 Task: Create related fields for Legal_document object.
Action: Mouse moved to (1137, 83)
Screenshot: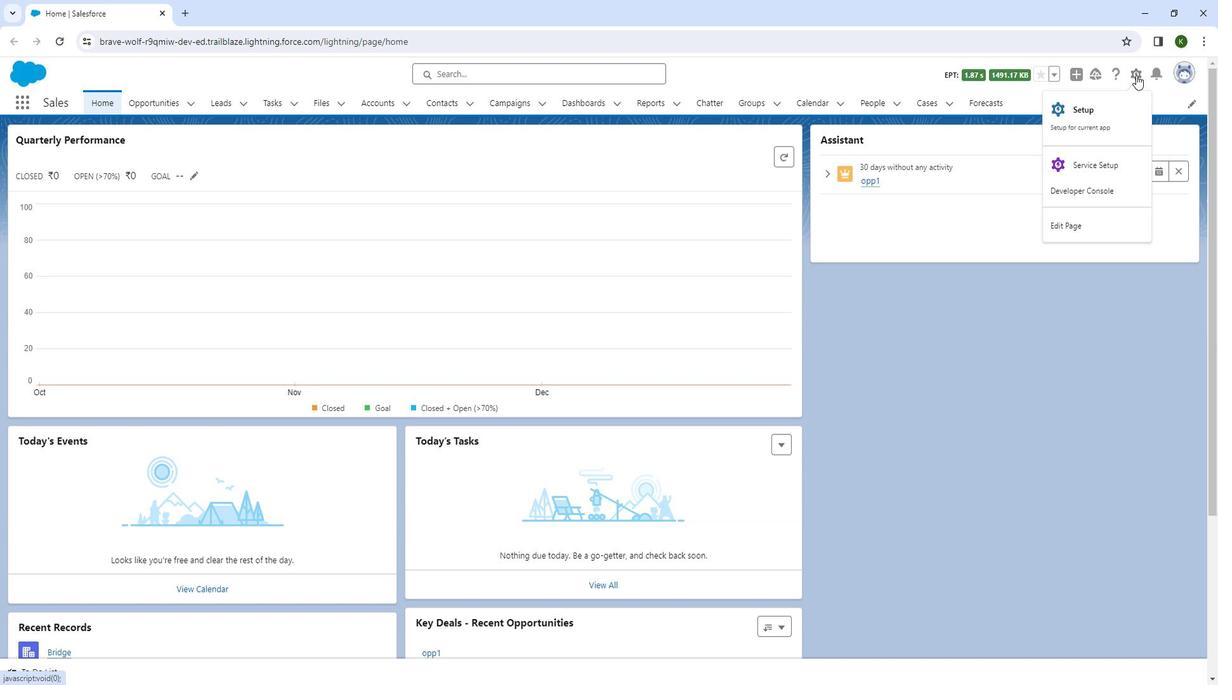 
Action: Mouse pressed left at (1137, 83)
Screenshot: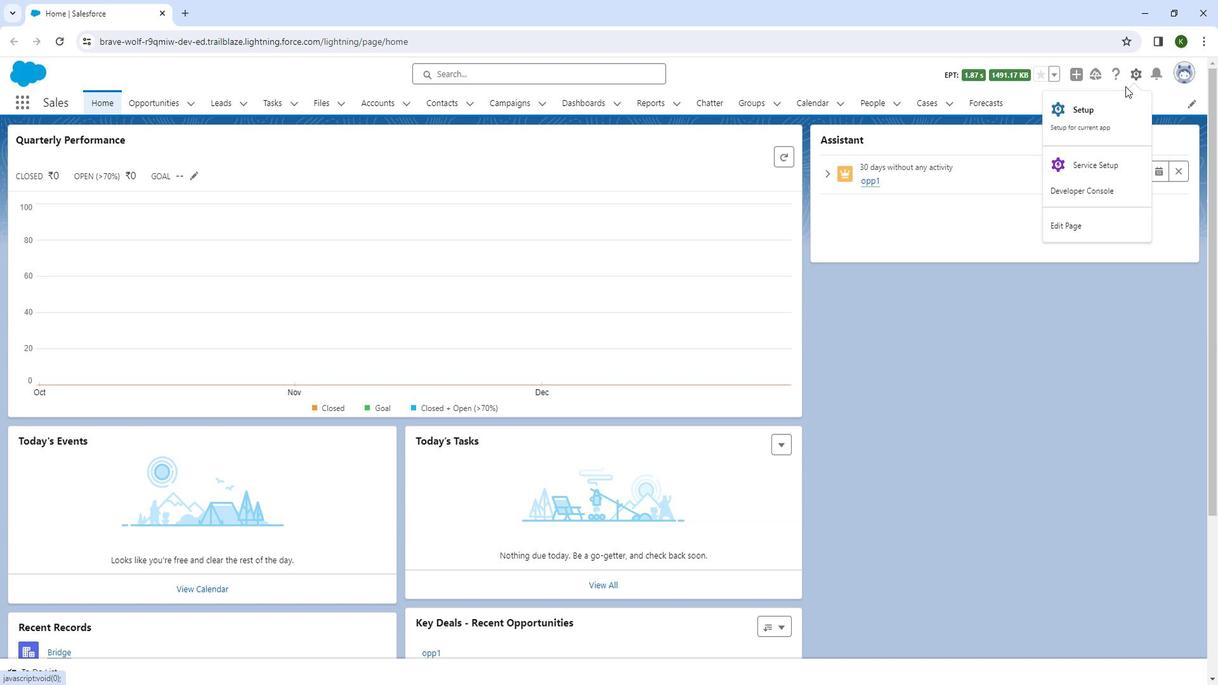 
Action: Mouse moved to (1090, 119)
Screenshot: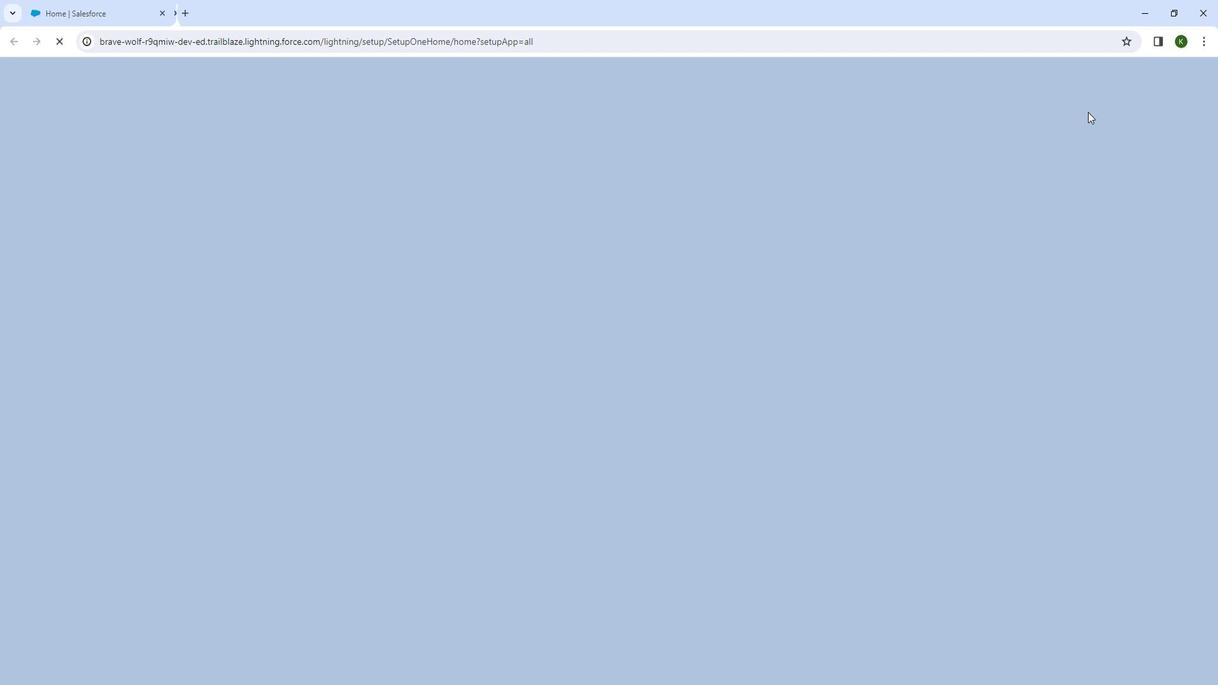 
Action: Mouse pressed left at (1090, 119)
Screenshot: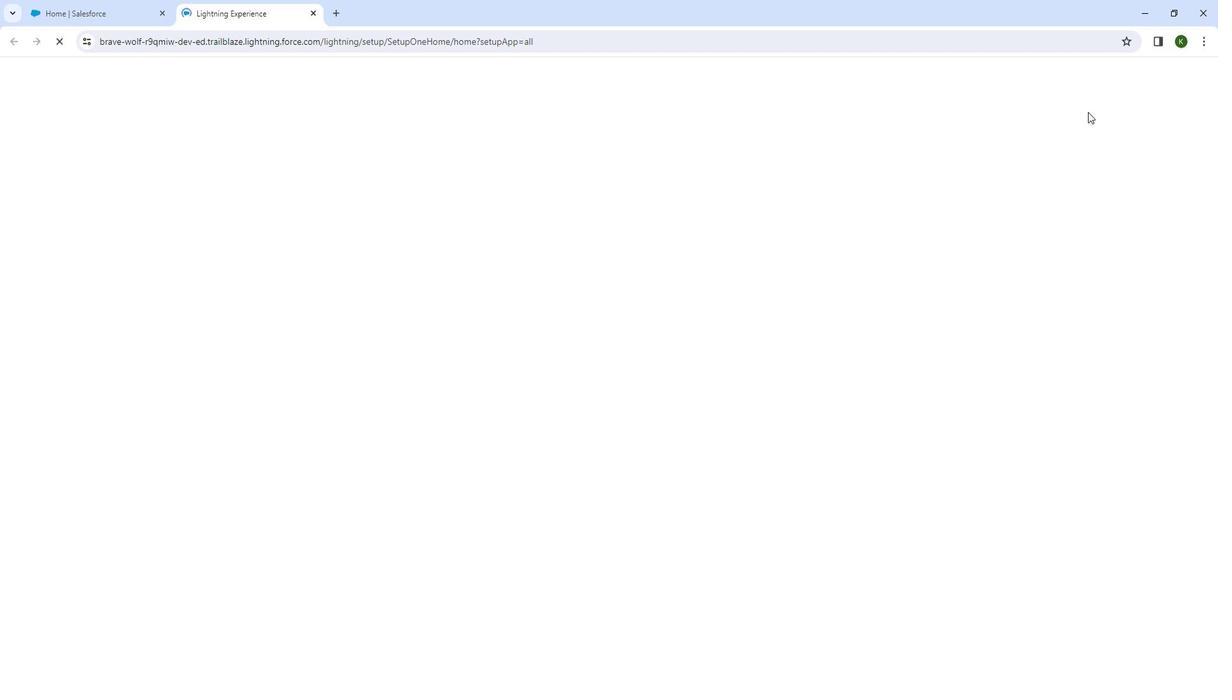 
Action: Mouse moved to (217, 111)
Screenshot: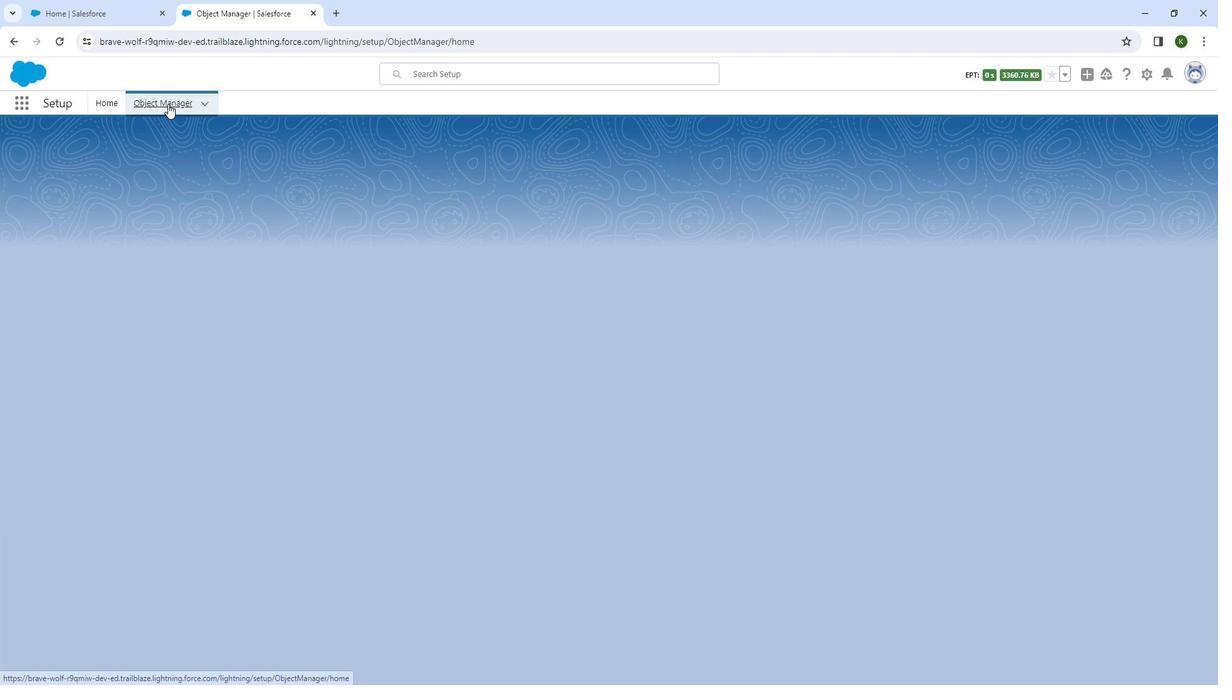 
Action: Mouse pressed left at (217, 111)
Screenshot: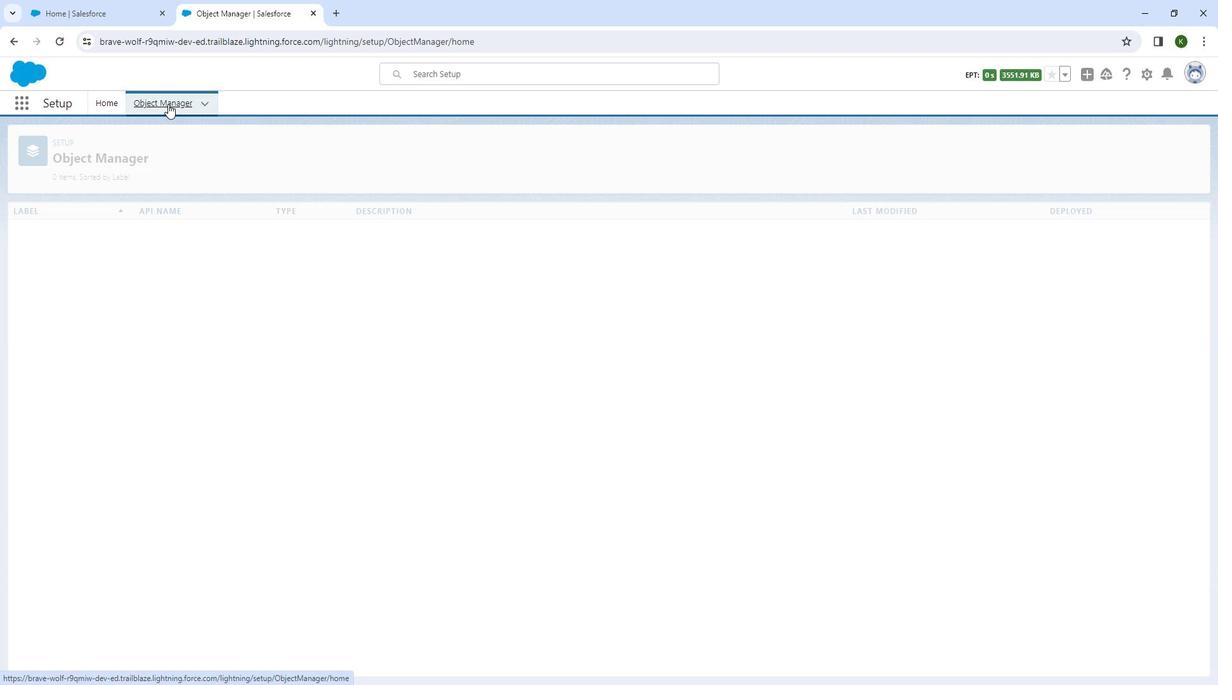 
Action: Mouse moved to (981, 154)
Screenshot: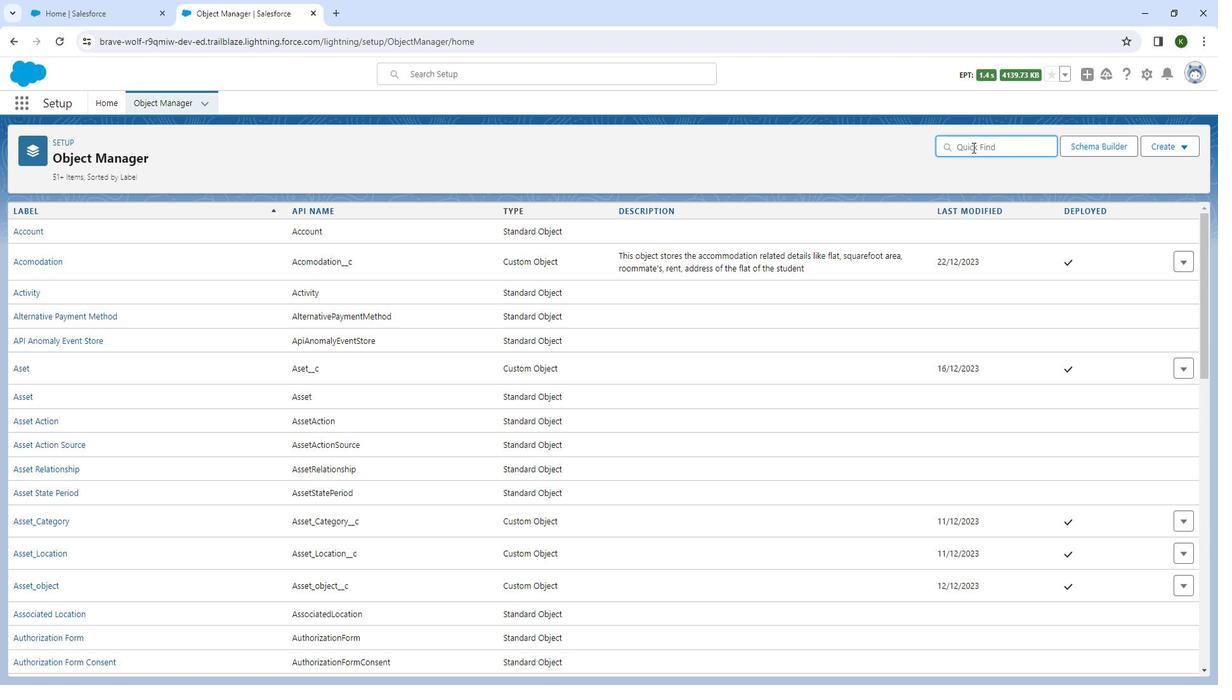 
Action: Mouse pressed left at (981, 154)
Screenshot: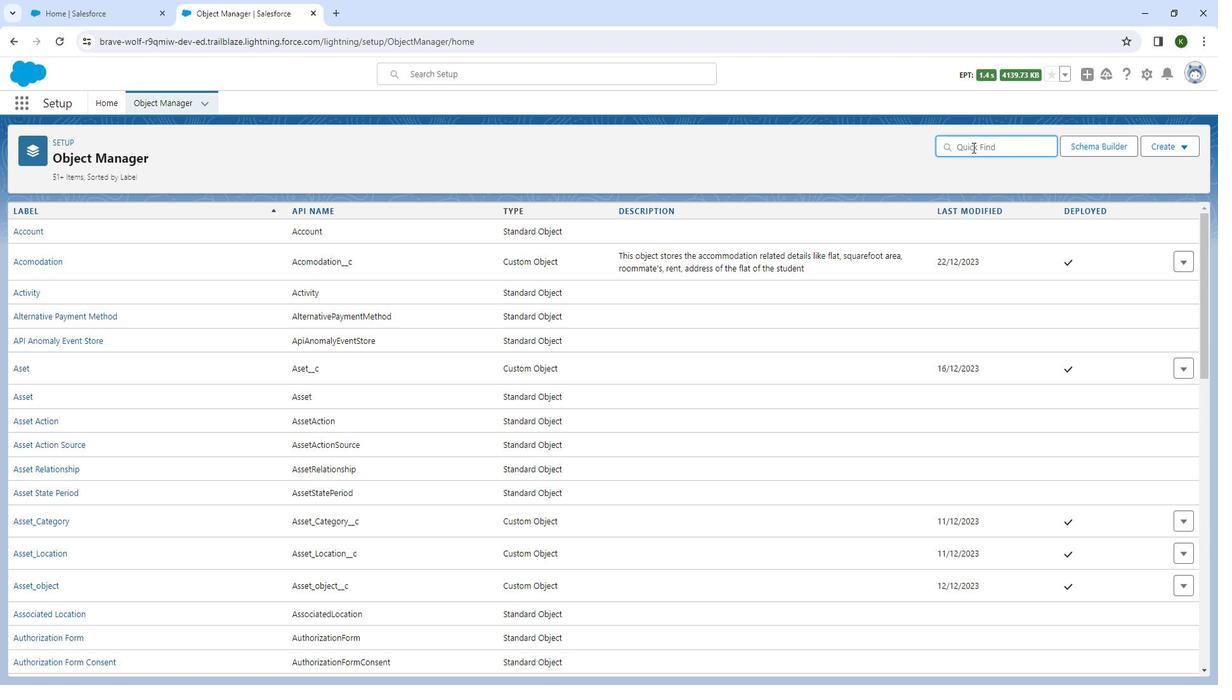 
Action: Key pressed <Key.shift_r>Legal
Screenshot: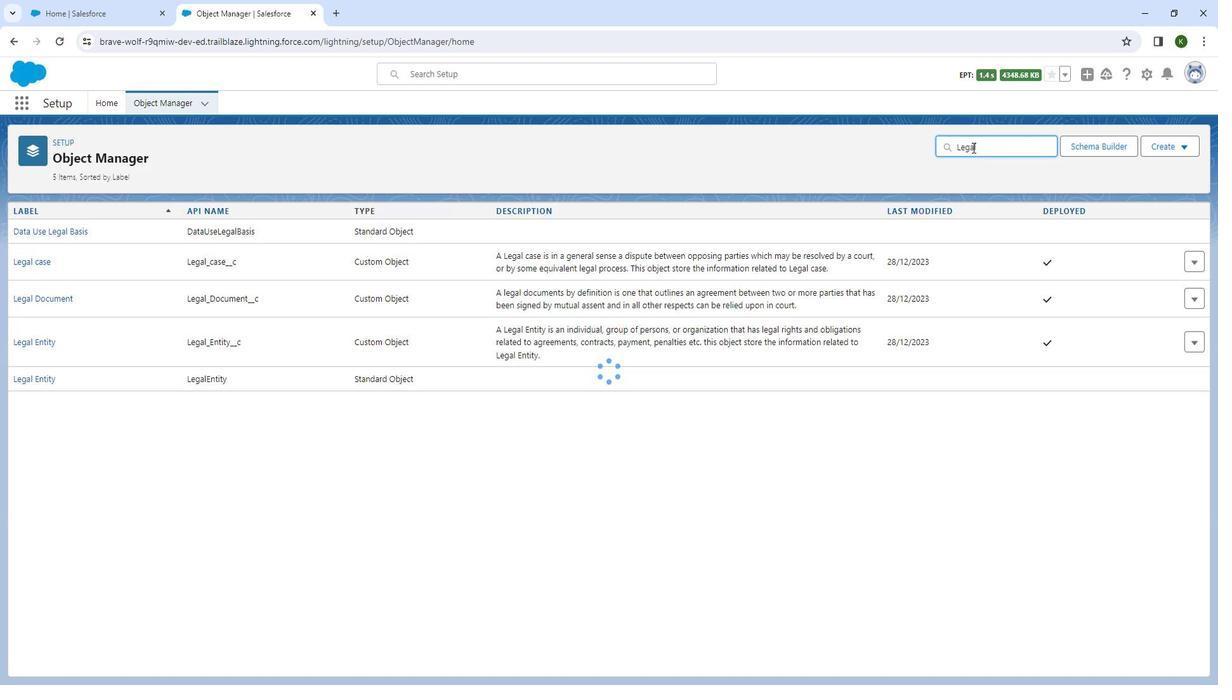 
Action: Mouse moved to (94, 303)
Screenshot: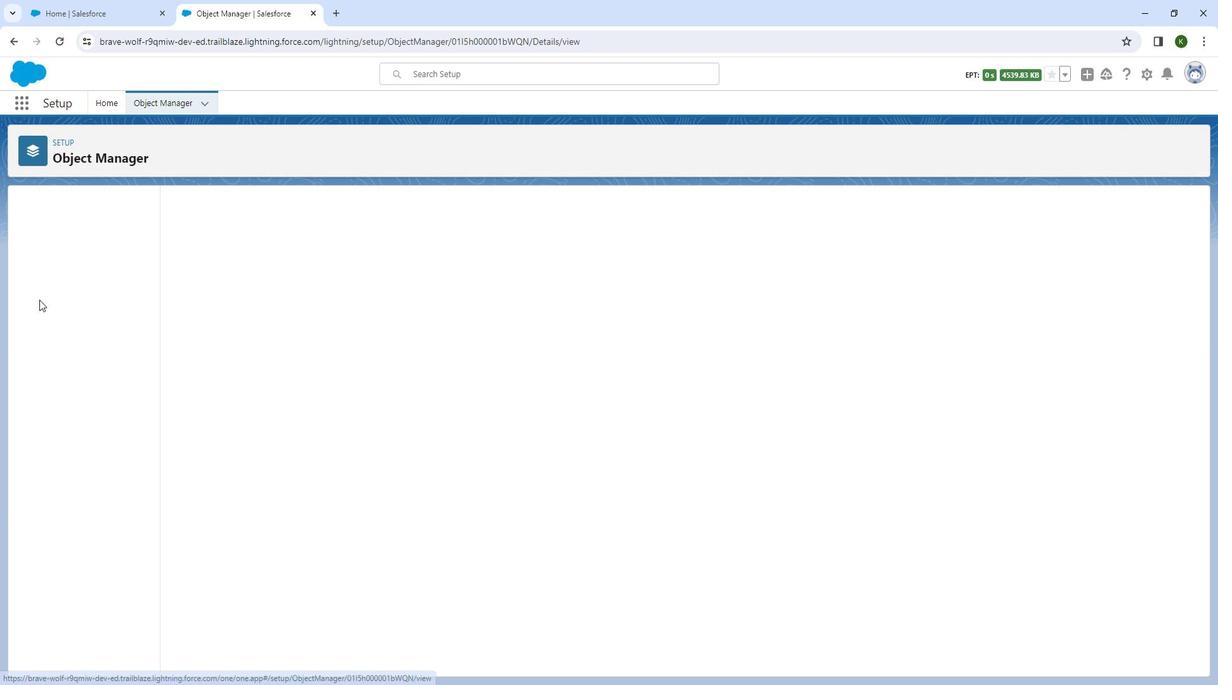 
Action: Mouse pressed left at (94, 303)
Screenshot: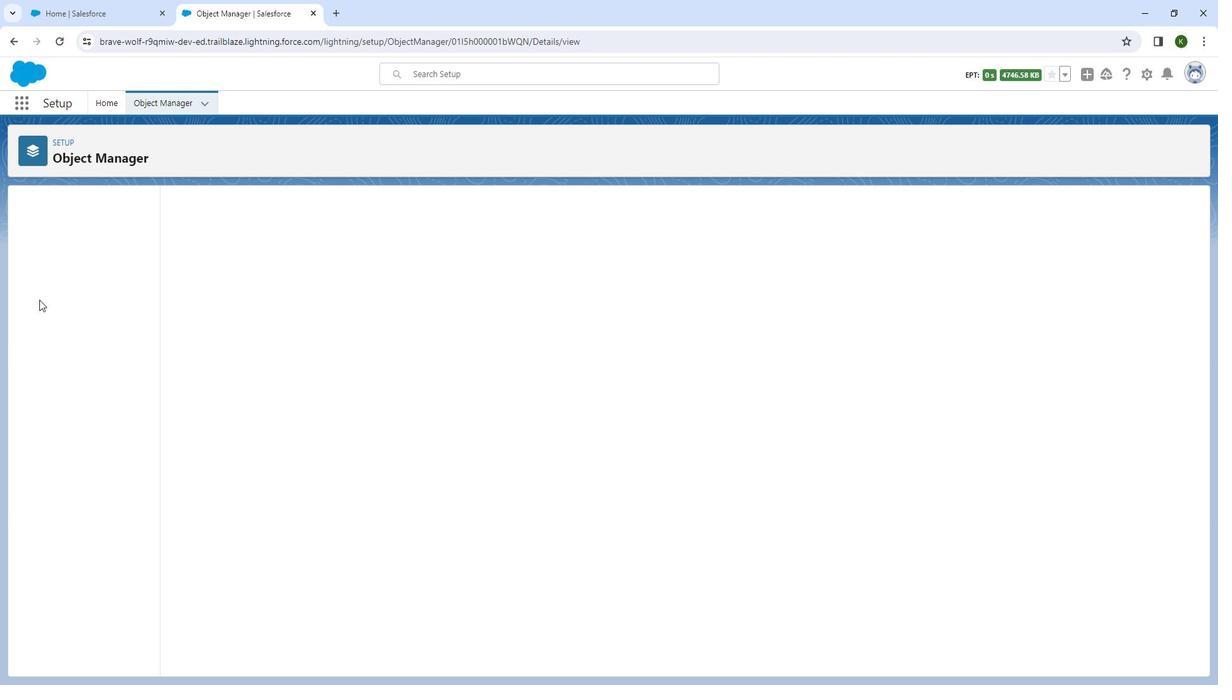
Action: Mouse moved to (152, 244)
Screenshot: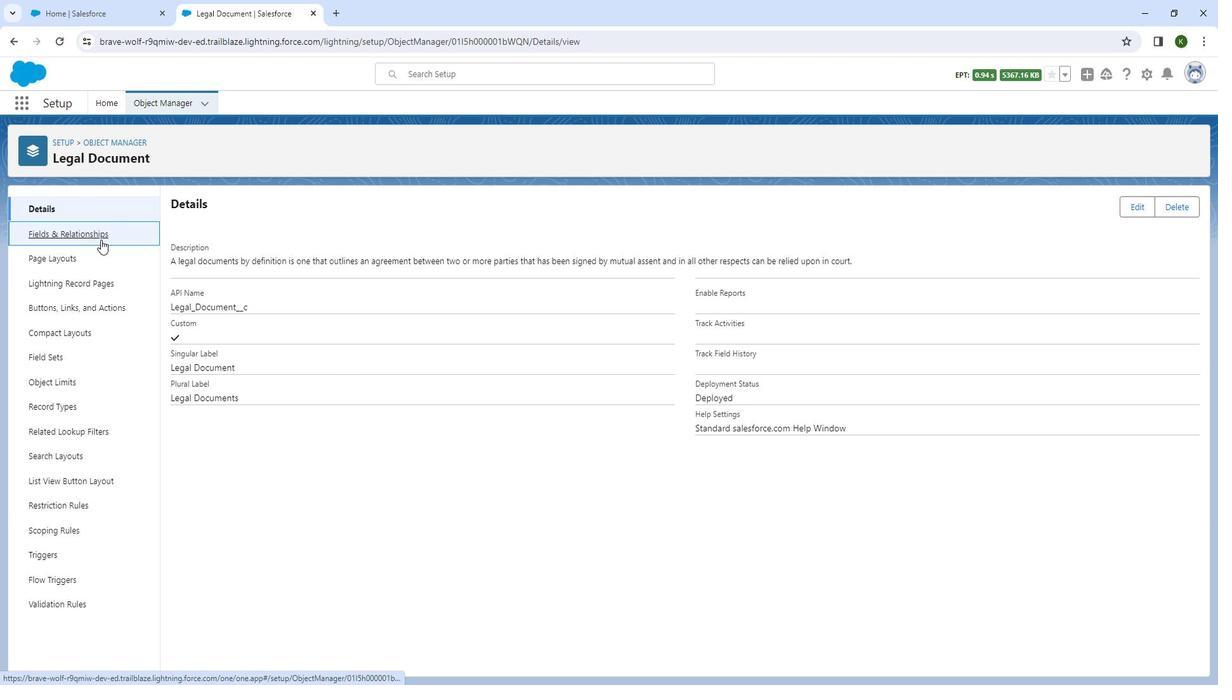 
Action: Mouse pressed left at (152, 244)
Screenshot: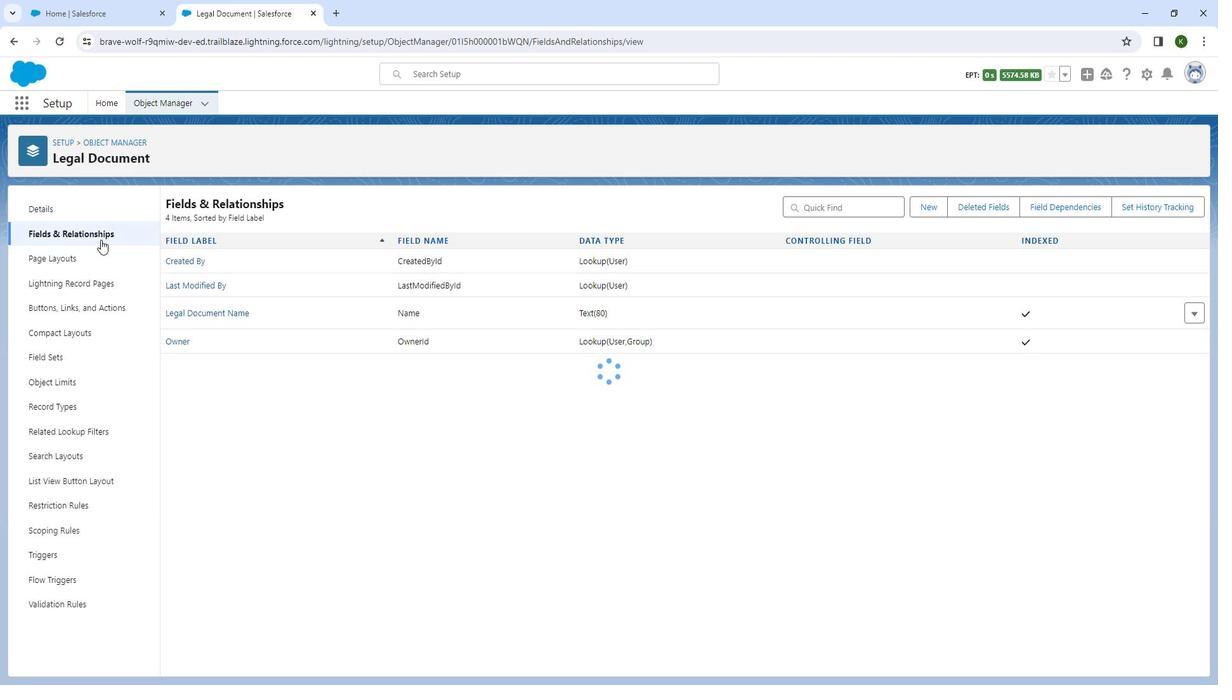 
Action: Mouse moved to (932, 215)
Screenshot: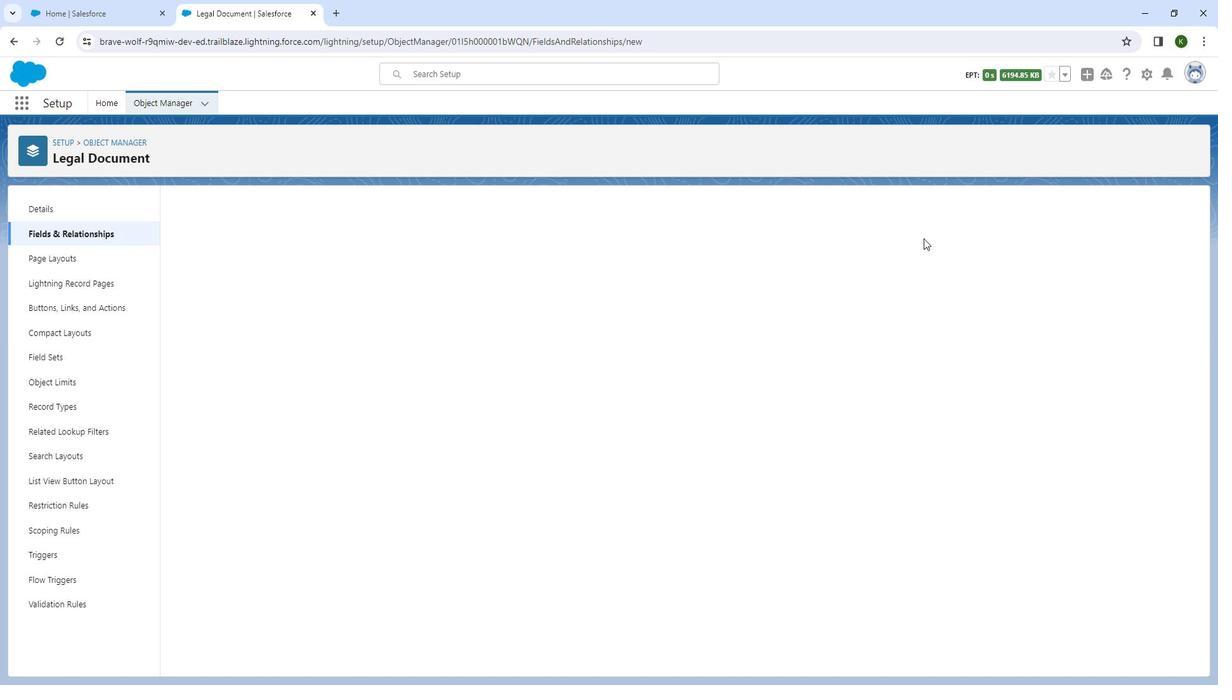 
Action: Mouse pressed left at (932, 215)
Screenshot: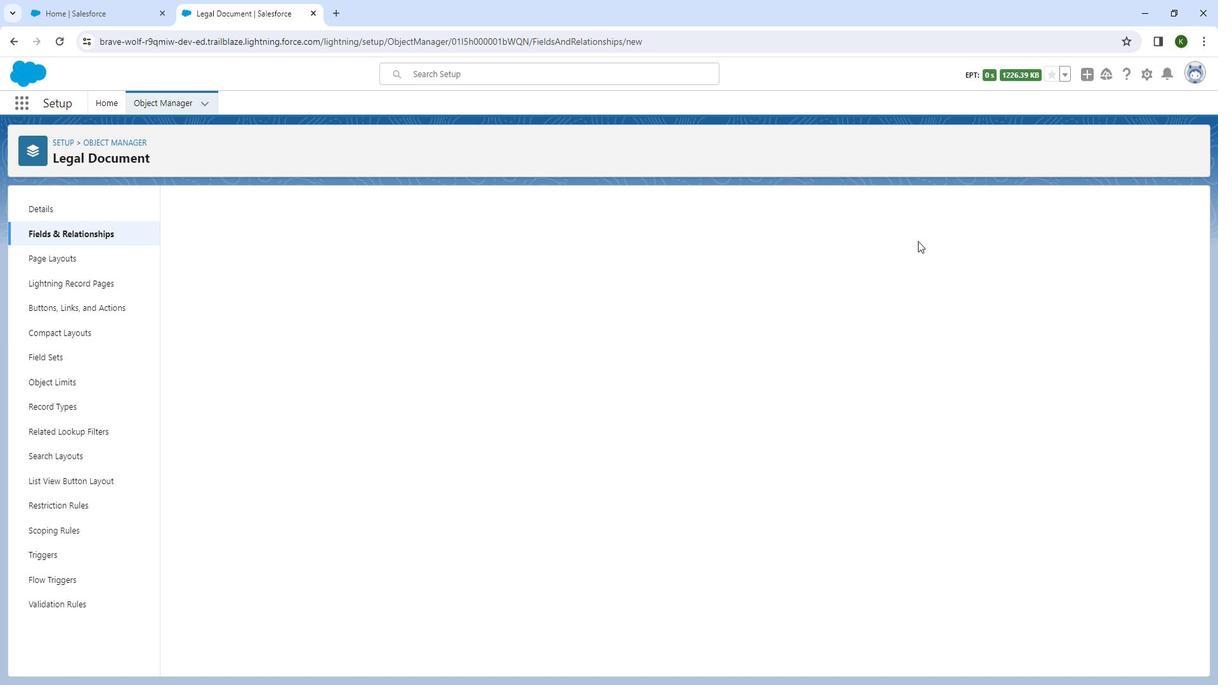 
Action: Mouse moved to (448, 458)
Screenshot: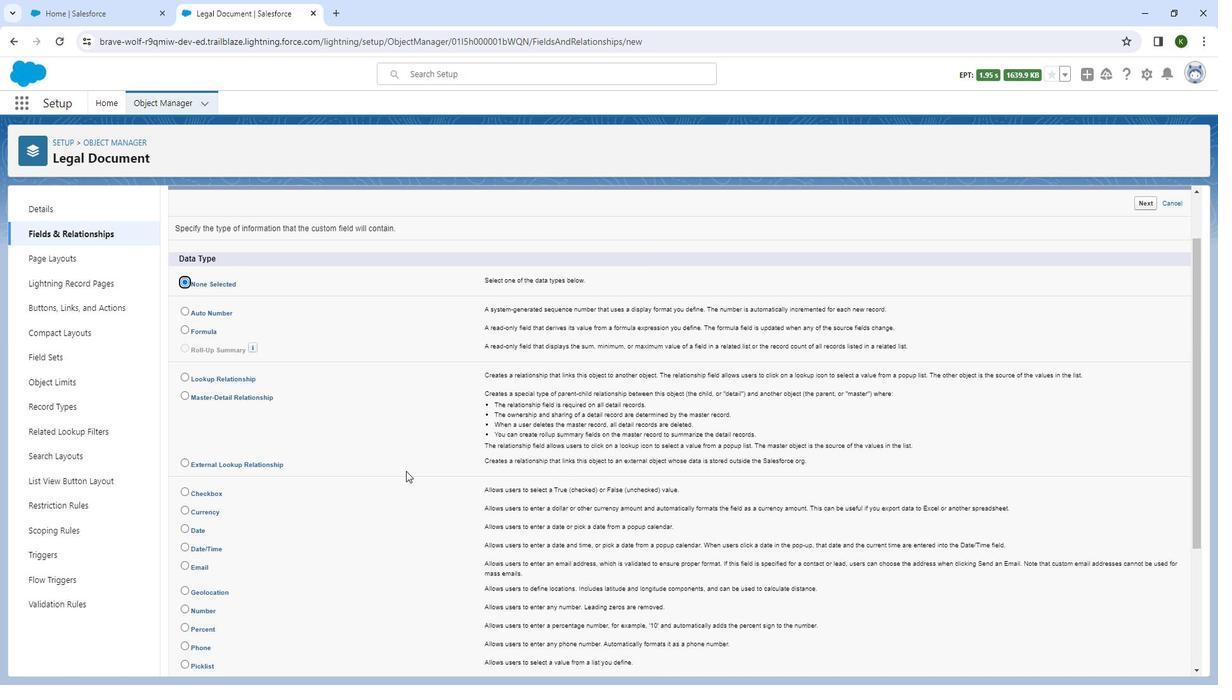 
Action: Mouse scrolled (448, 457) with delta (0, 0)
Screenshot: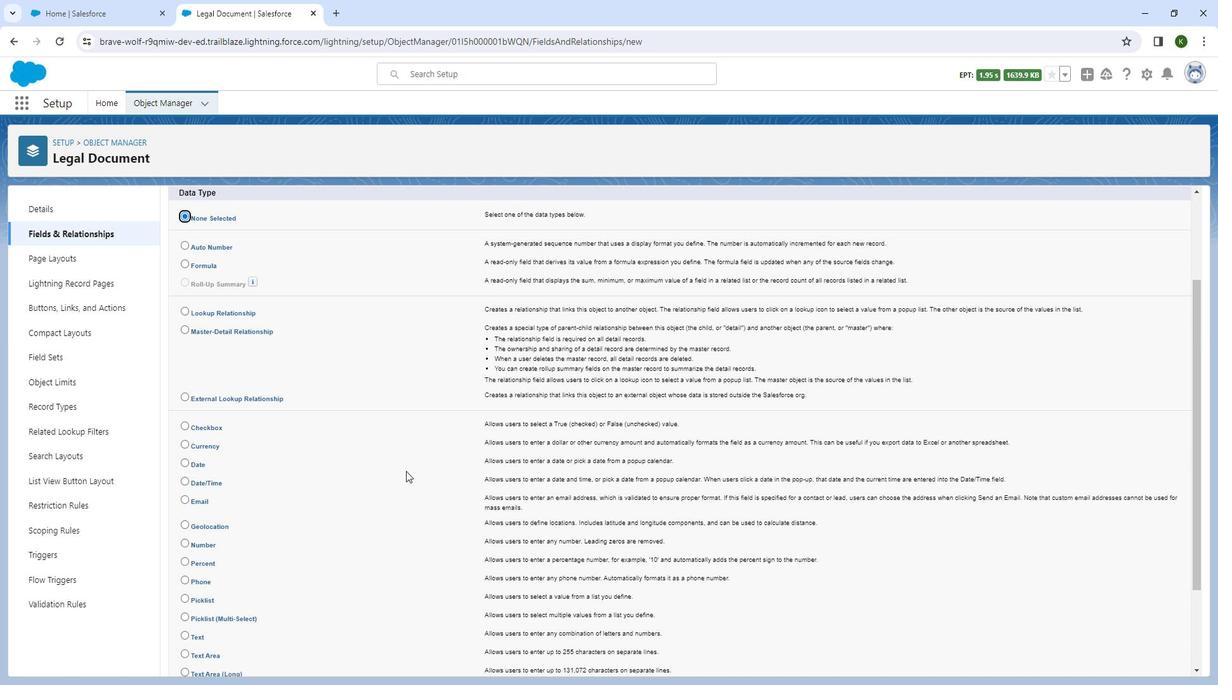 
Action: Mouse moved to (442, 470)
Screenshot: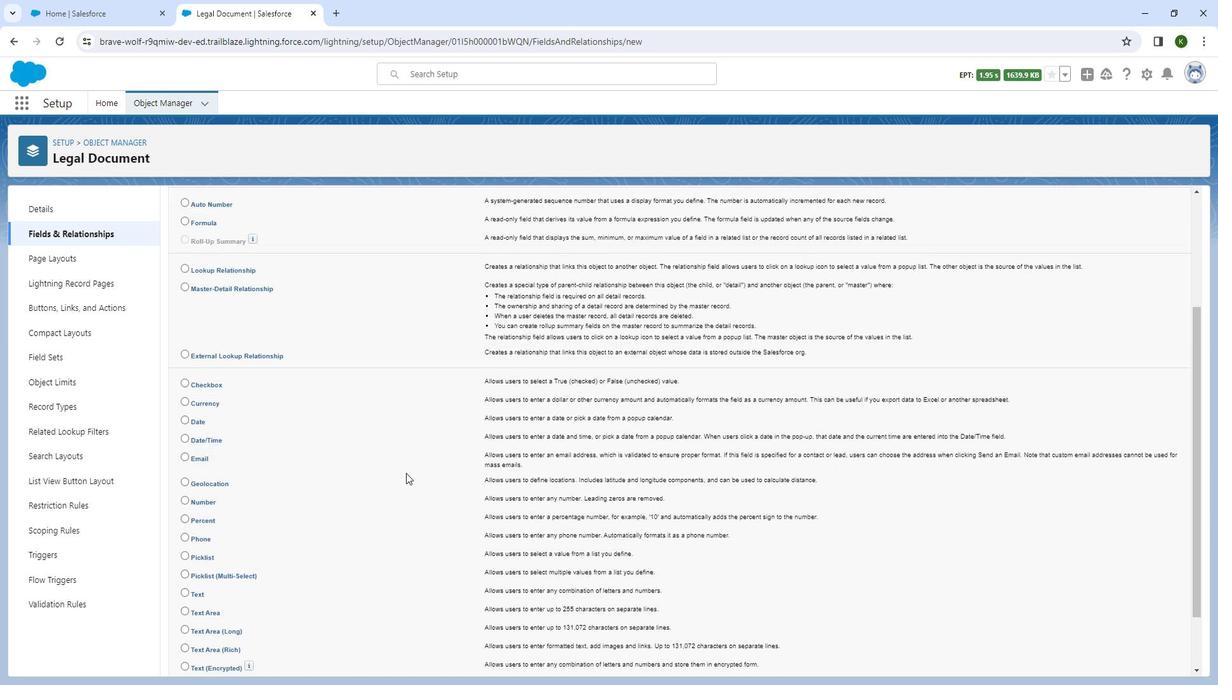
Action: Mouse scrolled (442, 469) with delta (0, 0)
Screenshot: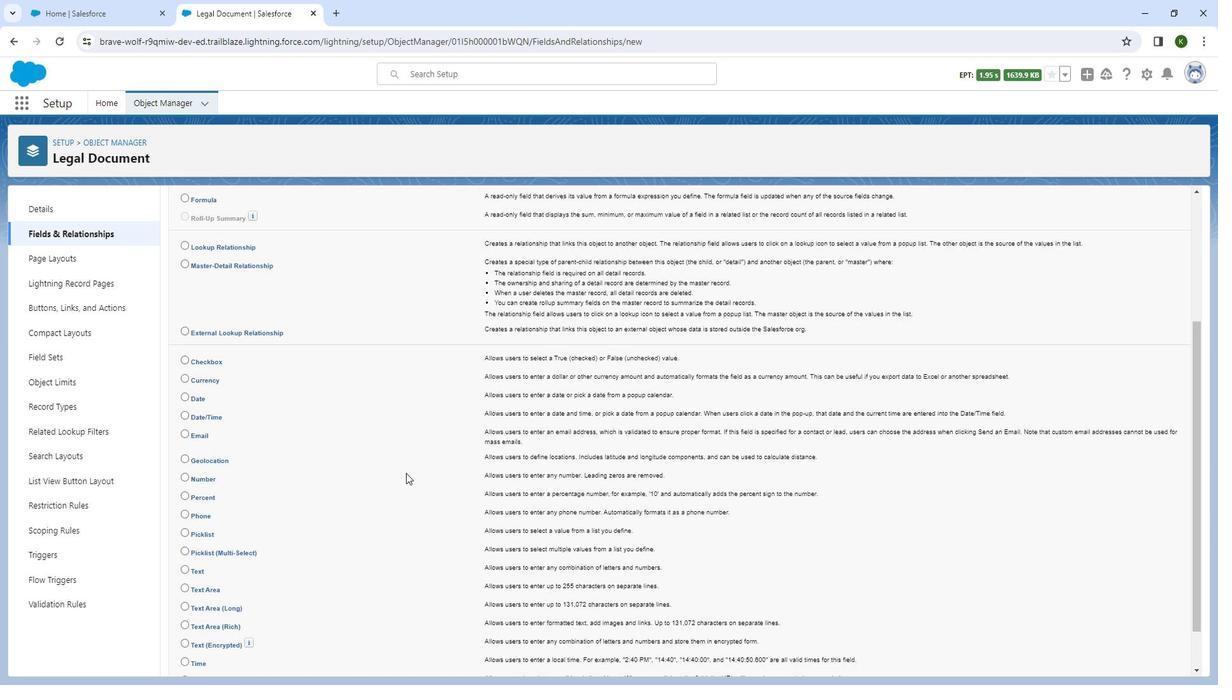 
Action: Mouse moved to (442, 472)
Screenshot: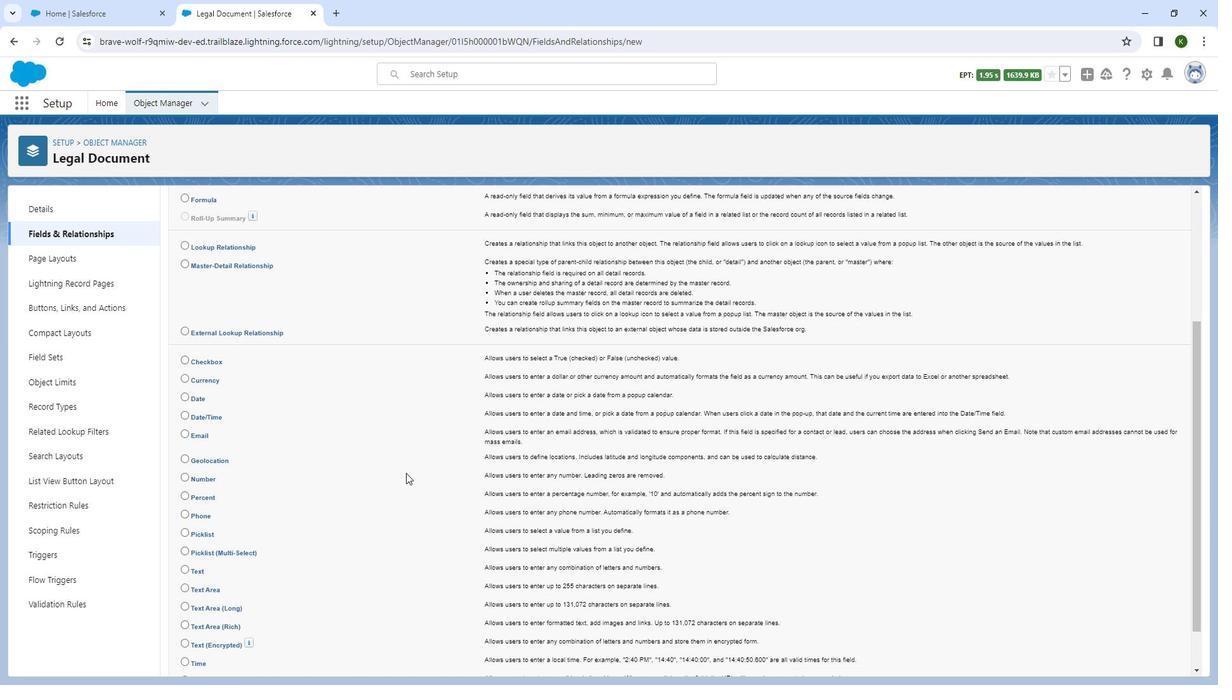 
Action: Mouse scrolled (442, 471) with delta (0, 0)
Screenshot: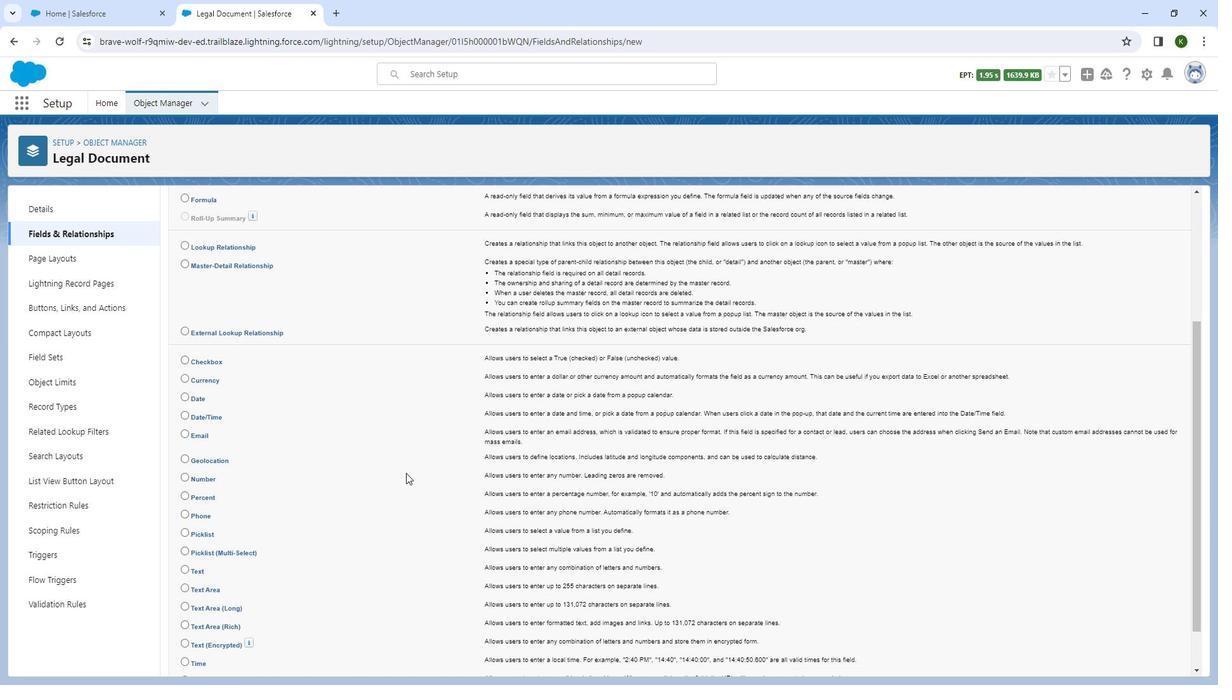 
Action: Mouse scrolled (442, 471) with delta (0, 0)
Screenshot: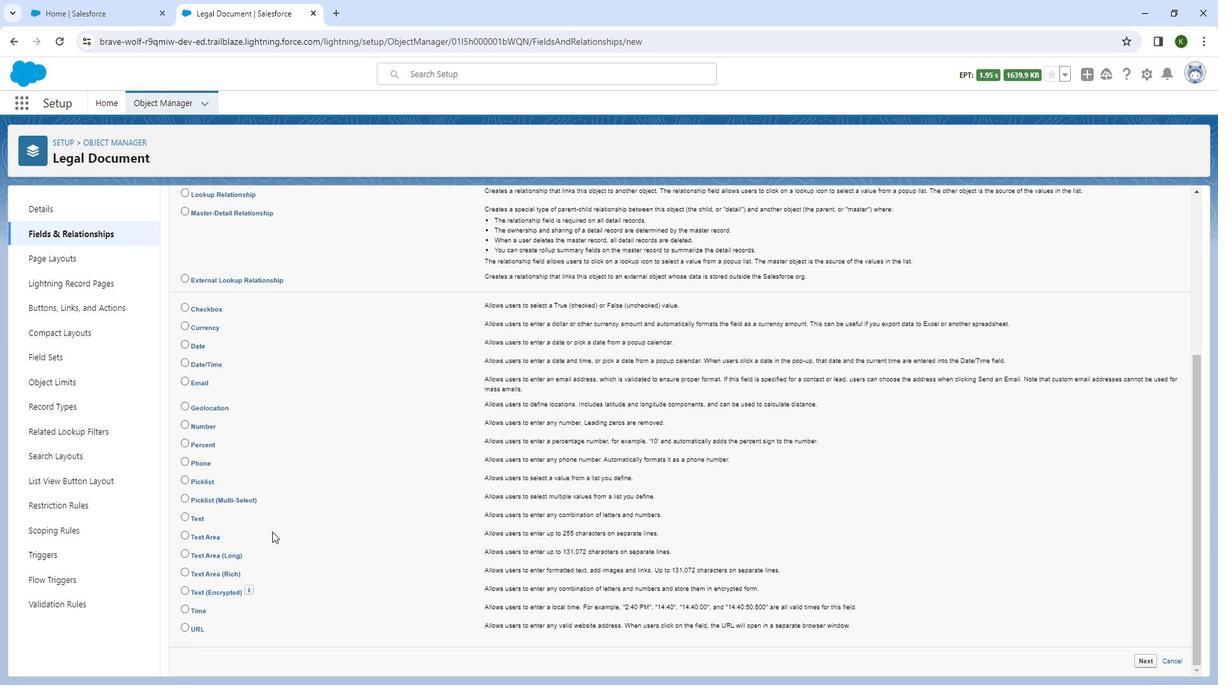 
Action: Mouse moved to (232, 534)
Screenshot: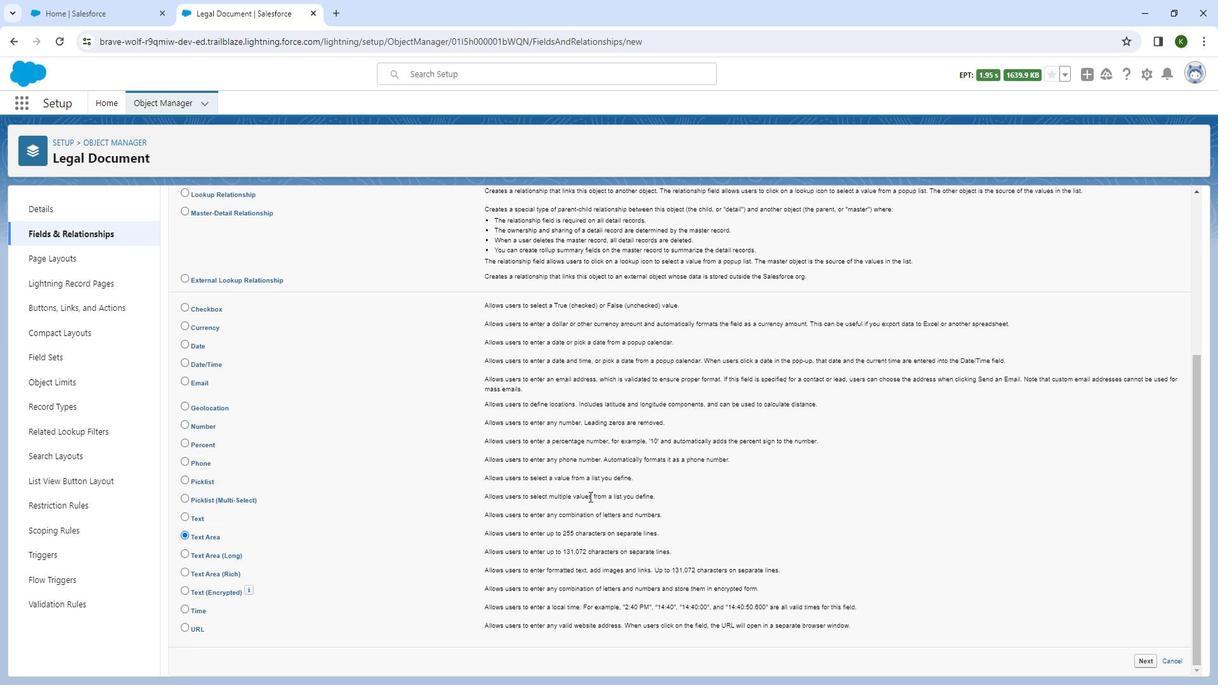 
Action: Mouse pressed left at (232, 534)
Screenshot: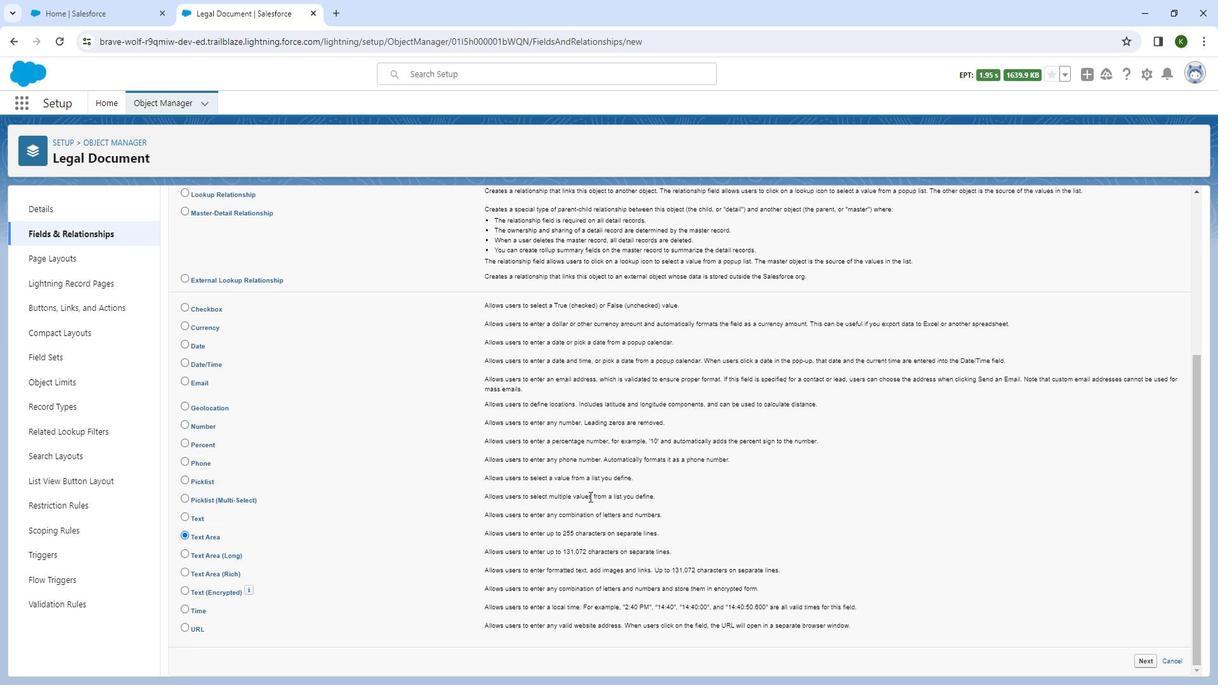 
Action: Mouse moved to (1144, 654)
Screenshot: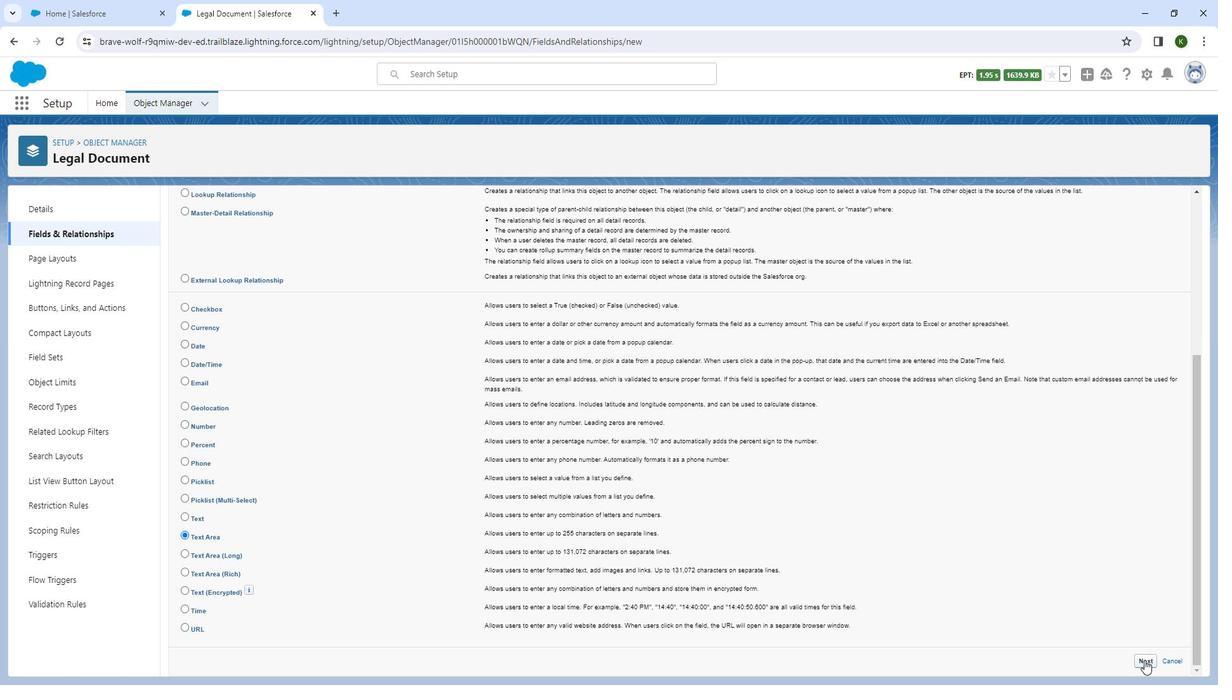 
Action: Mouse pressed left at (1144, 654)
Screenshot: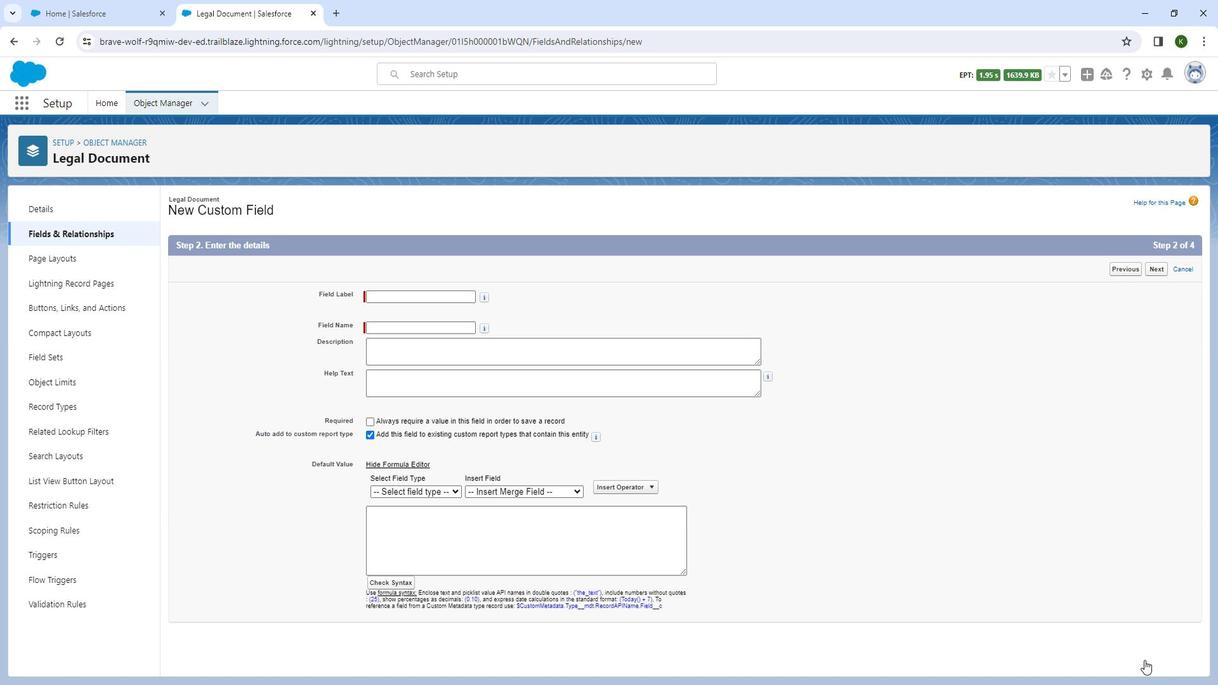 
Action: Mouse moved to (1144, 655)
Screenshot: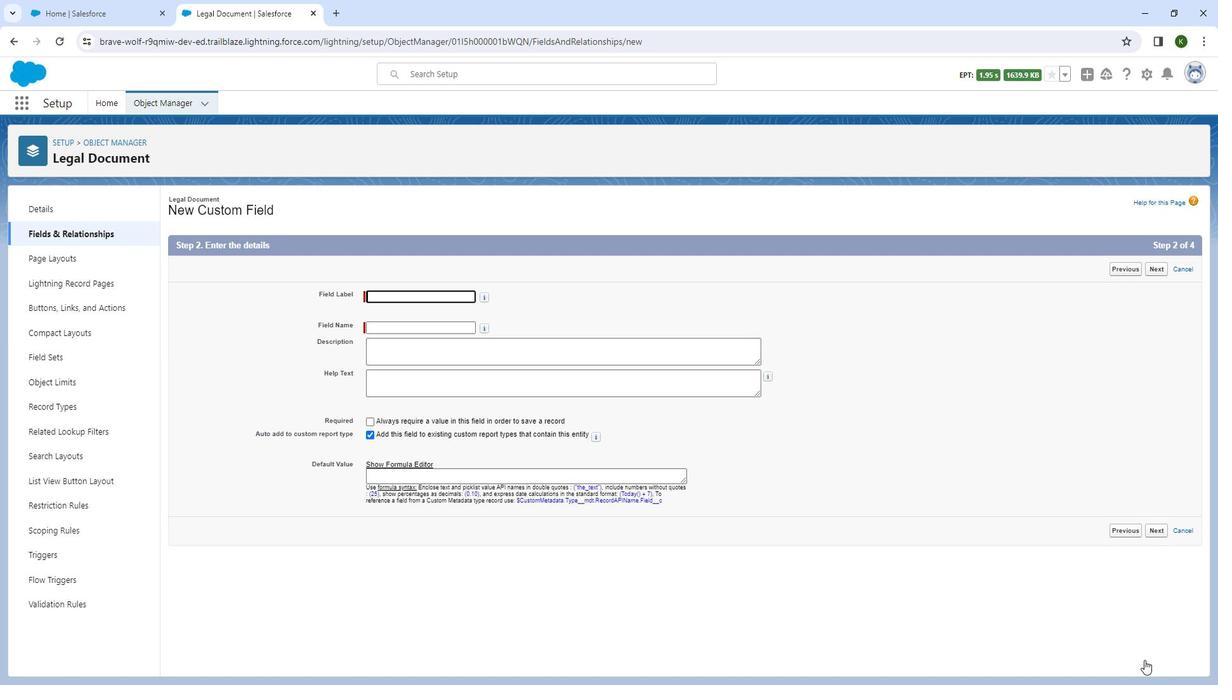 
Action: Key pressed <Key.shift><Key.shift><Key.shift><Key.shift><Key.shift>D
Screenshot: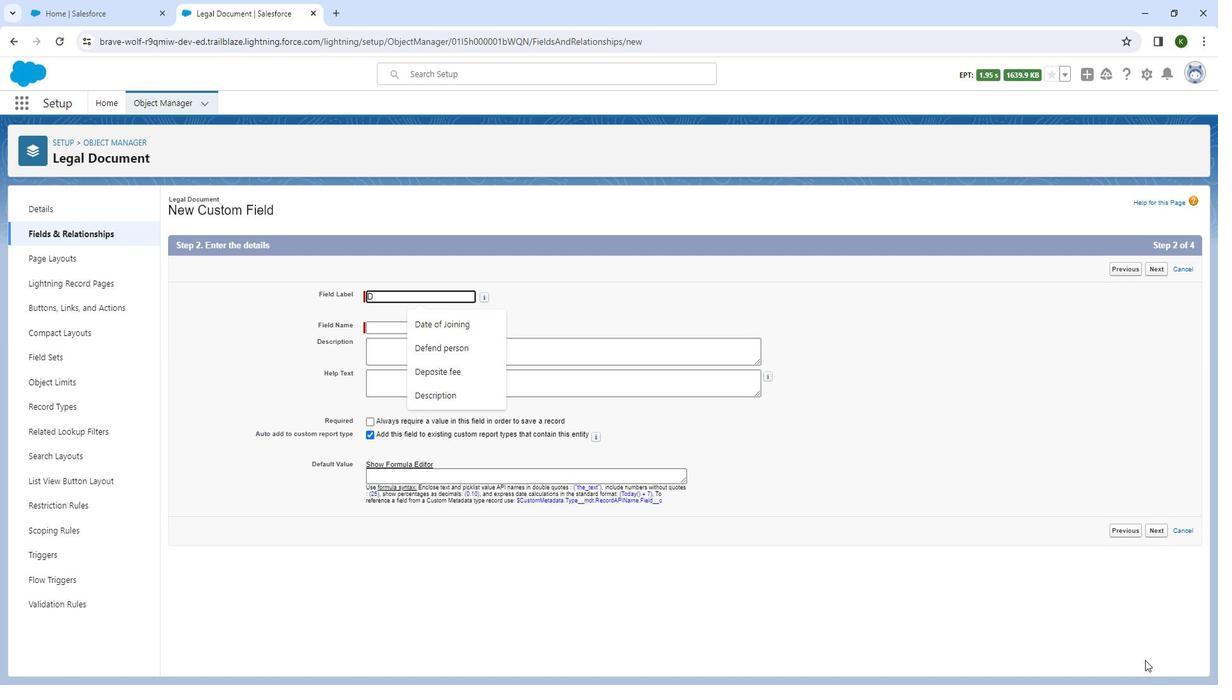 
Action: Mouse moved to (1145, 655)
Screenshot: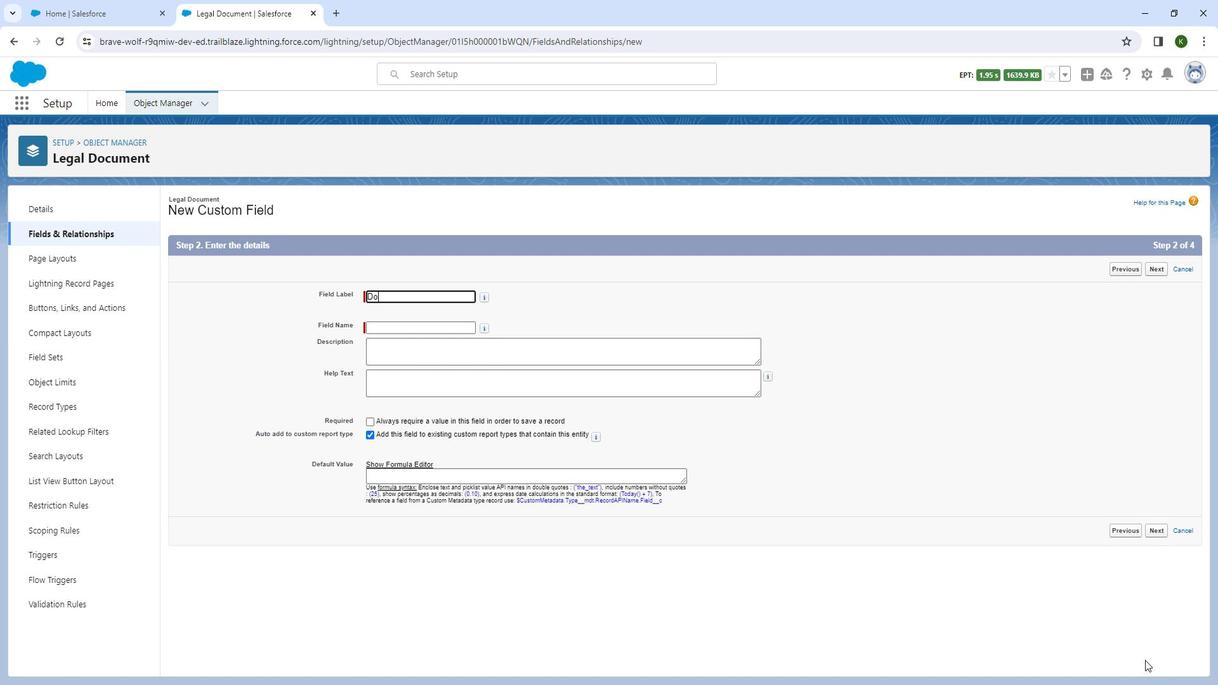 
Action: Key pressed ocument<Key.space>
Screenshot: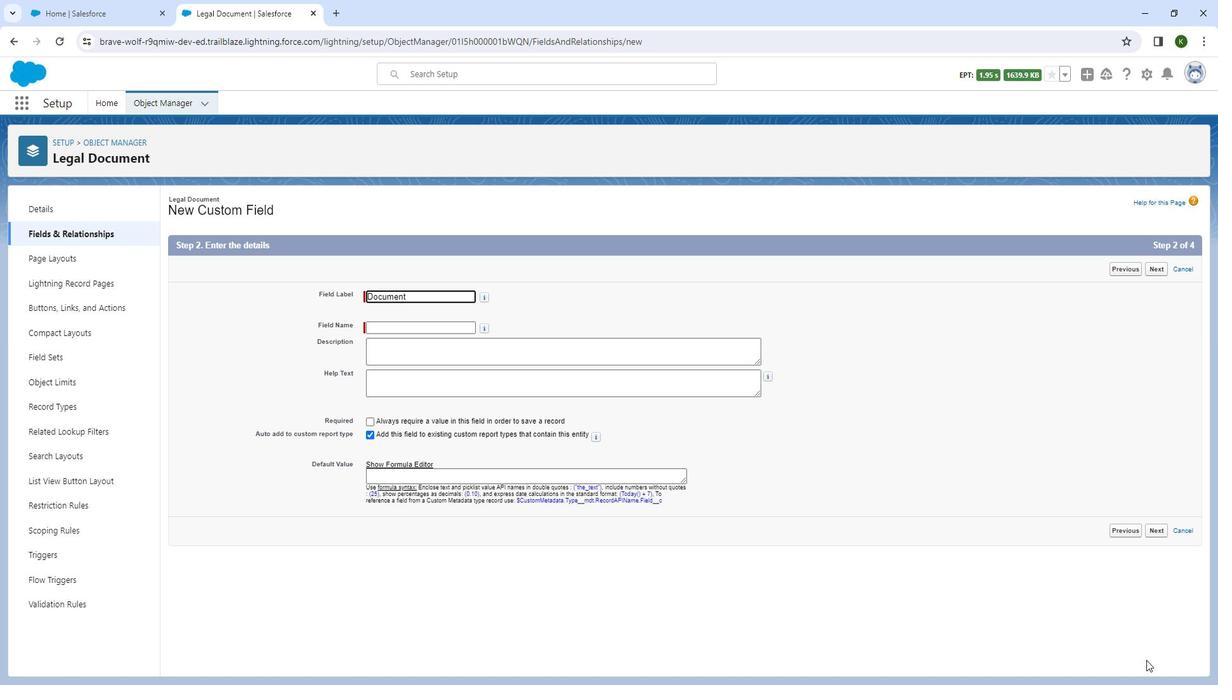 
Action: Mouse moved to (1146, 655)
Screenshot: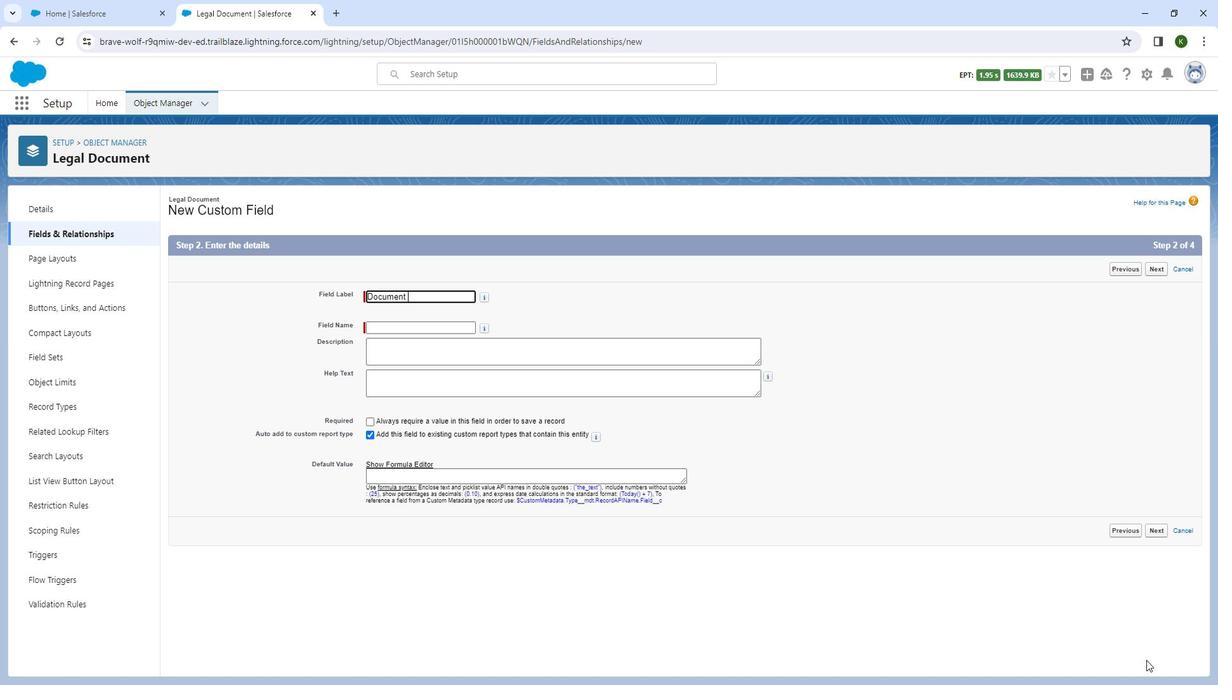 
Action: Key pressed title
Screenshot: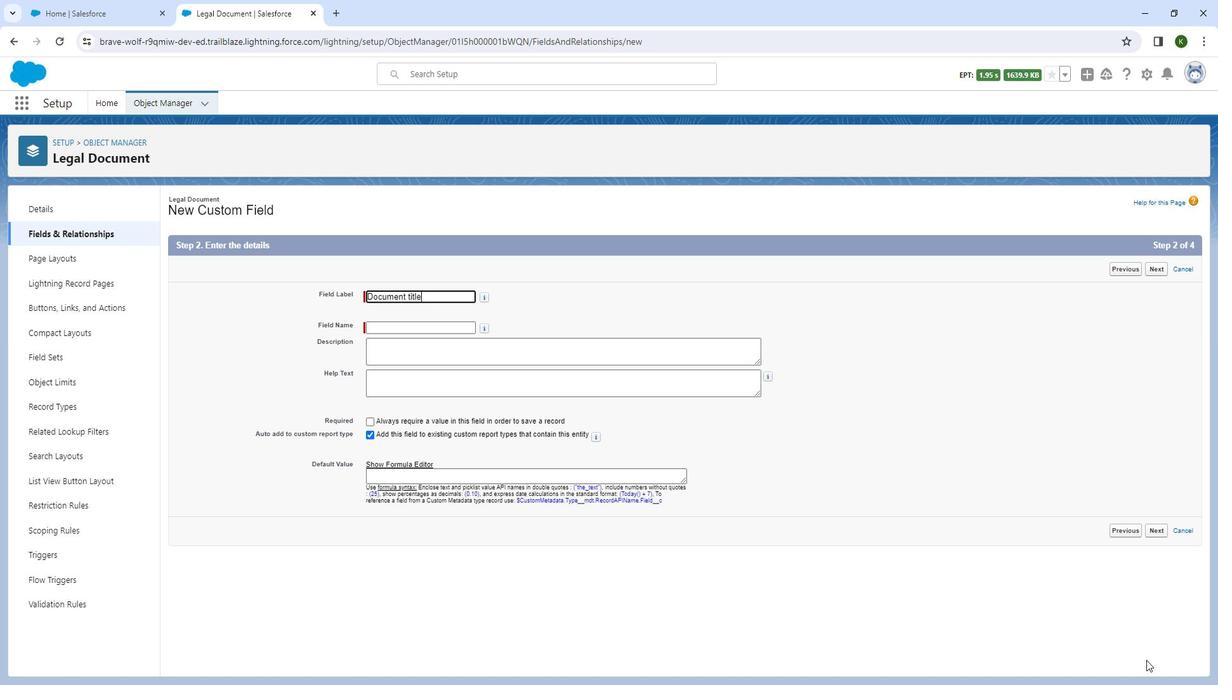 
Action: Mouse moved to (461, 326)
Screenshot: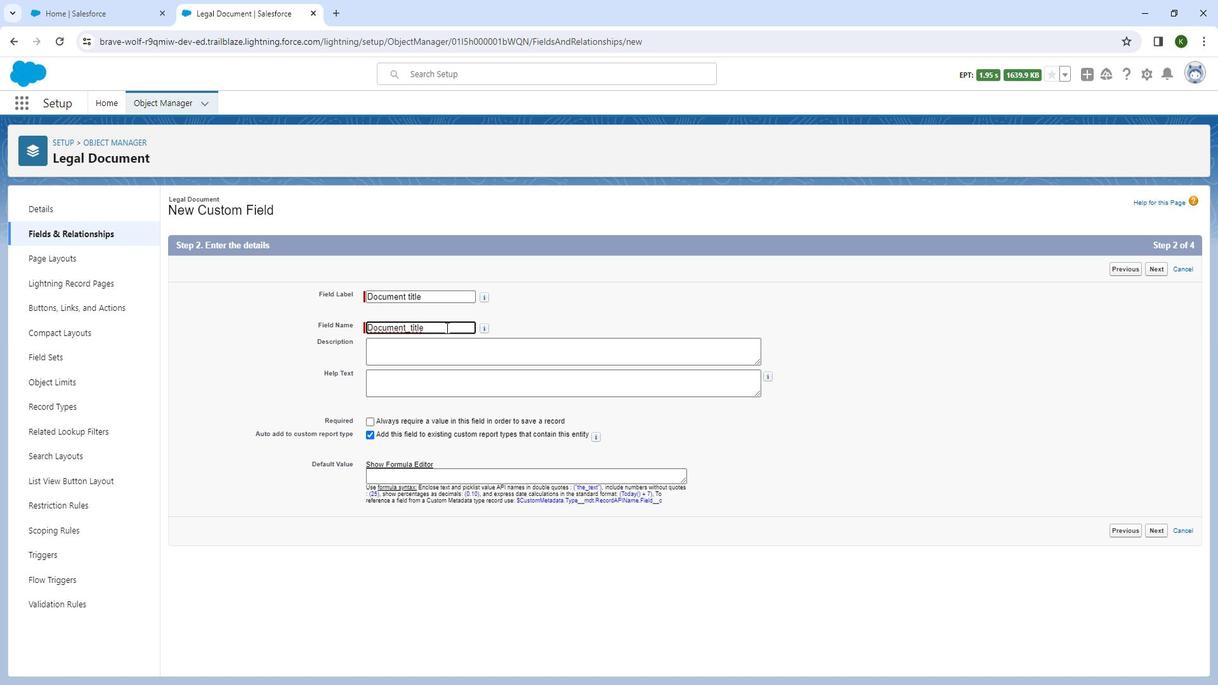 
Action: Mouse pressed left at (461, 326)
Screenshot: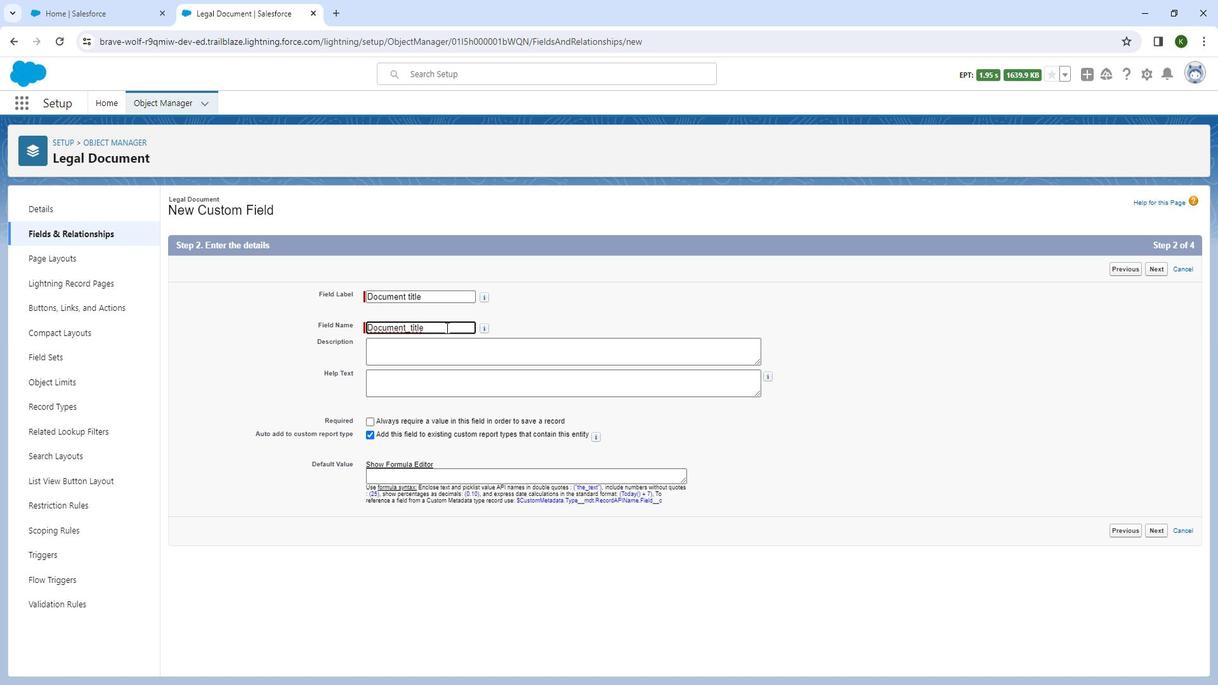 
Action: Mouse moved to (482, 343)
Screenshot: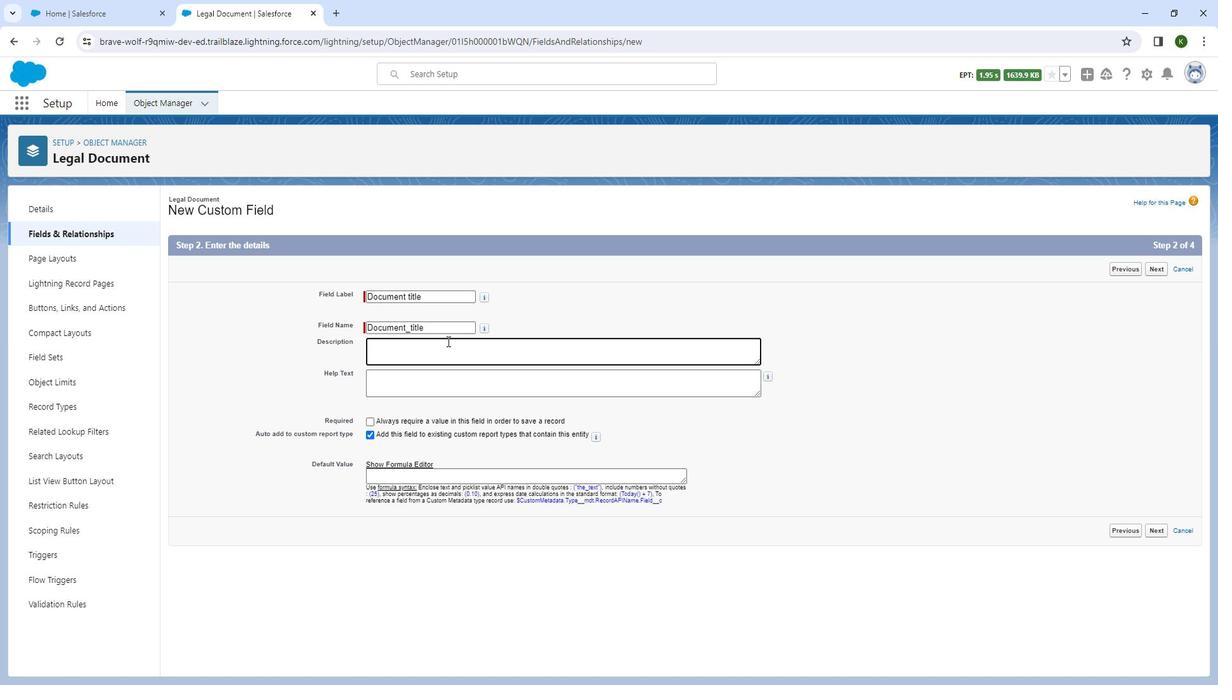 
Action: Mouse pressed left at (482, 343)
Screenshot: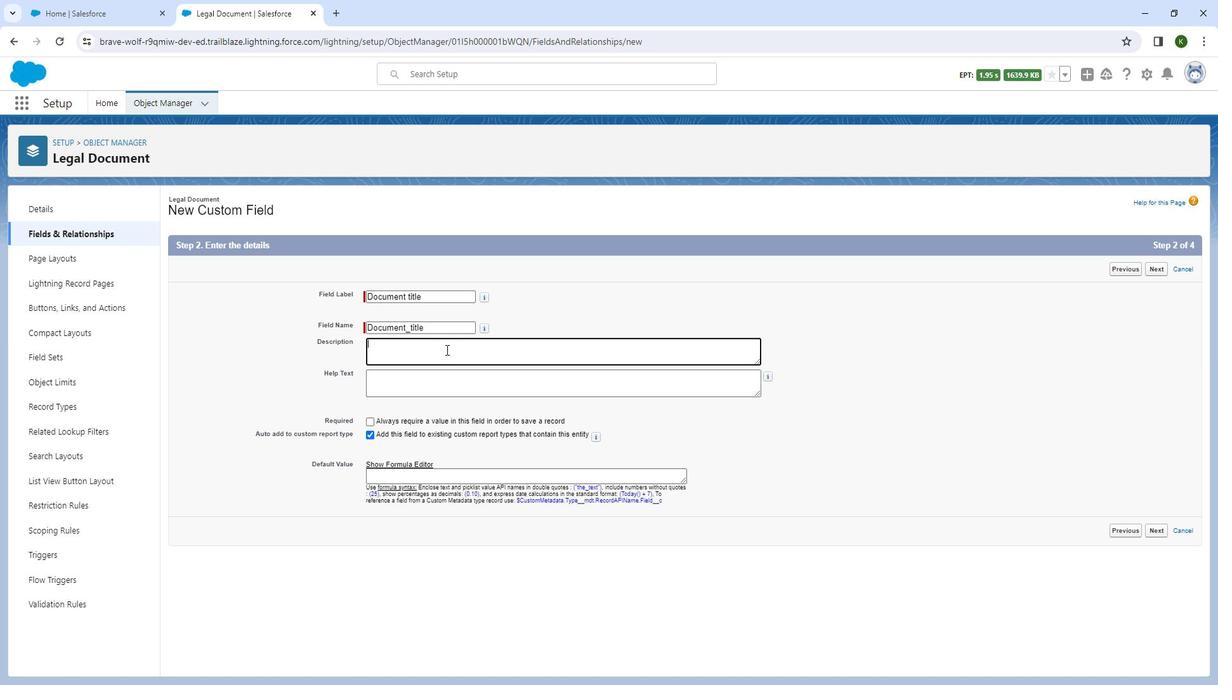 
Action: Mouse moved to (481, 352)
Screenshot: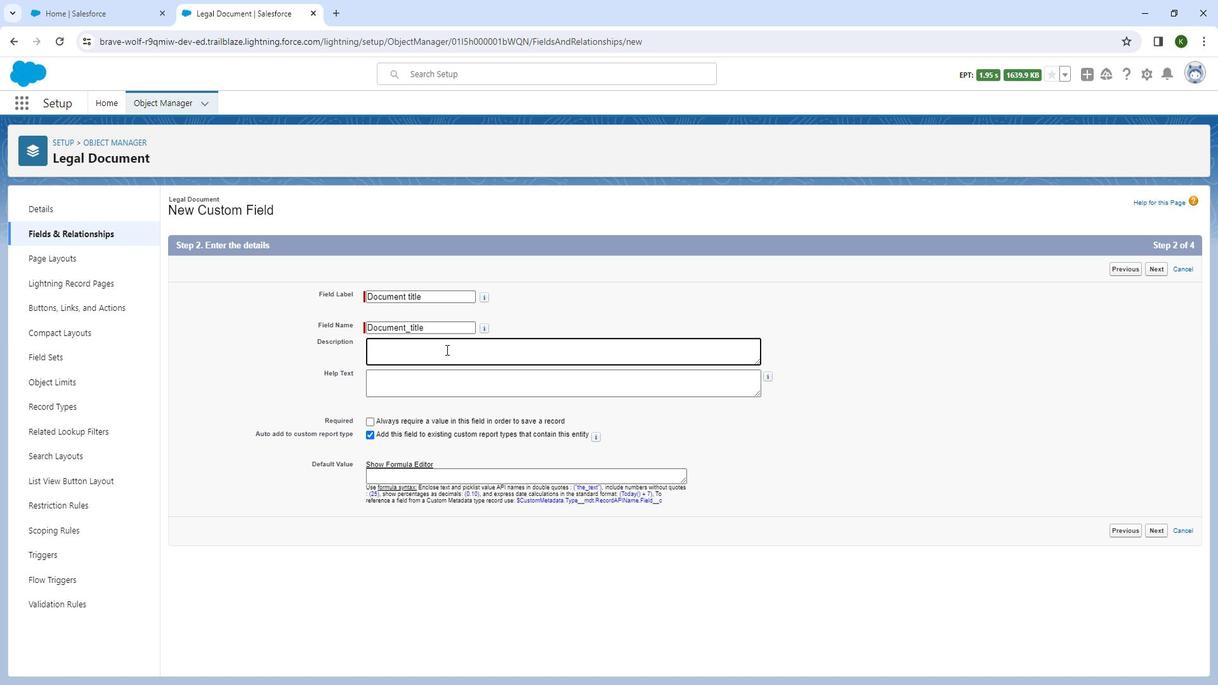 
Action: Key pressed <Key.shift_r>Documents<Key.space>titles<Key.space>identify<Key.space>the<Key.space>current<Key.space>location<Key.space>without<Key.space>requiring<Key.space>users<Key.space>to<Key.space>read<Key.space>or<Key.space>interpret<Key.space>page<Key.space>content.<Key.space><Key.shift_r>Ths<Key.backspace>is<Key.space>field<Key.space>store<Key.space>the<Key.space>related<Key.space>information<Key.space>in<Key.space><Key.shift_r>Legal<Key.space>document<Key.space>object.
Screenshot: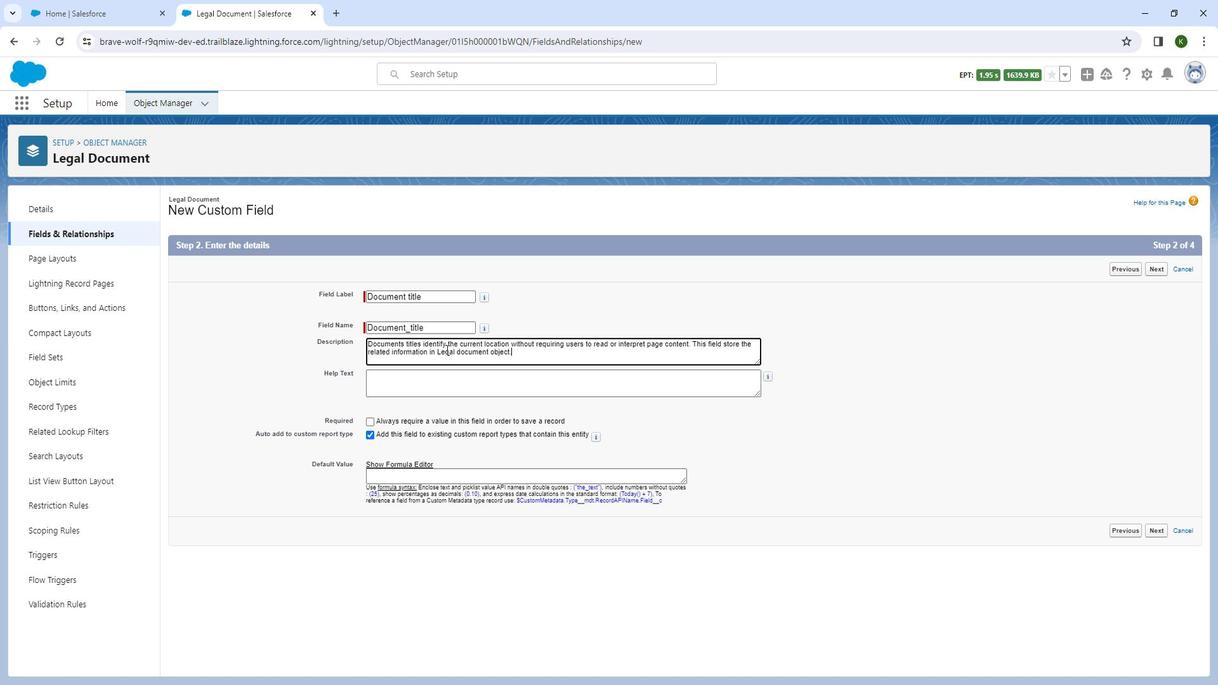 
Action: Mouse moved to (474, 372)
Screenshot: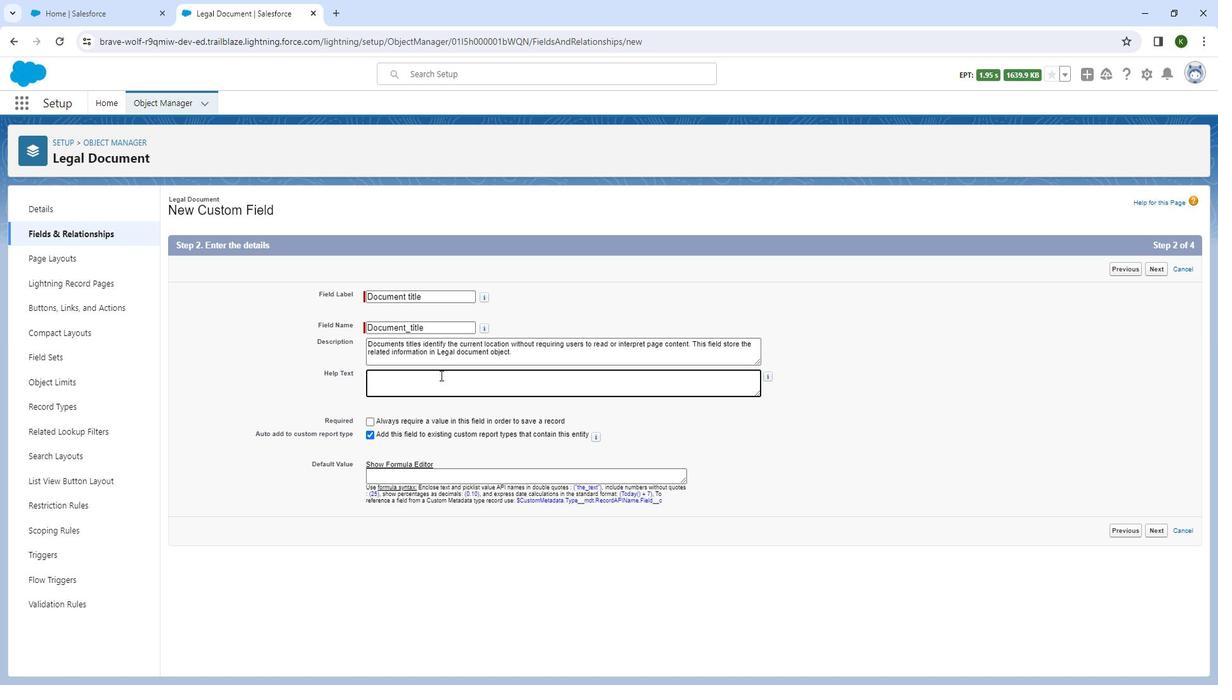 
Action: Mouse pressed left at (474, 372)
Screenshot: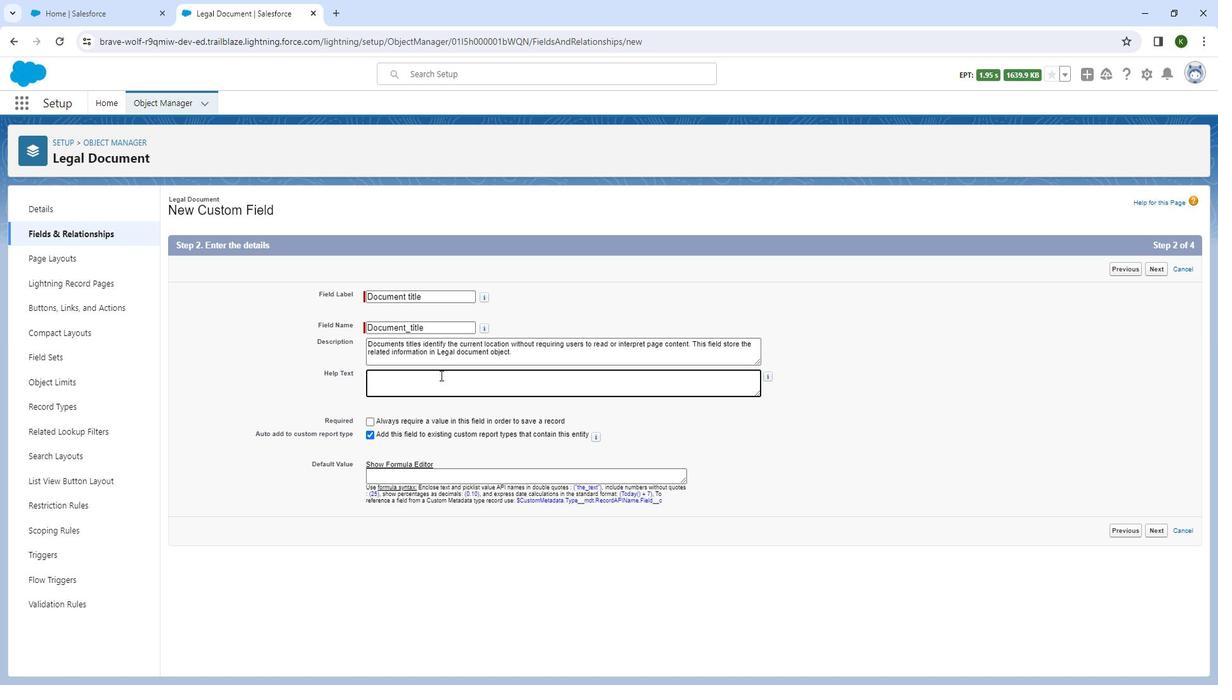 
Action: Mouse moved to (475, 376)
Screenshot: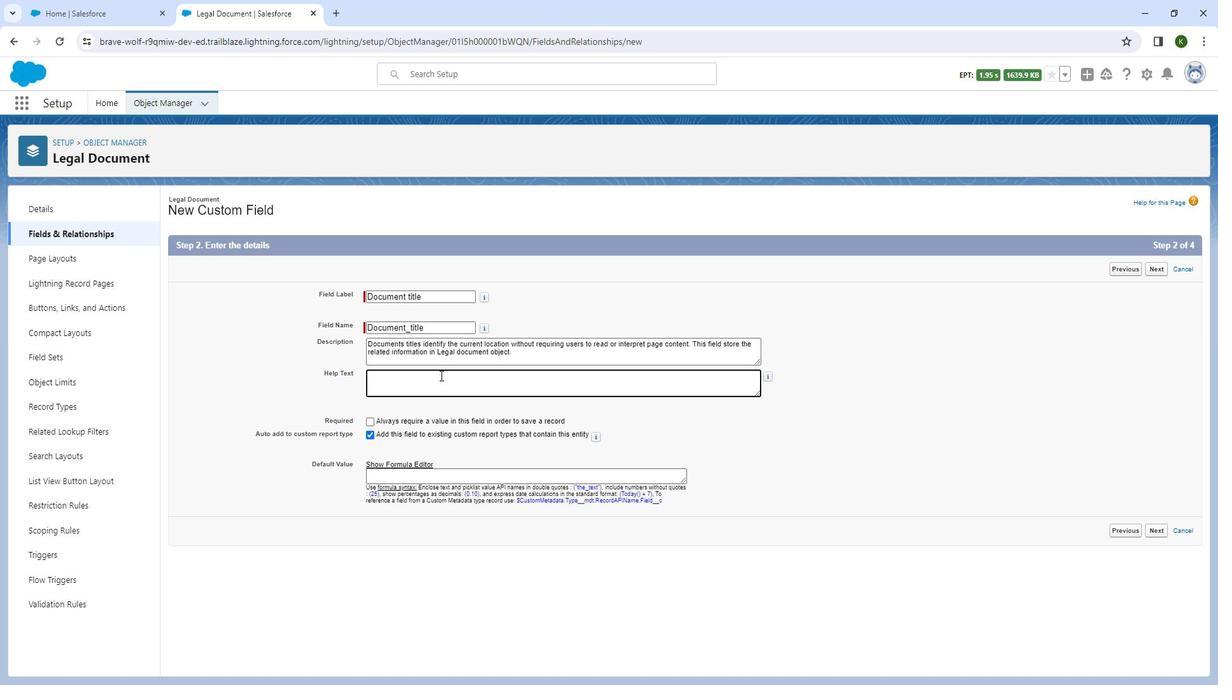 
Action: Key pressed <Key.shift_r>Please<Key.space>mw<Key.backspace>entioned<Key.space>the<Key.space>documents<Key.space>title<Key.space>here...
Screenshot: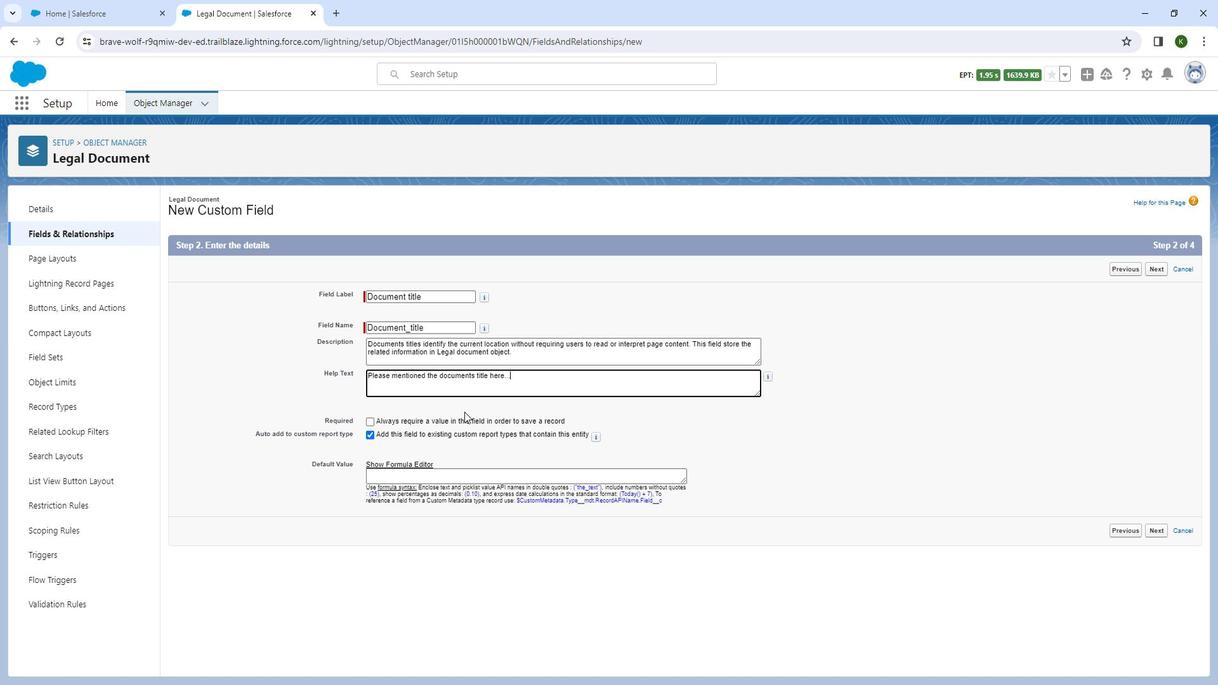
Action: Mouse moved to (1158, 529)
Screenshot: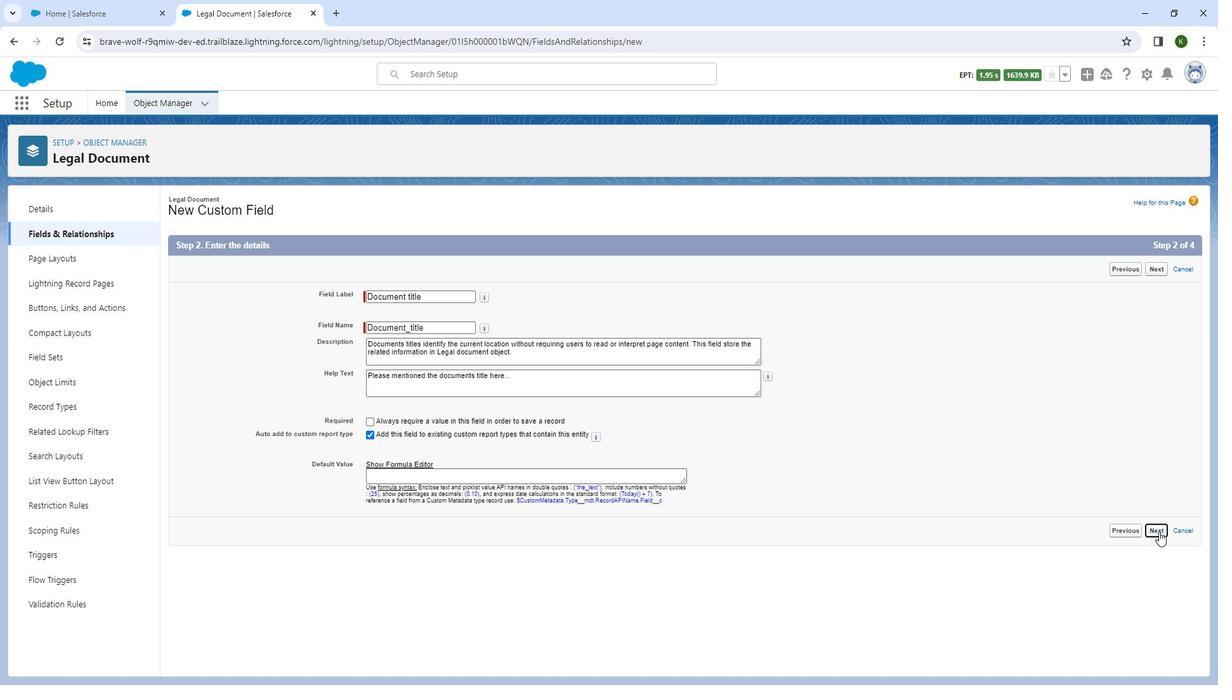 
Action: Mouse pressed left at (1158, 529)
Screenshot: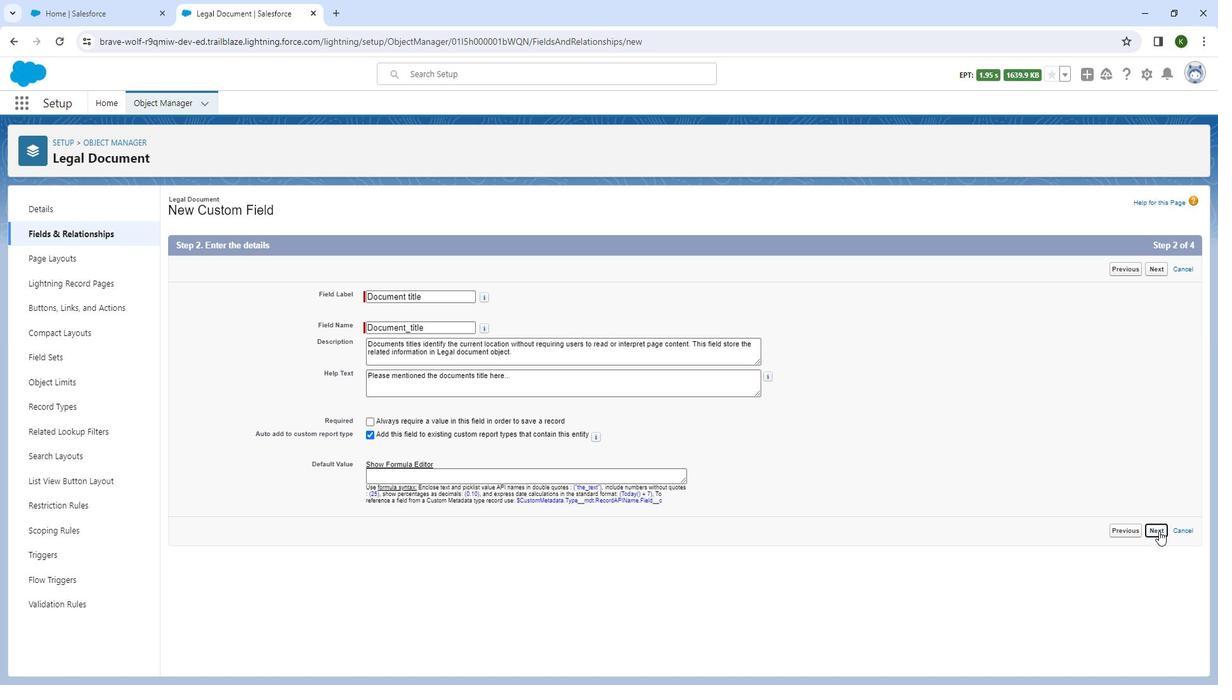 
Action: Mouse moved to (984, 567)
Screenshot: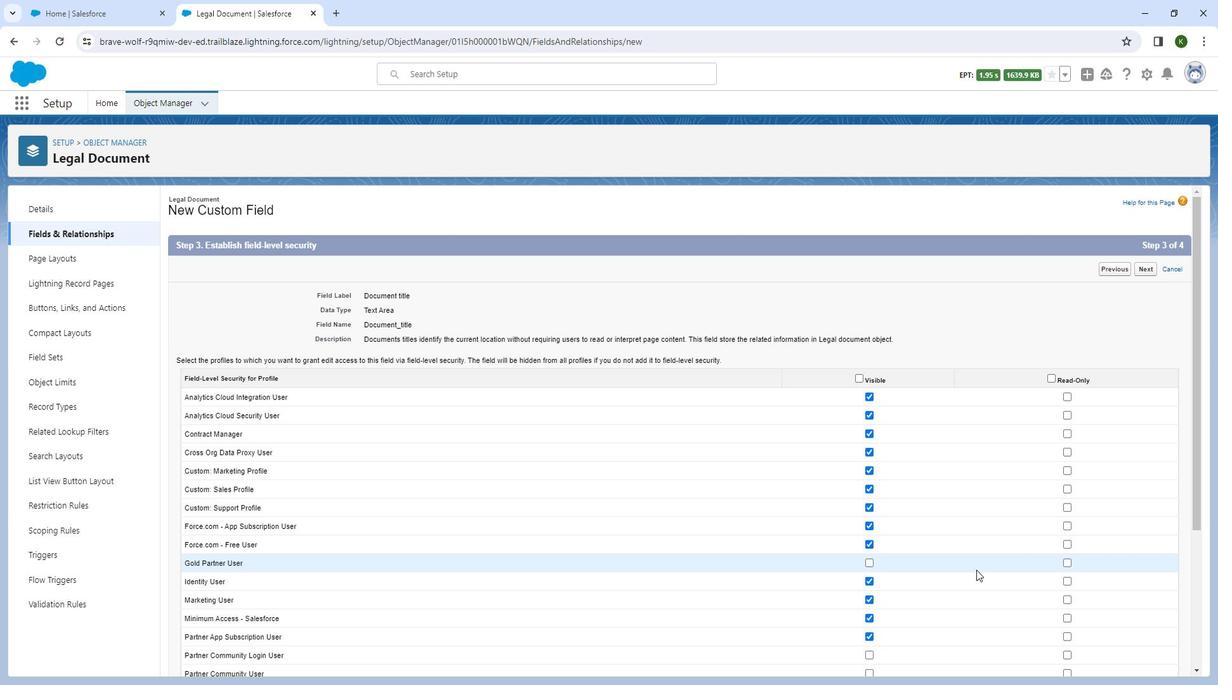 
Action: Mouse scrolled (984, 566) with delta (0, 0)
Screenshot: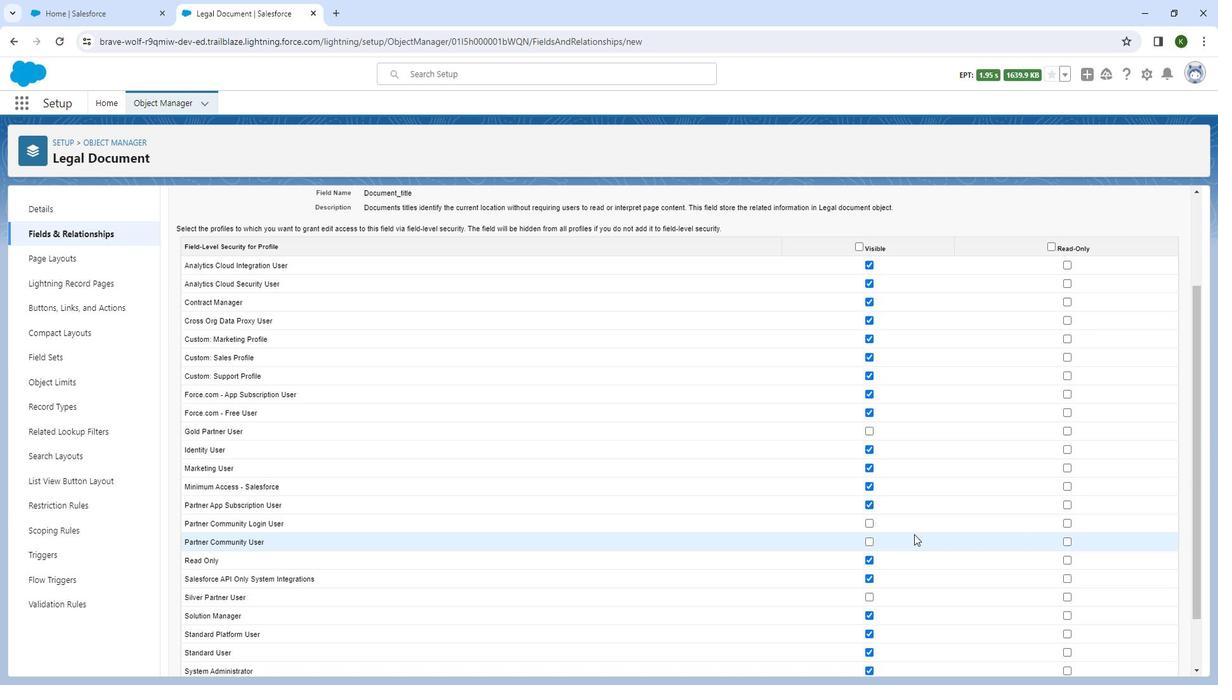 
Action: Mouse scrolled (984, 566) with delta (0, 0)
Screenshot: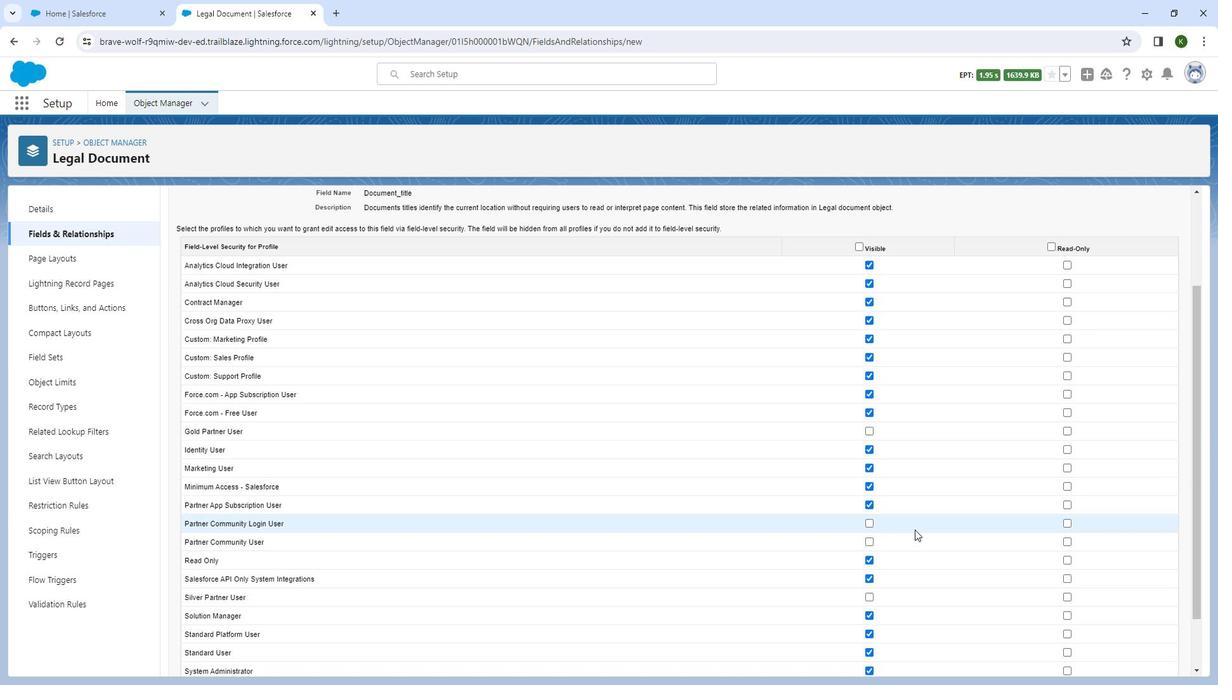 
Action: Mouse moved to (922, 541)
Screenshot: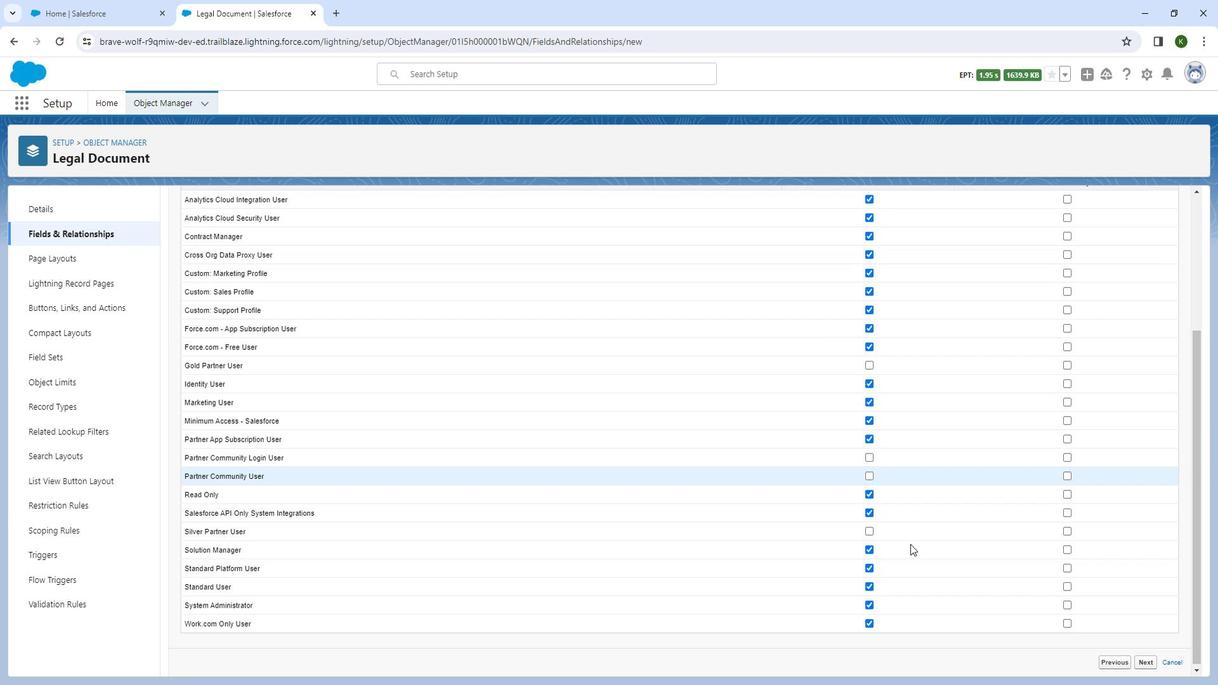 
Action: Mouse scrolled (922, 541) with delta (0, 0)
Screenshot: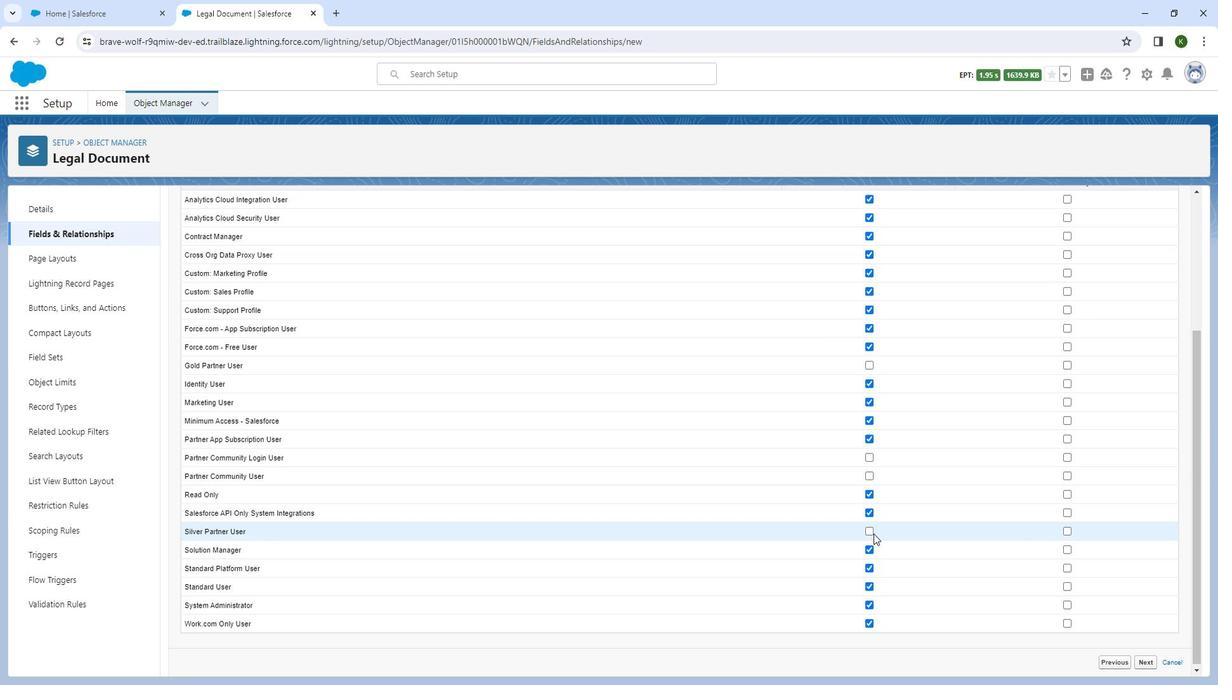 
Action: Mouse moved to (884, 529)
Screenshot: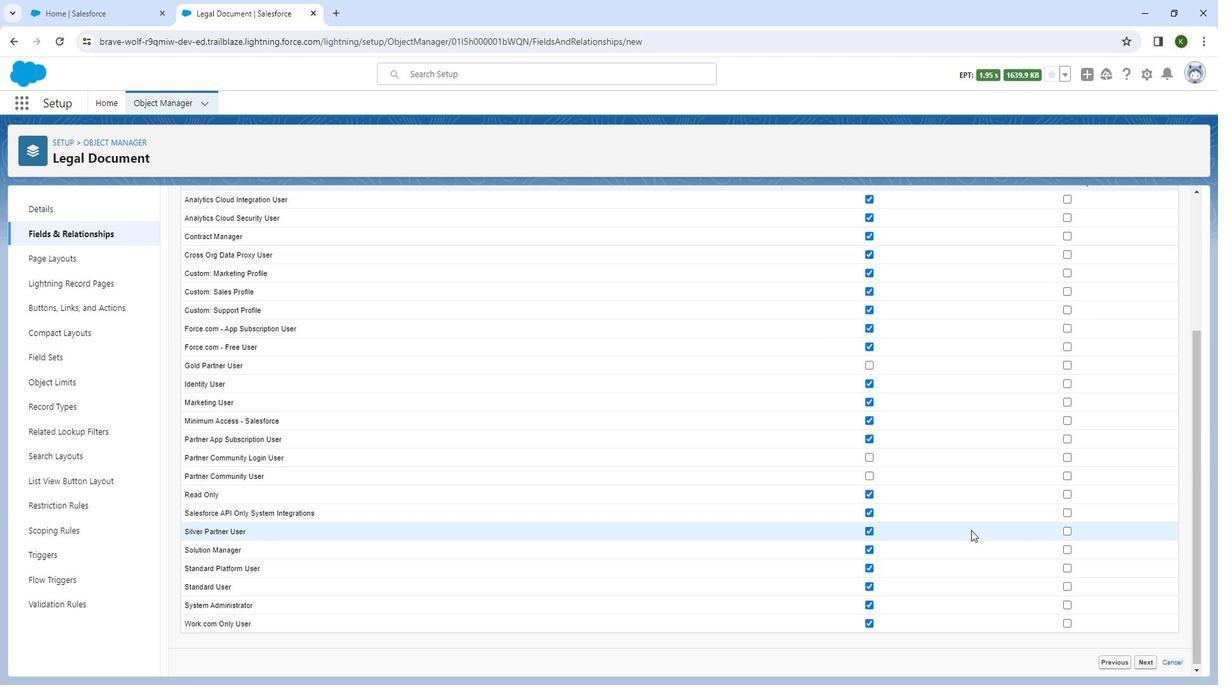 
Action: Mouse pressed left at (884, 529)
Screenshot: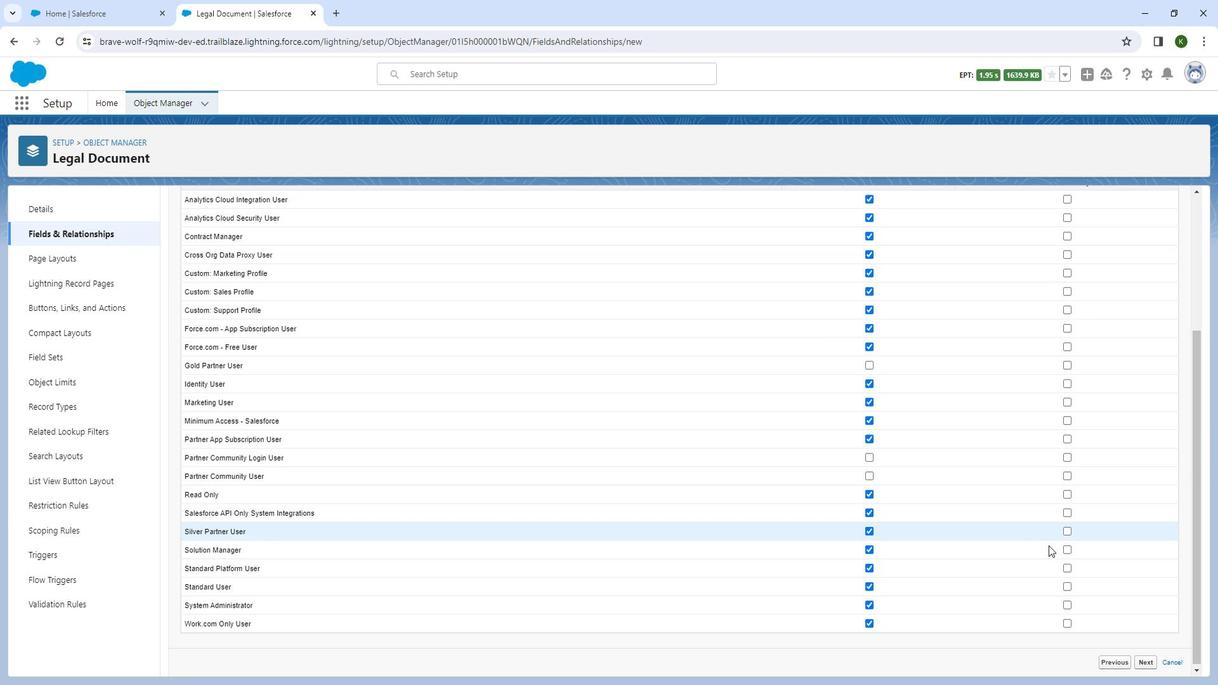 
Action: Mouse moved to (1147, 654)
Screenshot: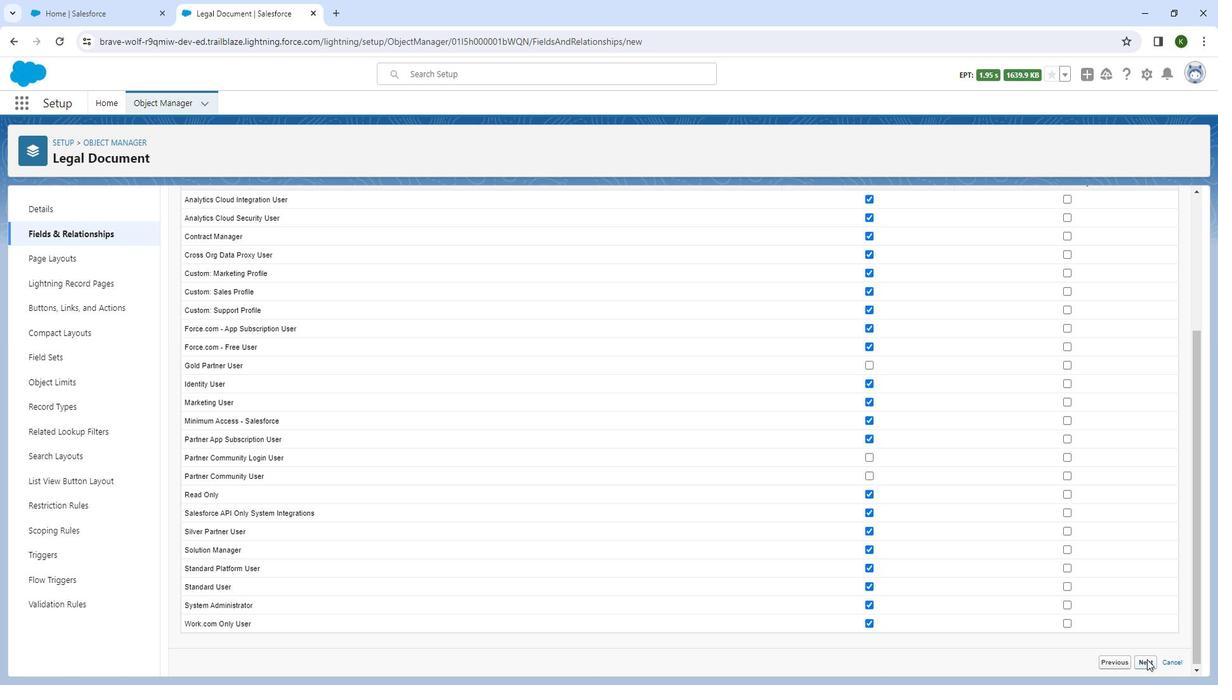 
Action: Mouse pressed left at (1147, 654)
Screenshot: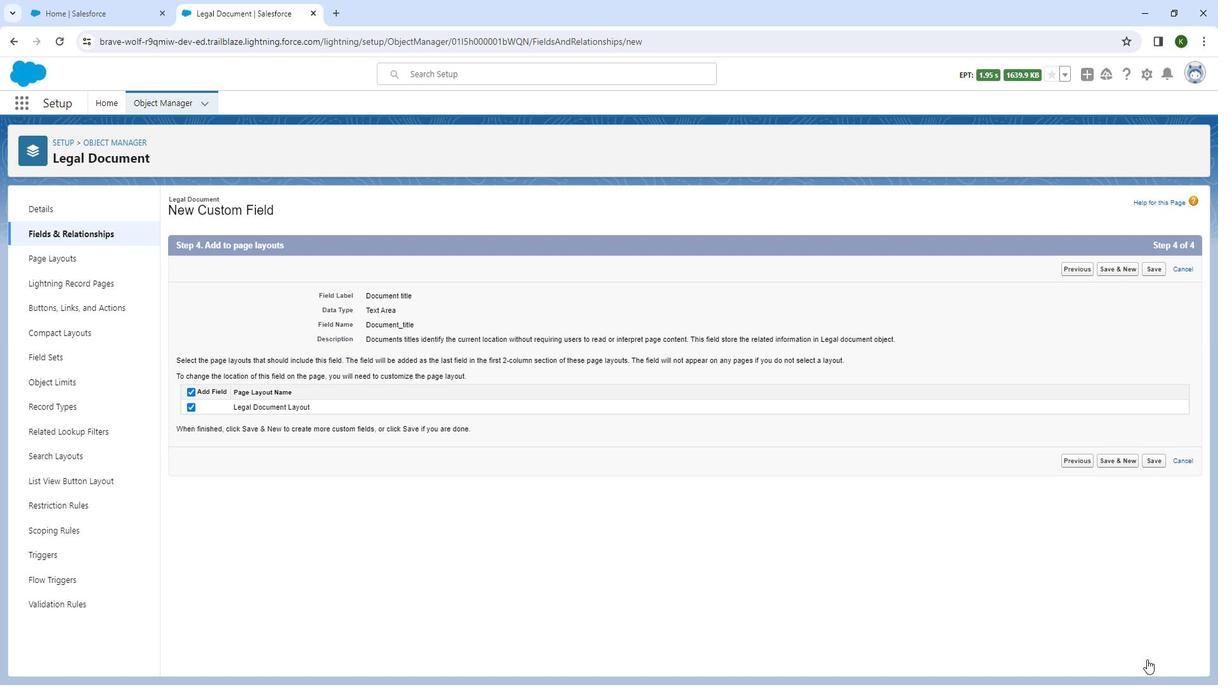 
Action: Mouse moved to (1156, 461)
Screenshot: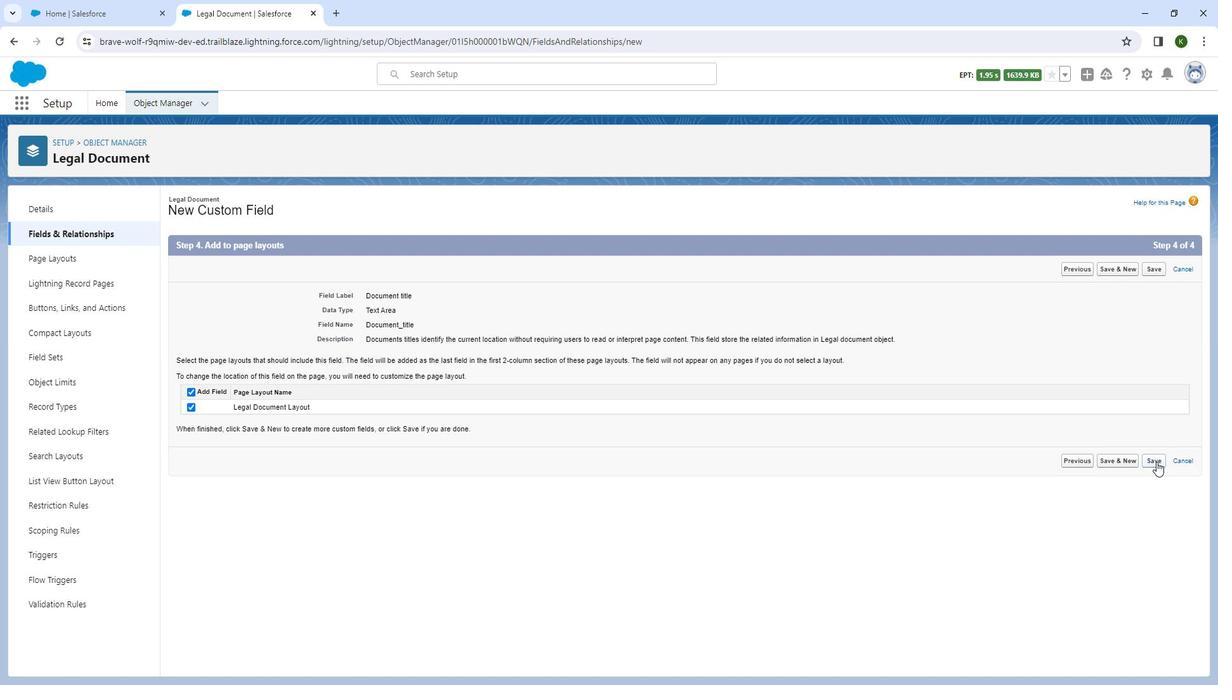 
Action: Mouse pressed left at (1156, 461)
Screenshot: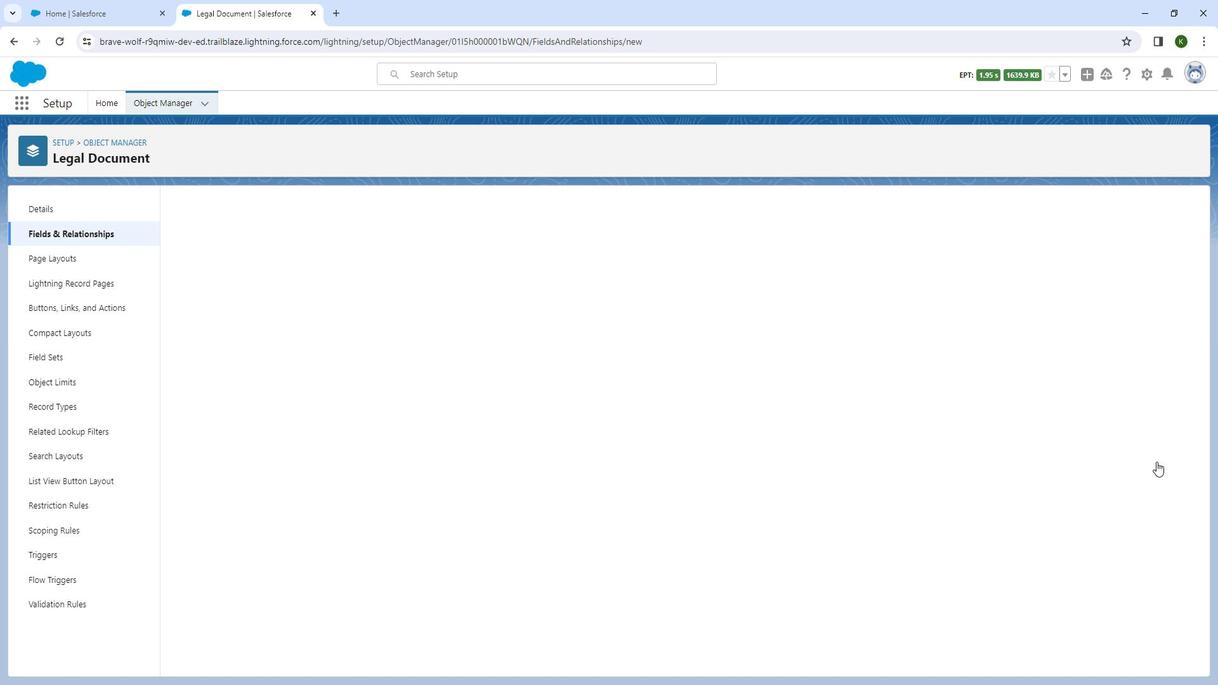 
Action: Mouse moved to (939, 215)
Screenshot: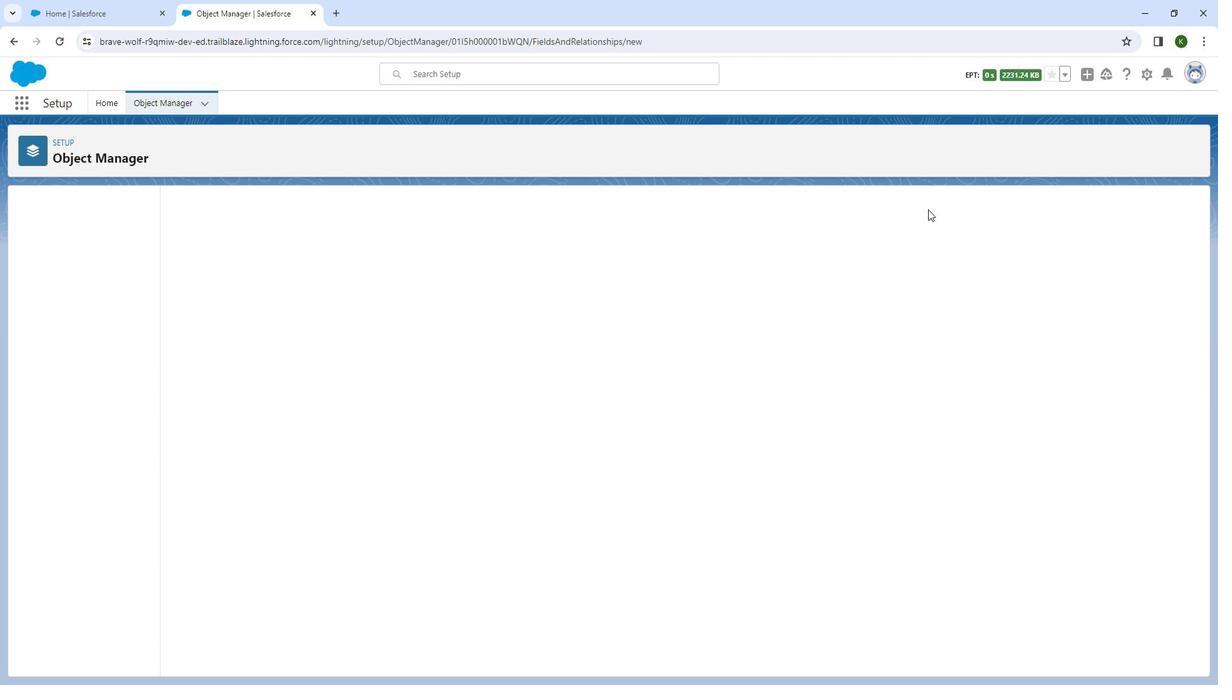 
Action: Mouse pressed left at (939, 215)
Screenshot: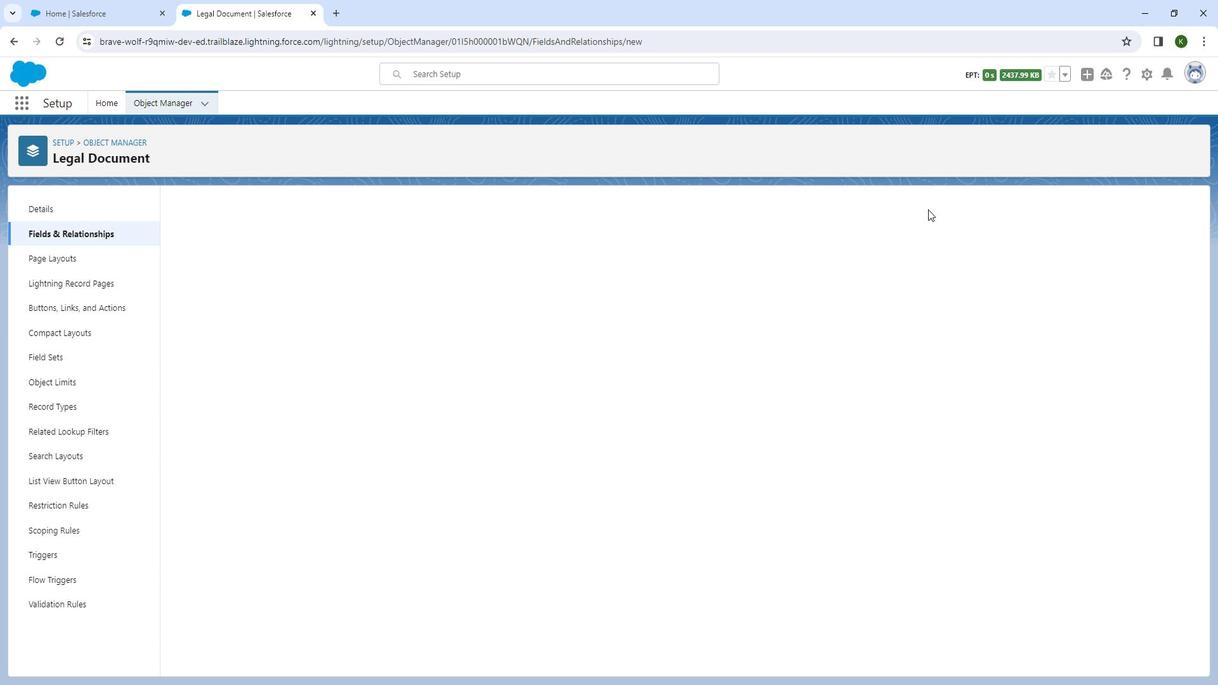 
Action: Mouse moved to (372, 504)
Screenshot: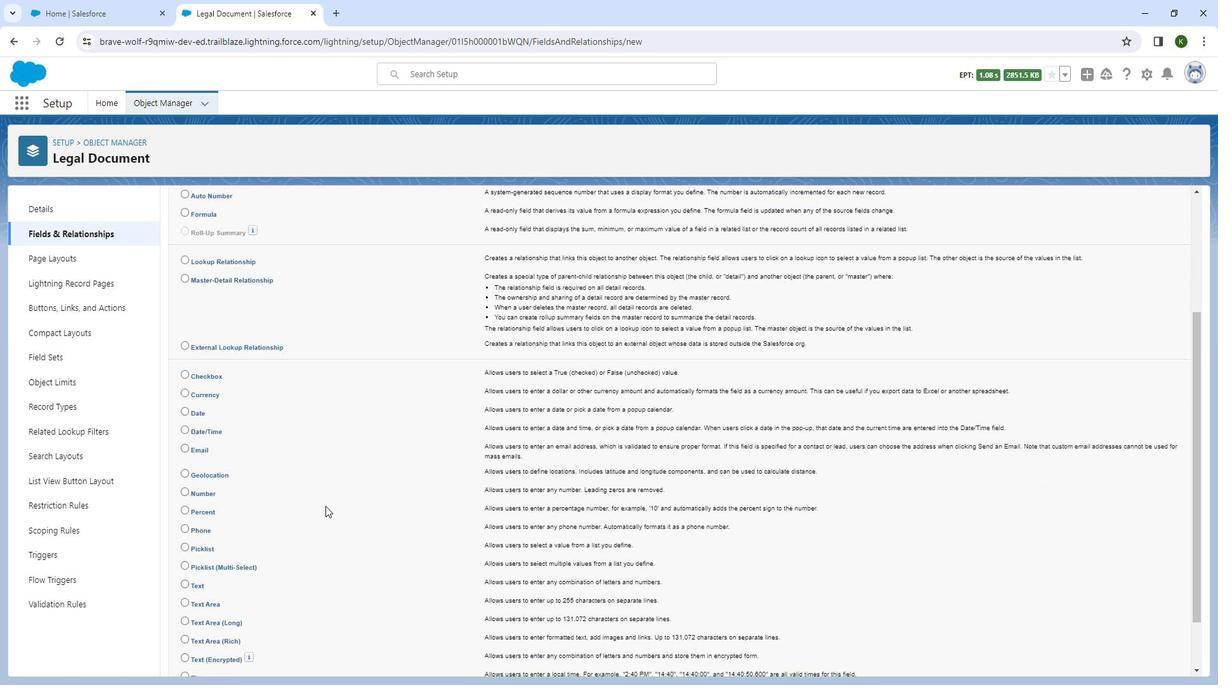 
Action: Mouse scrolled (372, 503) with delta (0, 0)
Screenshot: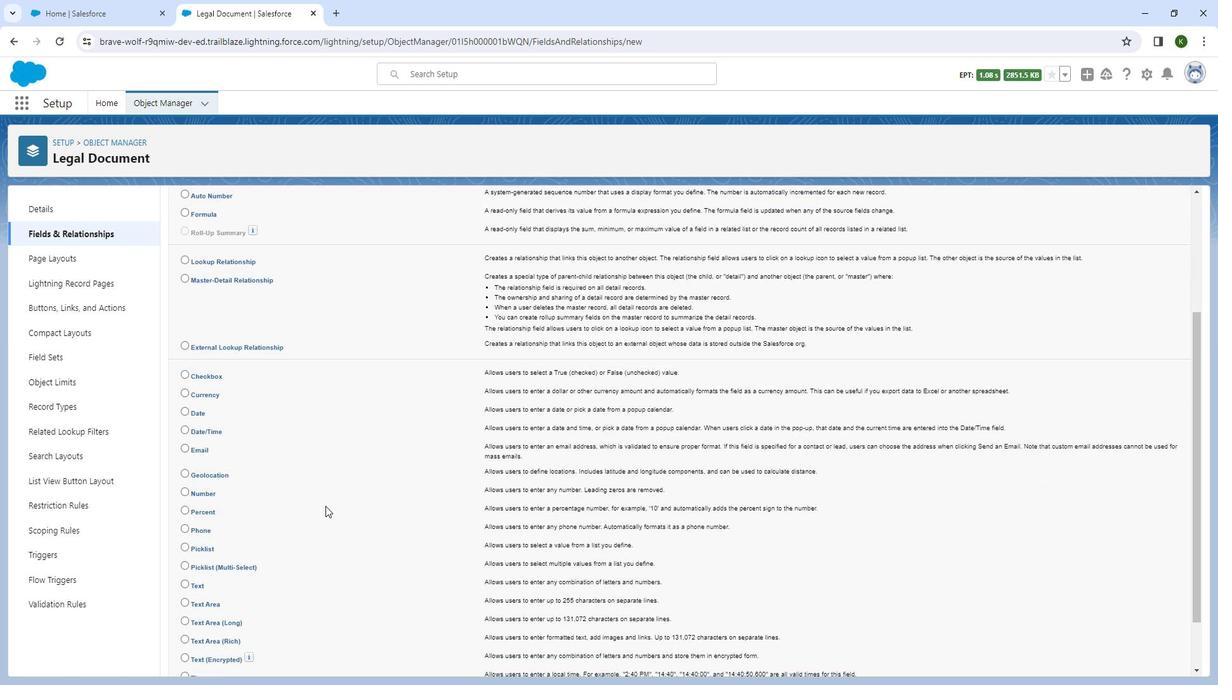 
Action: Mouse moved to (371, 504)
Screenshot: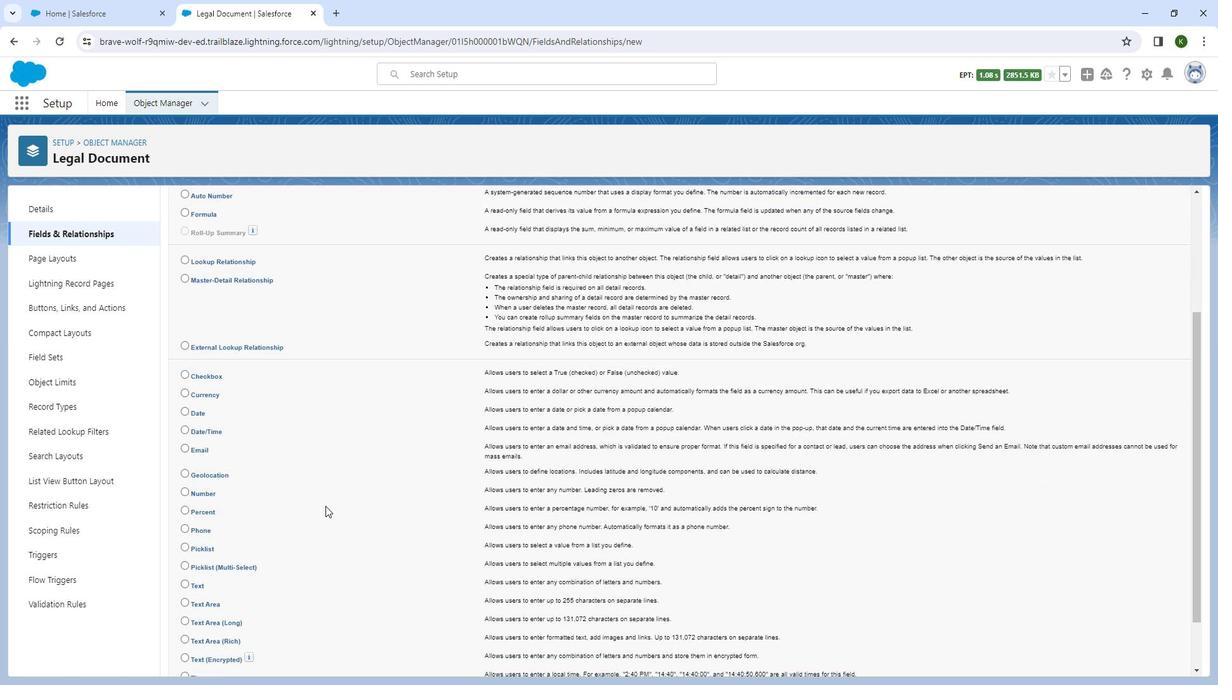 
Action: Mouse scrolled (371, 503) with delta (0, 0)
Screenshot: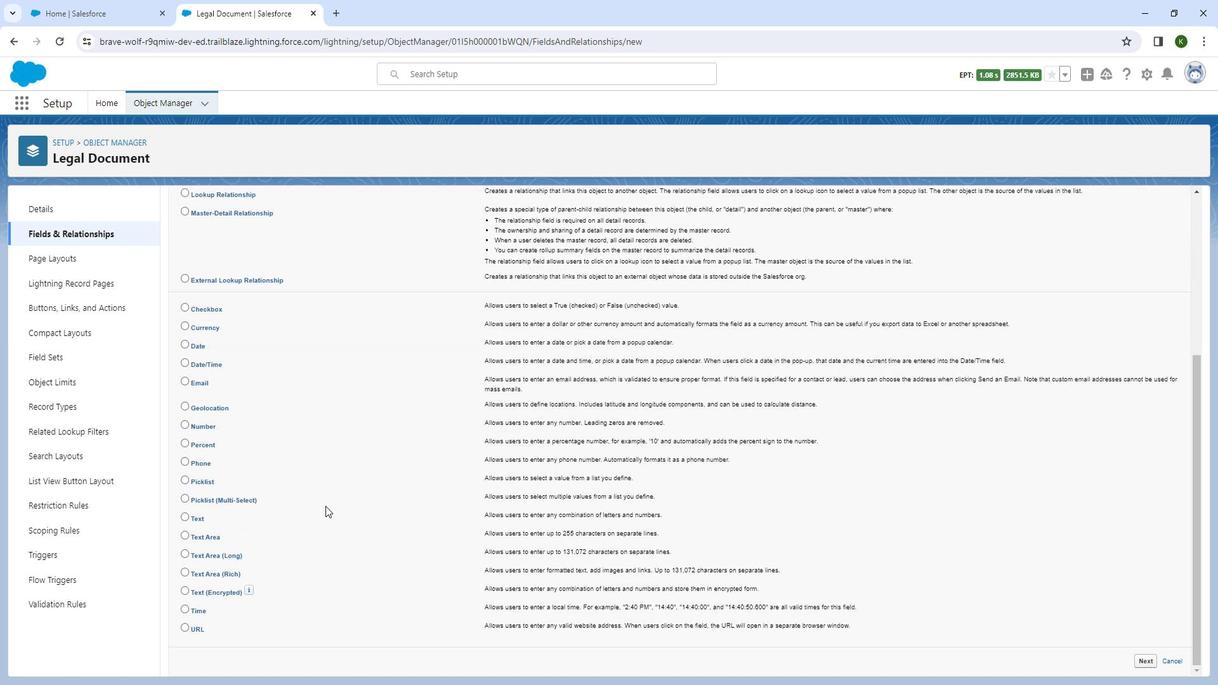 
Action: Mouse moved to (366, 504)
Screenshot: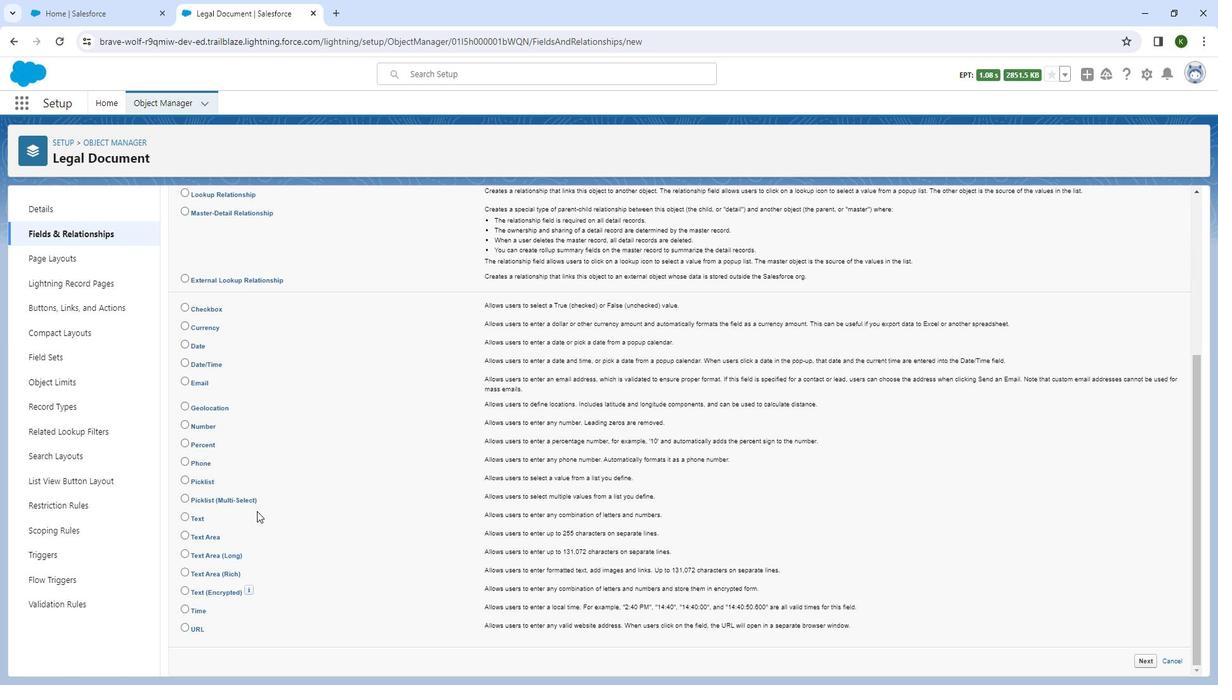 
Action: Mouse scrolled (366, 503) with delta (0, 0)
Screenshot: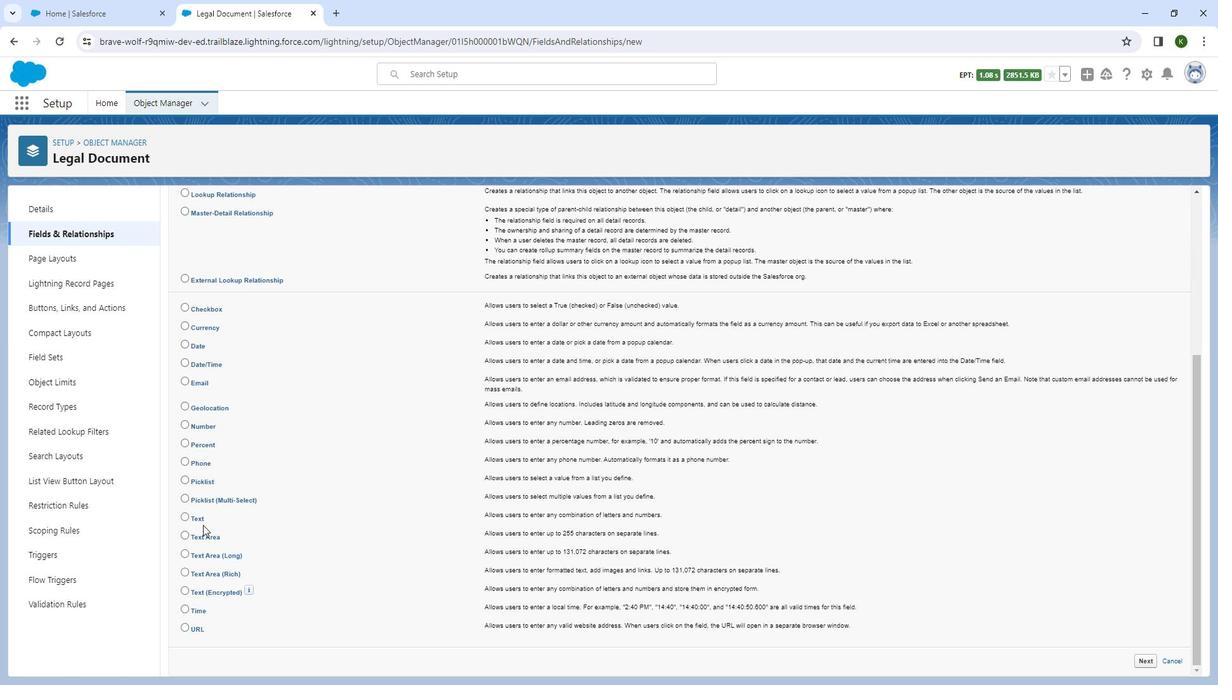 
Action: Mouse scrolled (366, 503) with delta (0, 0)
Screenshot: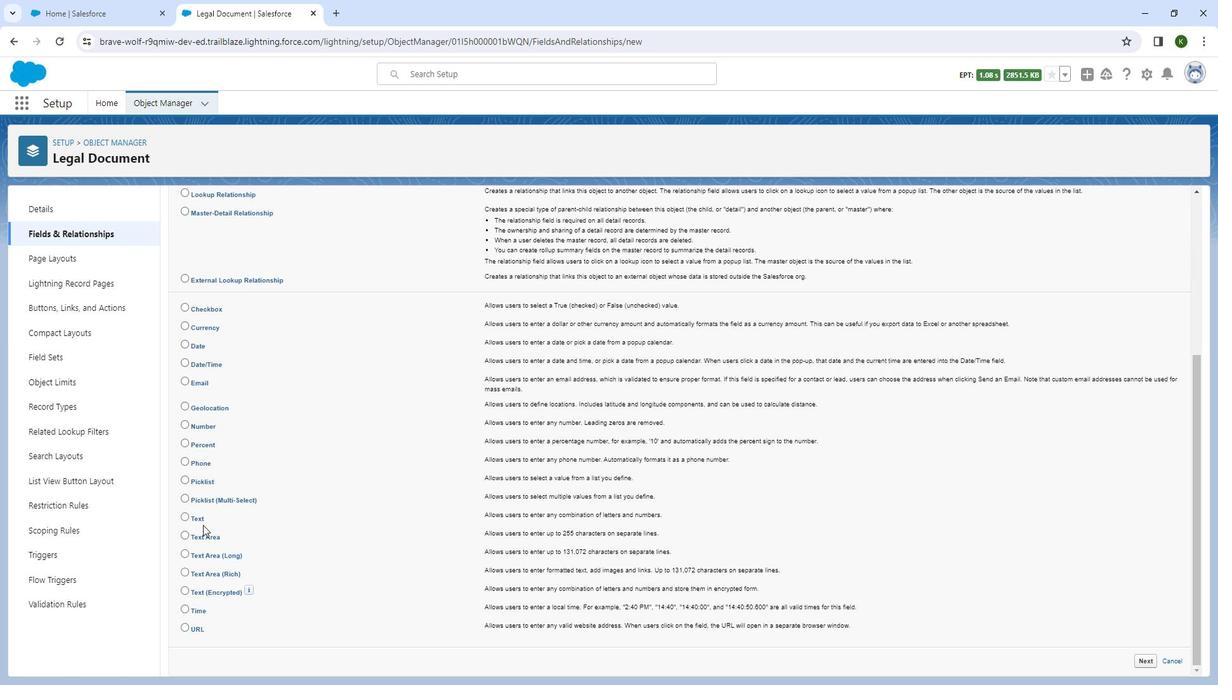 
Action: Mouse moved to (232, 533)
Screenshot: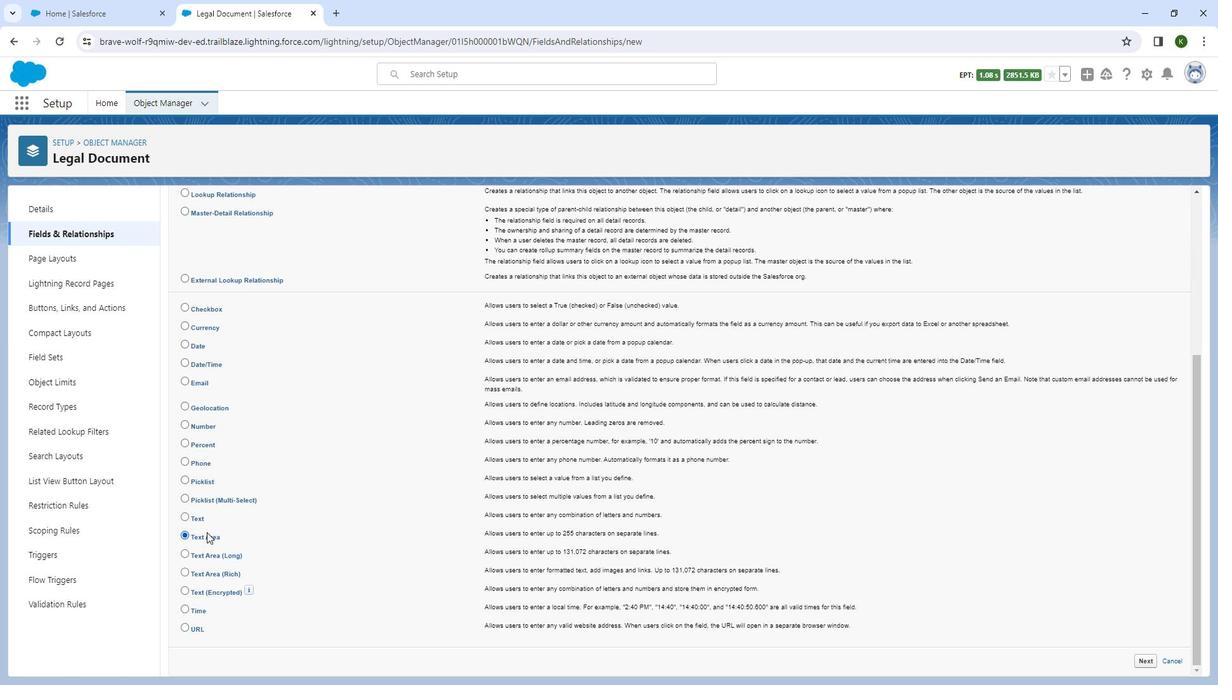 
Action: Mouse pressed left at (232, 533)
Screenshot: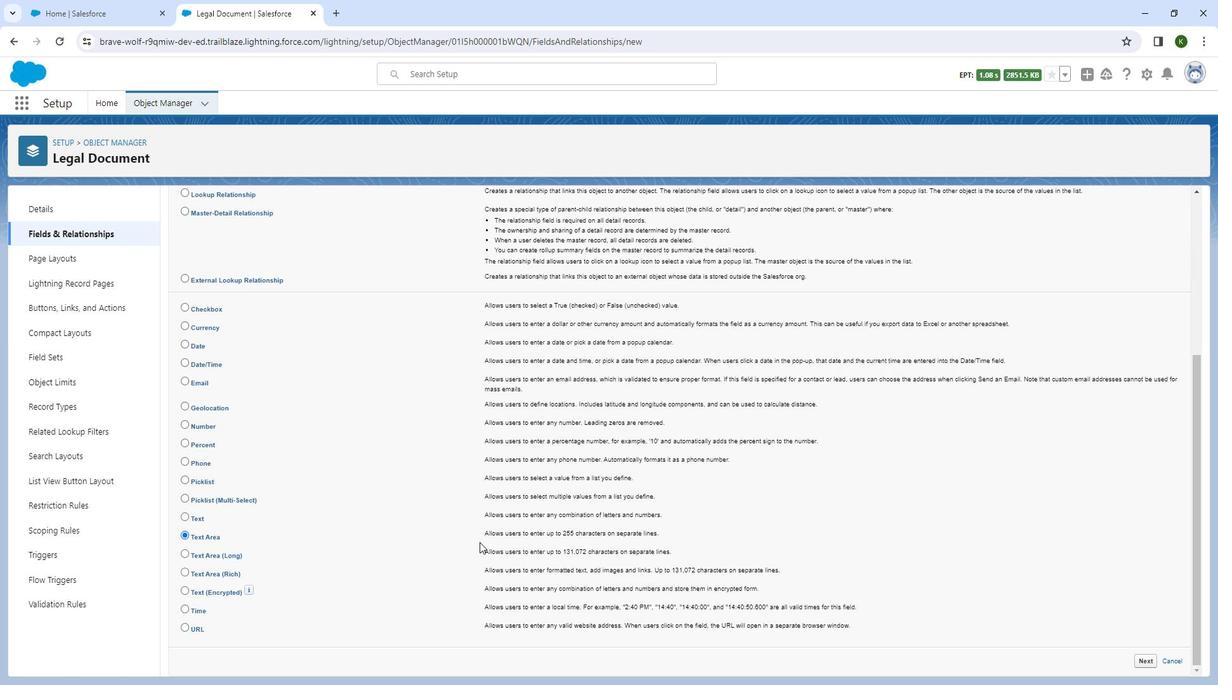
Action: Mouse moved to (1141, 651)
Screenshot: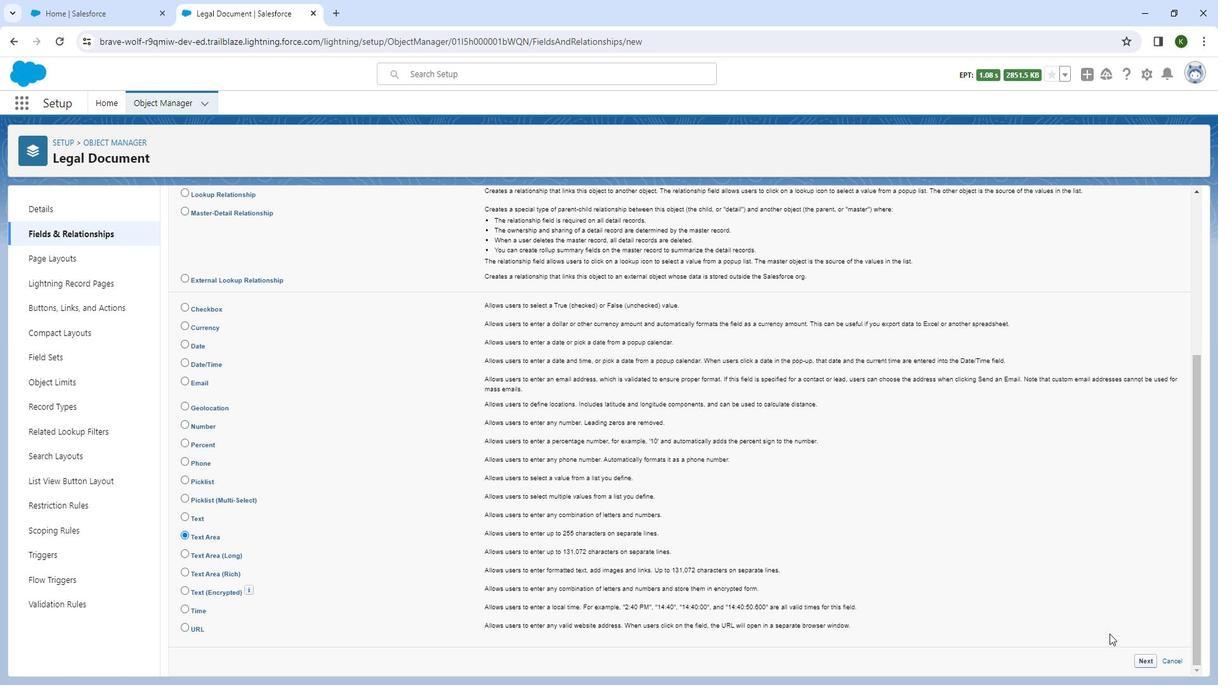 
Action: Mouse pressed left at (1141, 651)
Screenshot: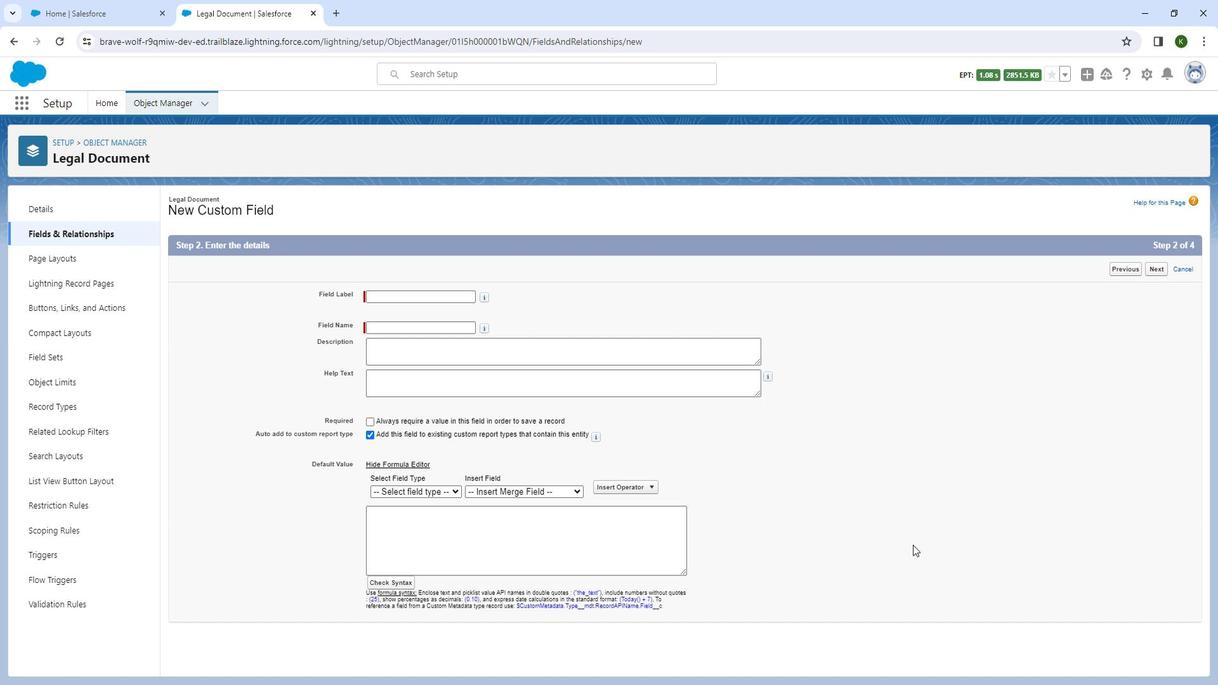 
Action: Mouse moved to (444, 302)
Screenshot: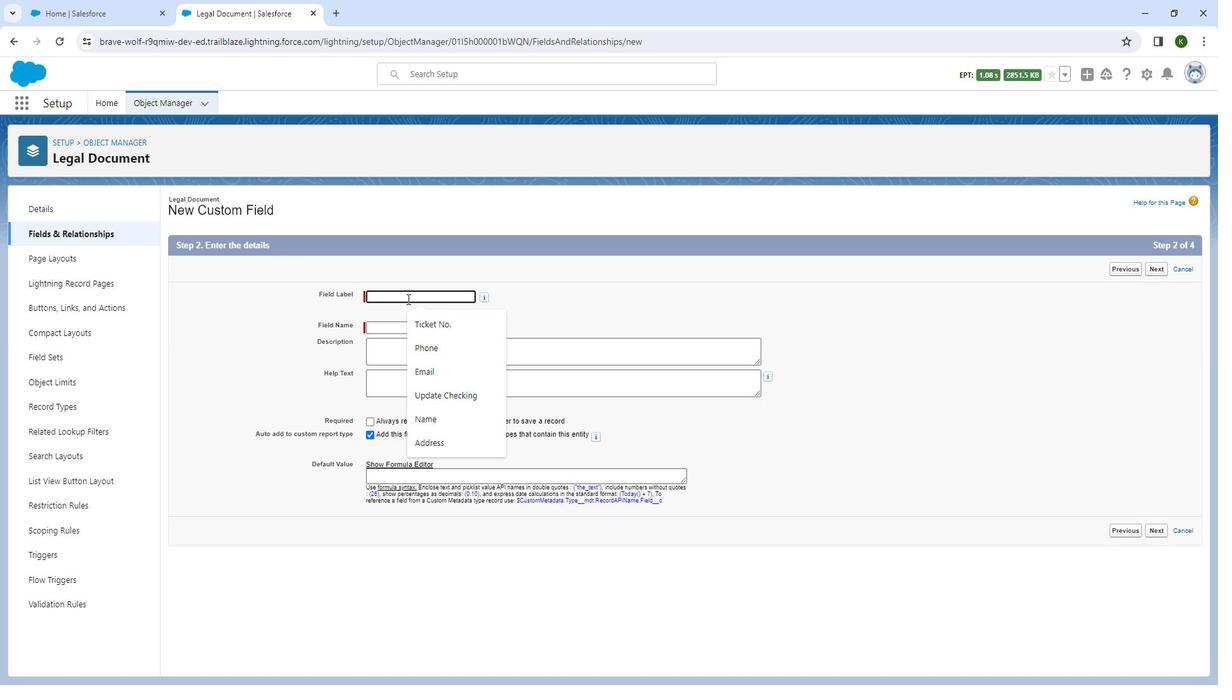 
Action: Mouse pressed left at (444, 302)
Screenshot: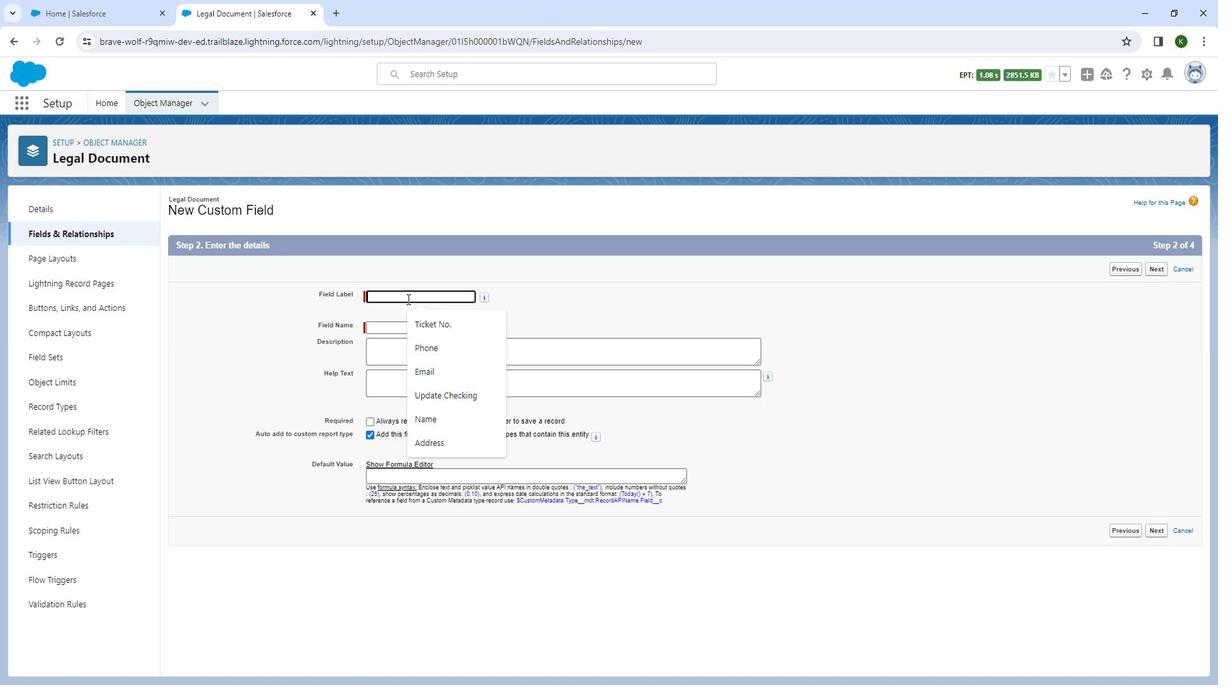 
Action: Key pressed <Key.shift_r>Document<Key.space>refrence<Key.space>number
Screenshot: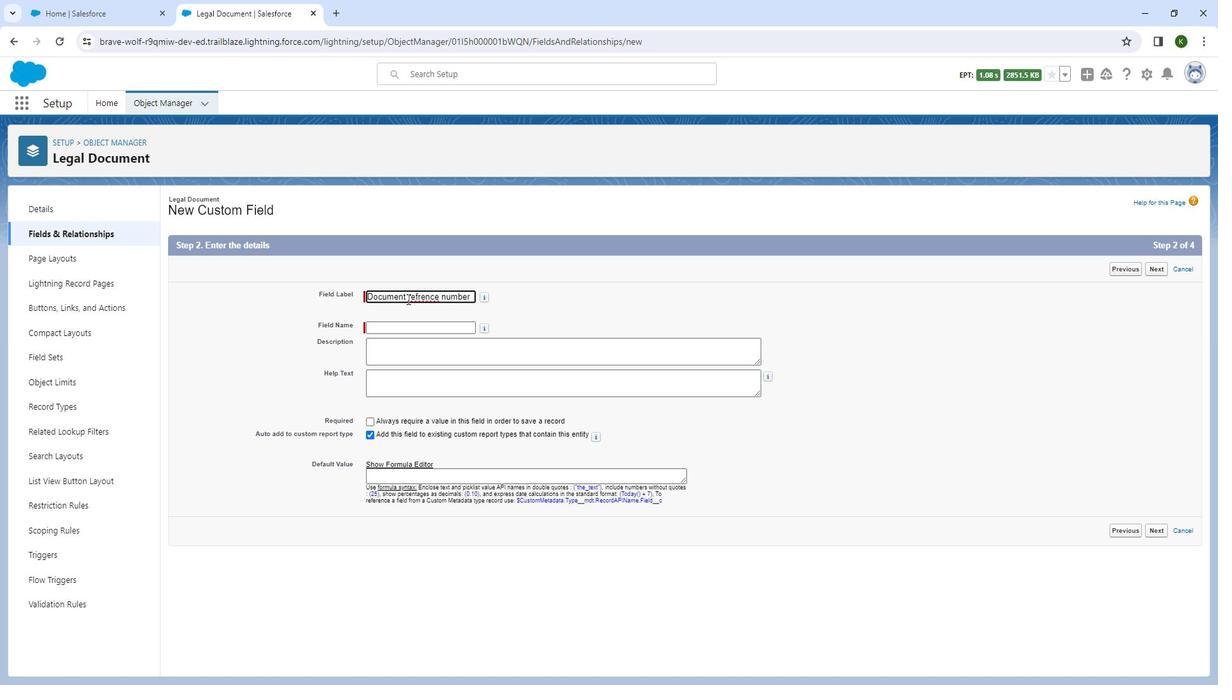 
Action: Mouse moved to (449, 327)
Screenshot: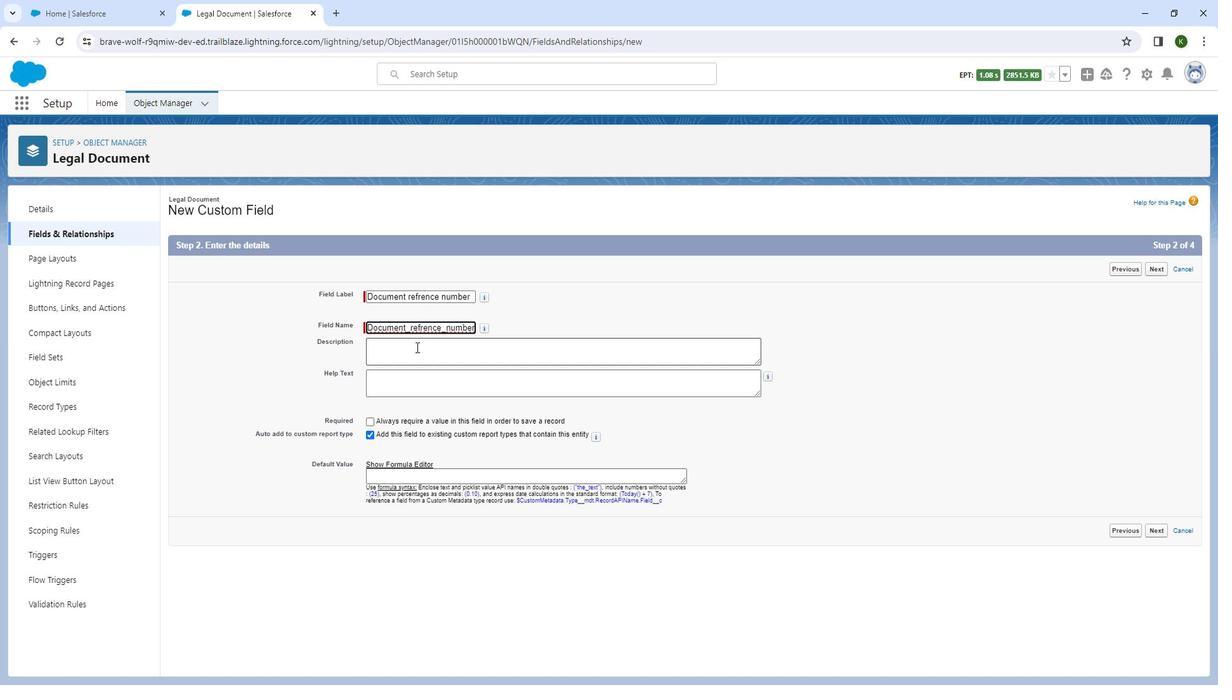 
Action: Mouse pressed left at (449, 327)
Screenshot: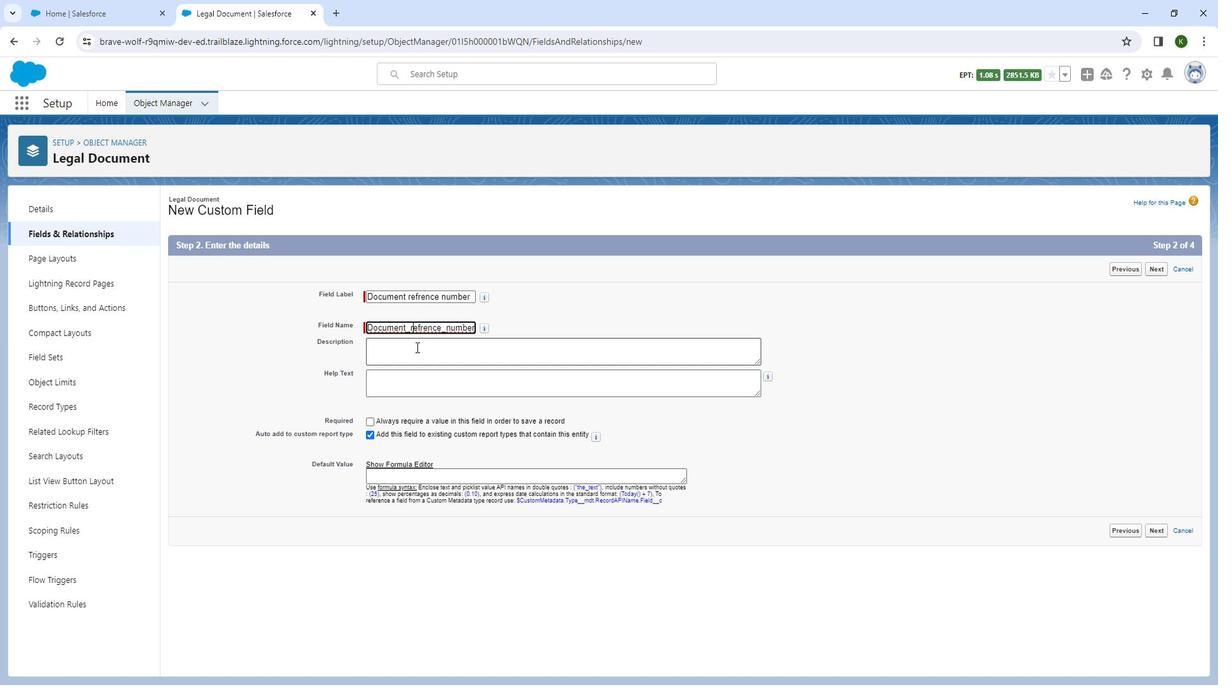 
Action: Mouse moved to (452, 349)
Screenshot: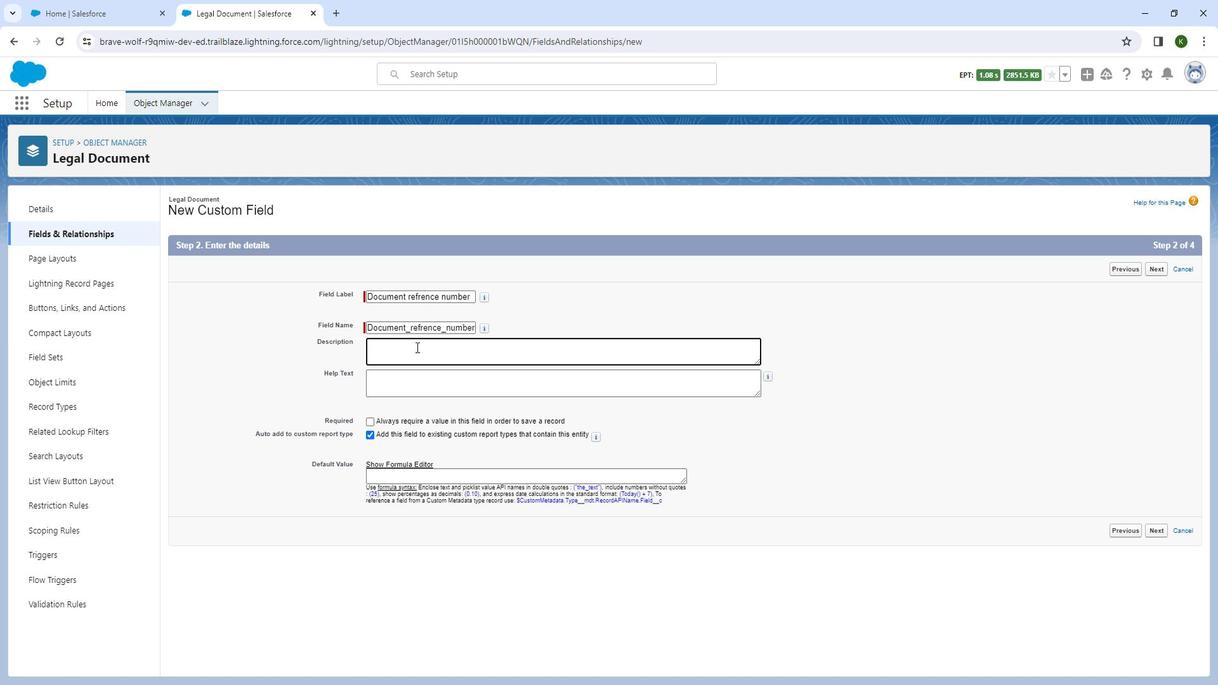 
Action: Mouse pressed left at (452, 349)
Screenshot: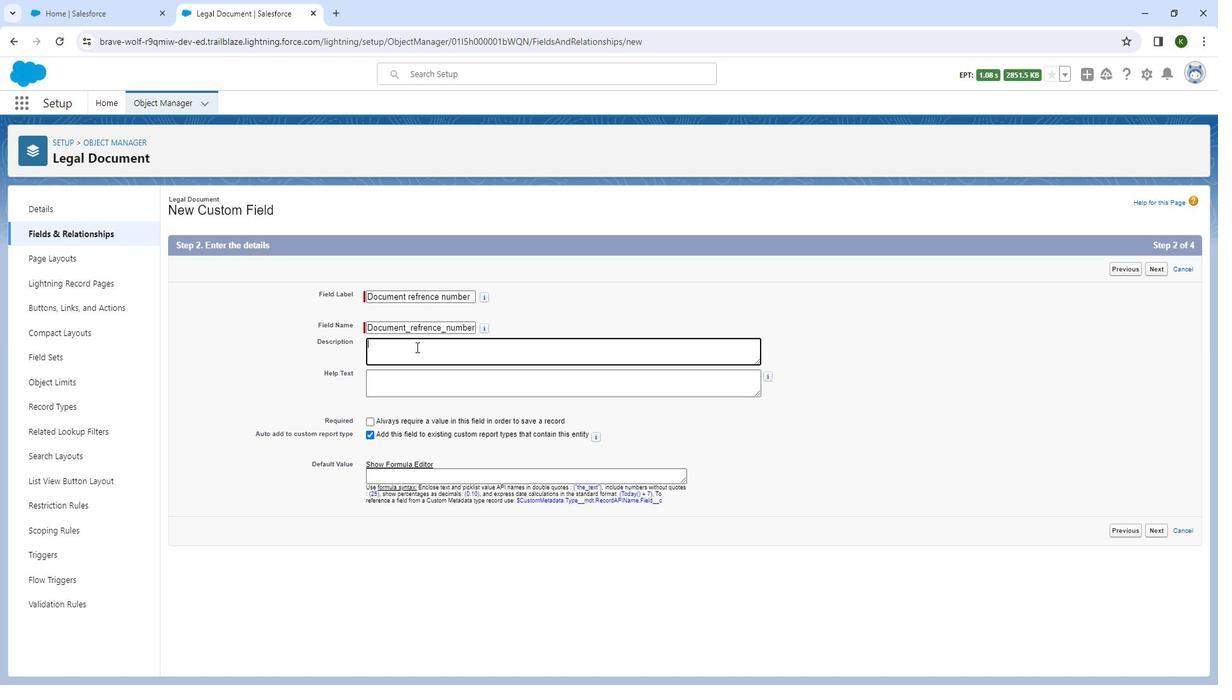 
Action: Mouse moved to (443, 355)
Screenshot: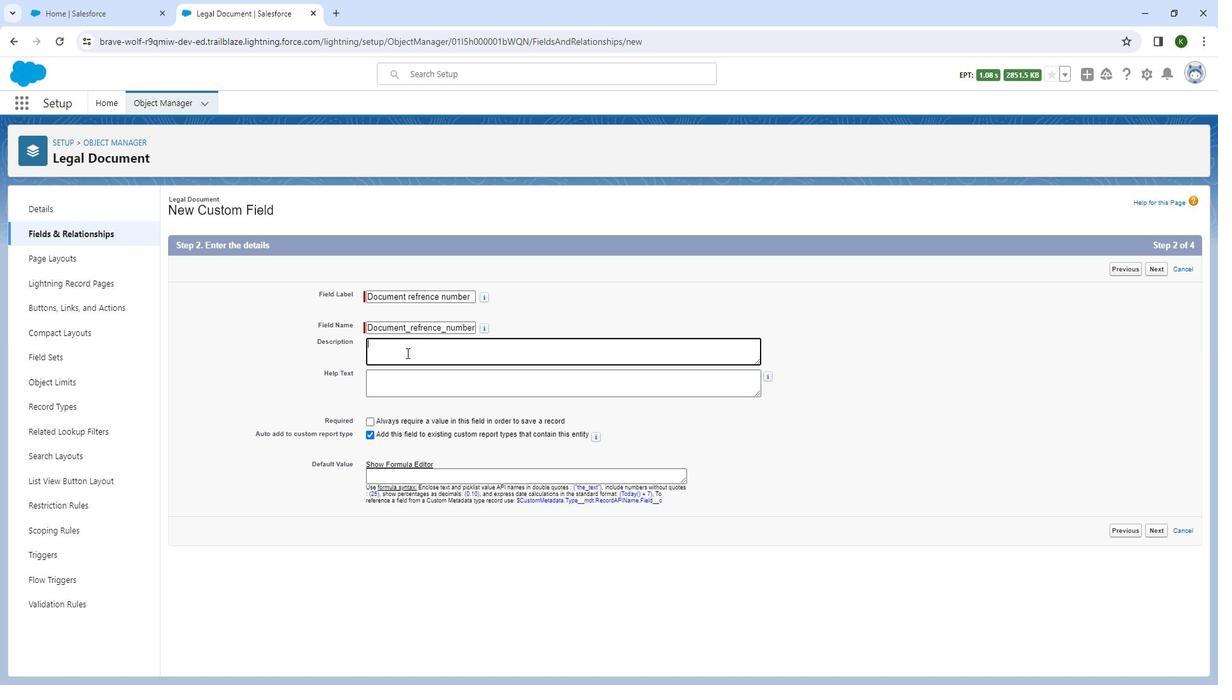 
Action: Key pressed <Key.shift_r>A<Key.space>reference<Key.space>number<Key.space>is<Key.space>mentioned<Key.space>in<Key.space>an<Key.space>advocate's<Key.space>notice<Key.space>by<Key.space>the<Key.space>advocate<Key.space>so<Key.space>that<Key.space>he<Key.space>can<Key.space>track<Key.space>down<Key.space>the<Key.space>notice<Key.space>or<Key.space>any<Key.space>documents<Key.space>to<Key.space>the<Key.space>said<Key.space>notice<Key.space>later.
Screenshot: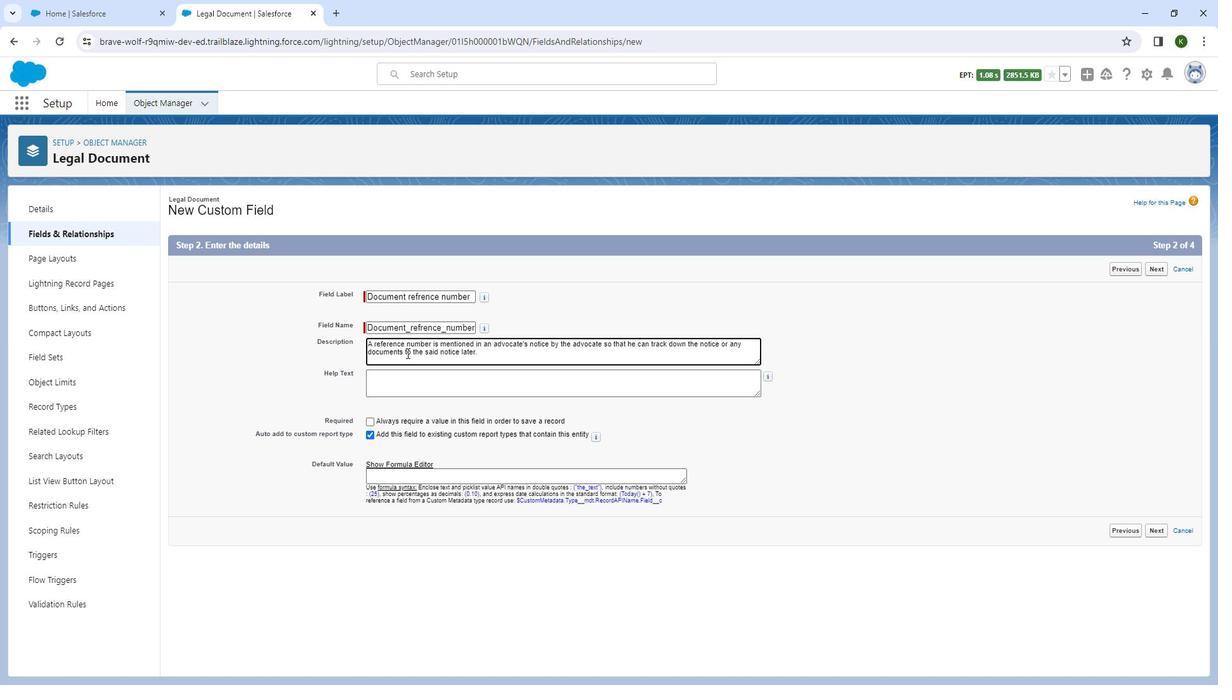 
Action: Mouse moved to (510, 379)
Screenshot: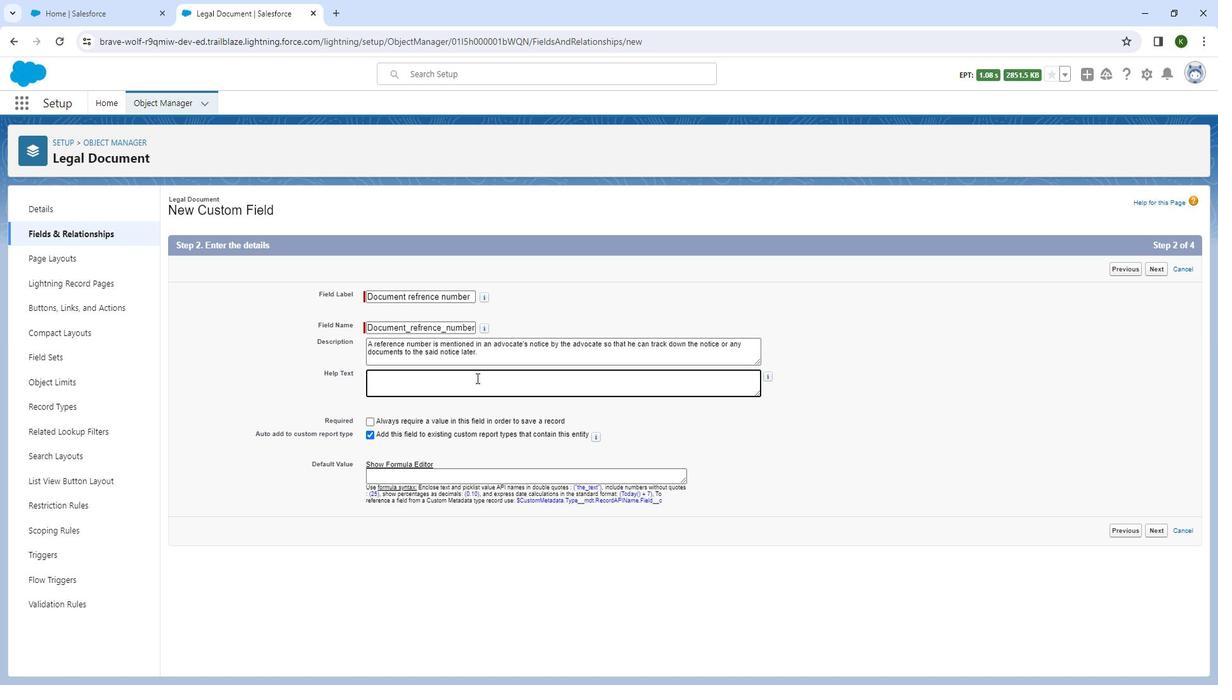 
Action: Mouse pressed left at (510, 379)
Screenshot: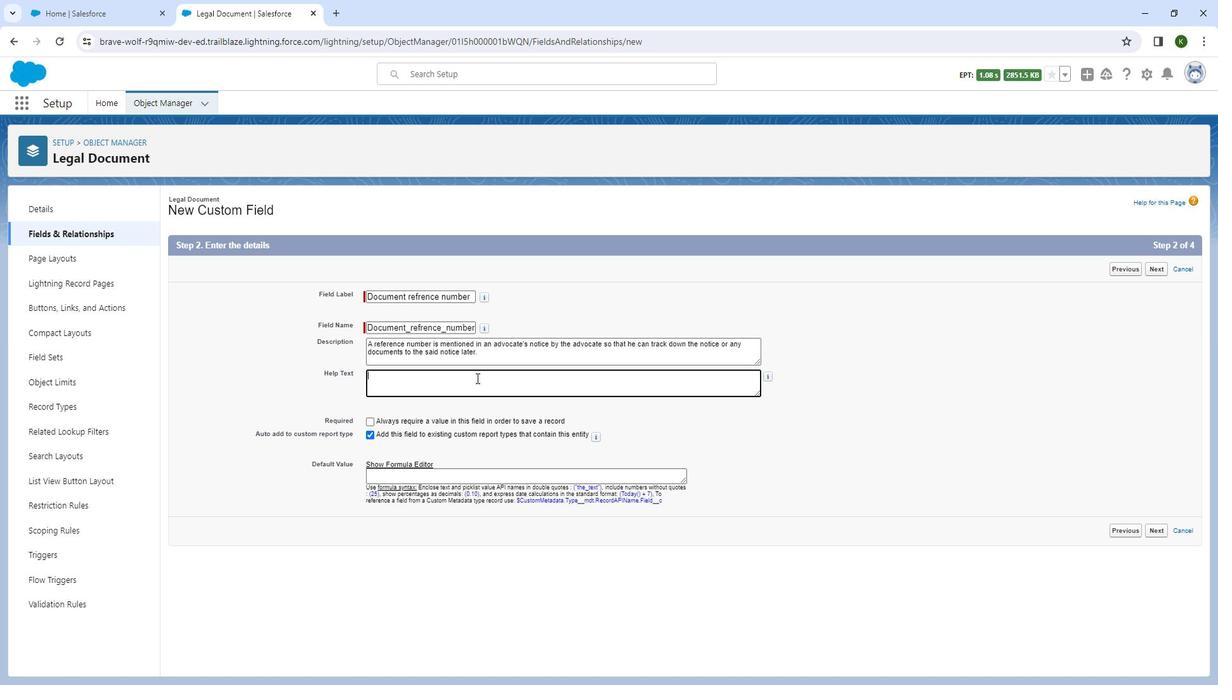 
Action: Key pressed please<Key.space>mentioned<Key.space>the<Key.space>document's<Key.space>refrence<Key.space>number<Key.space>here...
Screenshot: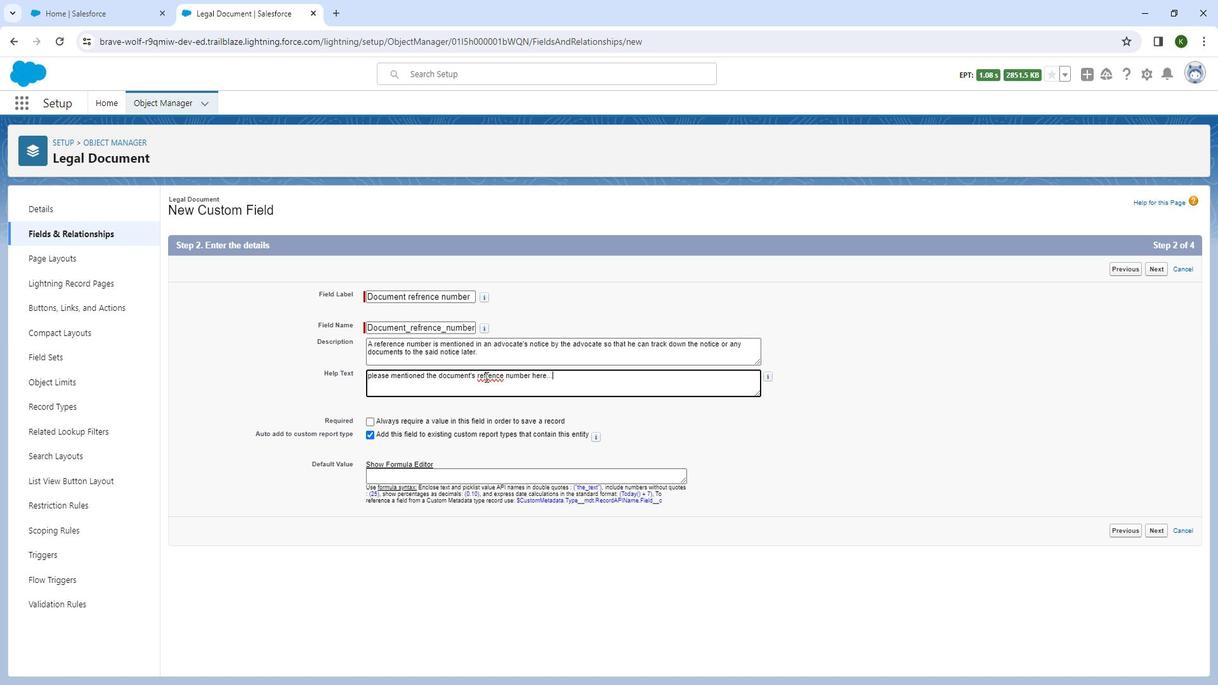 
Action: Mouse moved to (518, 378)
Screenshot: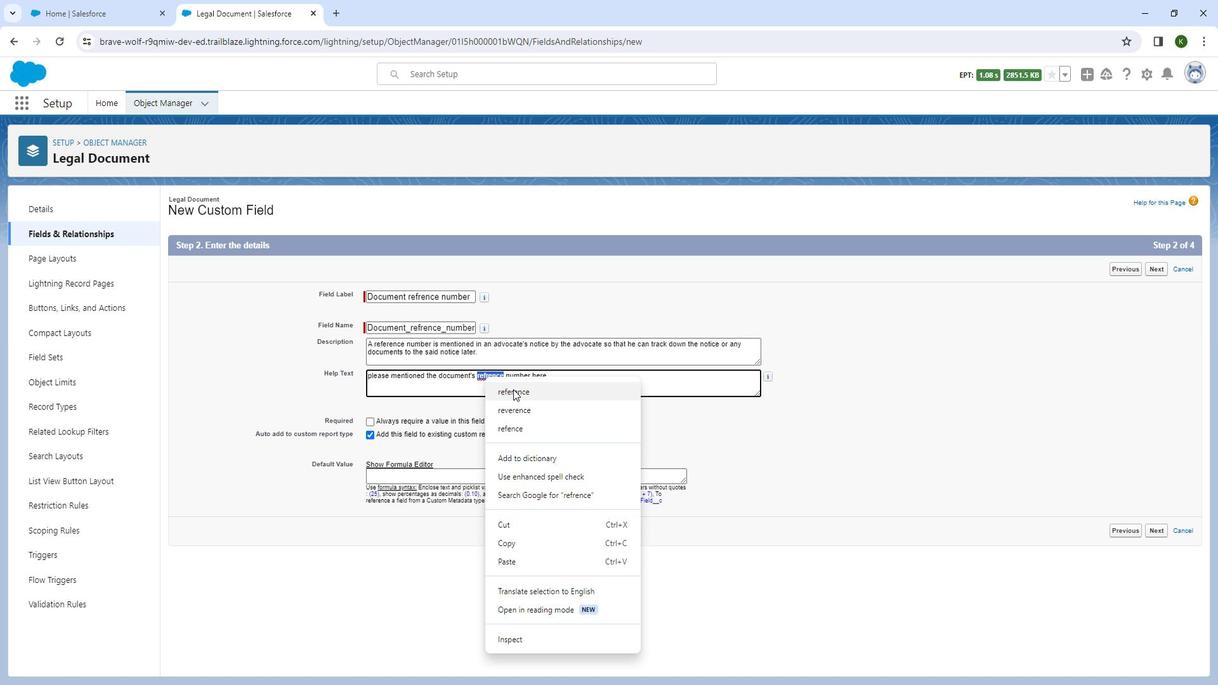 
Action: Mouse pressed right at (518, 378)
Screenshot: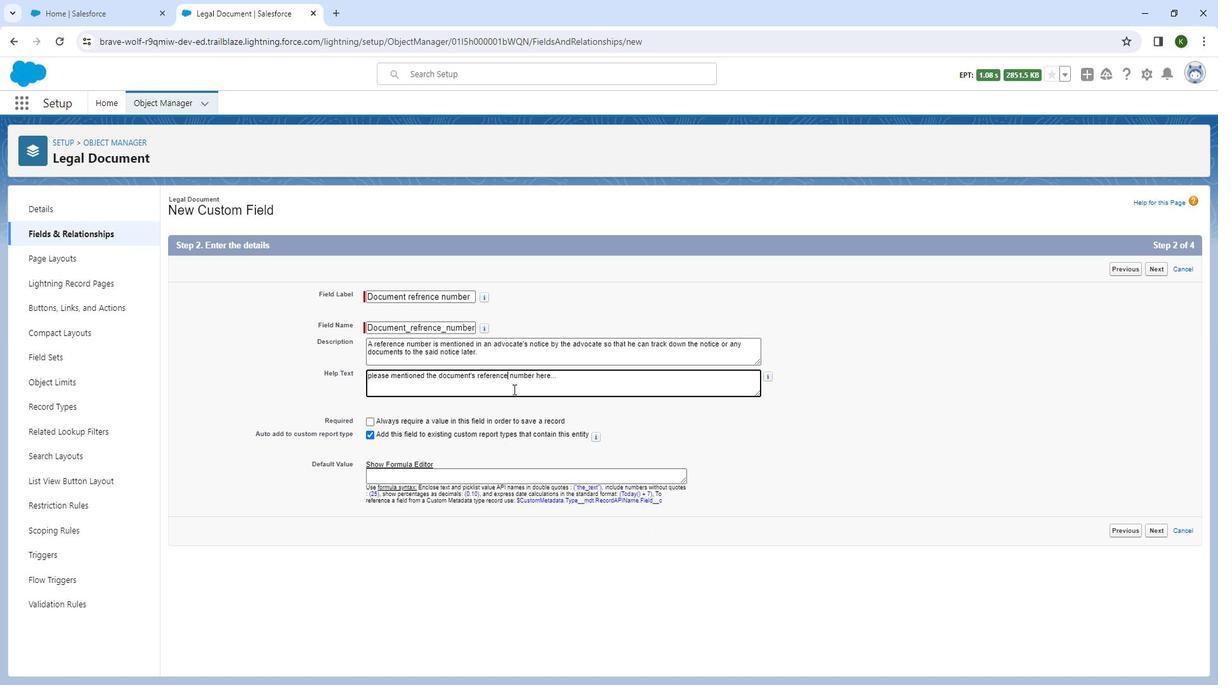 
Action: Mouse moved to (545, 390)
Screenshot: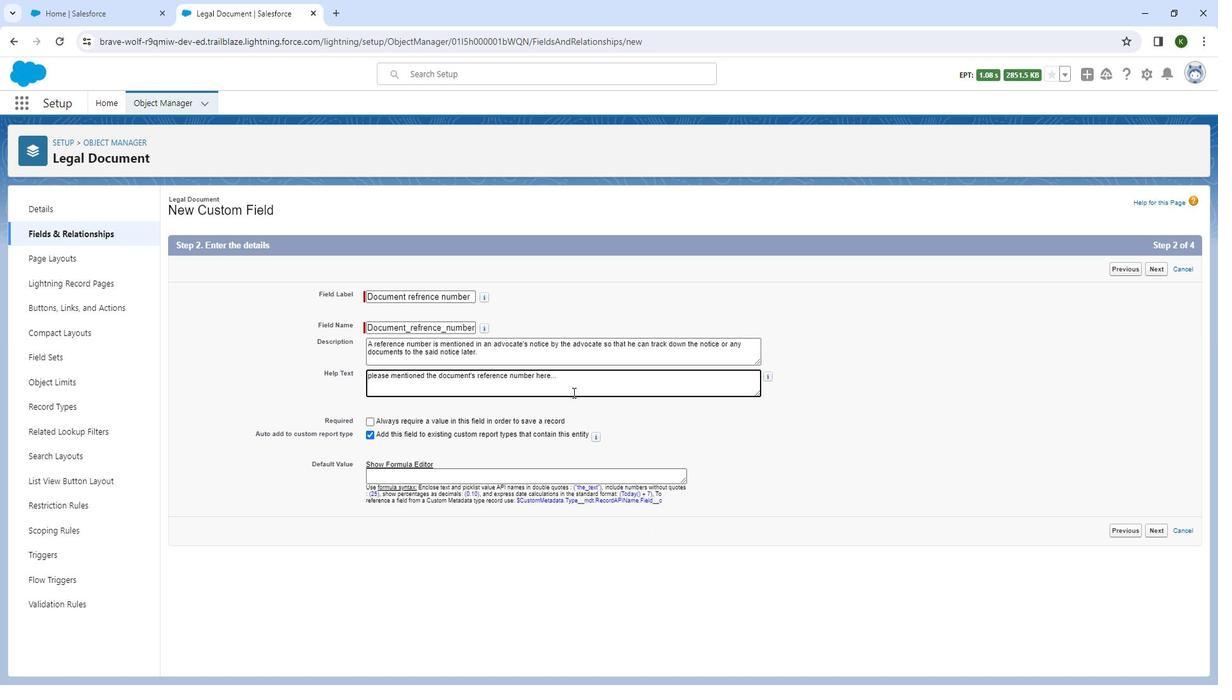 
Action: Mouse pressed left at (545, 390)
Screenshot: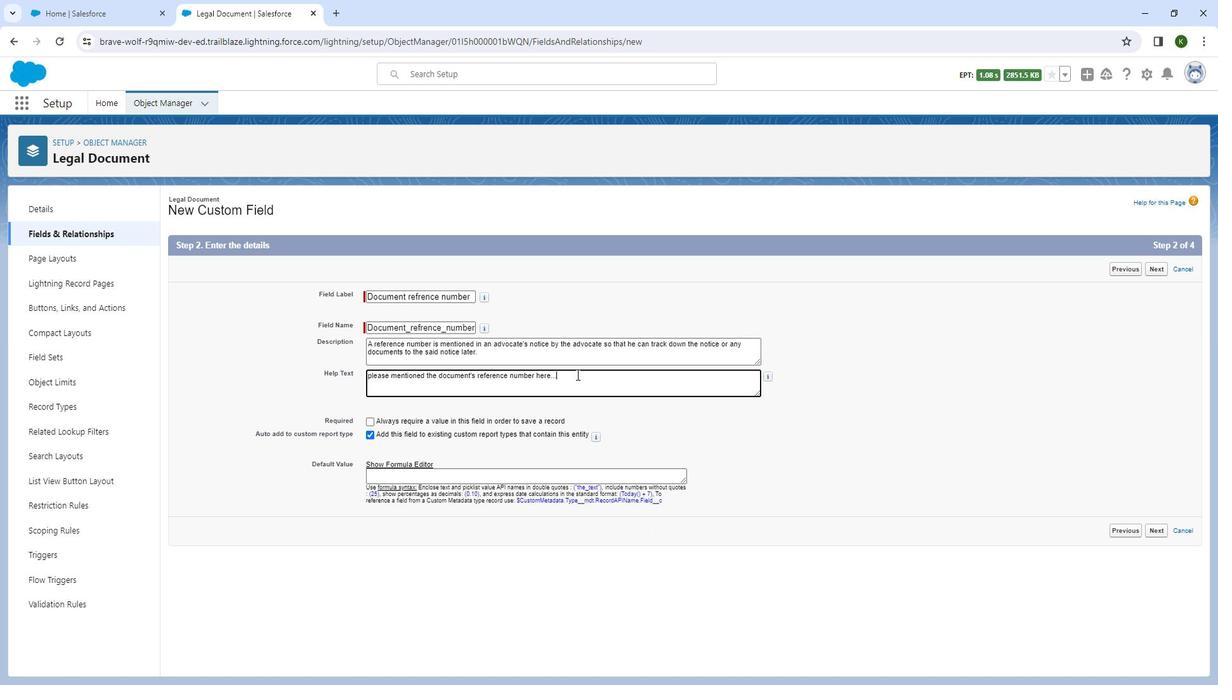 
Action: Mouse moved to (605, 376)
Screenshot: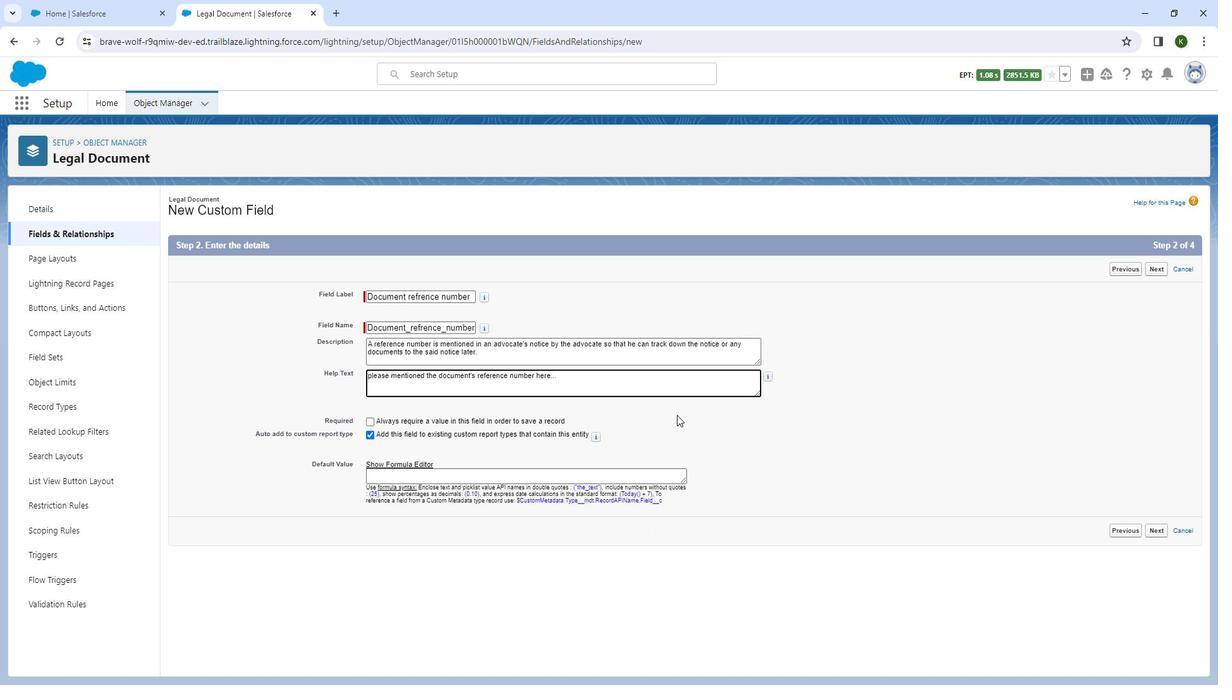 
Action: Mouse pressed left at (605, 376)
Screenshot: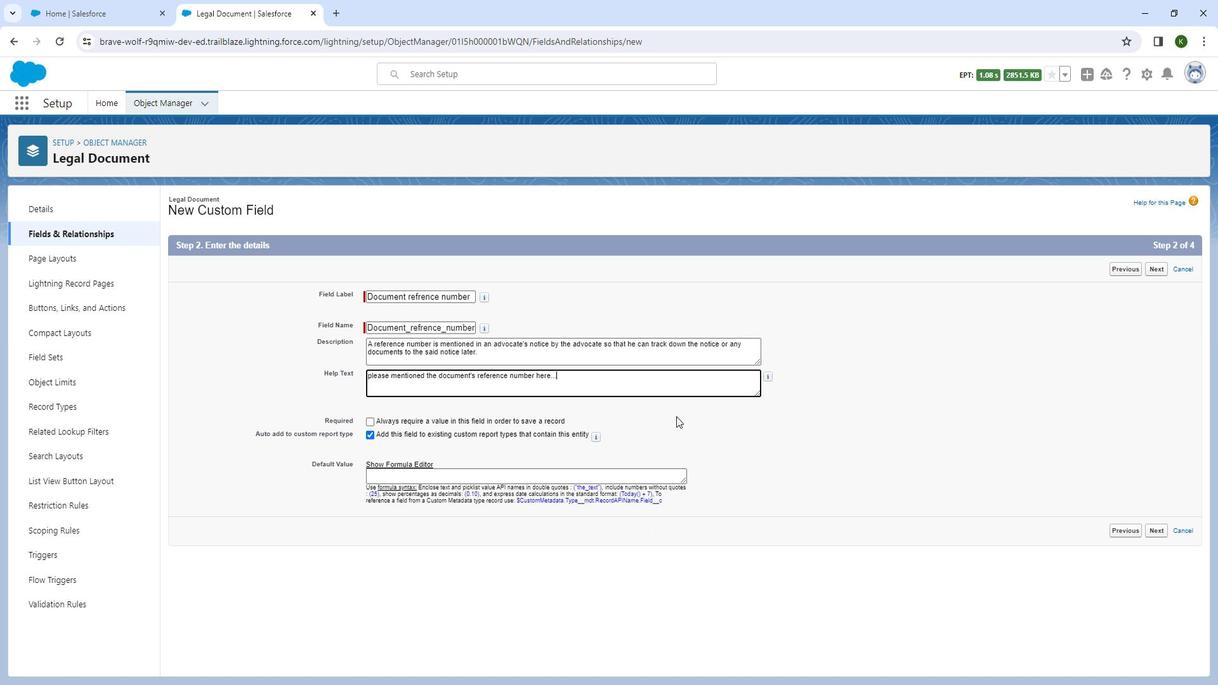 
Action: Mouse moved to (1154, 530)
Screenshot: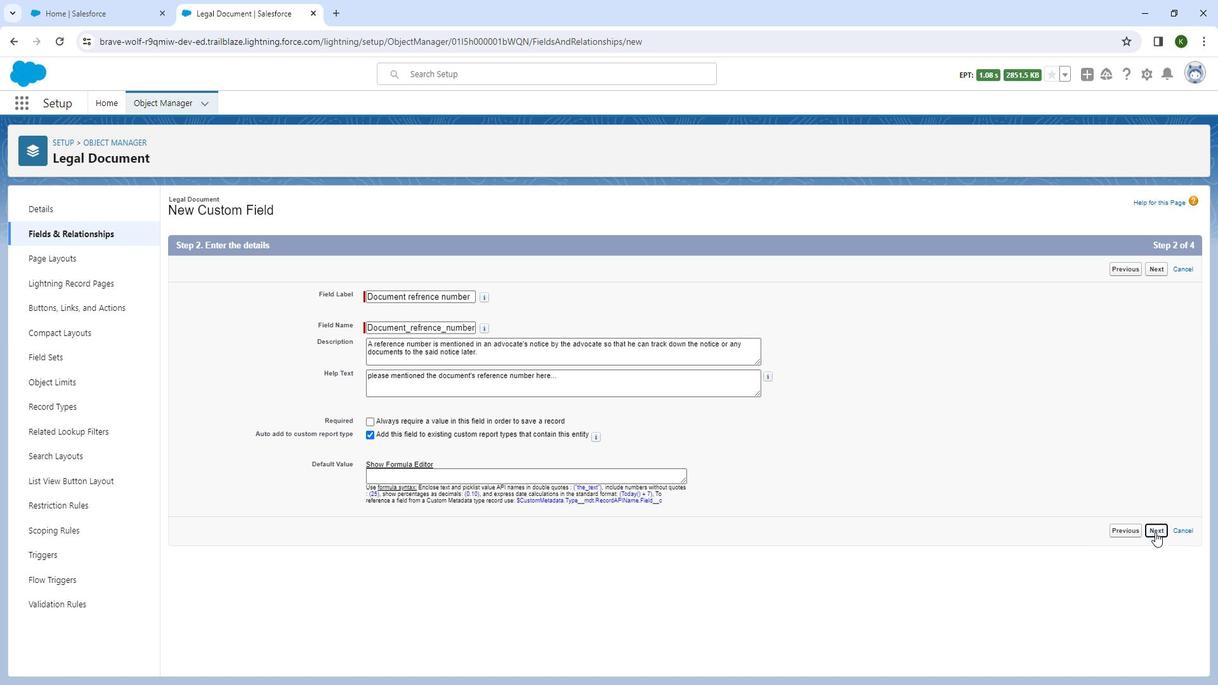 
Action: Mouse pressed left at (1154, 530)
Screenshot: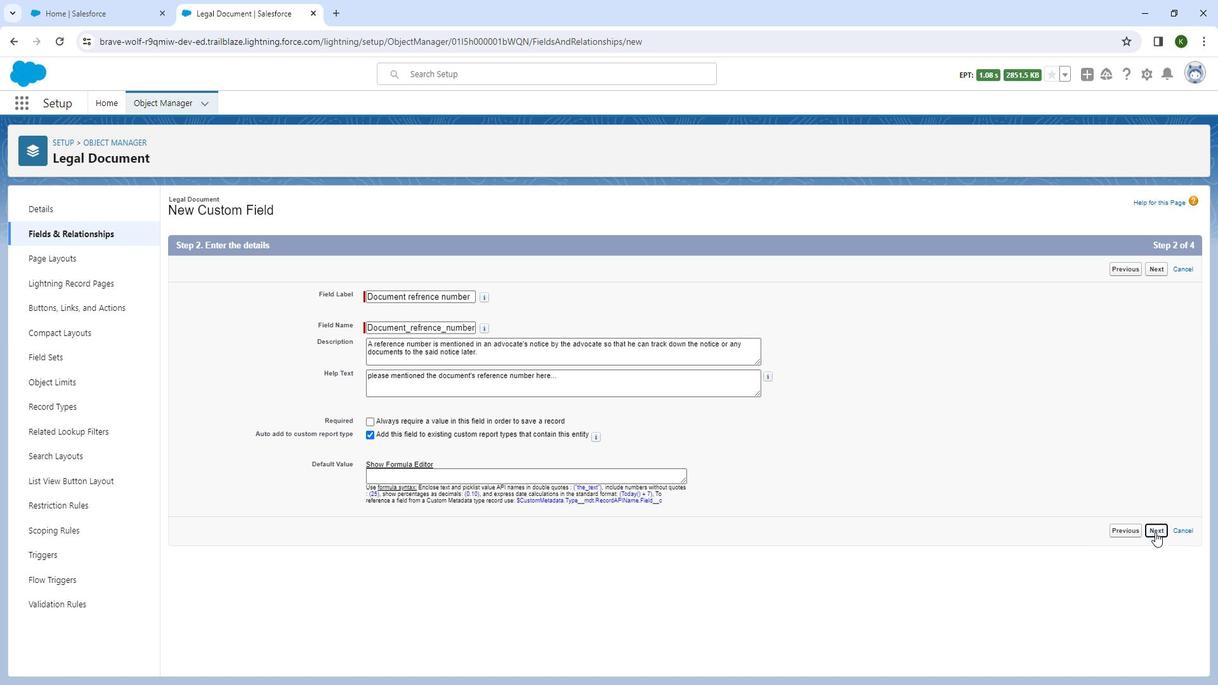 
Action: Mouse moved to (900, 559)
Screenshot: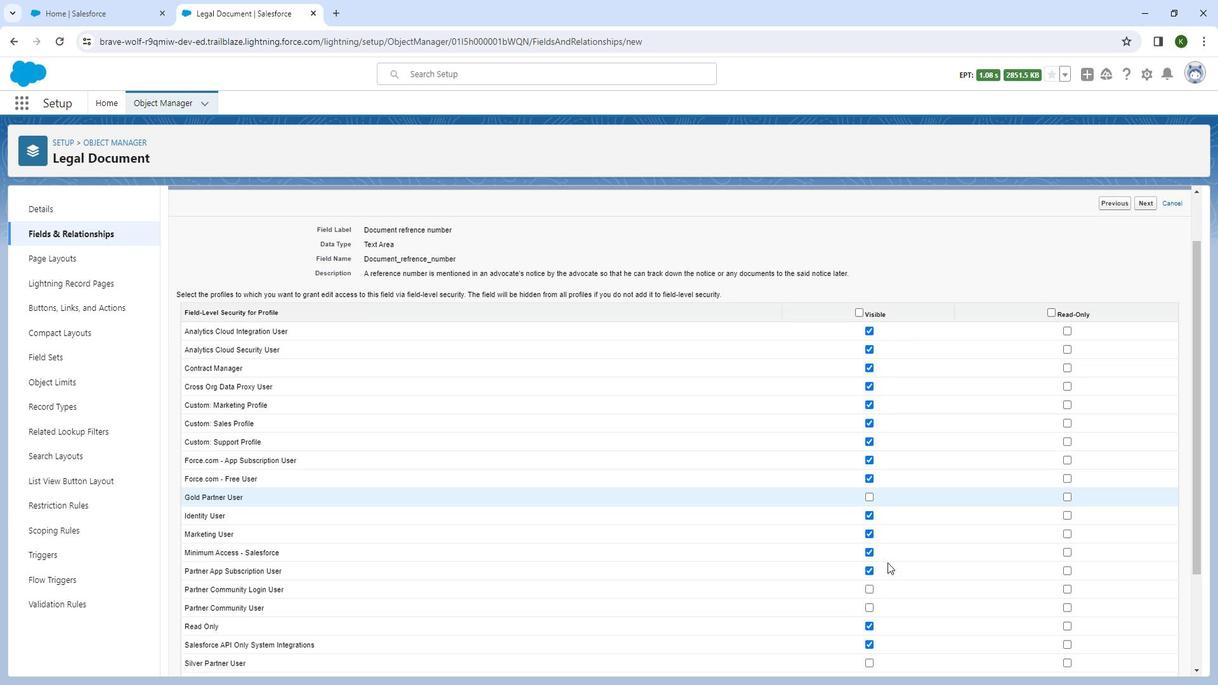 
Action: Mouse scrolled (900, 559) with delta (0, 0)
Screenshot: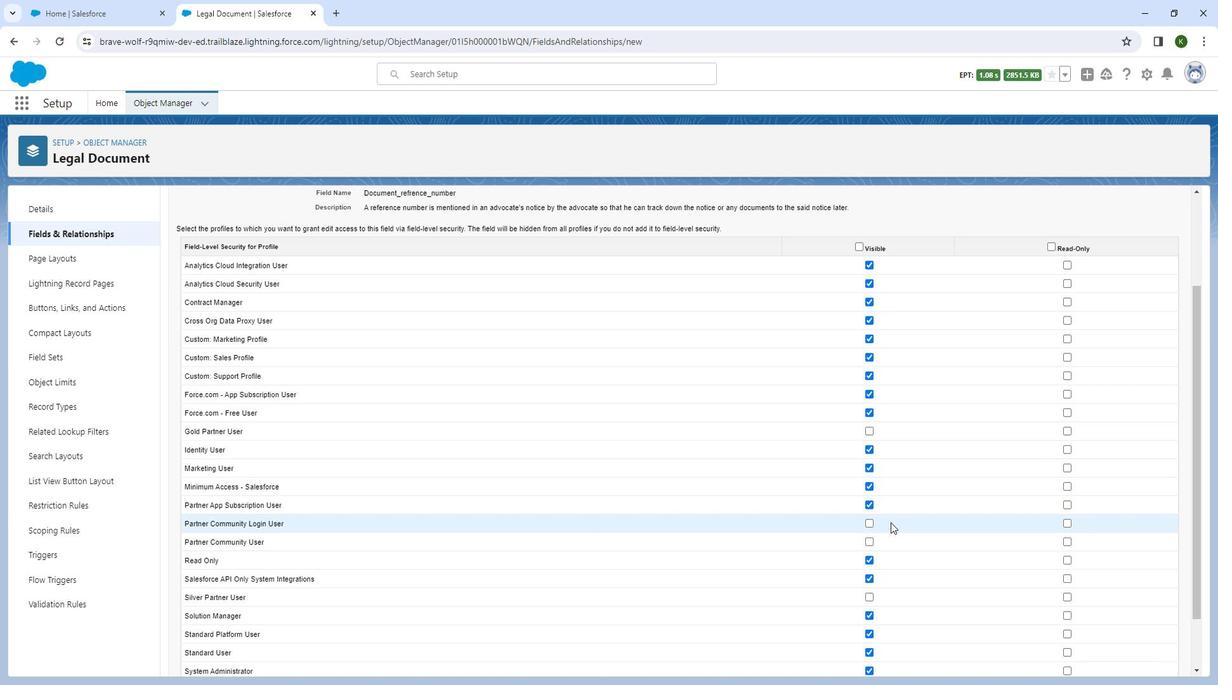 
Action: Mouse scrolled (900, 559) with delta (0, 0)
Screenshot: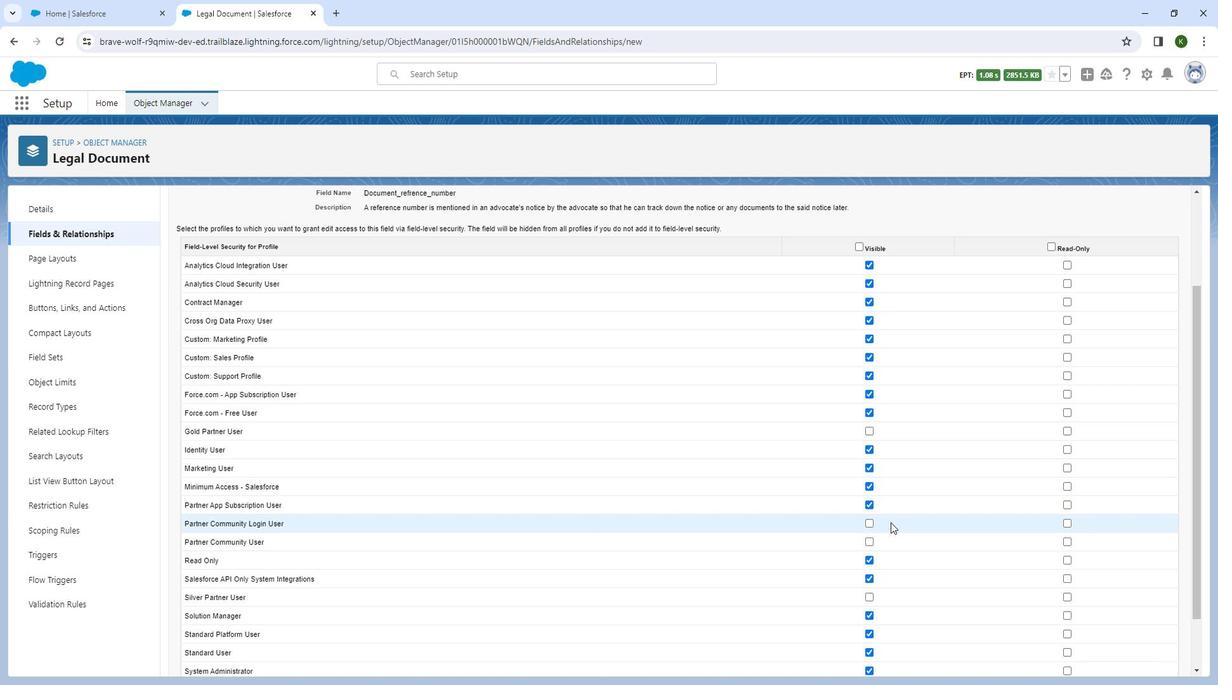 
Action: Mouse moved to (920, 537)
Screenshot: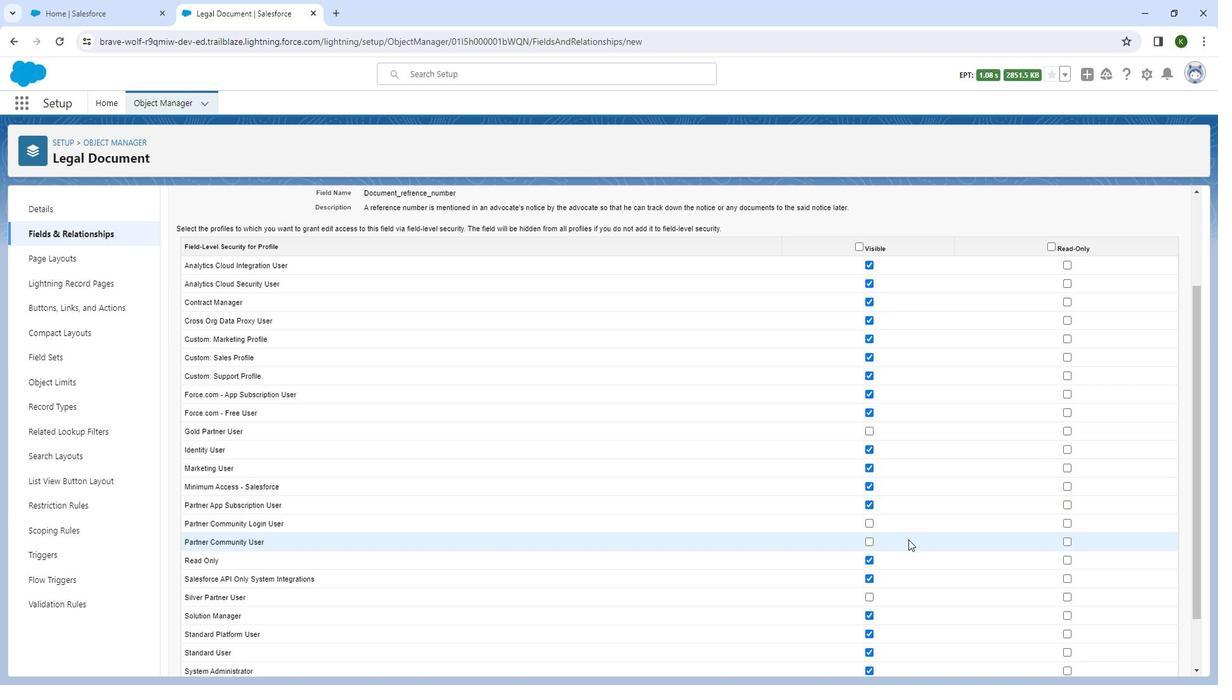 
Action: Mouse scrolled (920, 536) with delta (0, 0)
Screenshot: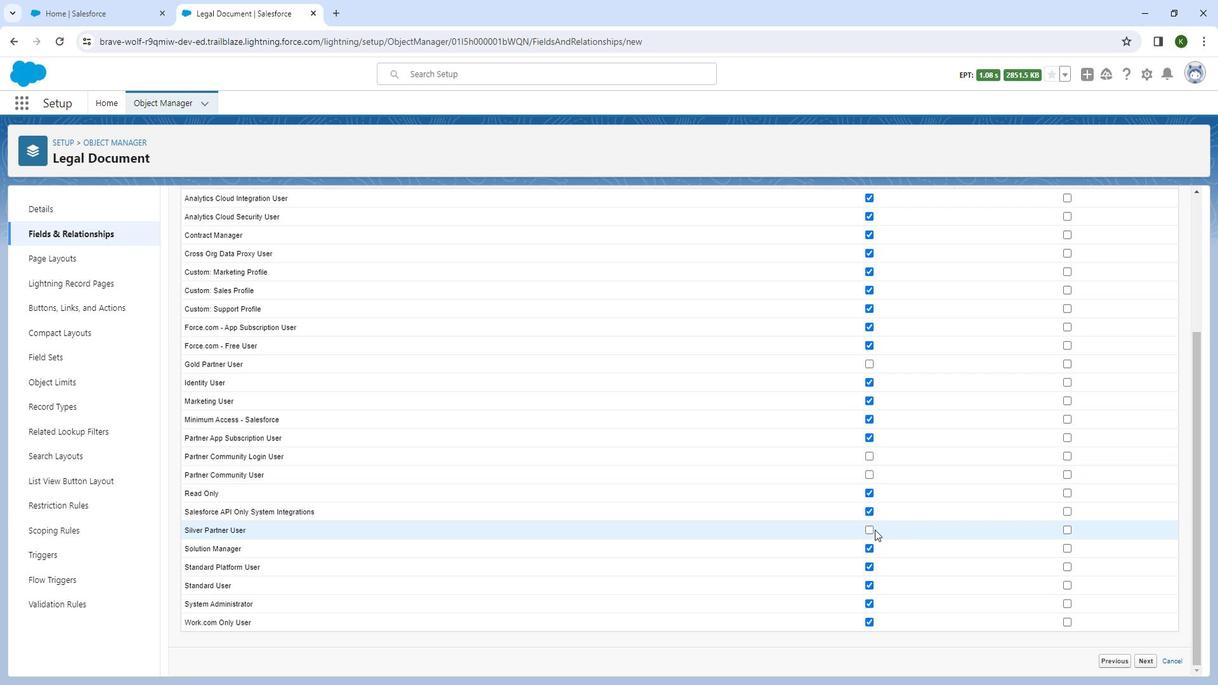 
Action: Mouse scrolled (920, 536) with delta (0, 0)
Screenshot: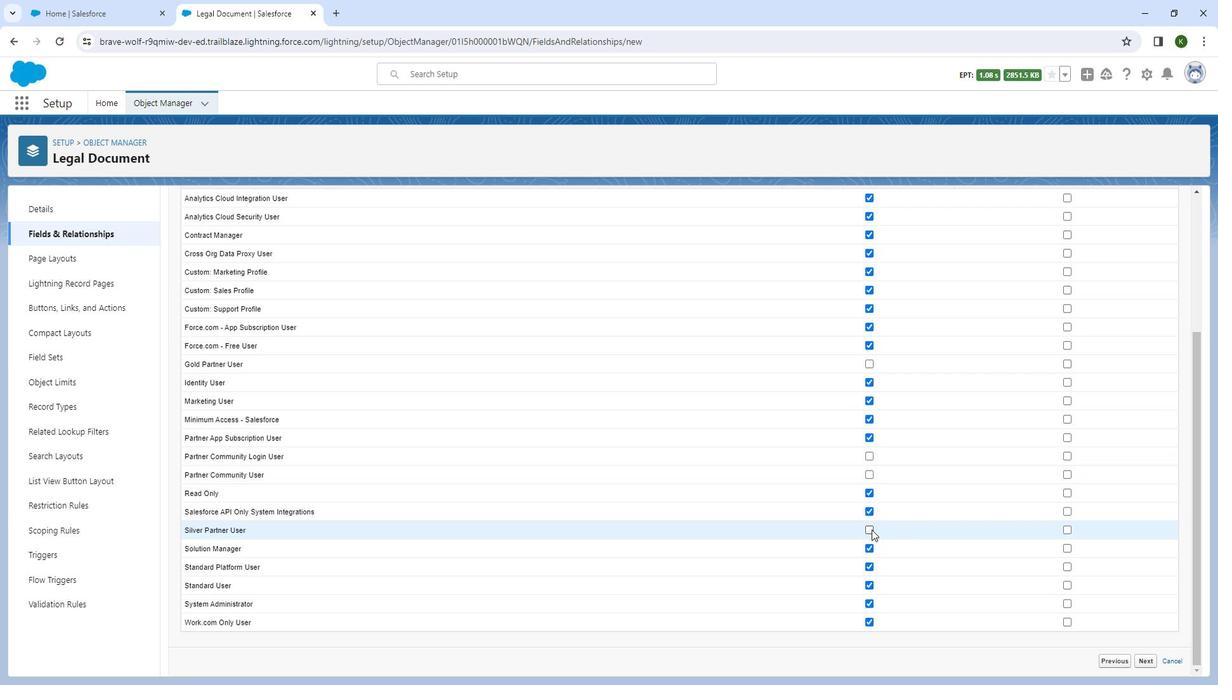 
Action: Mouse moved to (885, 527)
Screenshot: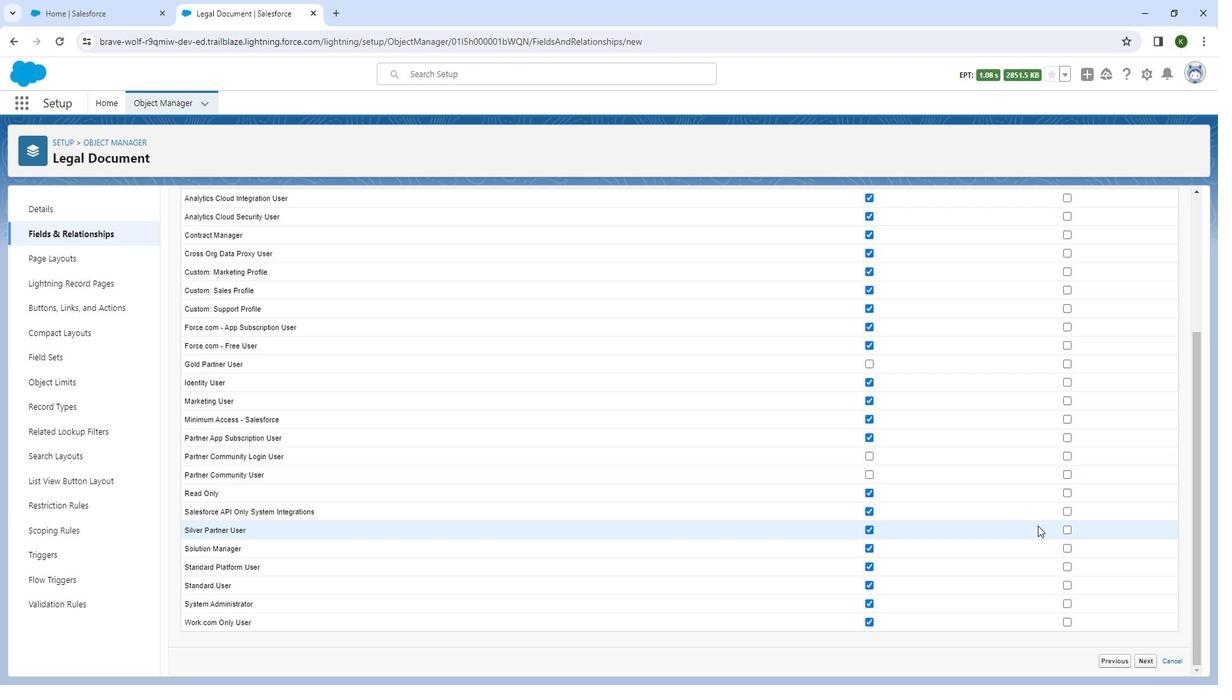 
Action: Mouse pressed left at (885, 527)
Screenshot: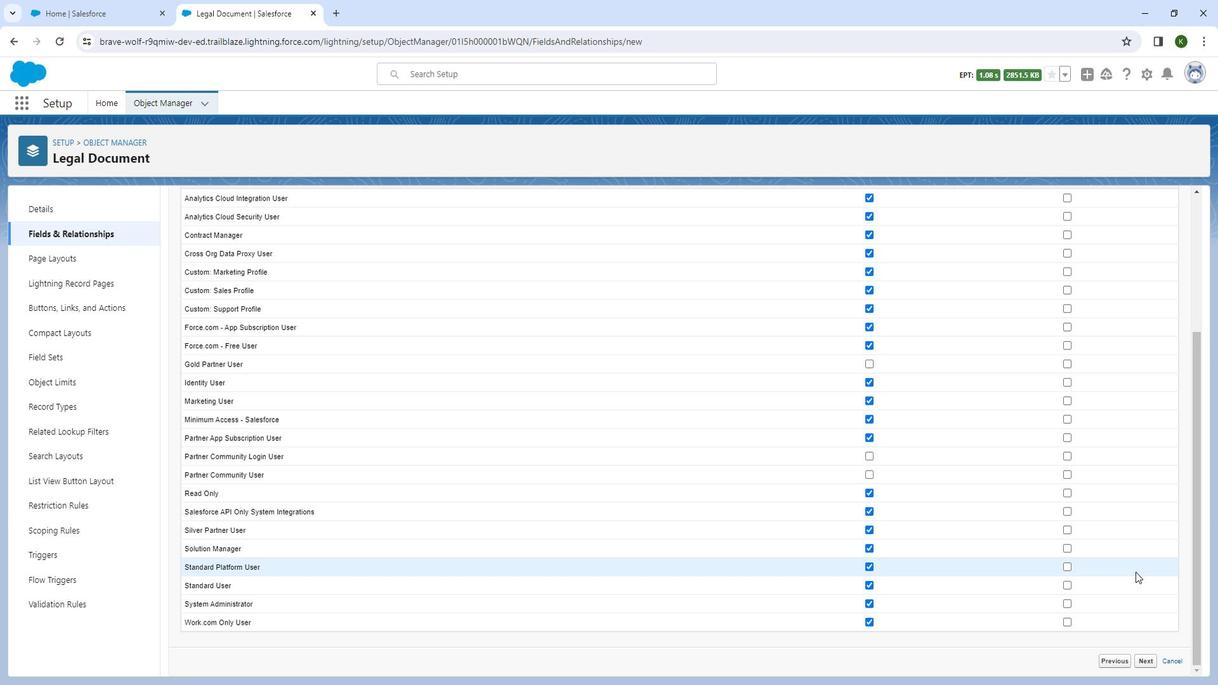 
Action: Mouse moved to (1145, 654)
Screenshot: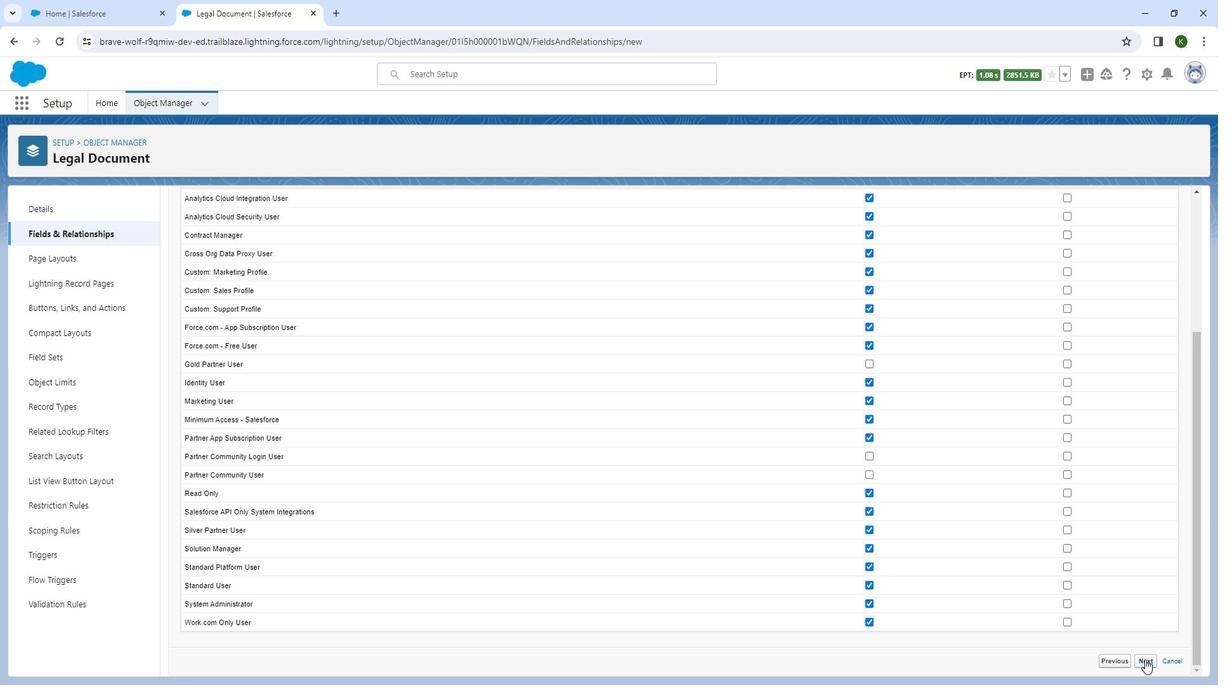 
Action: Mouse pressed left at (1145, 654)
Screenshot: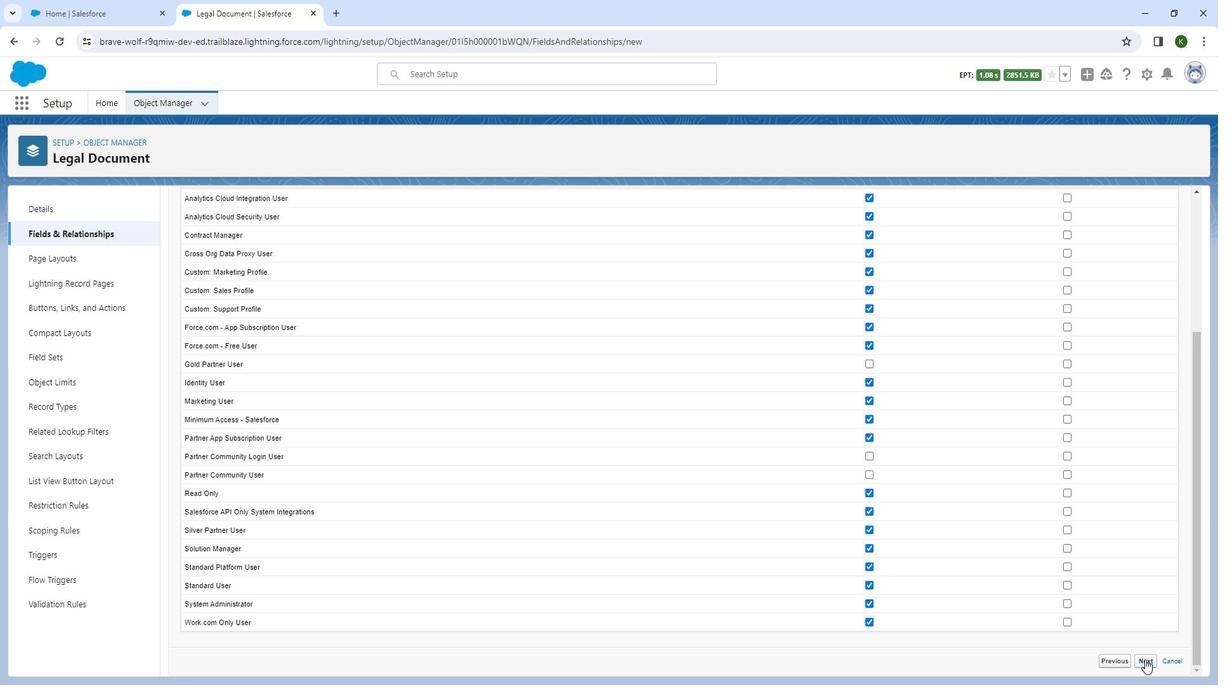 
Action: Mouse moved to (1154, 467)
Screenshot: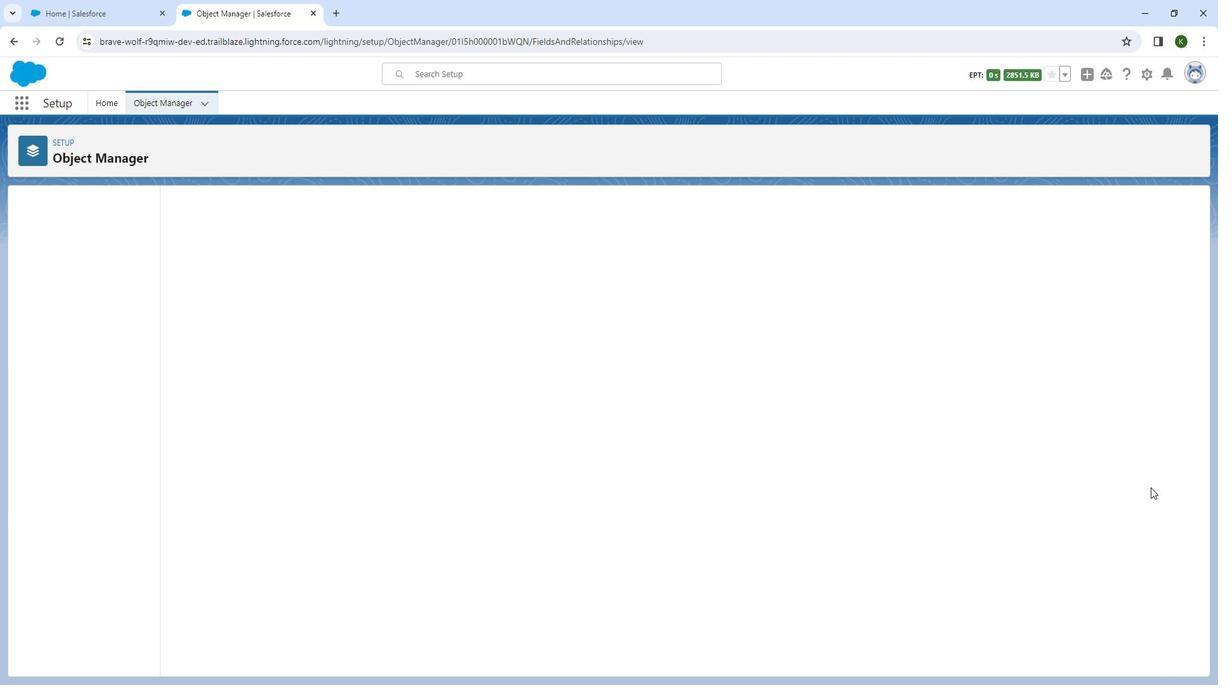 
Action: Mouse pressed left at (1154, 467)
Screenshot: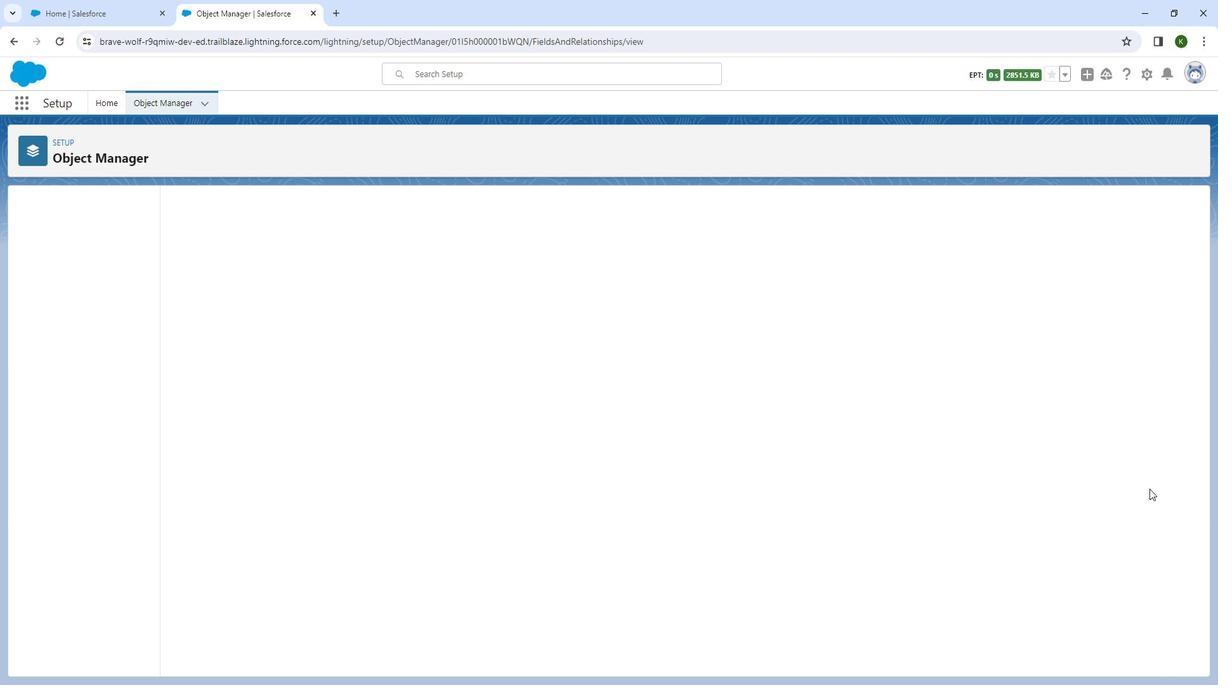
Action: Mouse moved to (940, 213)
Screenshot: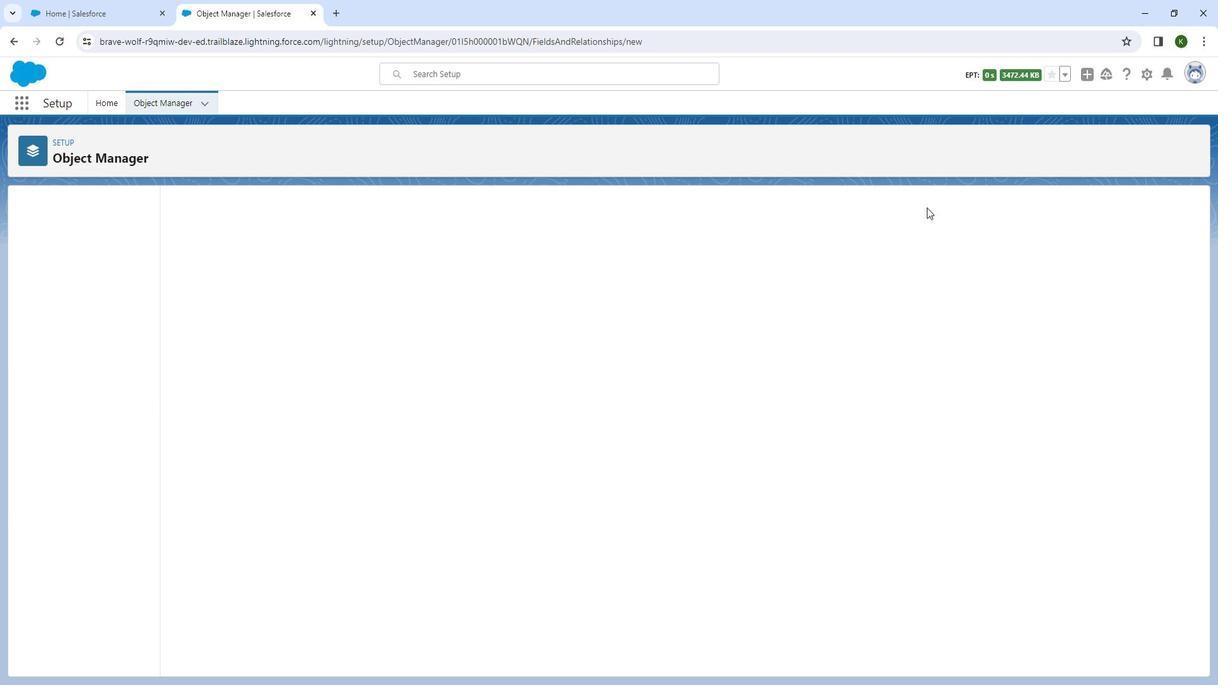 
Action: Mouse pressed left at (940, 213)
Screenshot: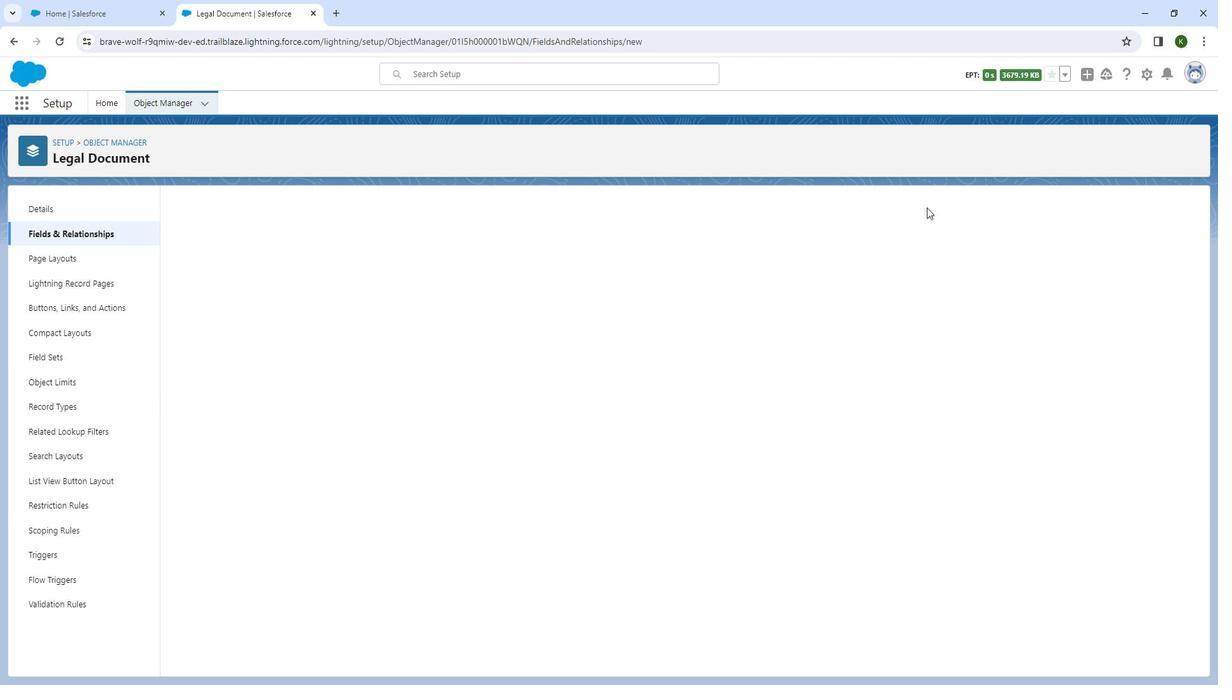 
Action: Mouse moved to (401, 491)
Screenshot: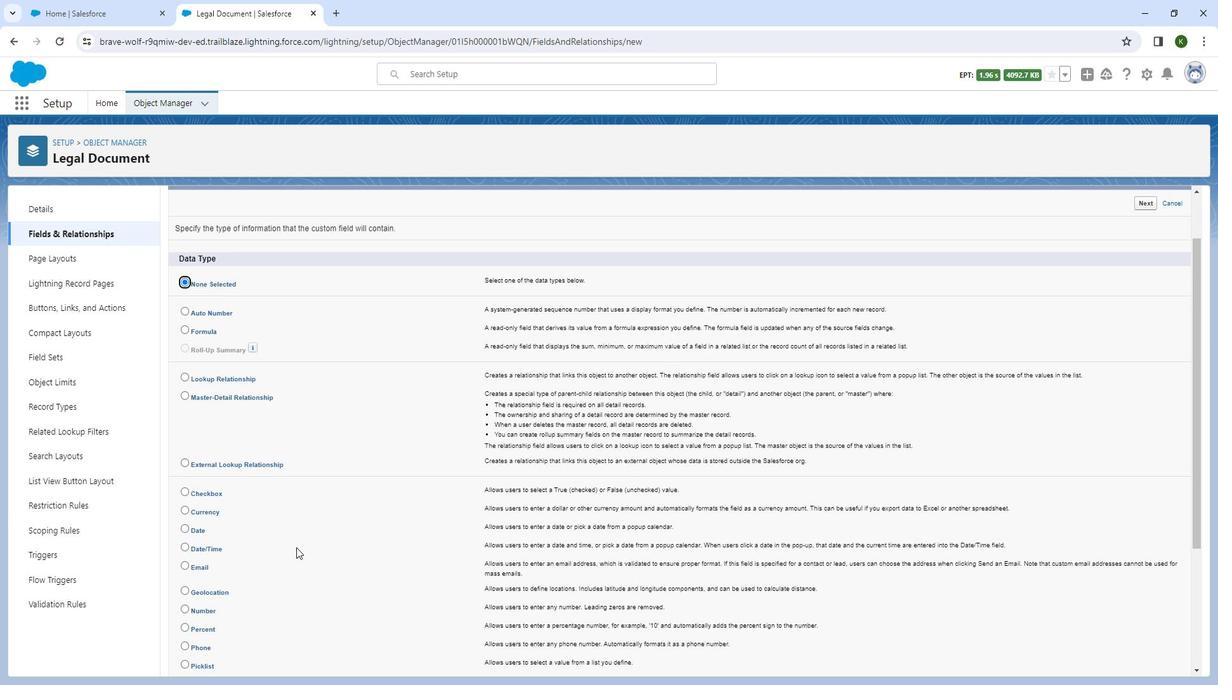 
Action: Mouse scrolled (401, 490) with delta (0, 0)
Screenshot: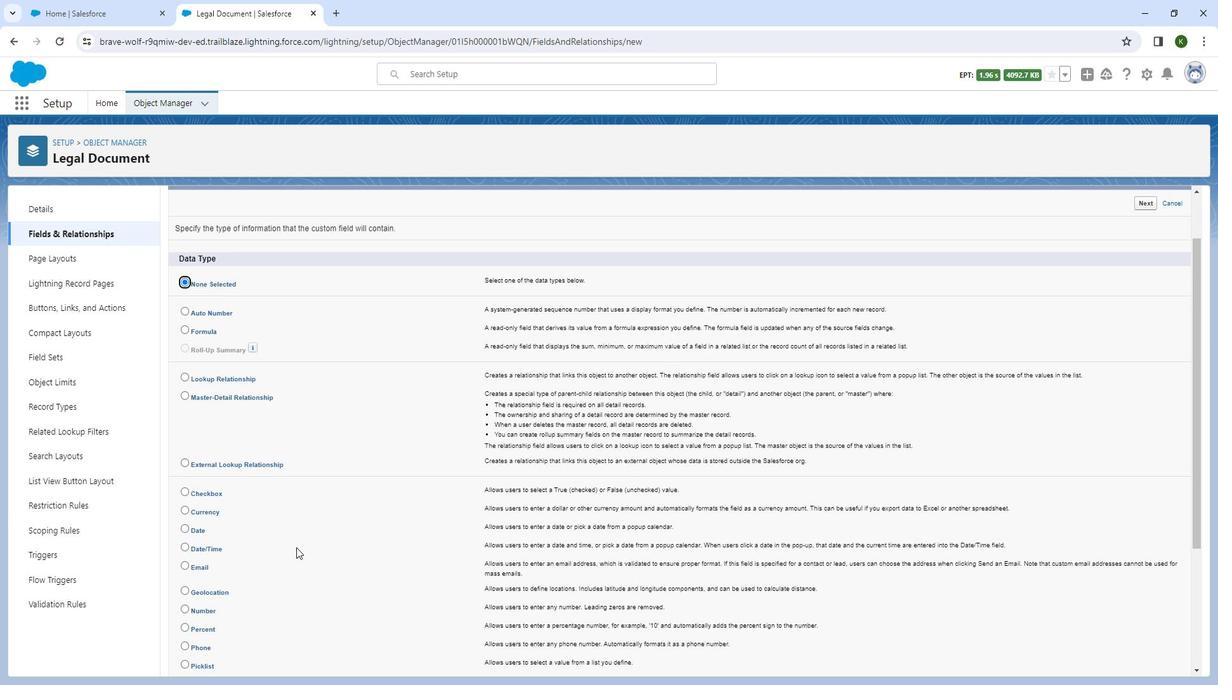 
Action: Mouse moved to (303, 559)
Screenshot: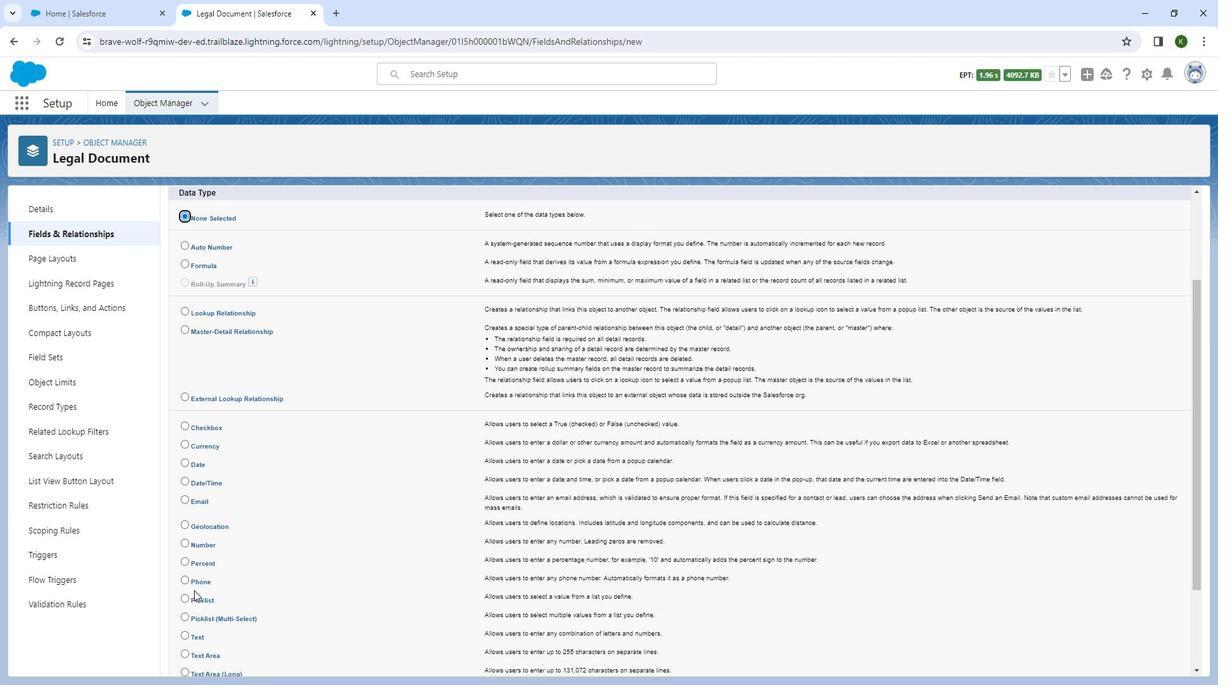 
Action: Mouse scrolled (303, 559) with delta (0, 0)
Screenshot: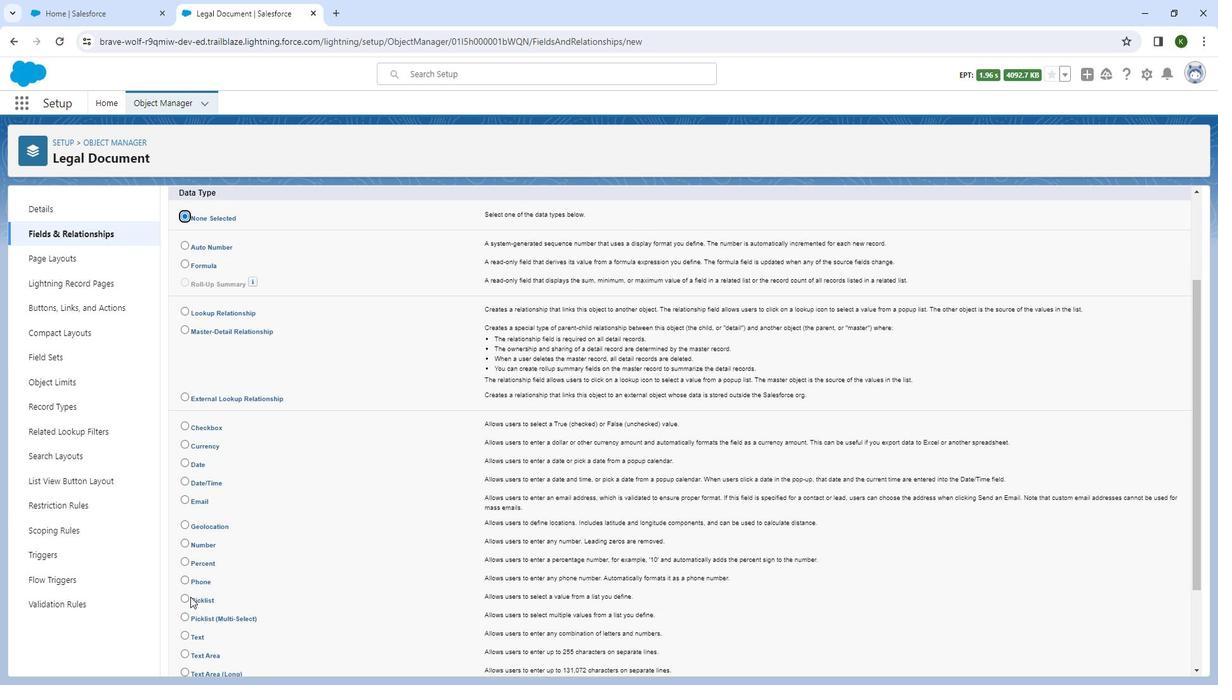 
Action: Mouse moved to (232, 595)
Screenshot: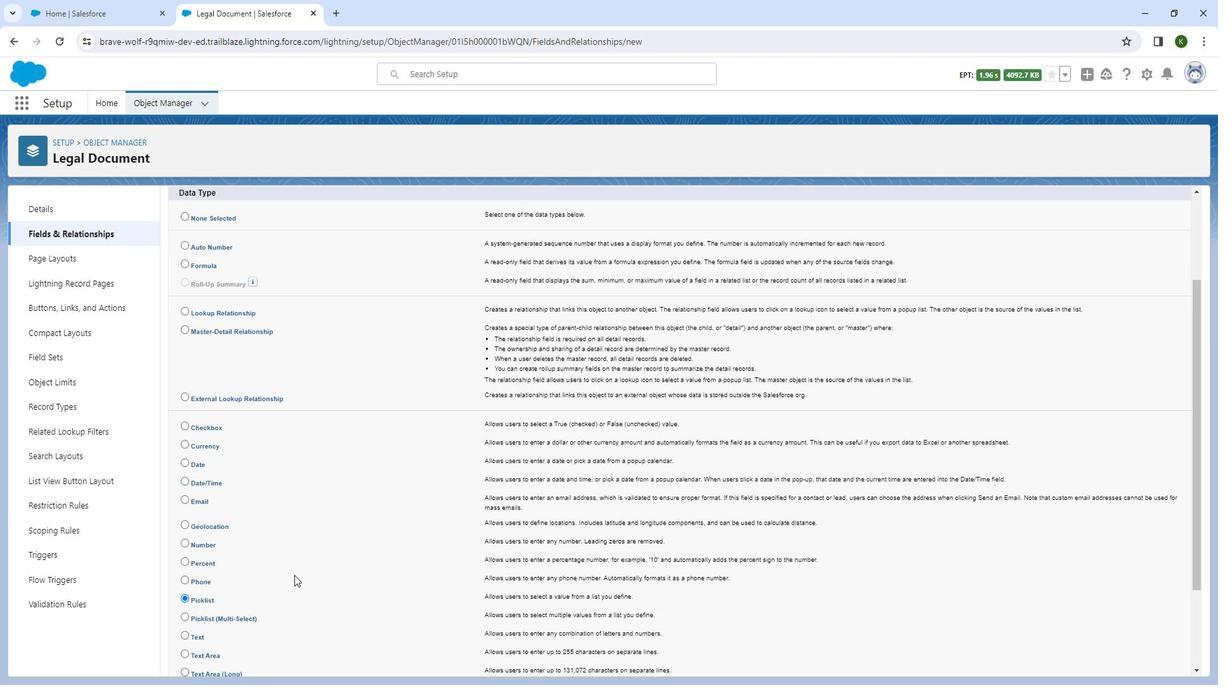 
Action: Mouse pressed left at (232, 595)
Screenshot: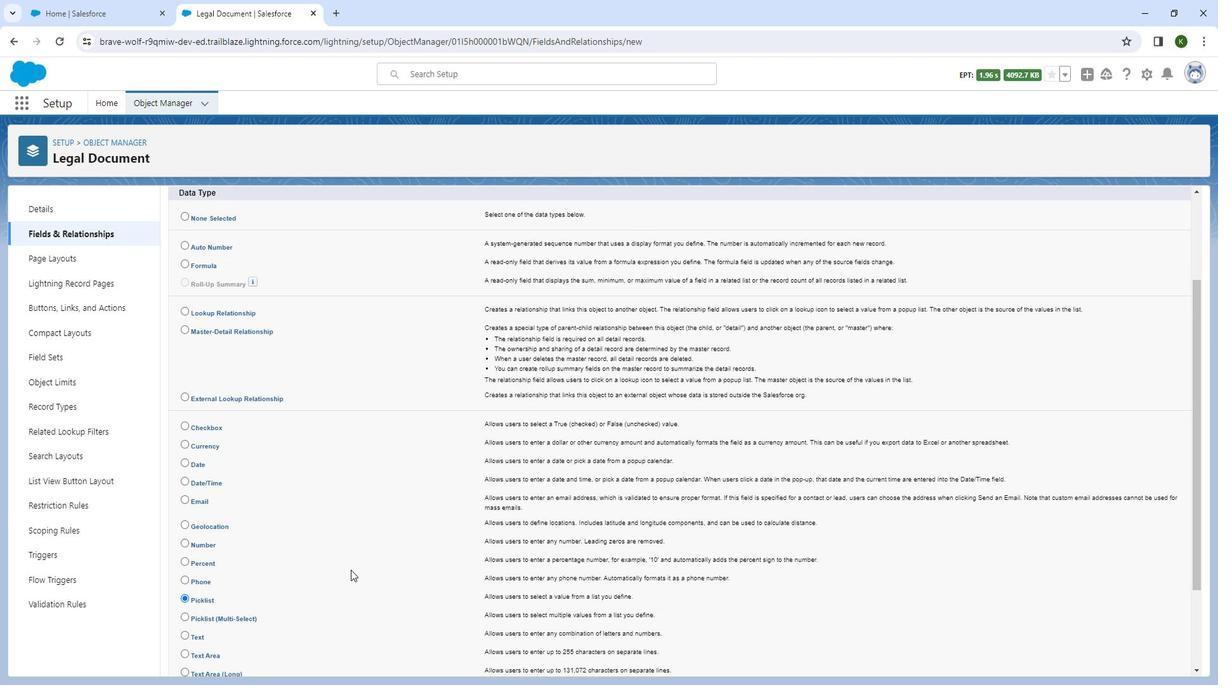 
Action: Mouse moved to (1033, 454)
Screenshot: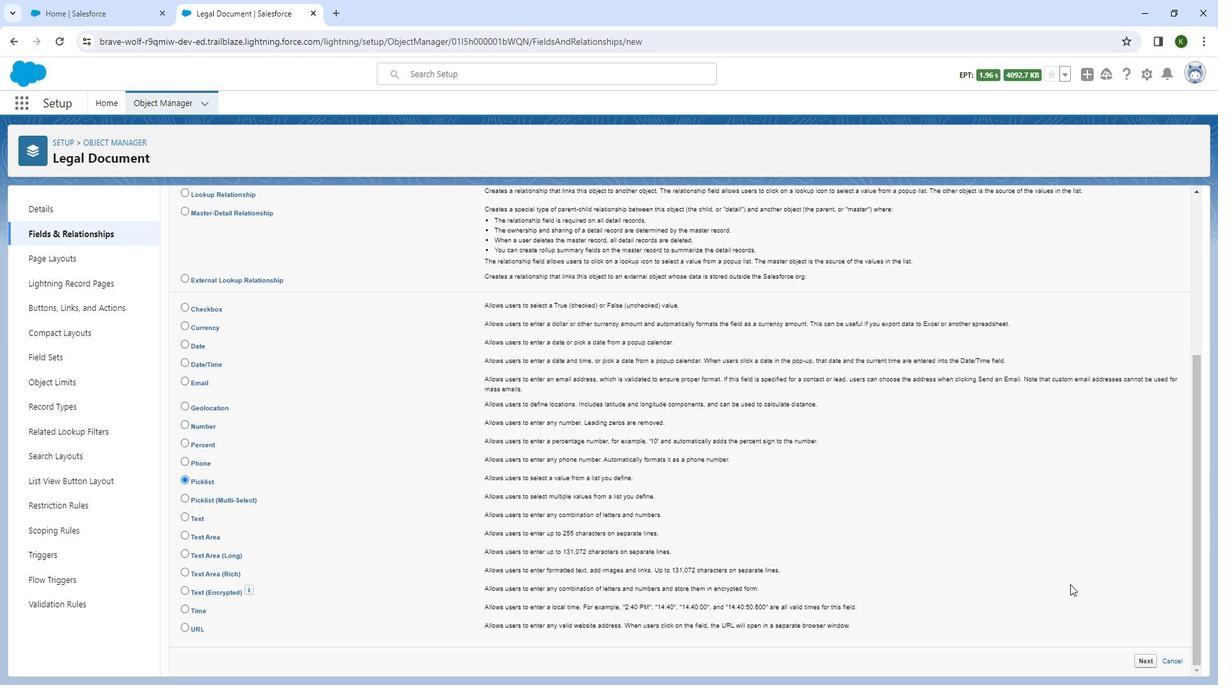 
Action: Mouse scrolled (1033, 453) with delta (0, 0)
Screenshot: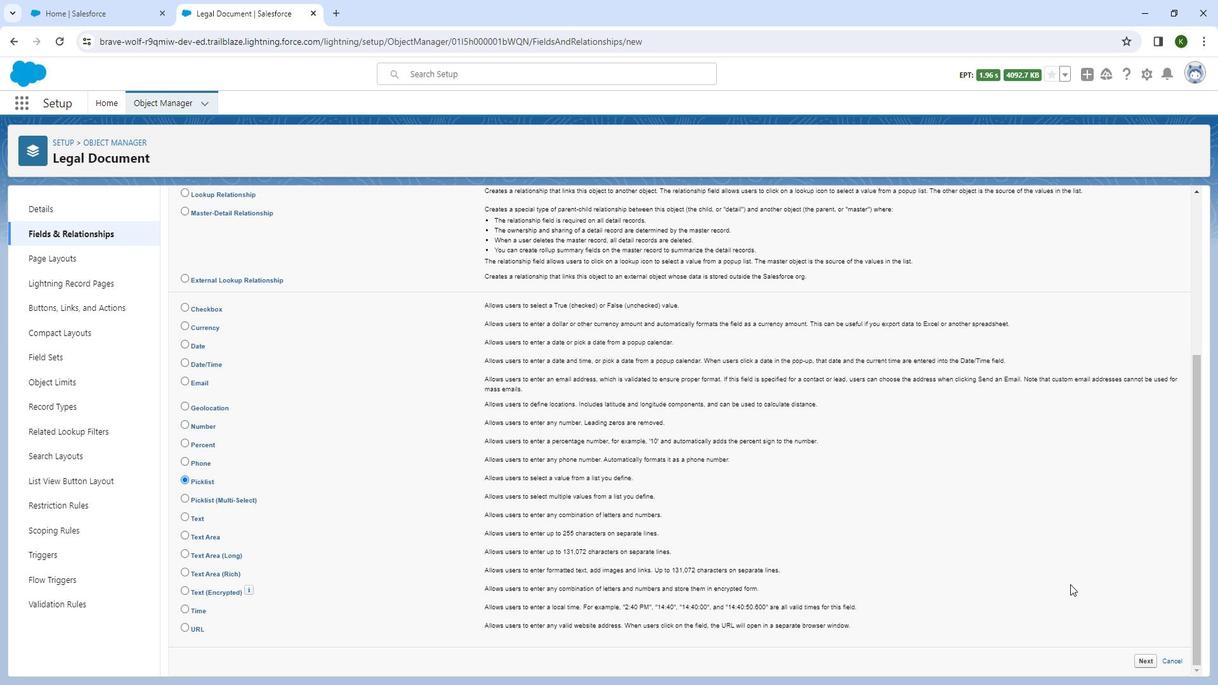 
Action: Mouse moved to (1034, 454)
Screenshot: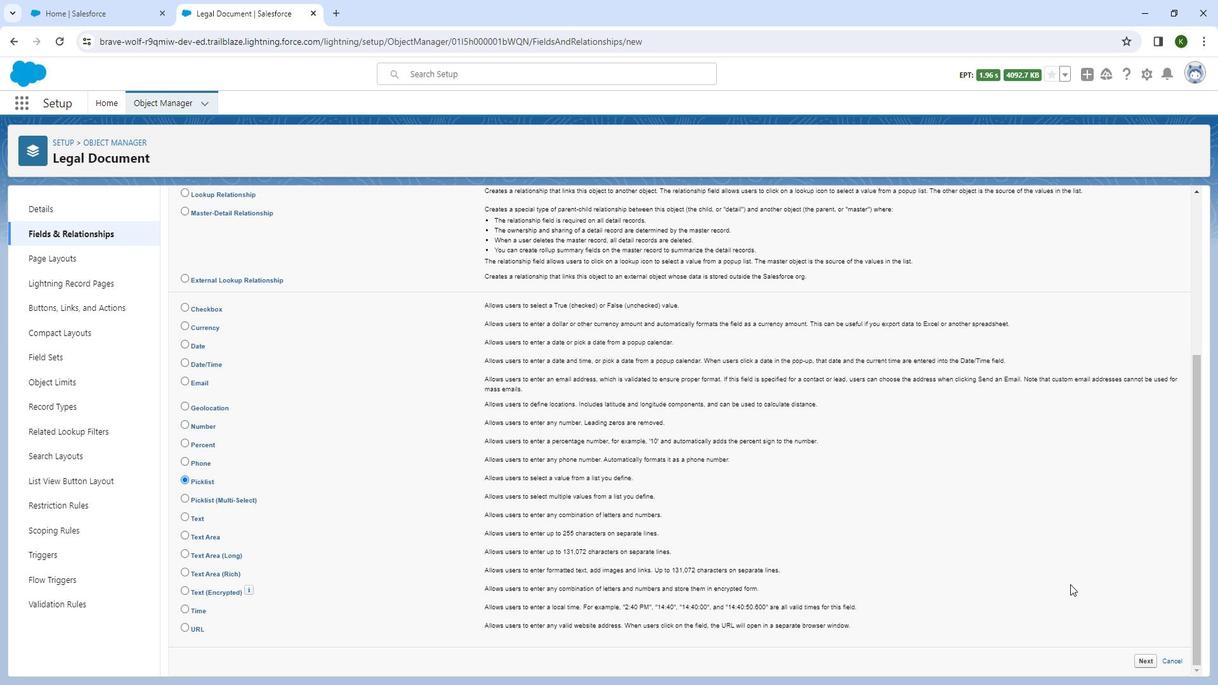 
Action: Mouse scrolled (1034, 453) with delta (0, 0)
Screenshot: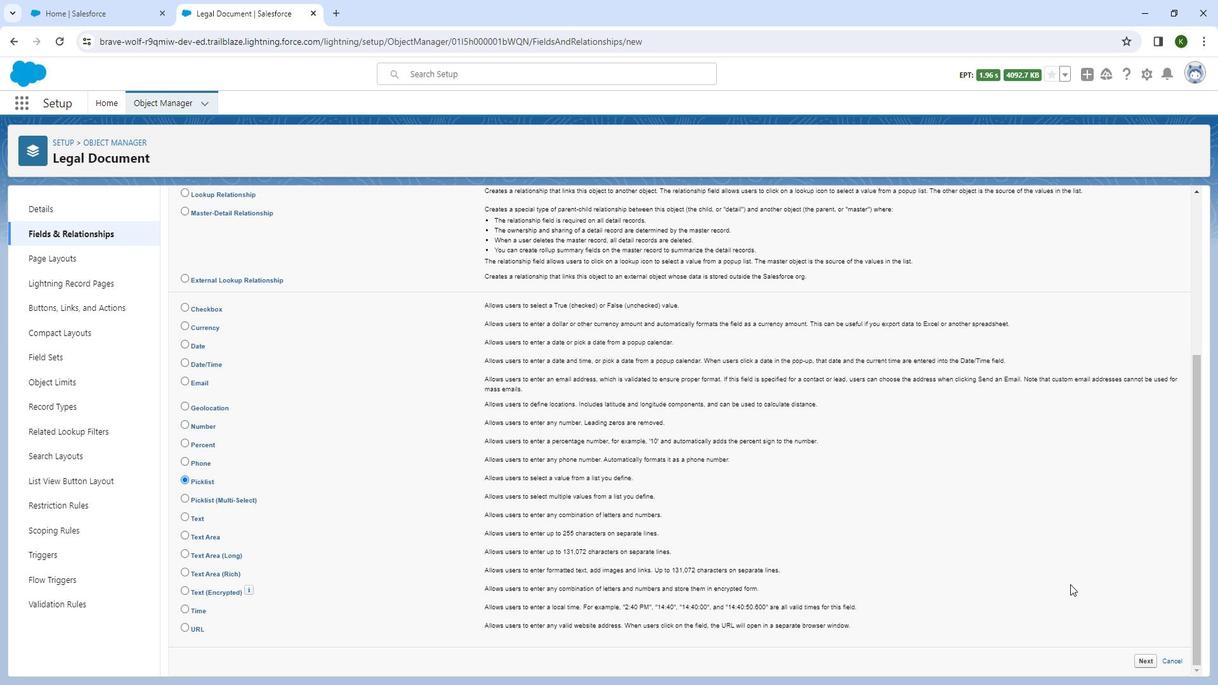 
Action: Mouse moved to (1148, 656)
Screenshot: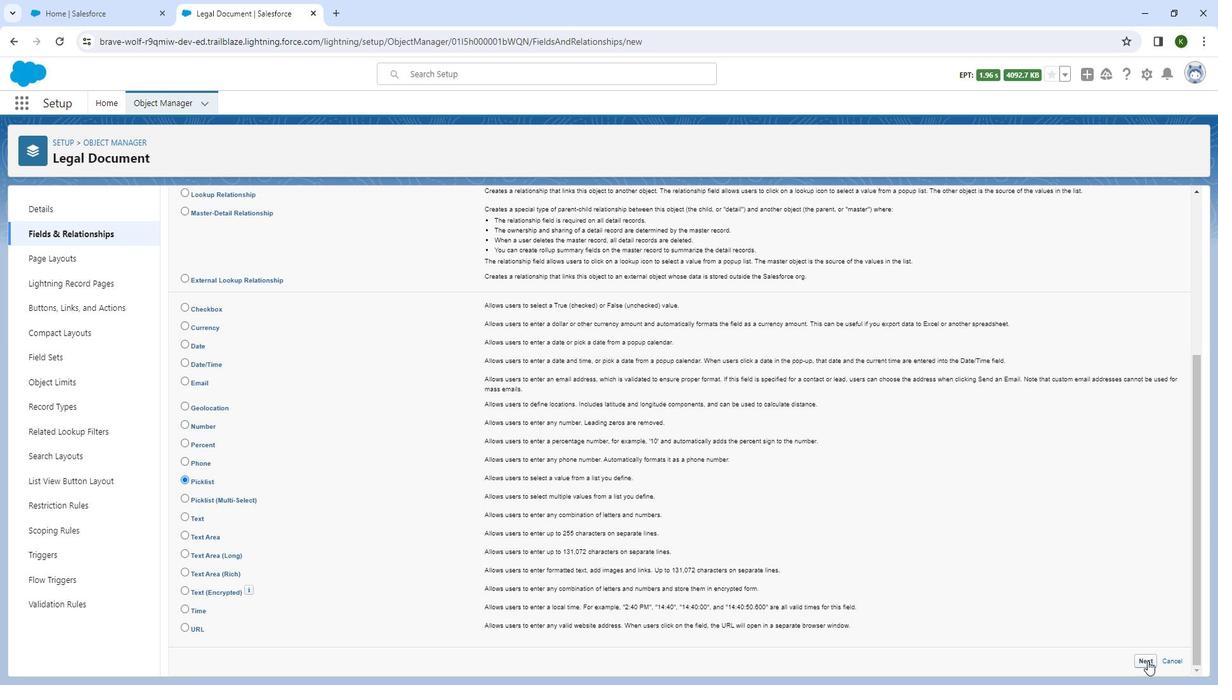 
Action: Mouse pressed left at (1148, 656)
Screenshot: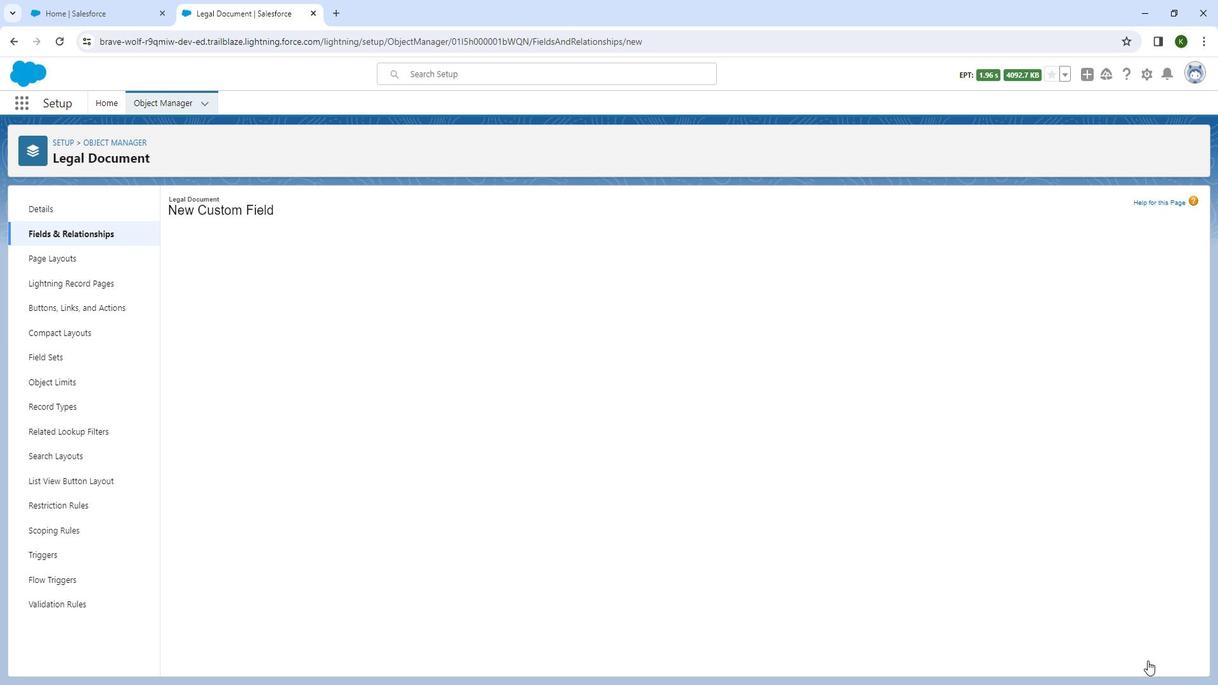 
Action: Mouse moved to (445, 300)
Screenshot: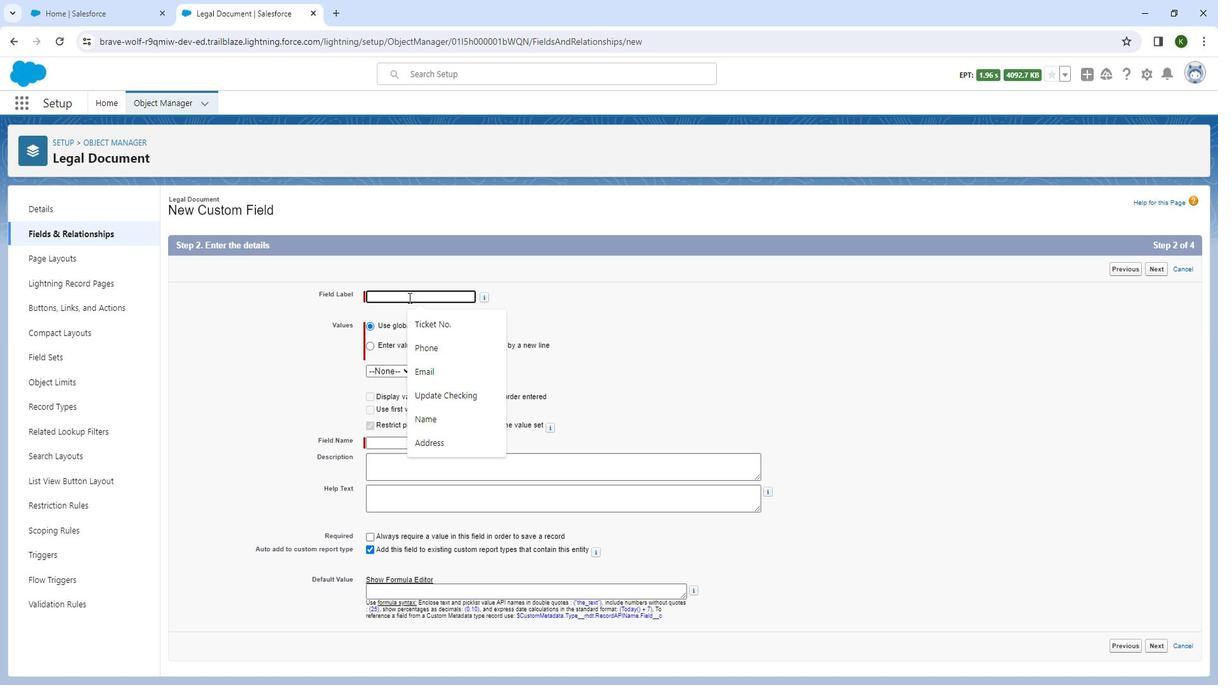 
Action: Mouse pressed left at (445, 300)
Screenshot: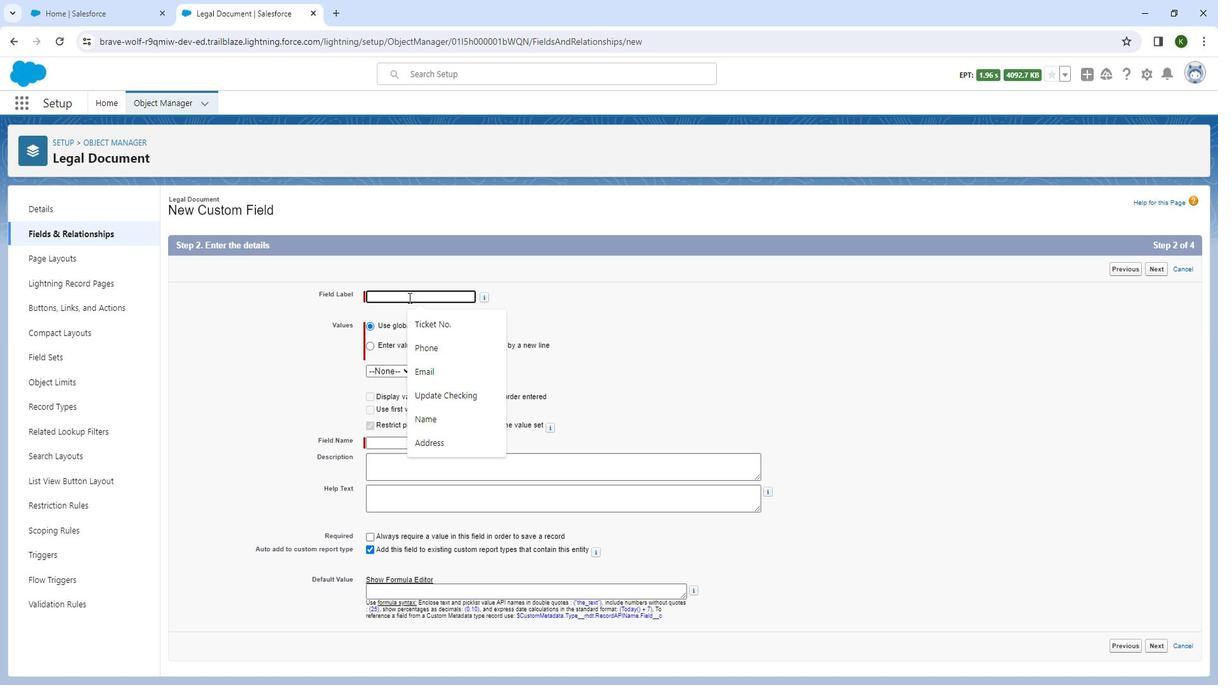 
Action: Key pressed <Key.shift_r>Document<Key.space>type
Screenshot: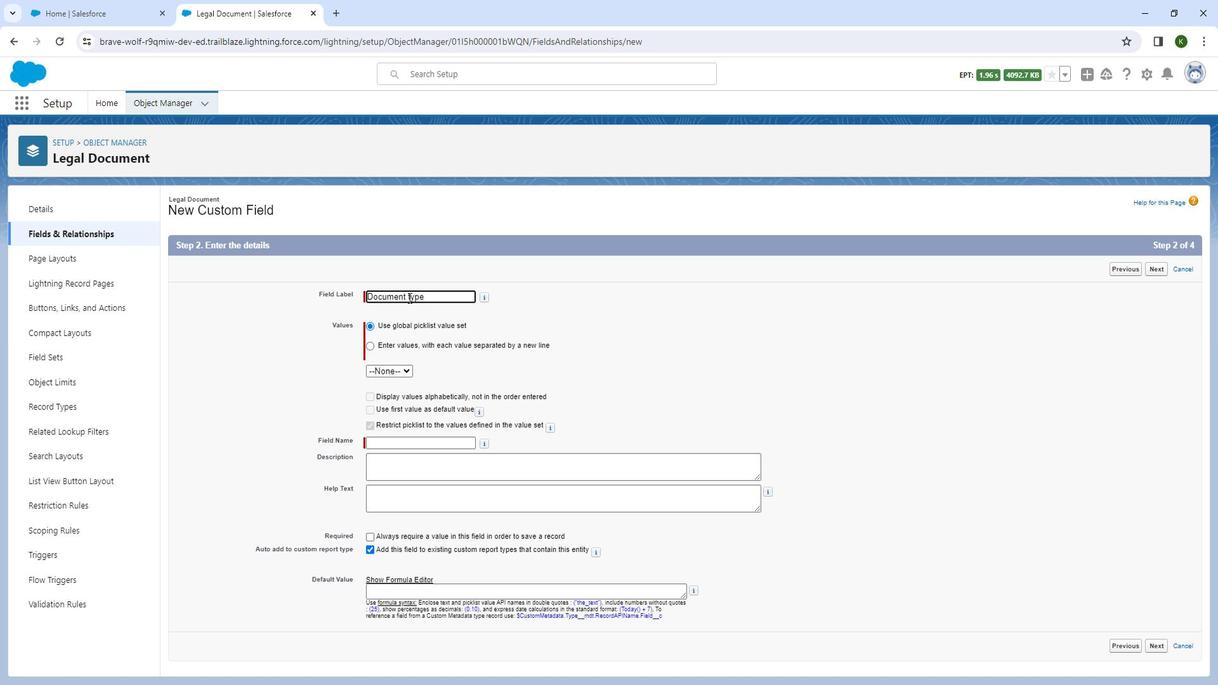 
Action: Mouse moved to (408, 350)
Screenshot: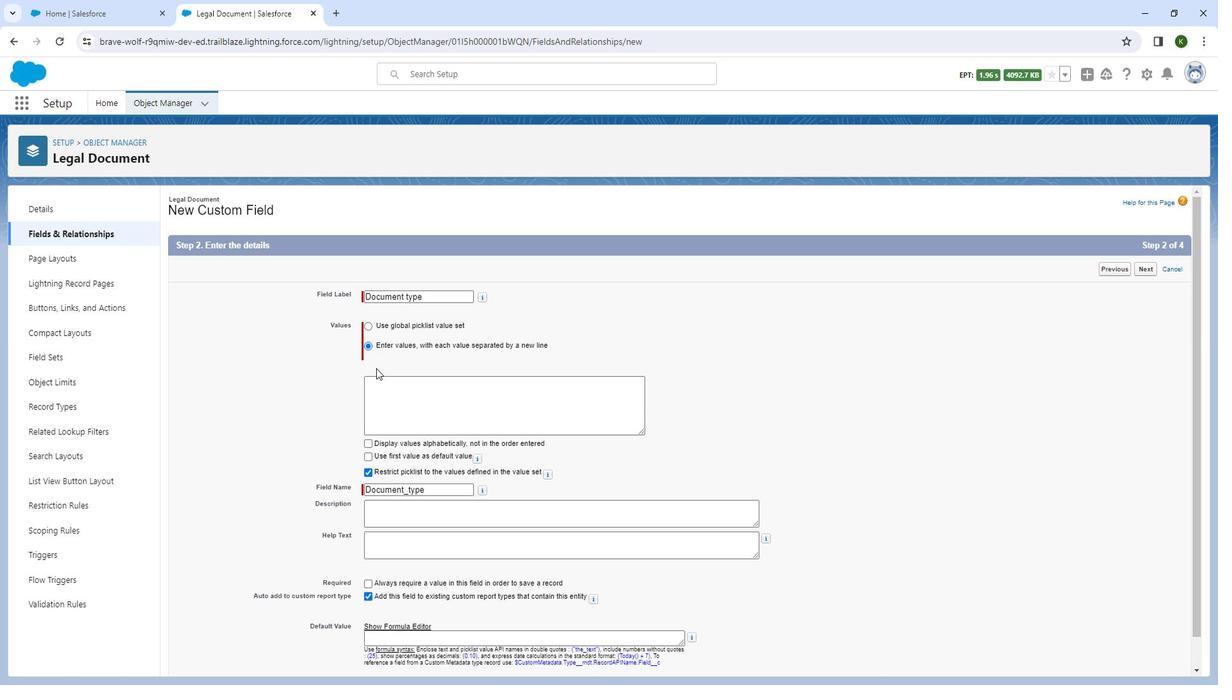 
Action: Mouse pressed left at (408, 350)
Screenshot: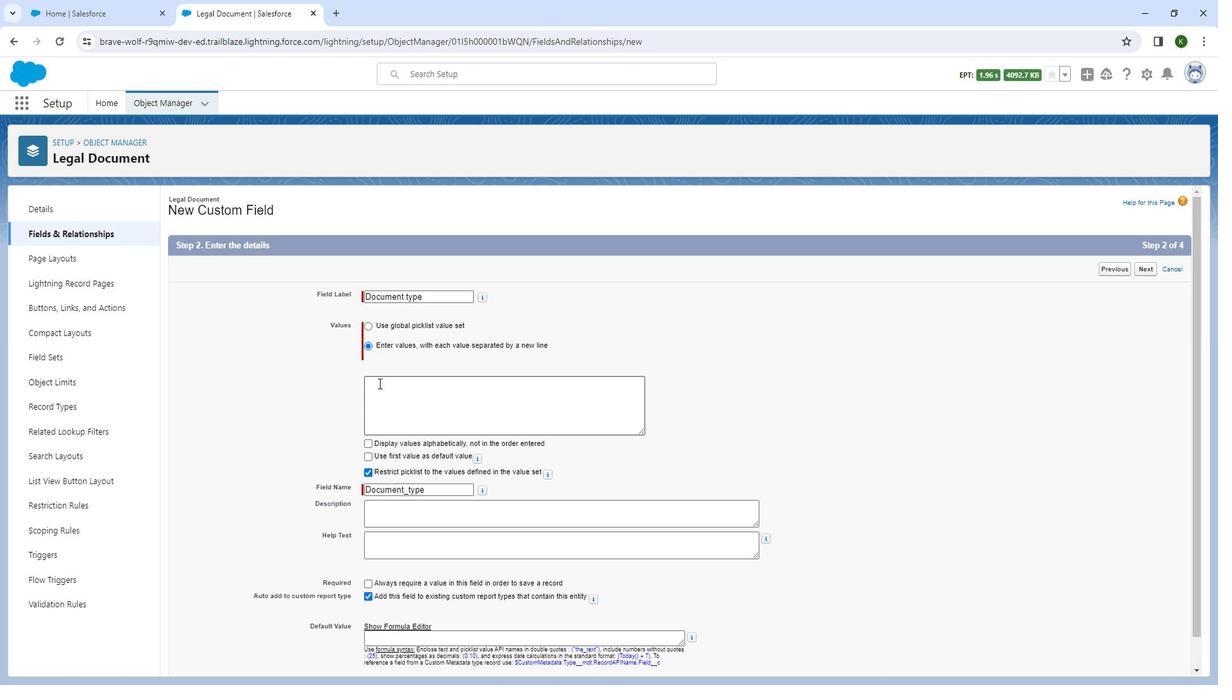 
Action: Mouse moved to (416, 385)
Screenshot: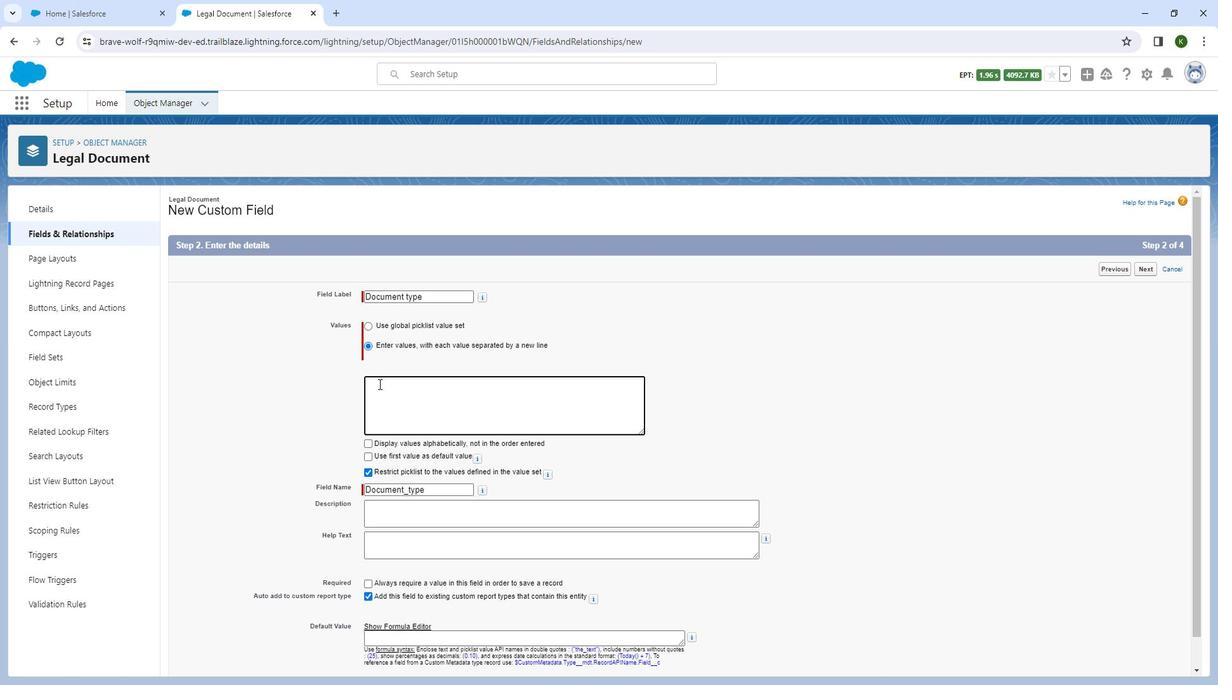 
Action: Mouse pressed left at (416, 385)
Screenshot: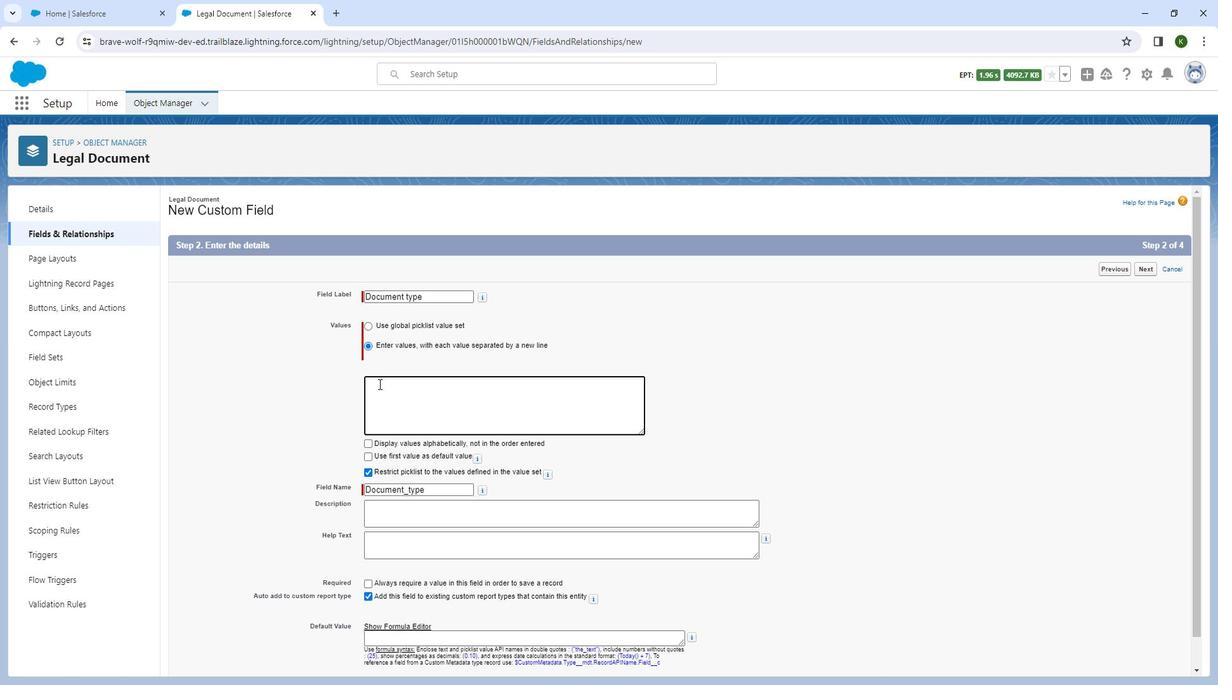 
Action: Key pressed <Key.shift_r>Non-<Key.space><Key.shift_r>Discloser<Key.space><Key.shift>Agreement<Key.enter><Key.shift_r>Consulting<Key.space><Key.shift>Agreement<Key.enter><Key.shift_r>Employment<Key.space><Key.shift><Key.shift><Key.shift><Key.shift><Key.shift><Key.shift><Key.shift><Key.shift><Key.shift>Contract<Key.enter><Key.shift_r>Service<Key.space><Key.shift><Key.shift><Key.shift><Key.shift><Key.shift><Key.shift><Key.shift><Key.shift>Contract<Key.enter><Key.shift>Asset<Key.space>purchase<Key.space><Key.shift>Agreement<Key.enter><Key.shift_r>Privacy<Key.space>policy
Screenshot: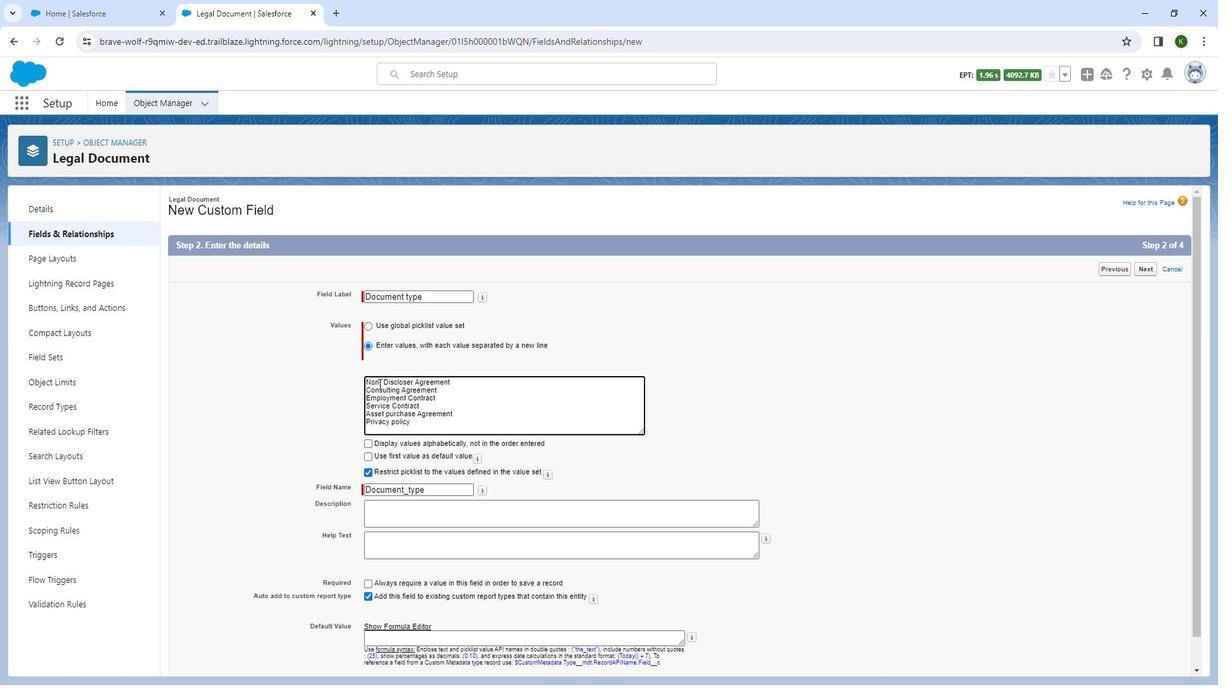 
Action: Mouse moved to (493, 507)
Screenshot: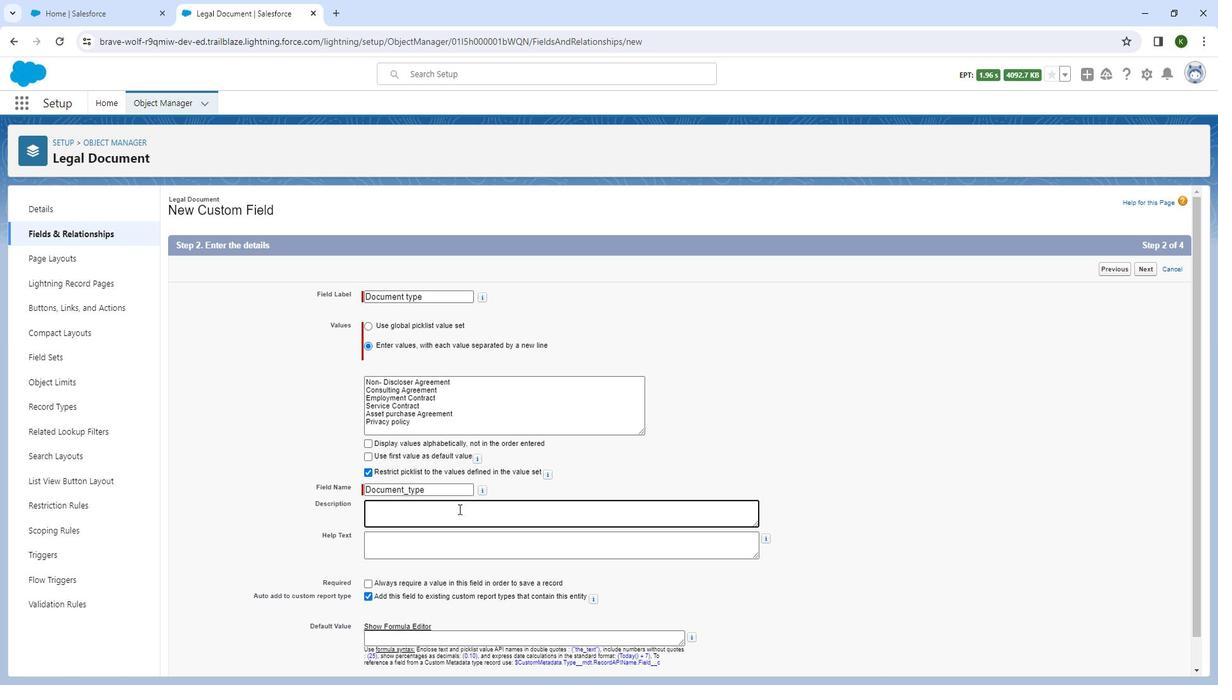 
Action: Mouse pressed left at (493, 507)
Screenshot: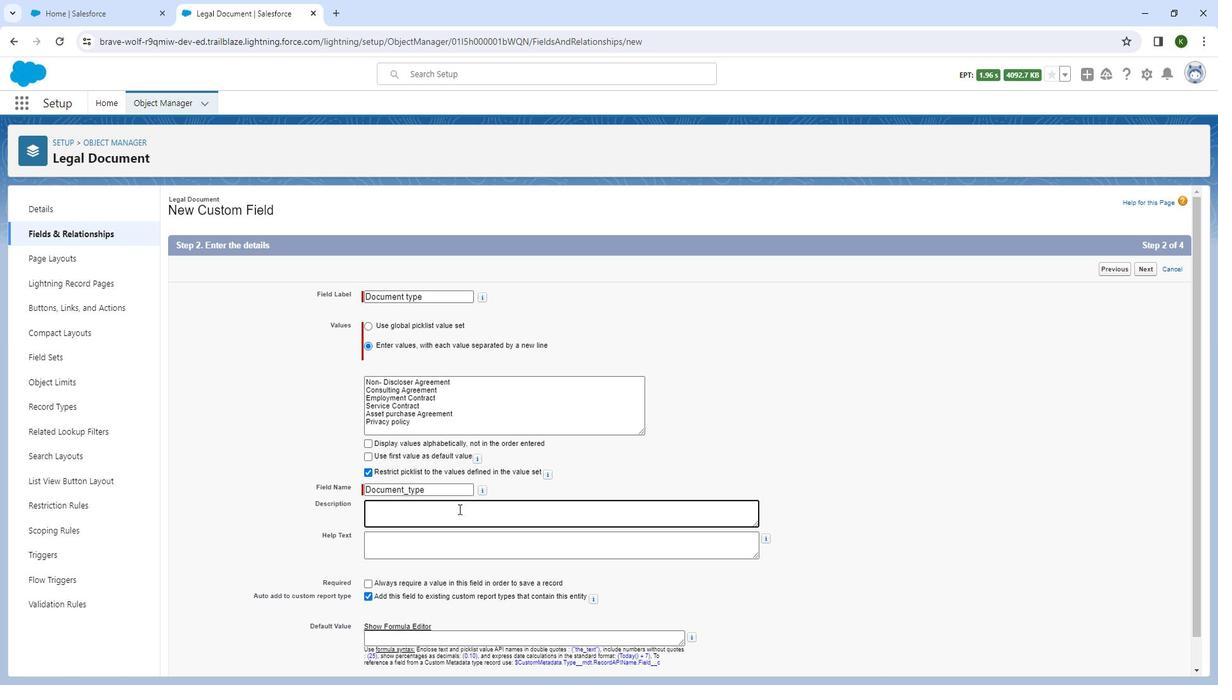 
Action: Key pressed <Key.shift_r>This<Key.space>field<Key.space>states<Key.space>that<Key.space>what<Key.space>type<Key.space>of<Key.space>document<Key.space>you<Key.space>select.<Key.space>this<Key.space>field<Key.space>collect<Key.space>the<Key.space>information<Key.space>and<Key.space>store<Key.space>in<Key.space>the<Key.space><Key.shift_r>Legal<Key.space>document<Key.space>object.
Screenshot: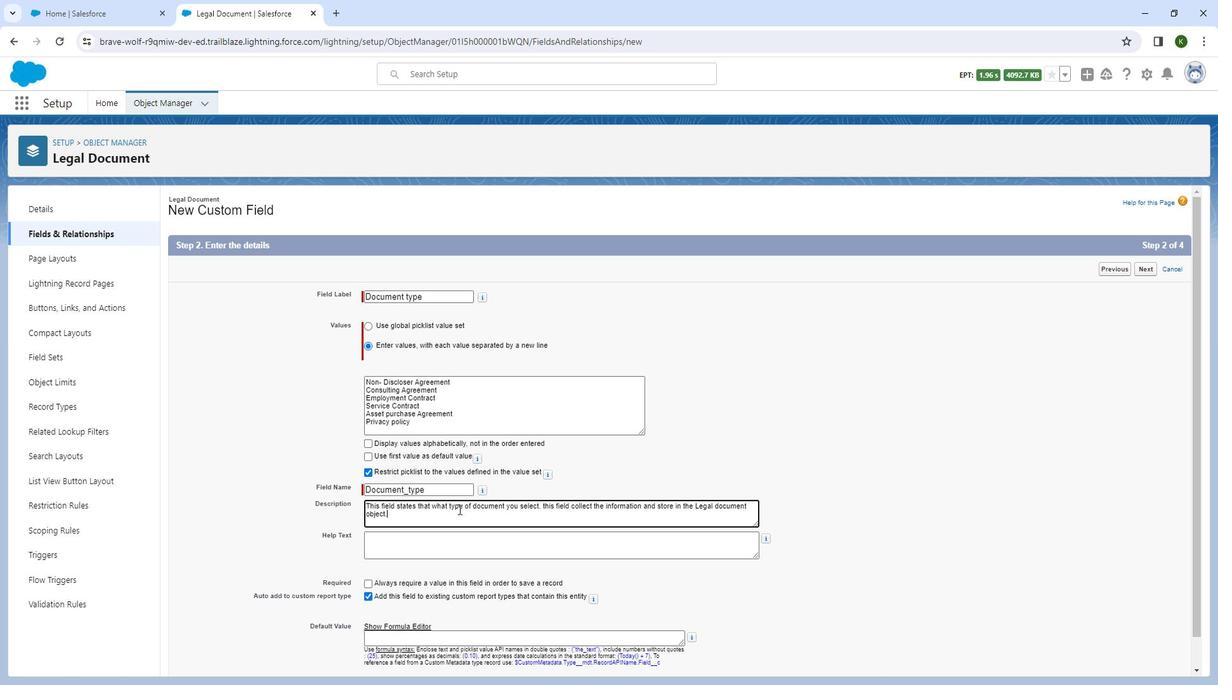 
Action: Mouse moved to (475, 535)
Screenshot: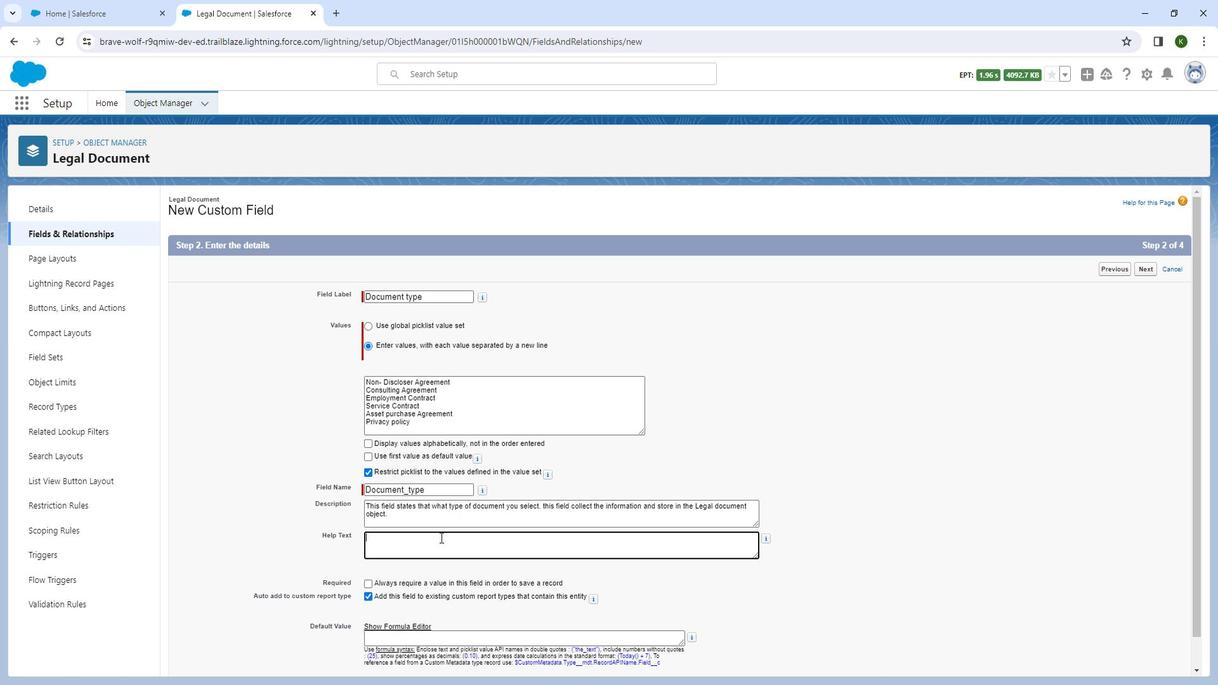 
Action: Mouse pressed left at (475, 535)
Screenshot: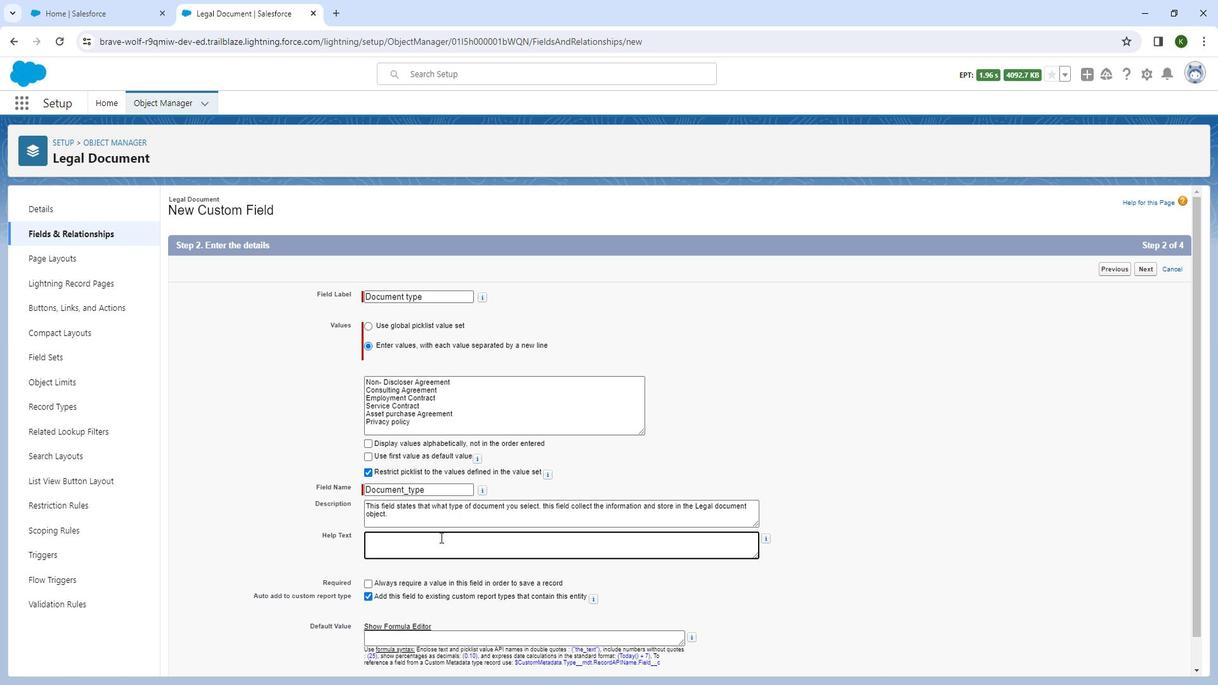 
Action: Key pressed <Key.shift_r>Please<Key.space>select<Key.space>the<Key.space>document<Key.space>type<Key.space>related<Key.space>to<Key.space>your<Key.space>case<Key.space><Key.backspace>.
Screenshot: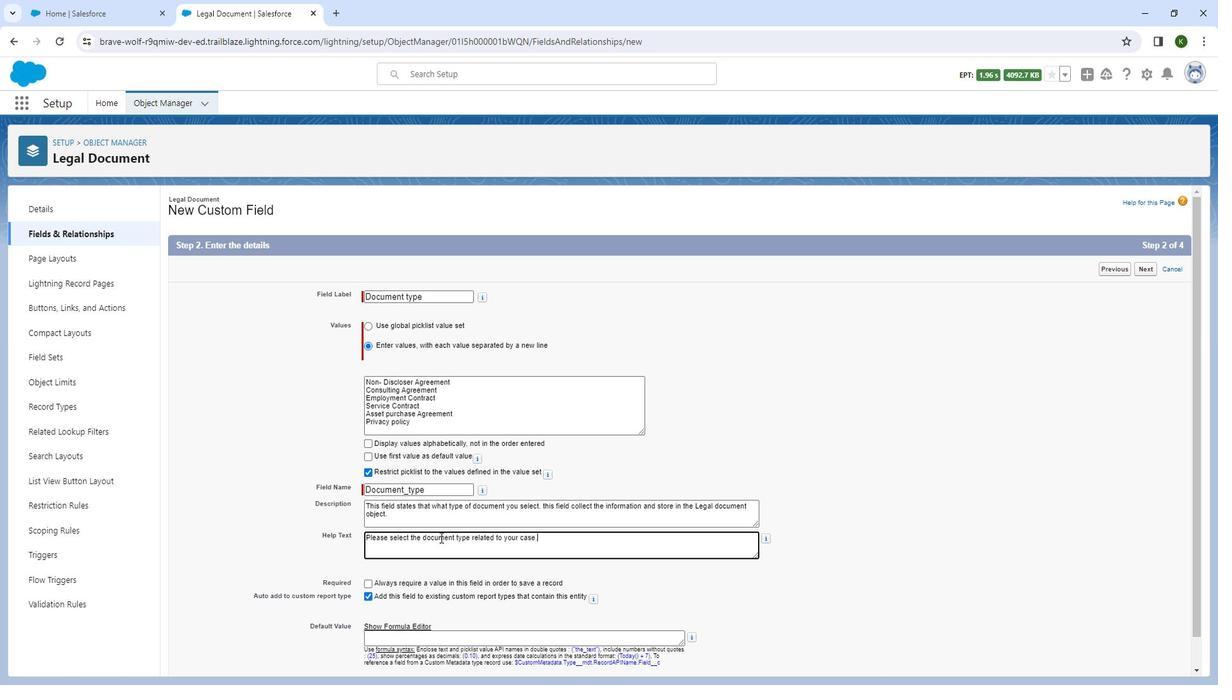 
Action: Mouse moved to (1146, 276)
Screenshot: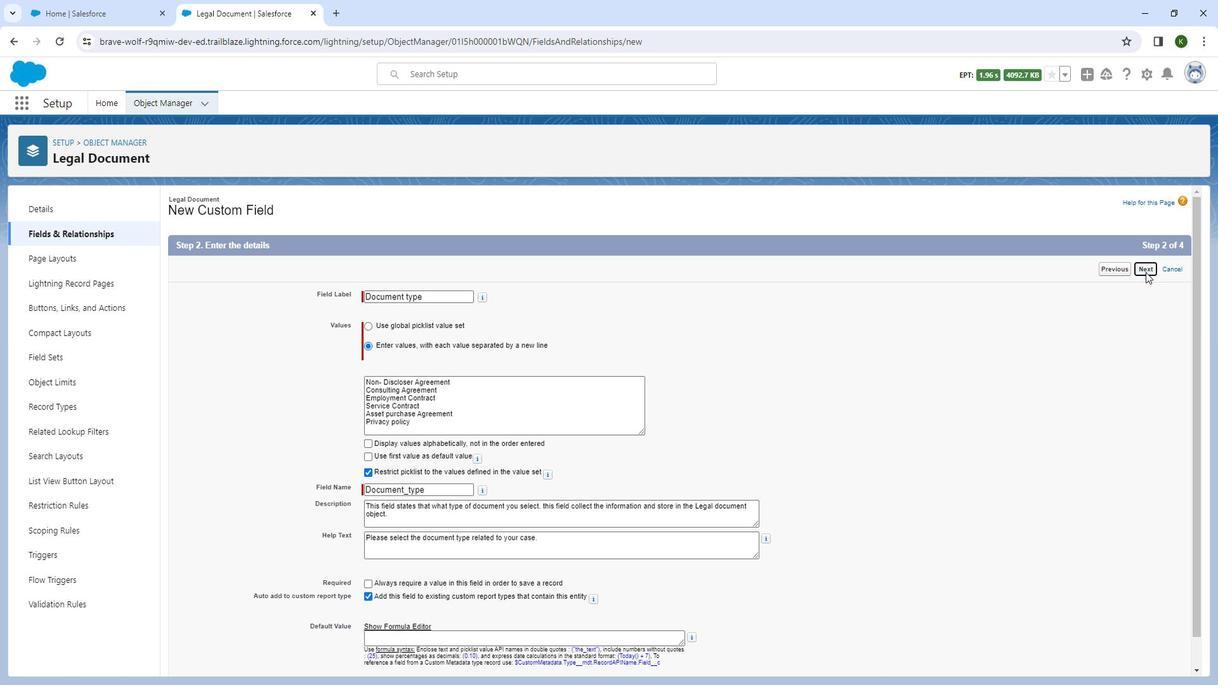 
Action: Mouse pressed left at (1146, 276)
Screenshot: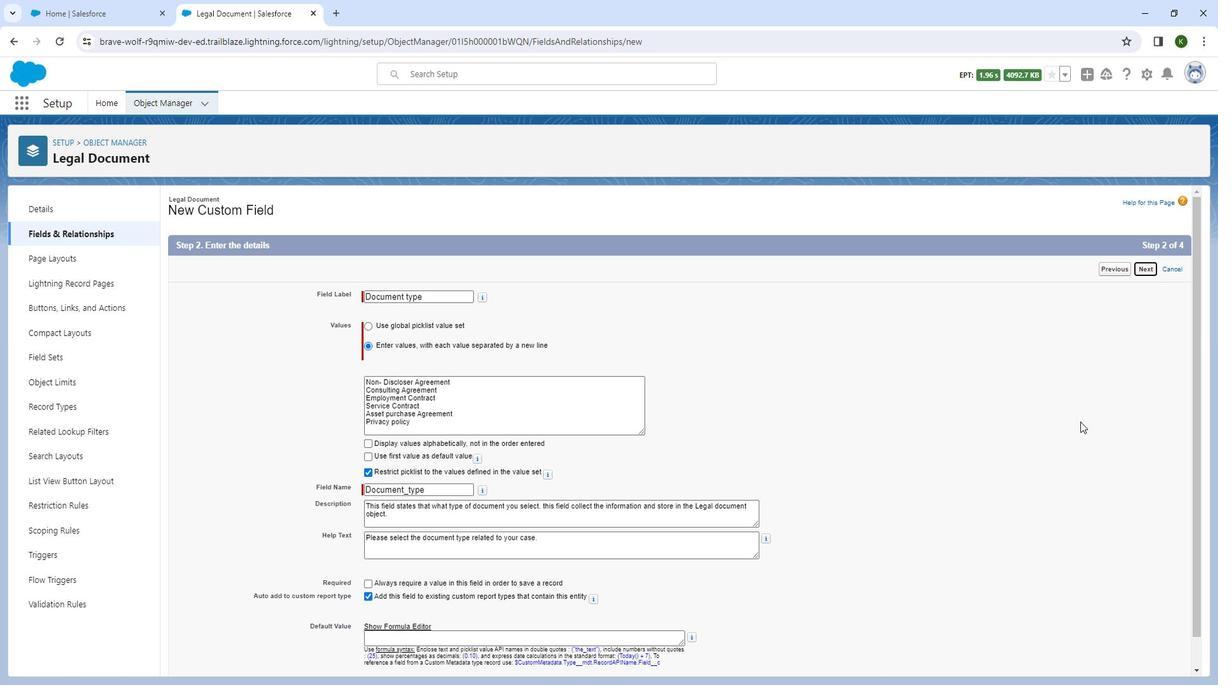 
Action: Mouse moved to (927, 557)
Screenshot: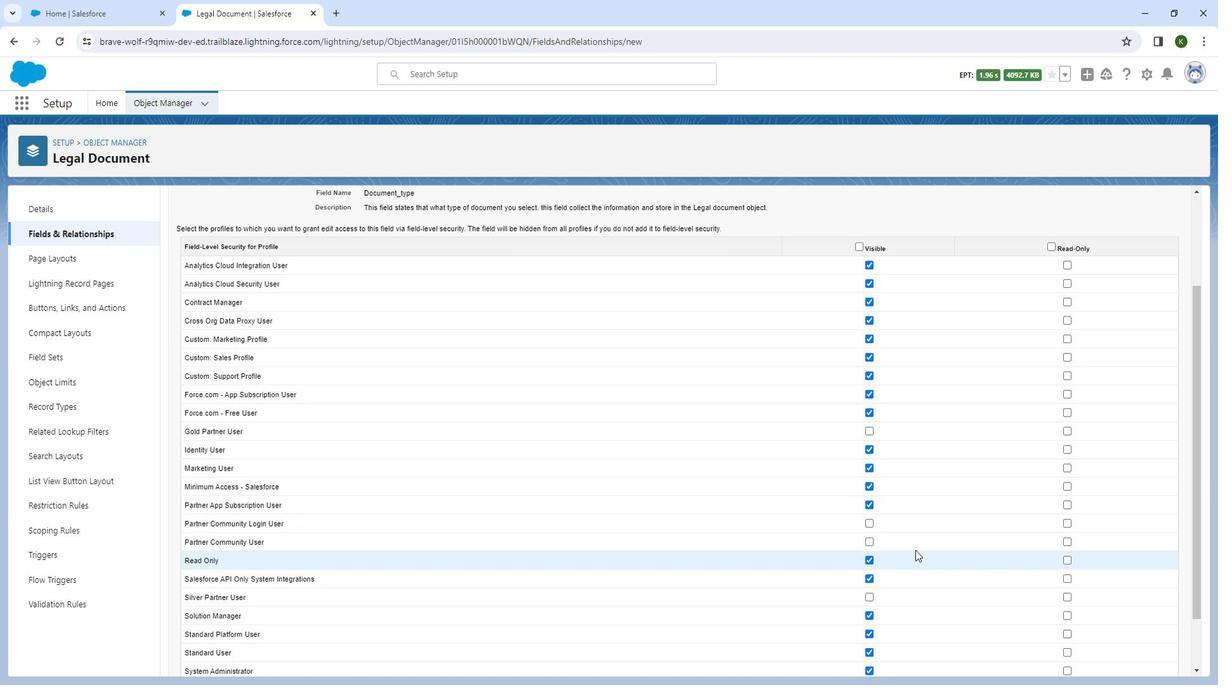 
Action: Mouse scrolled (927, 556) with delta (0, 0)
Screenshot: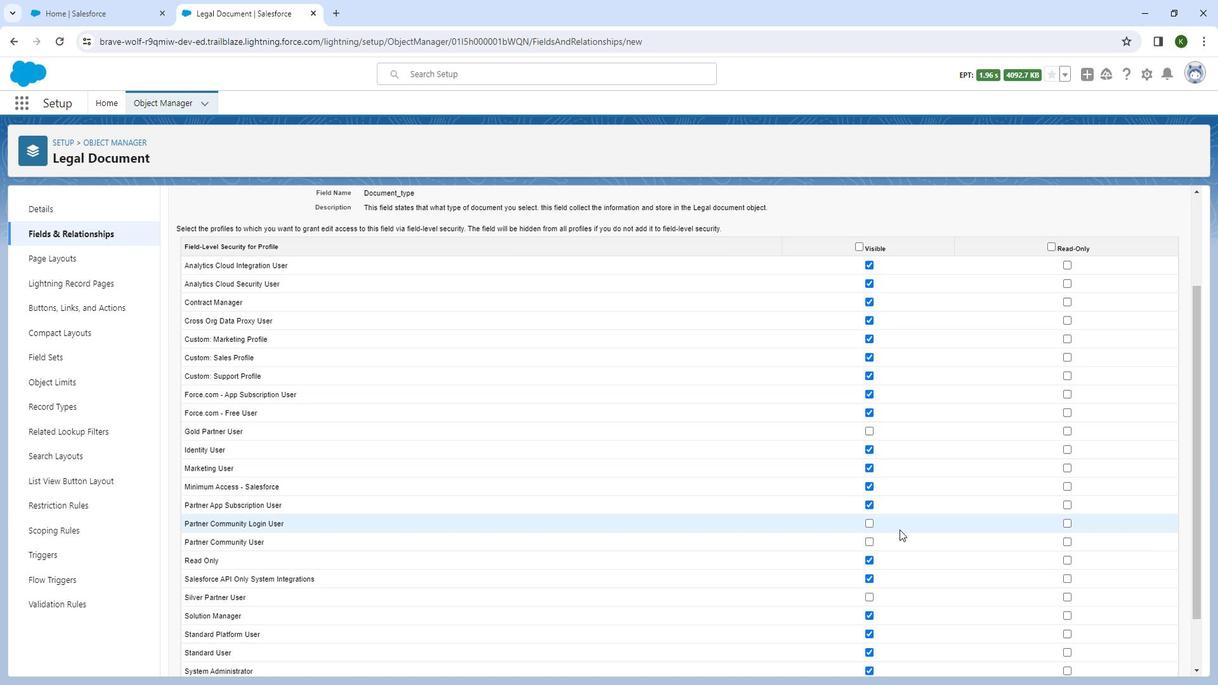 
Action: Mouse scrolled (927, 556) with delta (0, 0)
Screenshot: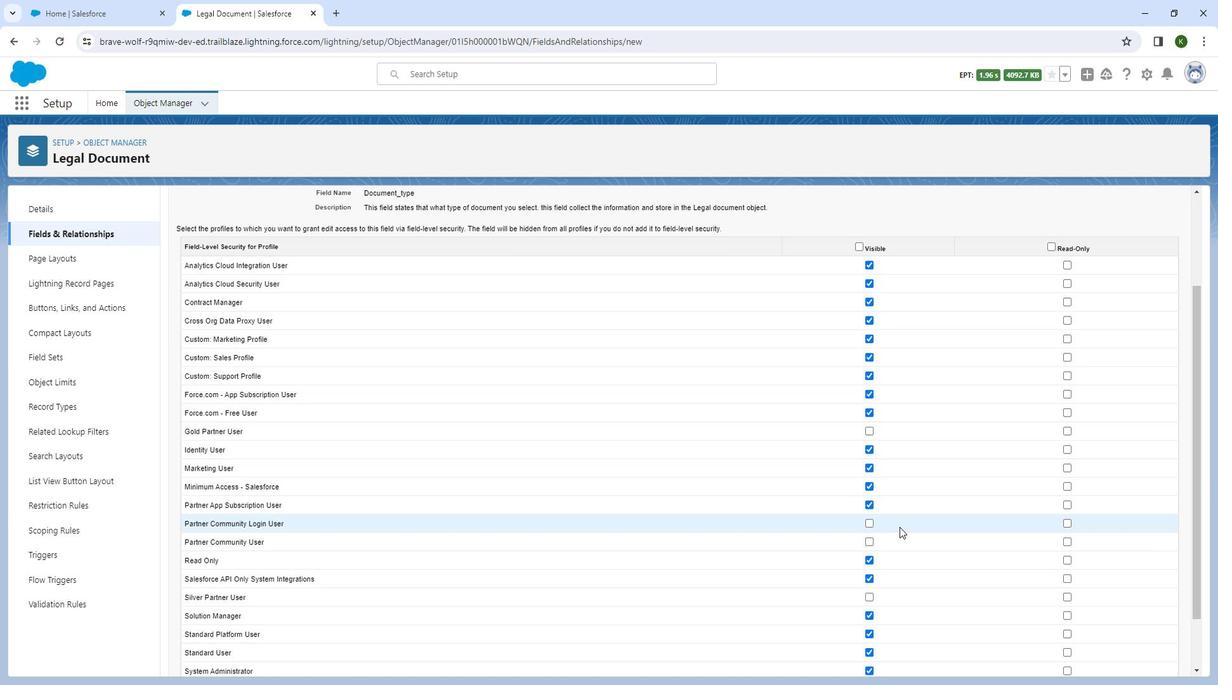 
Action: Mouse moved to (923, 589)
Screenshot: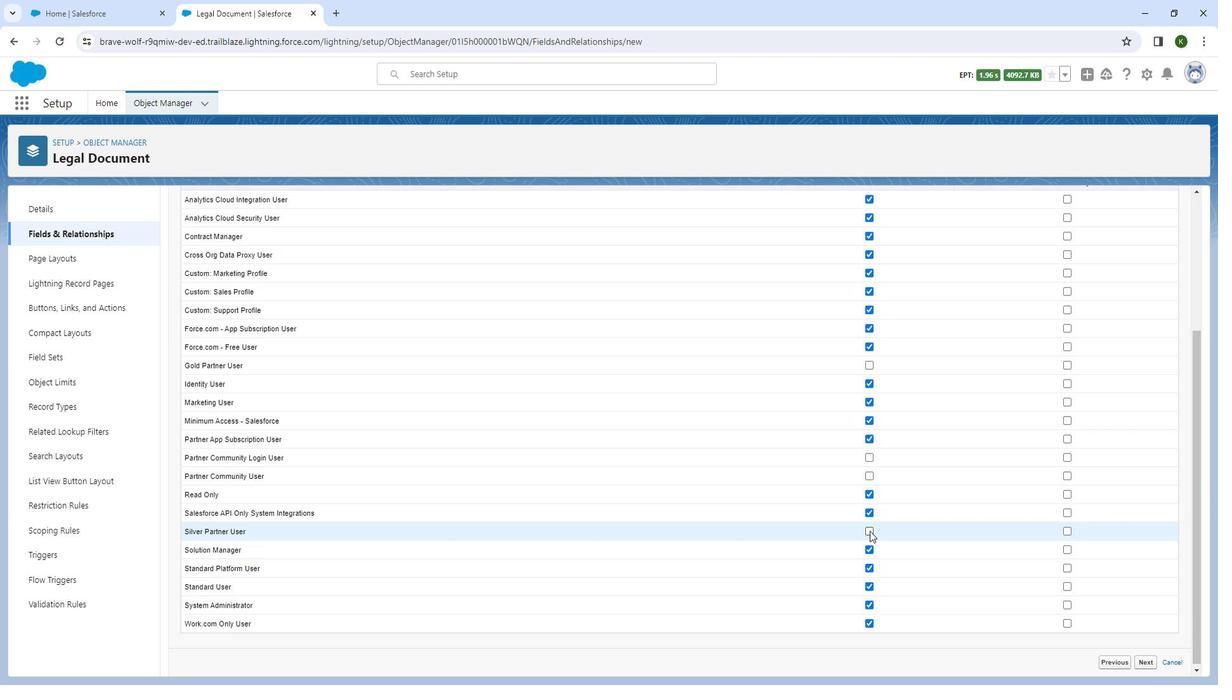 
Action: Mouse scrolled (923, 588) with delta (0, 0)
Screenshot: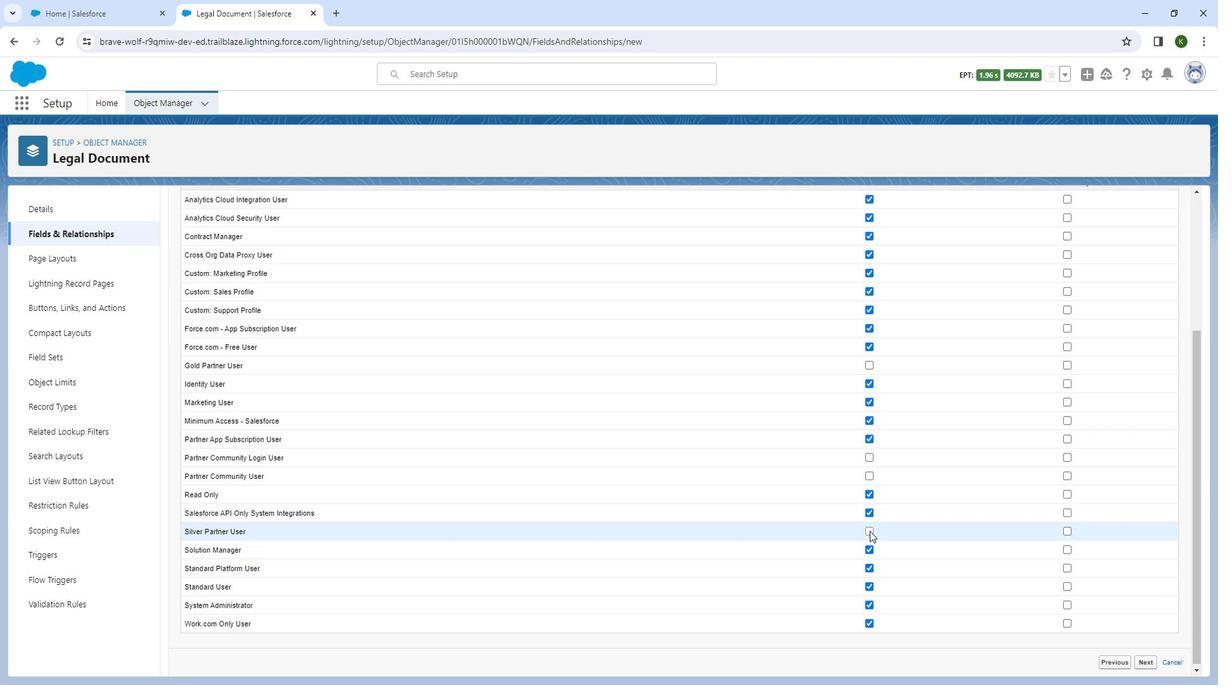 
Action: Mouse moved to (884, 529)
Screenshot: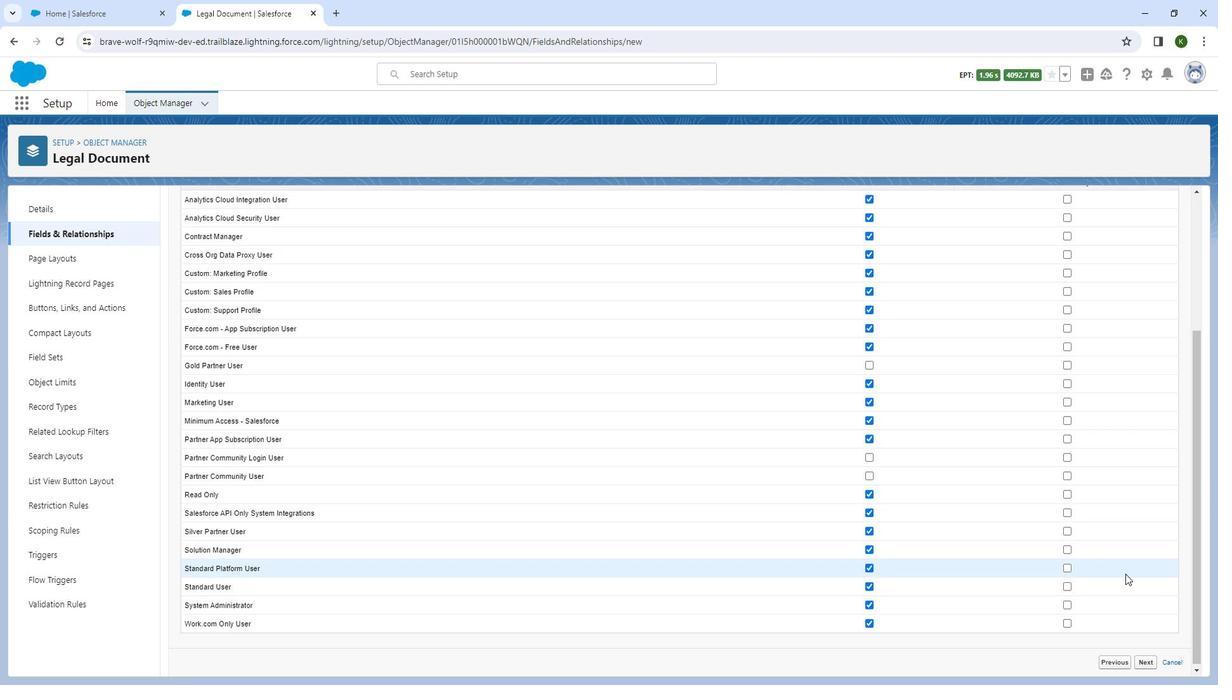
Action: Mouse pressed left at (884, 529)
Screenshot: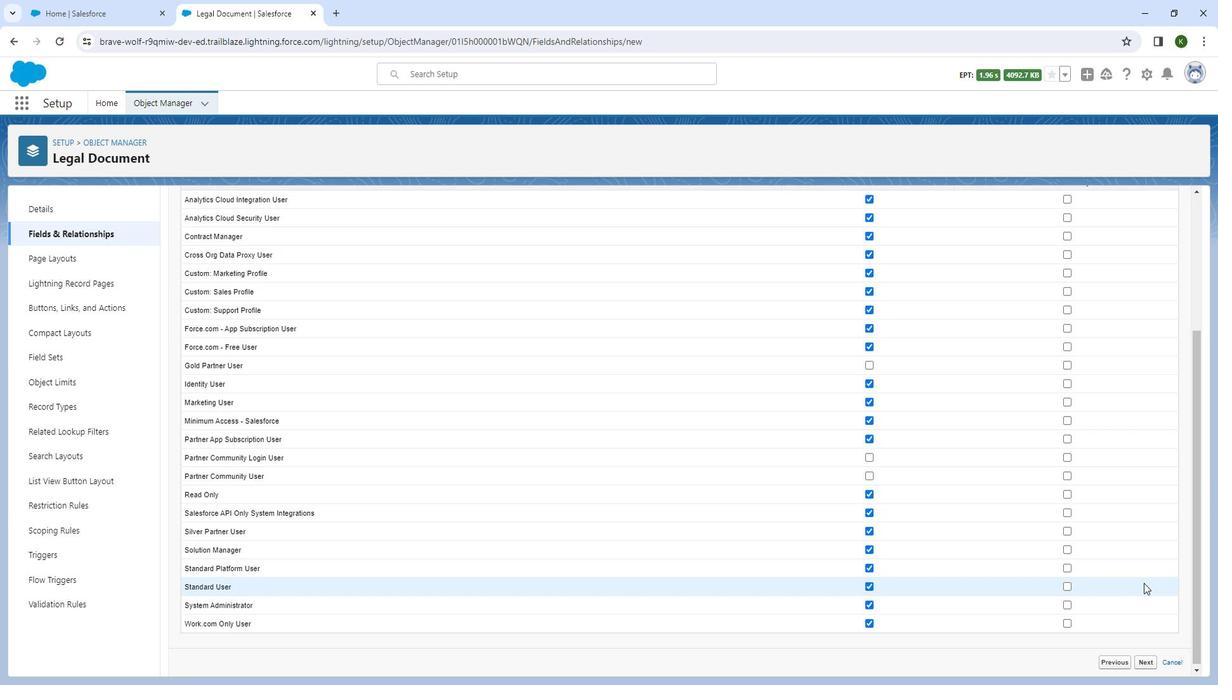 
Action: Mouse moved to (1149, 656)
Screenshot: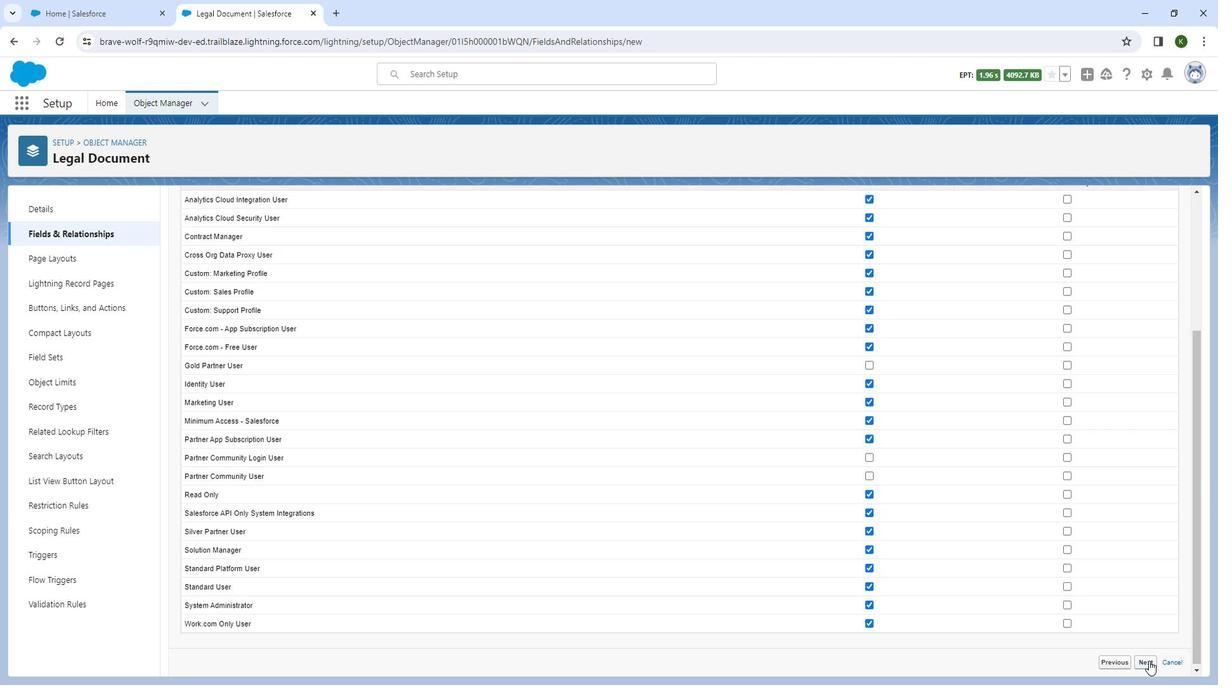 
Action: Mouse pressed left at (1149, 656)
Screenshot: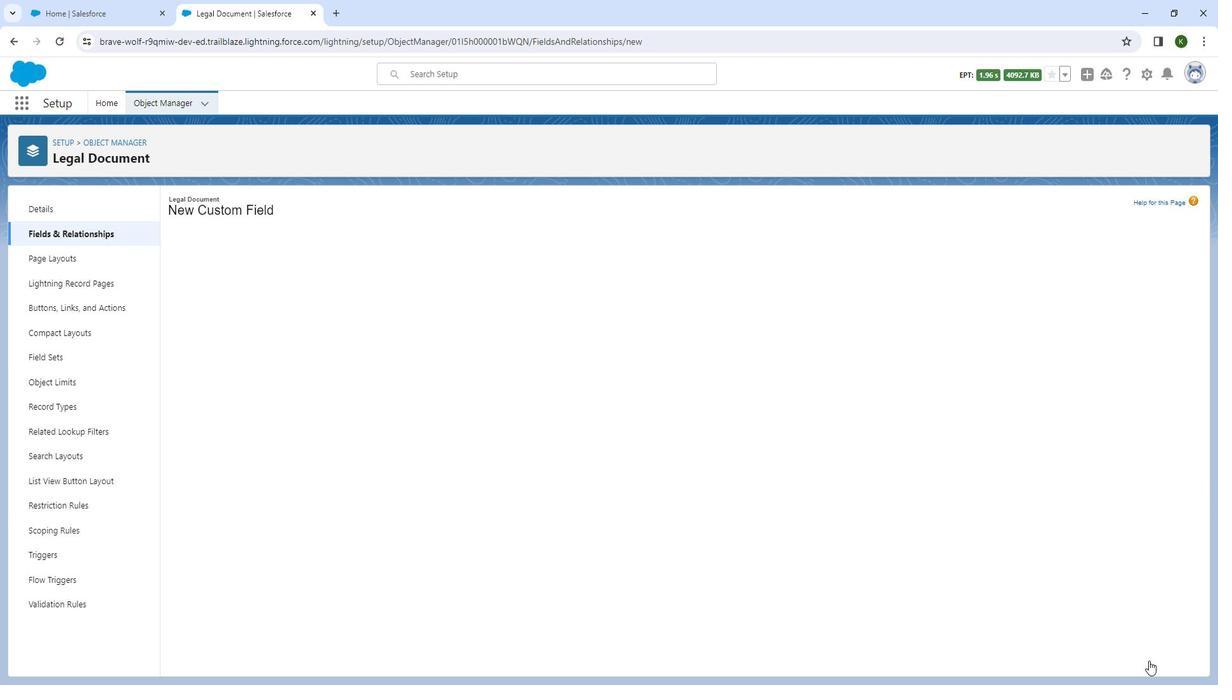 
Action: Mouse moved to (1156, 460)
Screenshot: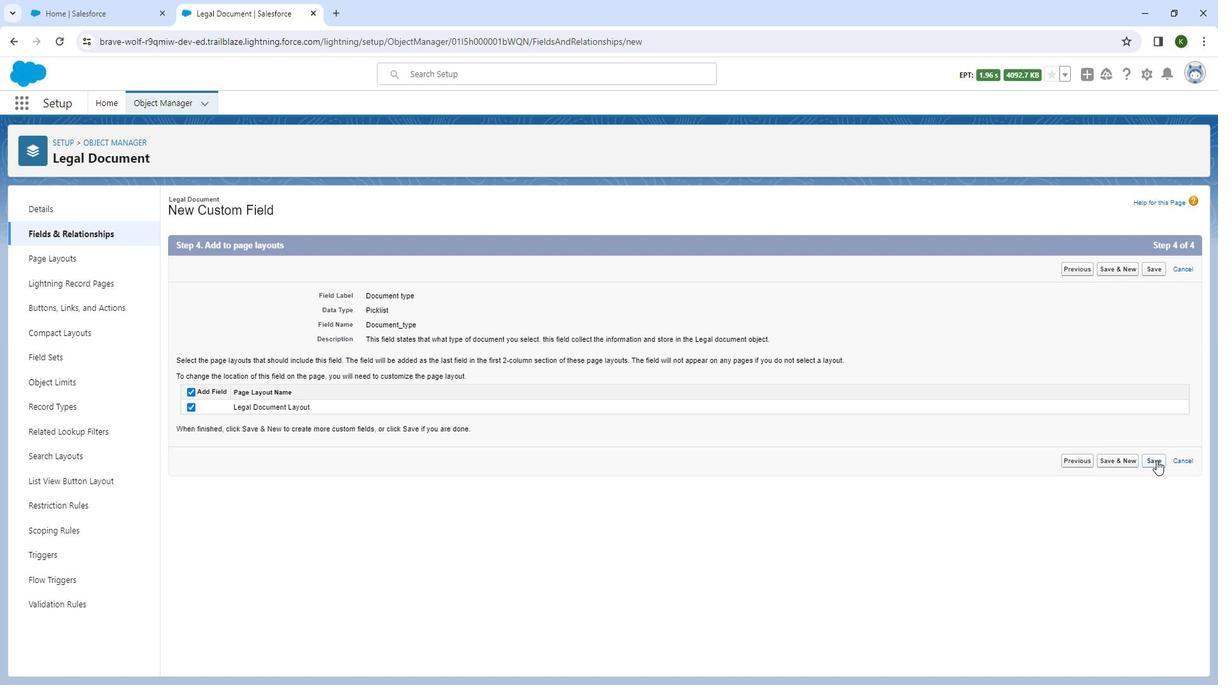 
Action: Mouse pressed left at (1156, 460)
Screenshot: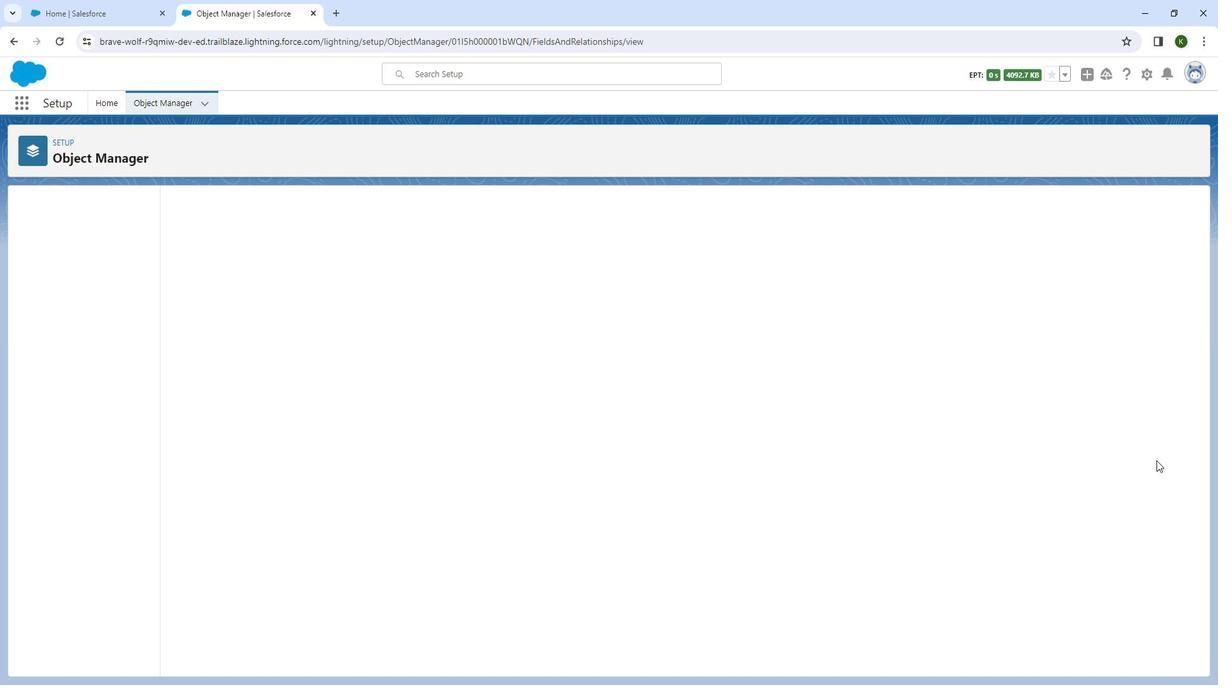 
Action: Mouse moved to (936, 213)
Screenshot: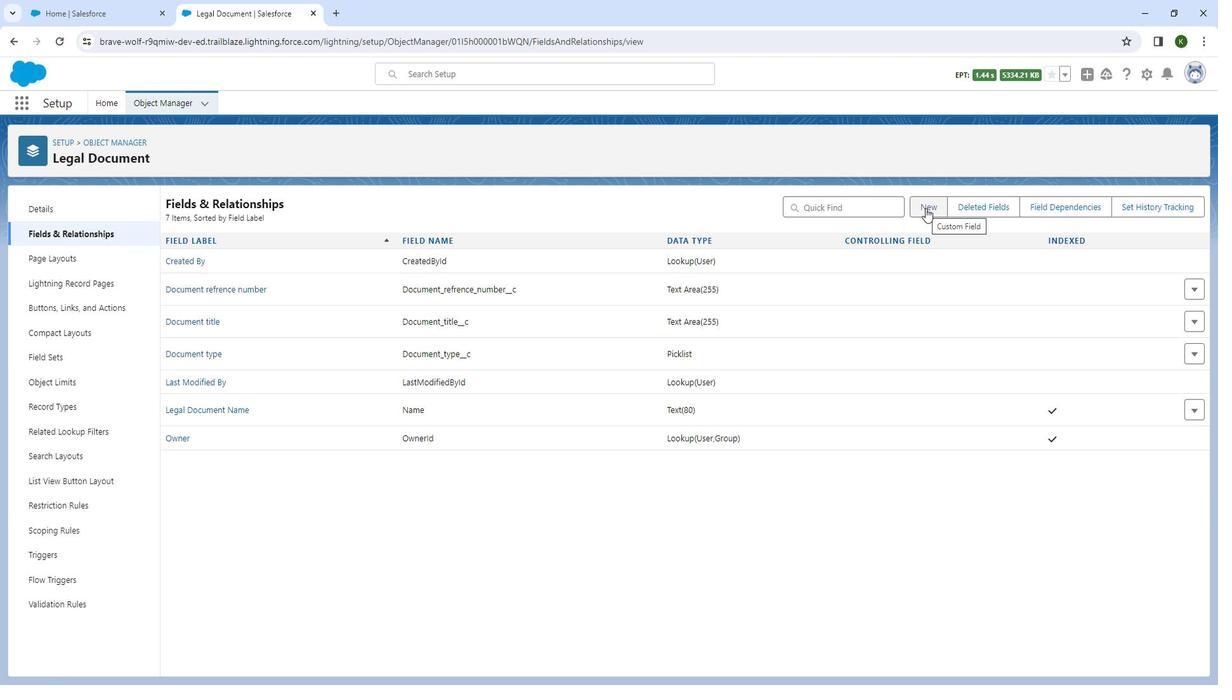 
Action: Mouse pressed left at (936, 213)
Screenshot: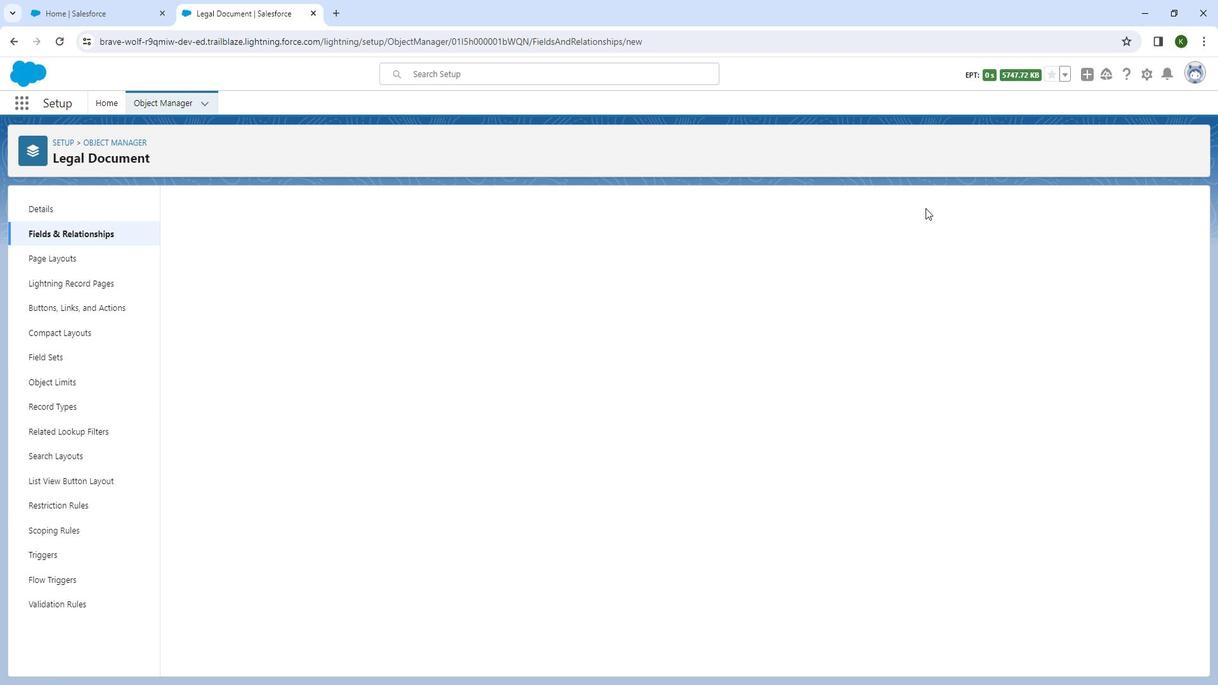 
Action: Mouse moved to (291, 545)
Screenshot: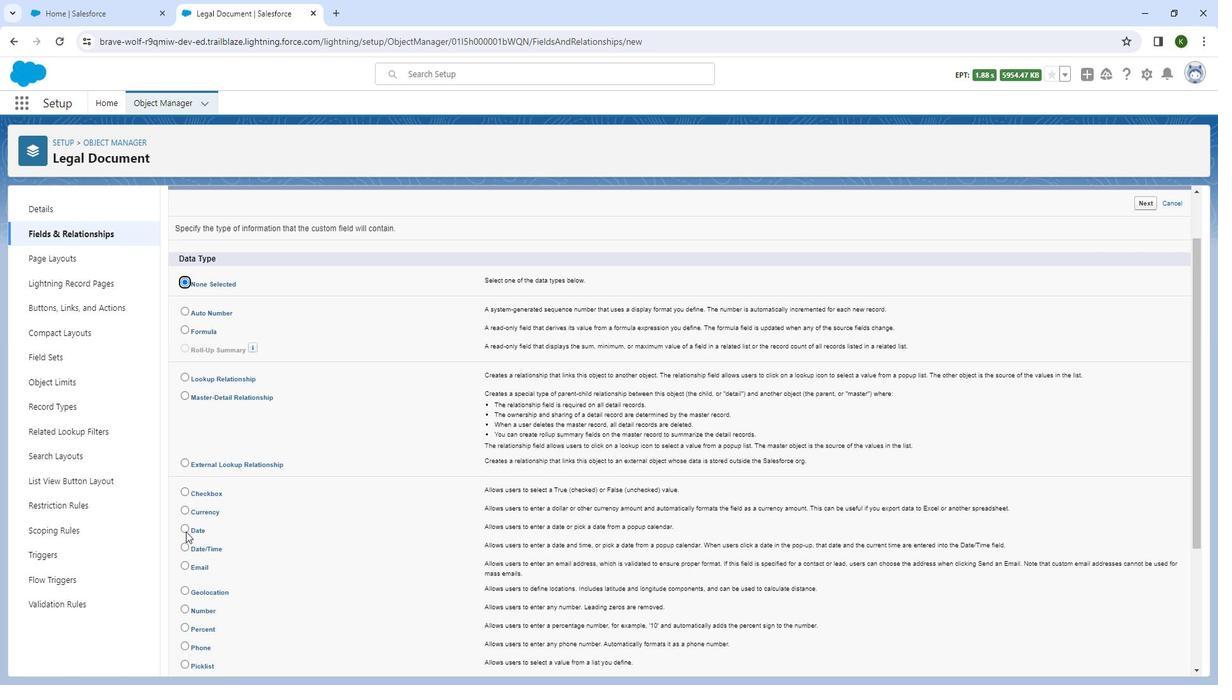 
Action: Mouse scrolled (291, 544) with delta (0, 0)
Screenshot: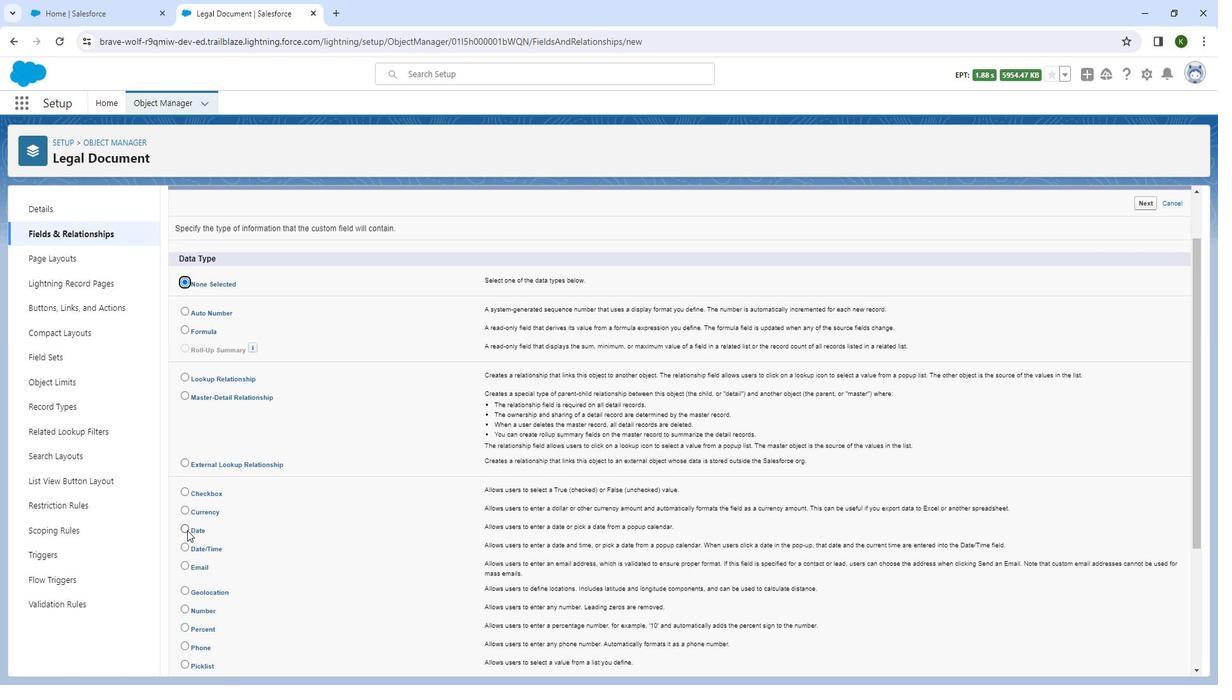 
Action: Mouse moved to (232, 527)
Screenshot: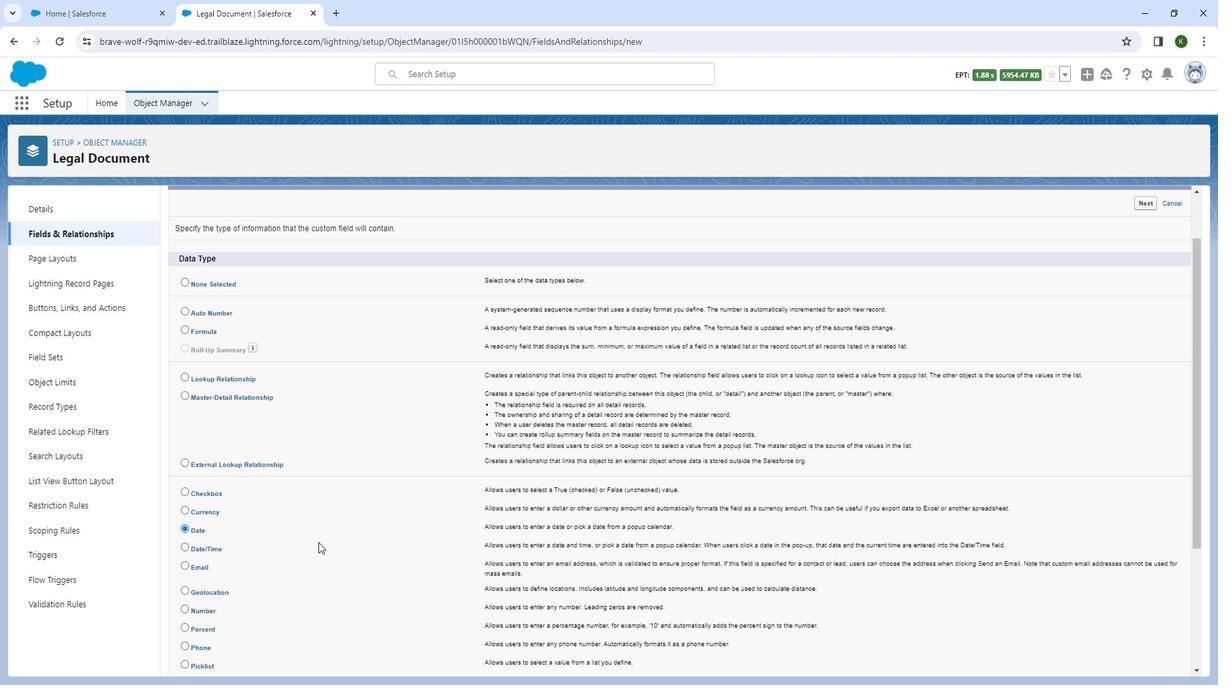 
Action: Mouse pressed left at (232, 527)
Screenshot: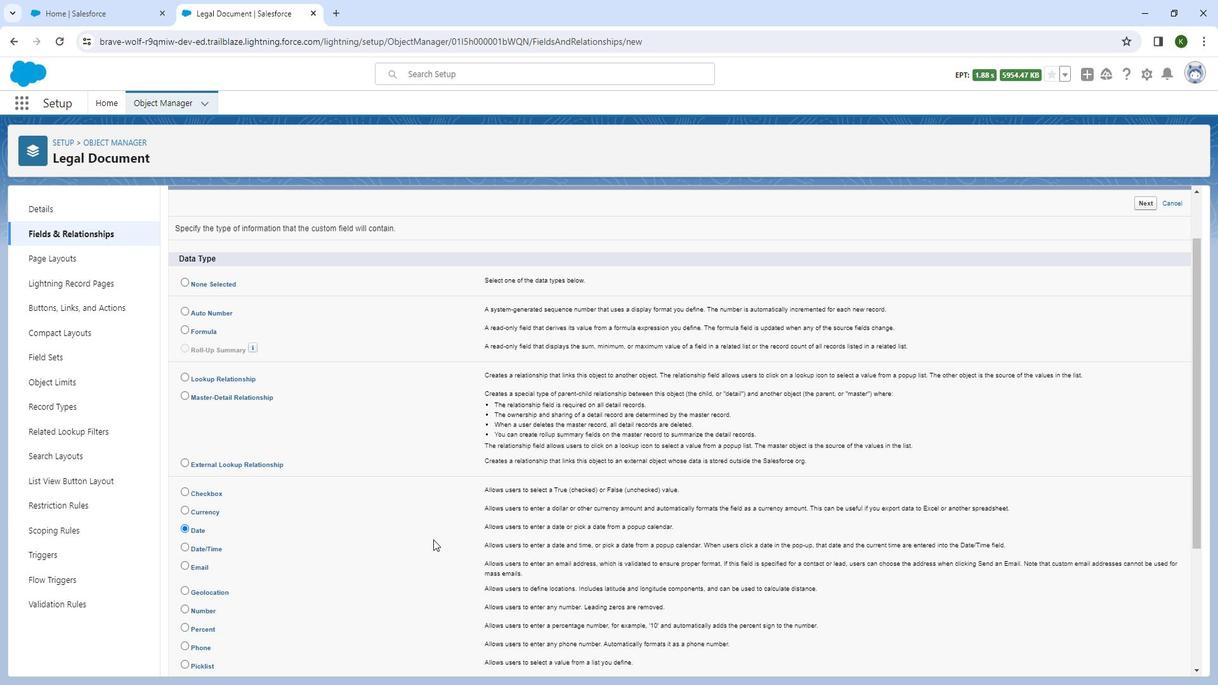 
Action: Mouse moved to (778, 475)
Screenshot: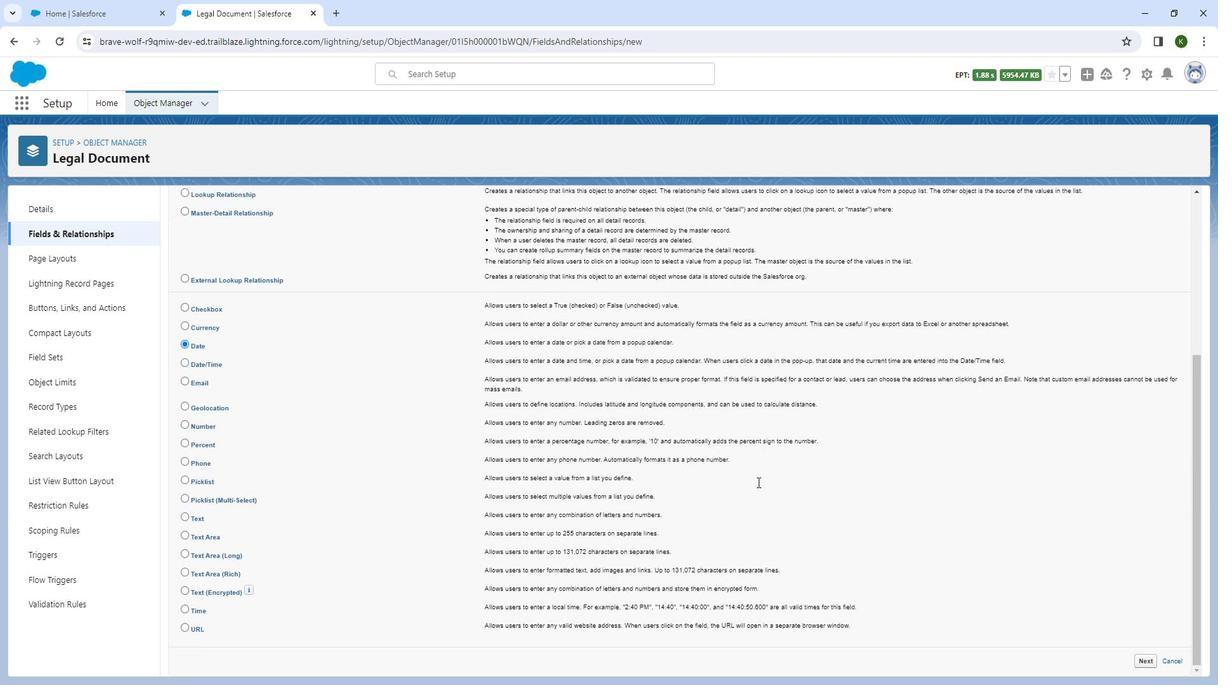 
Action: Mouse scrolled (778, 474) with delta (0, 0)
Screenshot: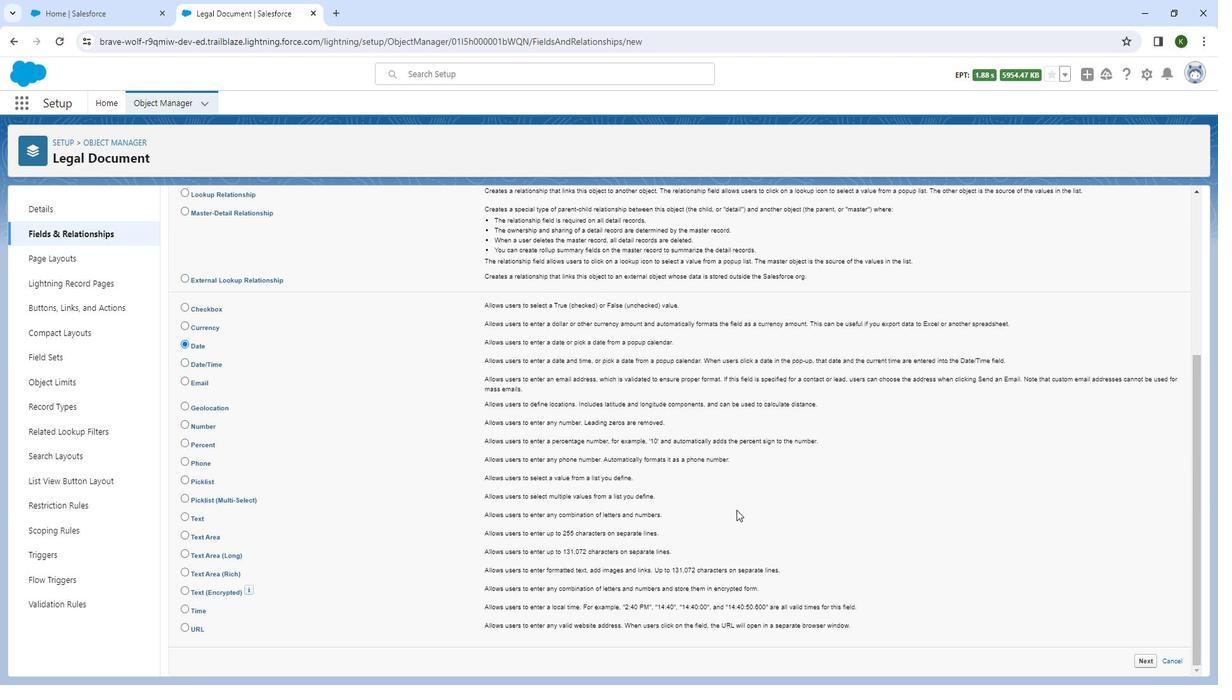 
Action: Mouse scrolled (778, 474) with delta (0, 0)
Screenshot: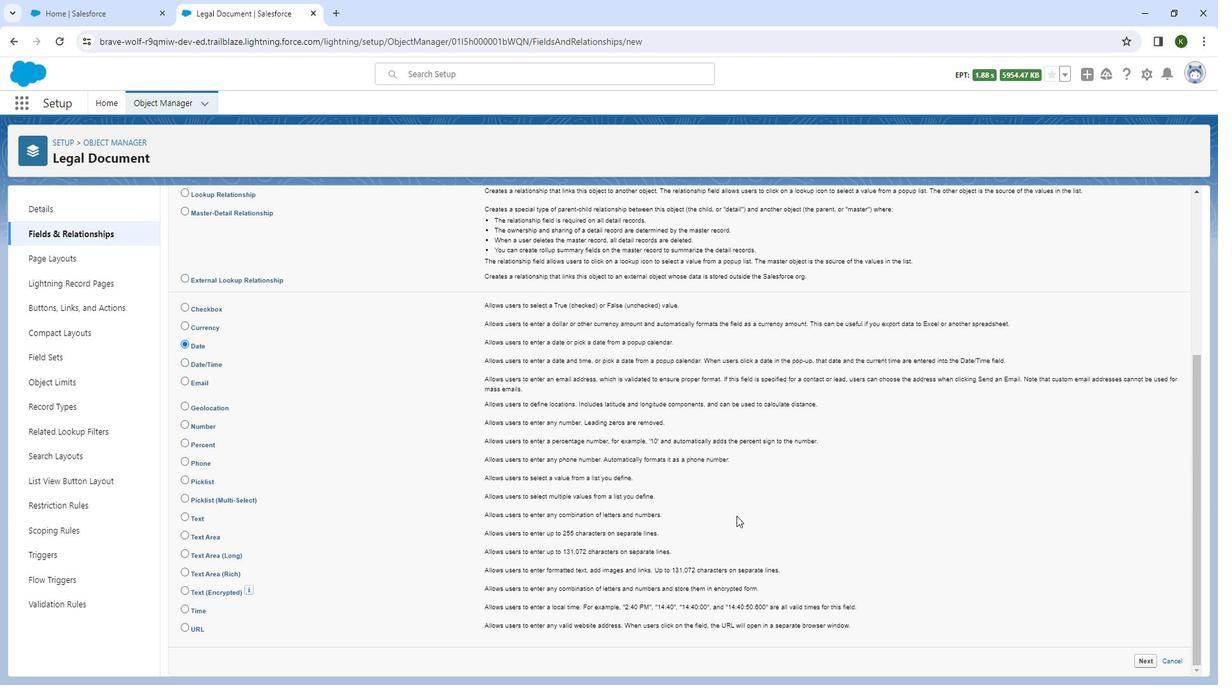 
Action: Mouse moved to (777, 480)
Screenshot: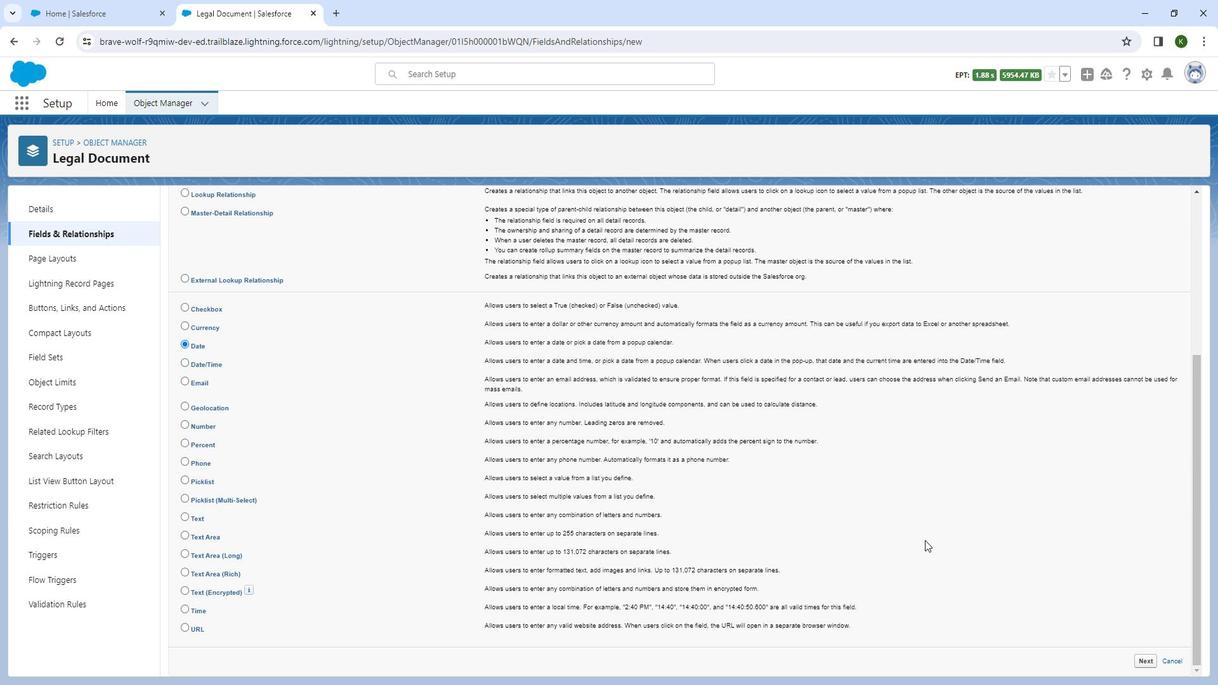 
Action: Mouse scrolled (777, 479) with delta (0, 0)
Screenshot: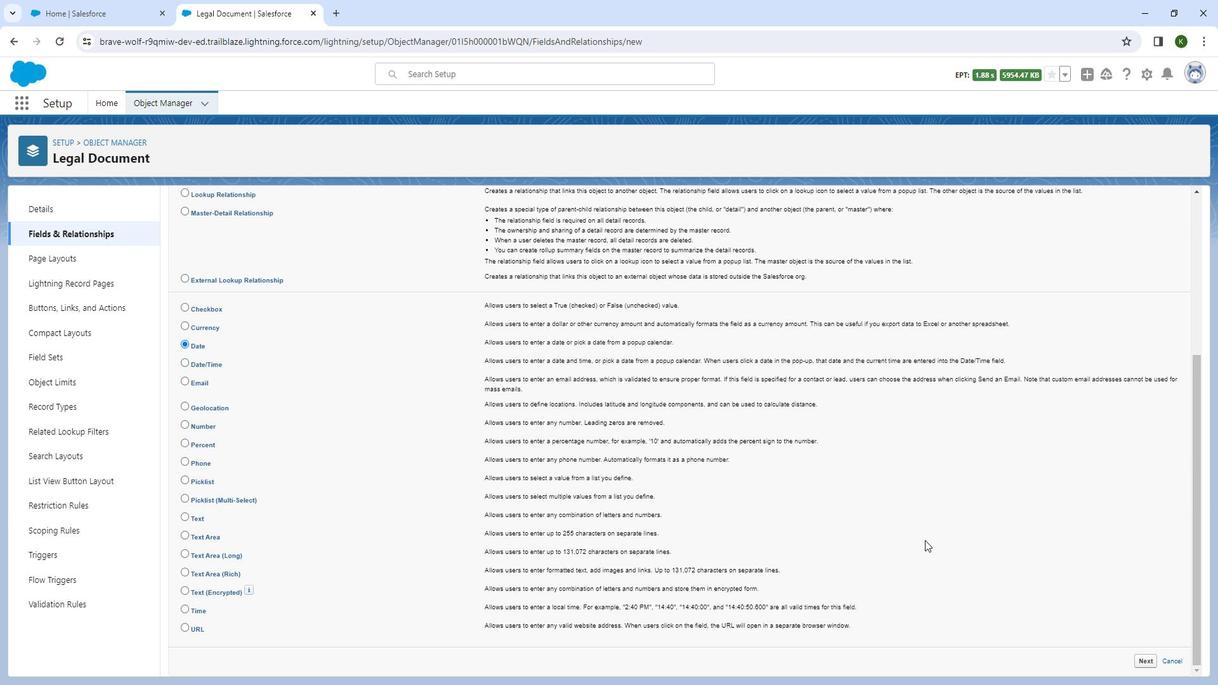 
Action: Mouse moved to (776, 481)
Screenshot: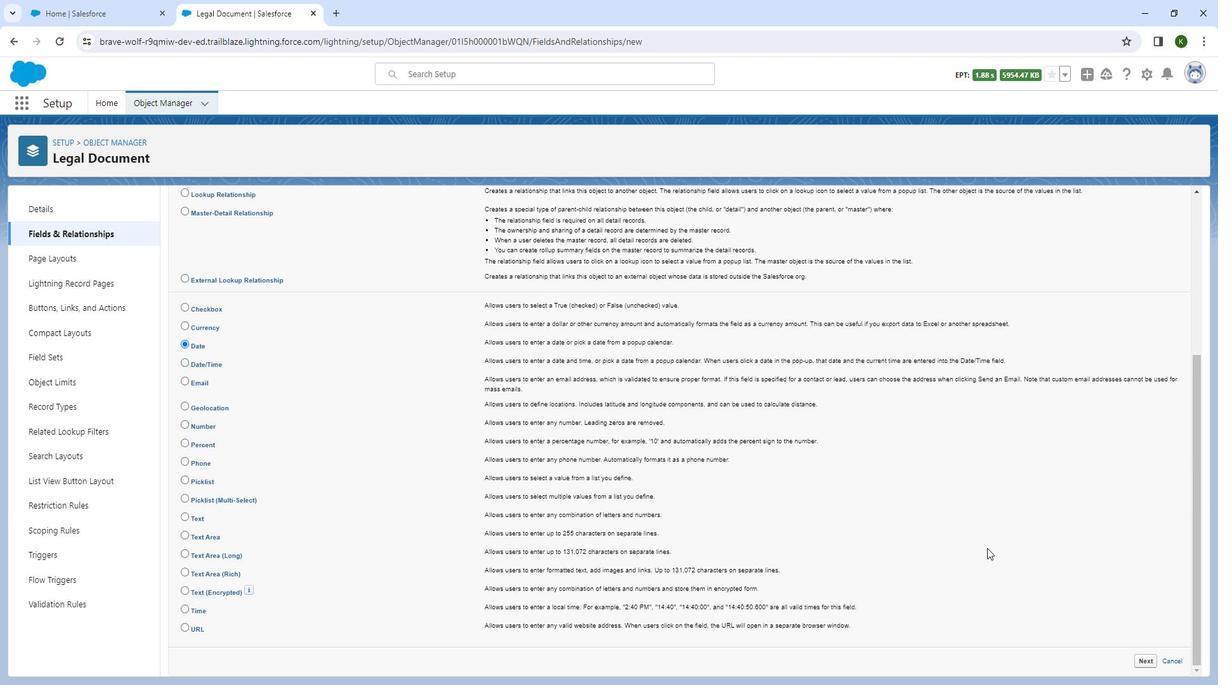 
Action: Mouse scrolled (776, 481) with delta (0, 0)
Screenshot: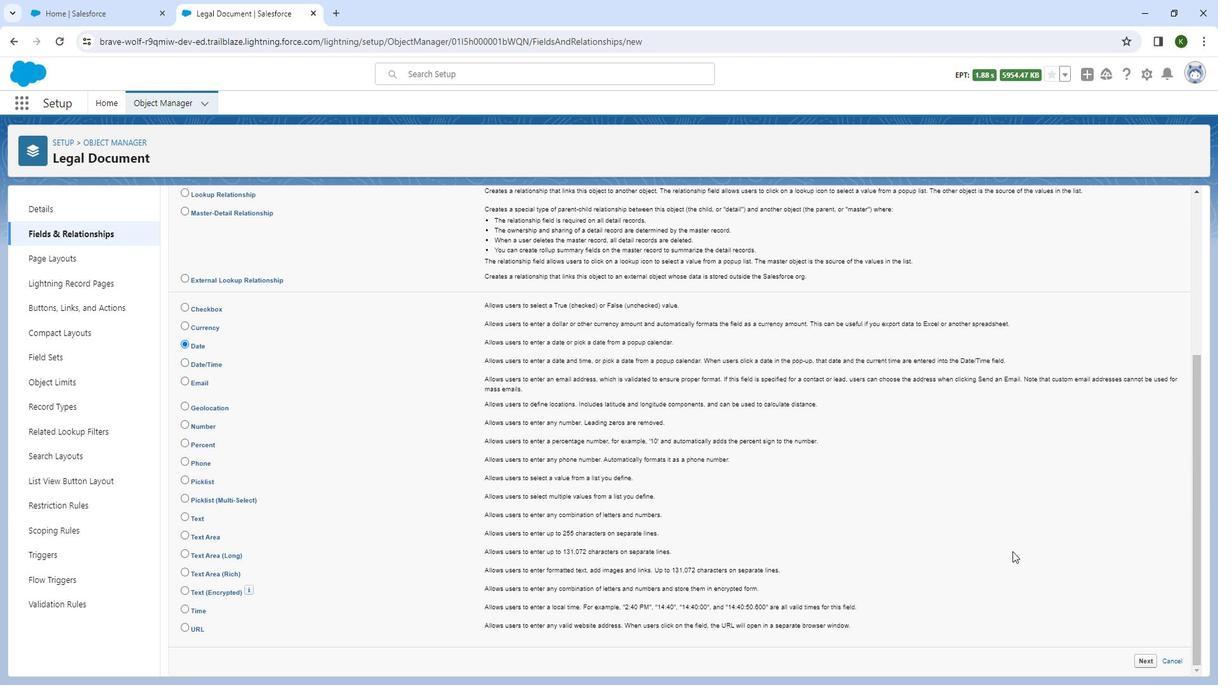 
Action: Mouse moved to (776, 481)
Screenshot: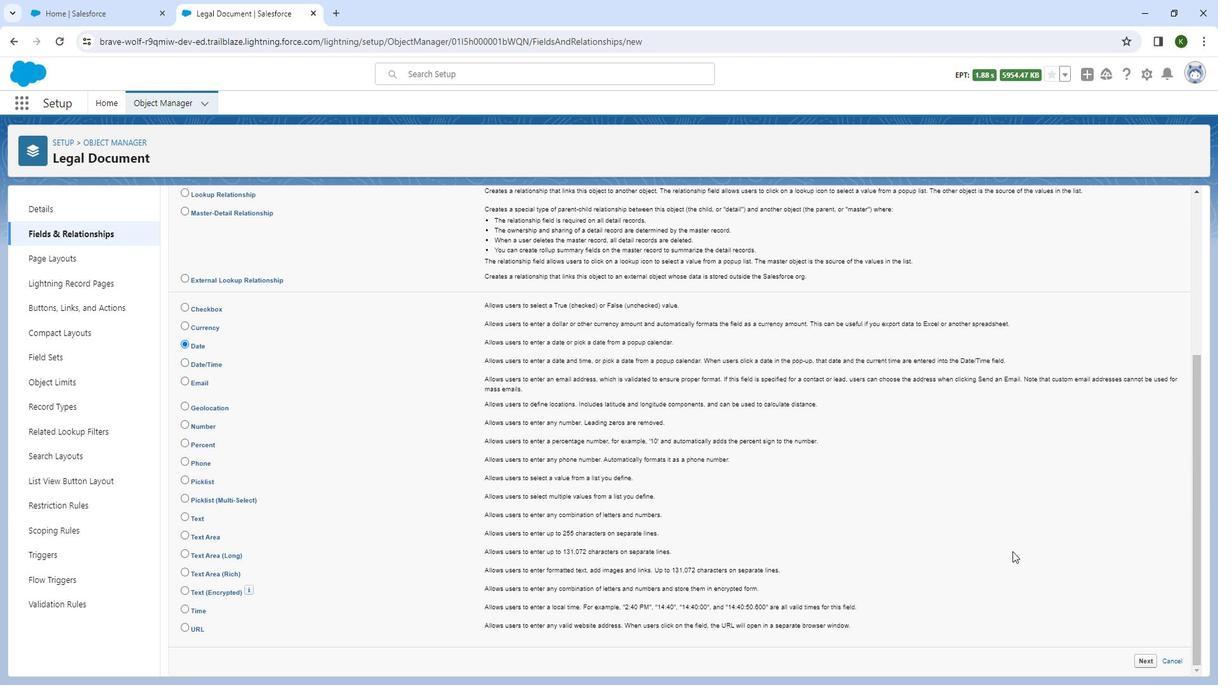 
Action: Mouse scrolled (776, 481) with delta (0, 0)
Screenshot: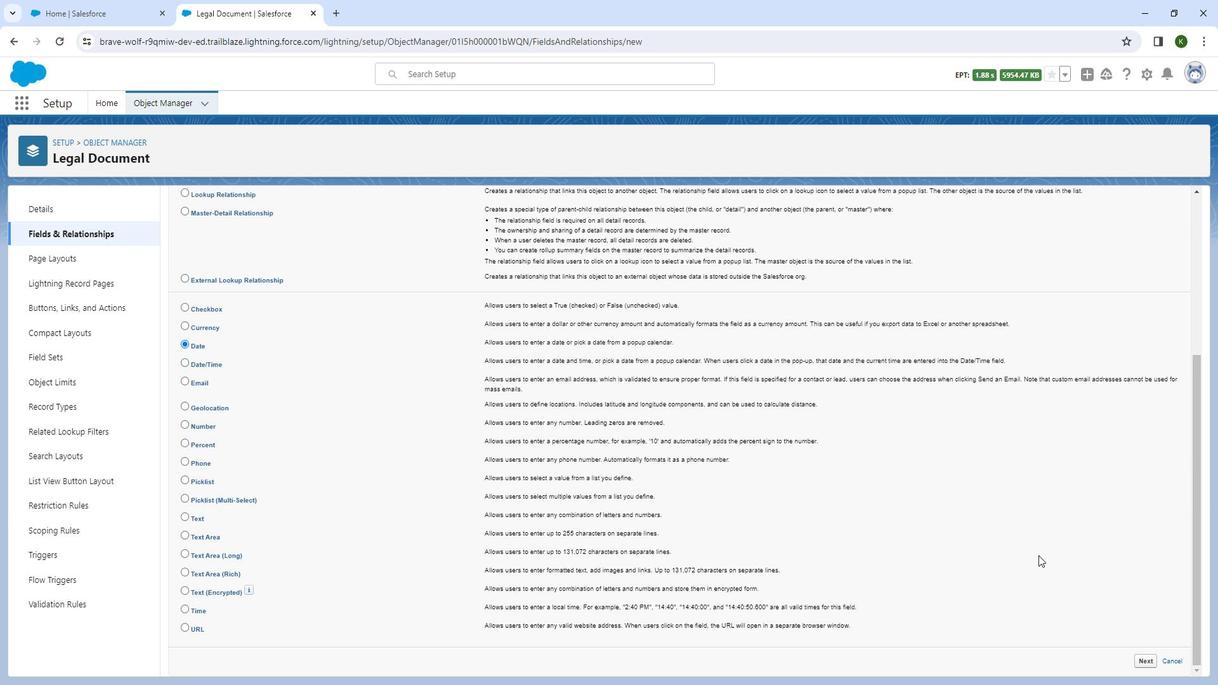 
Action: Mouse moved to (1149, 658)
Screenshot: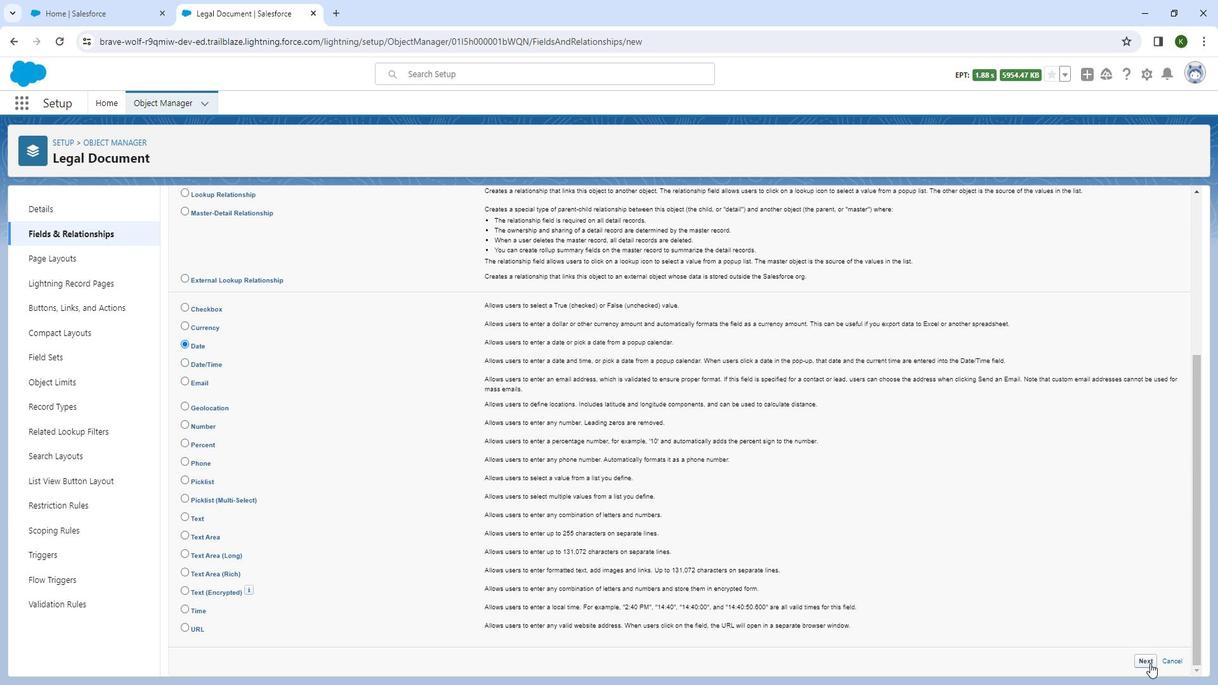 
Action: Mouse pressed left at (1149, 658)
Screenshot: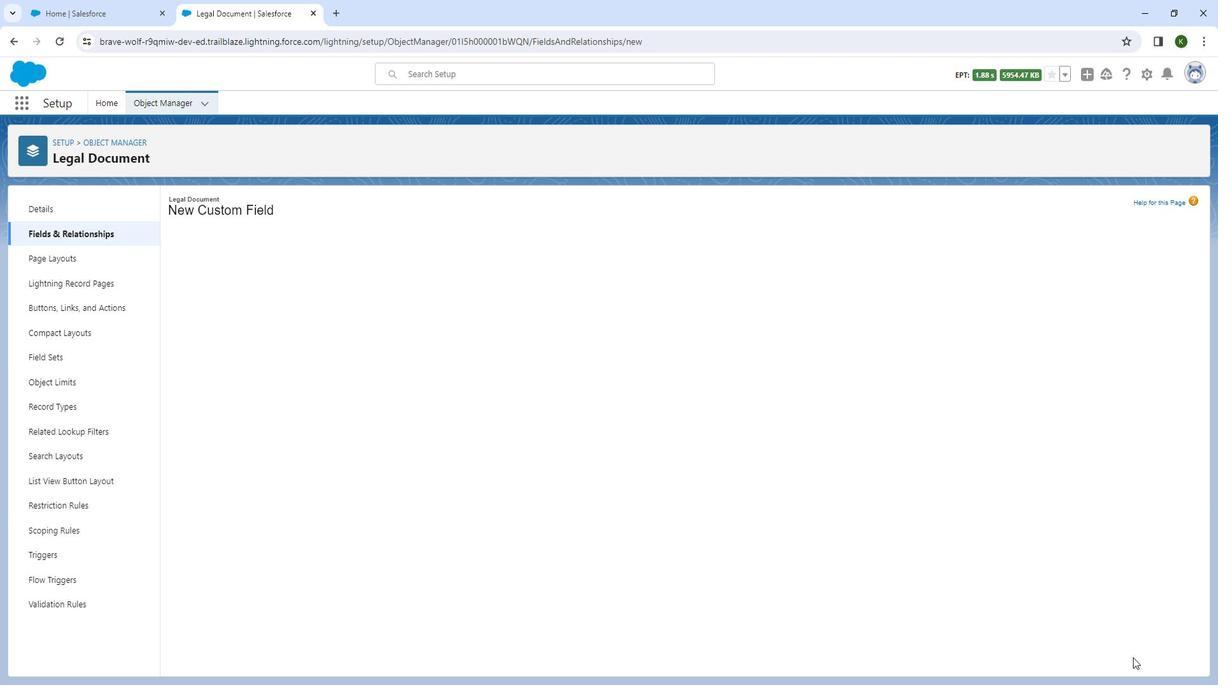 
Action: Mouse moved to (441, 302)
Screenshot: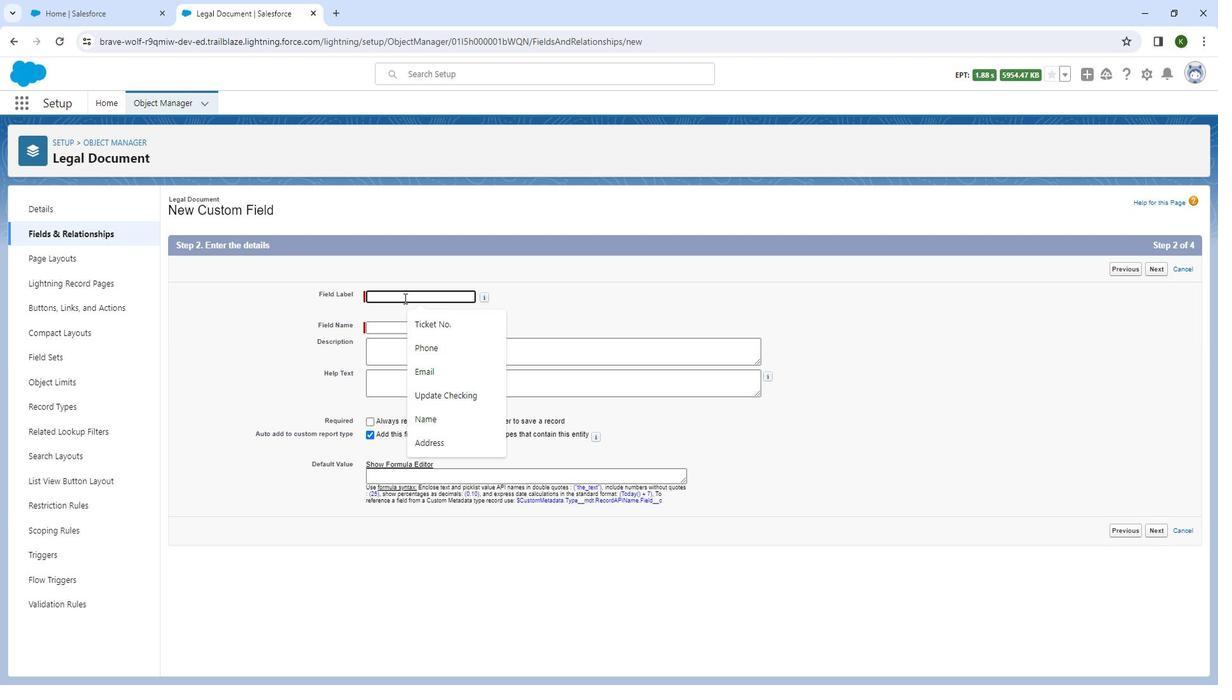 
Action: Mouse pressed left at (441, 302)
Screenshot: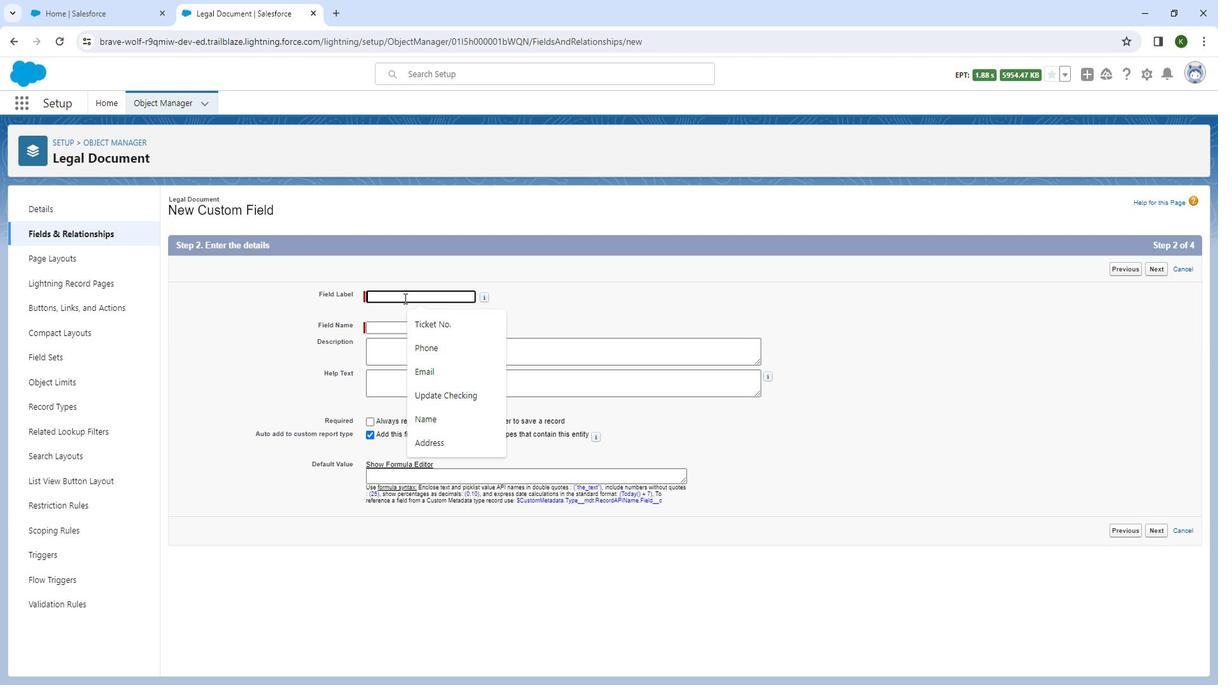 
Action: Key pressed <Key.shift_r>Effective<Key.space><Key.shift_r>Date
Screenshot: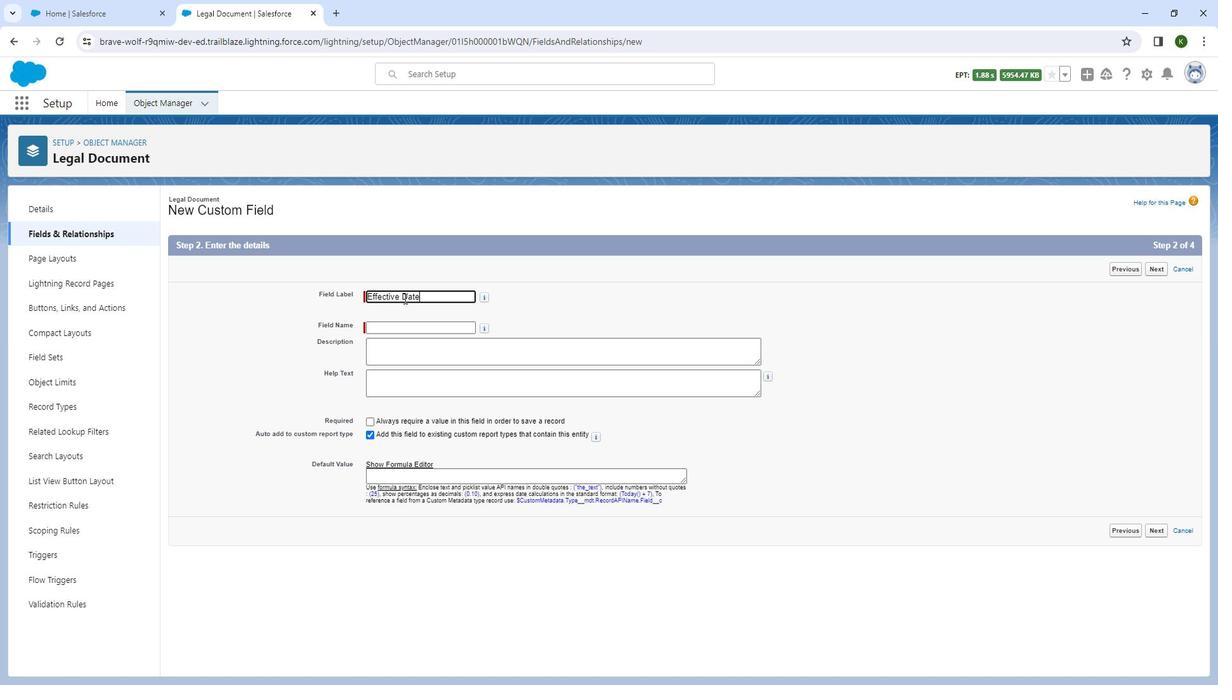 
Action: Mouse moved to (443, 325)
Screenshot: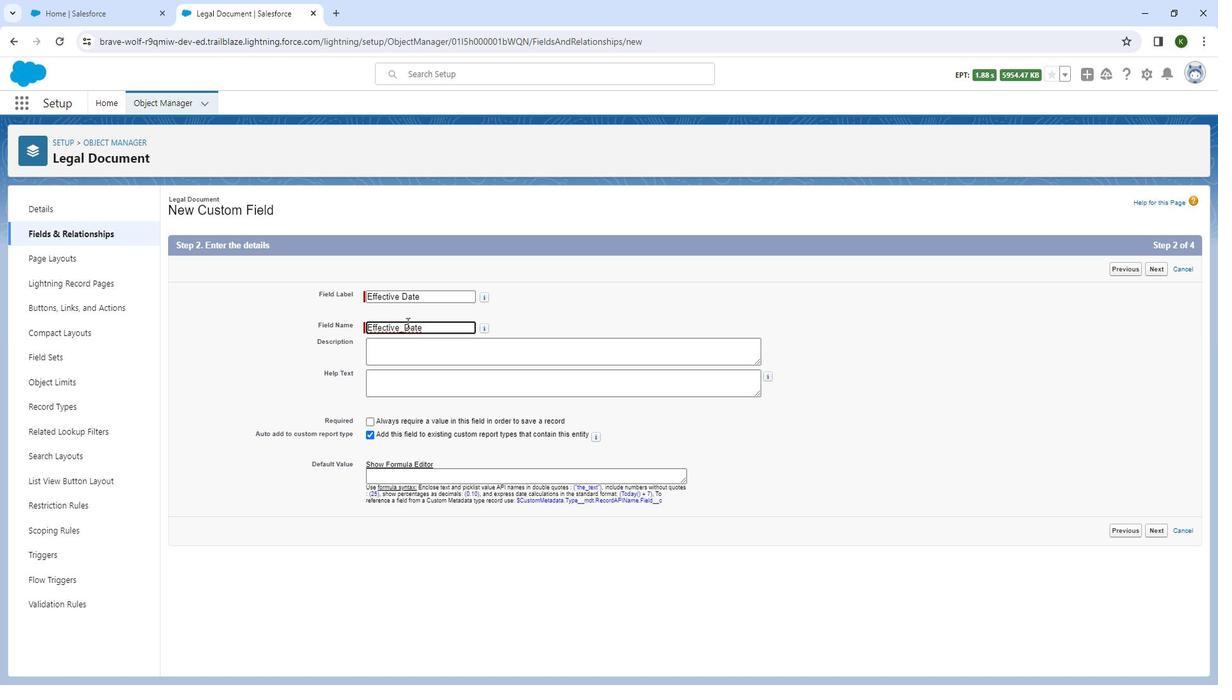 
Action: Mouse pressed left at (443, 325)
Screenshot: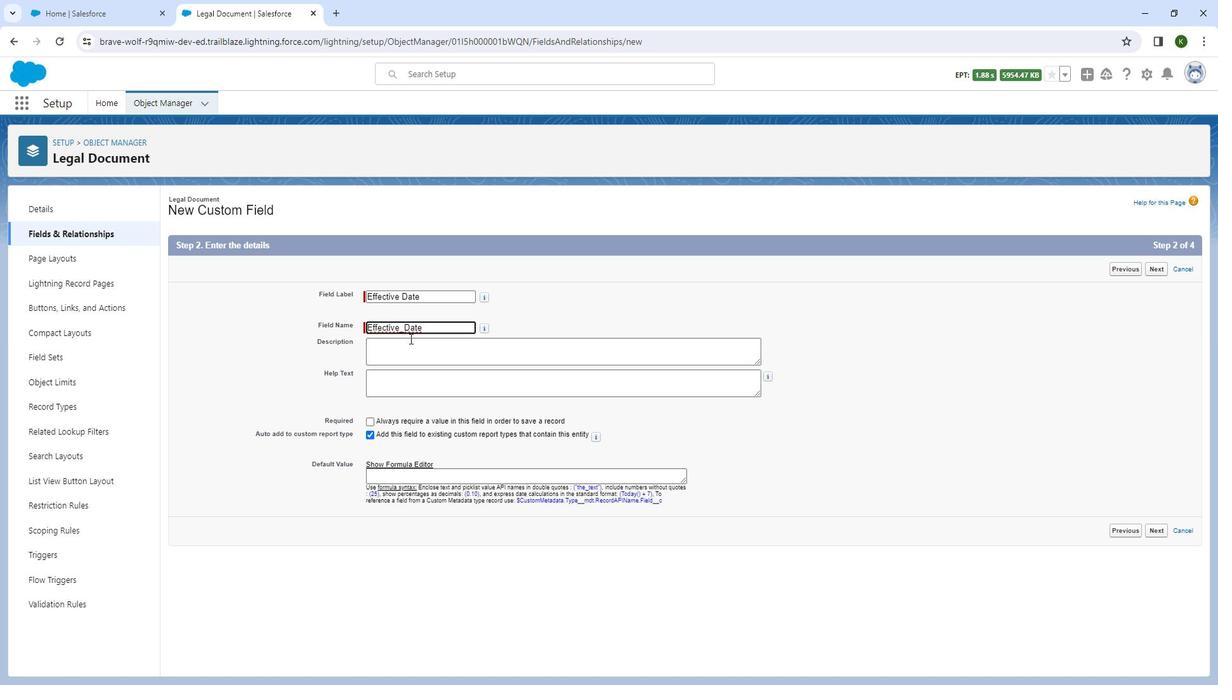 
Action: Mouse moved to (450, 350)
Screenshot: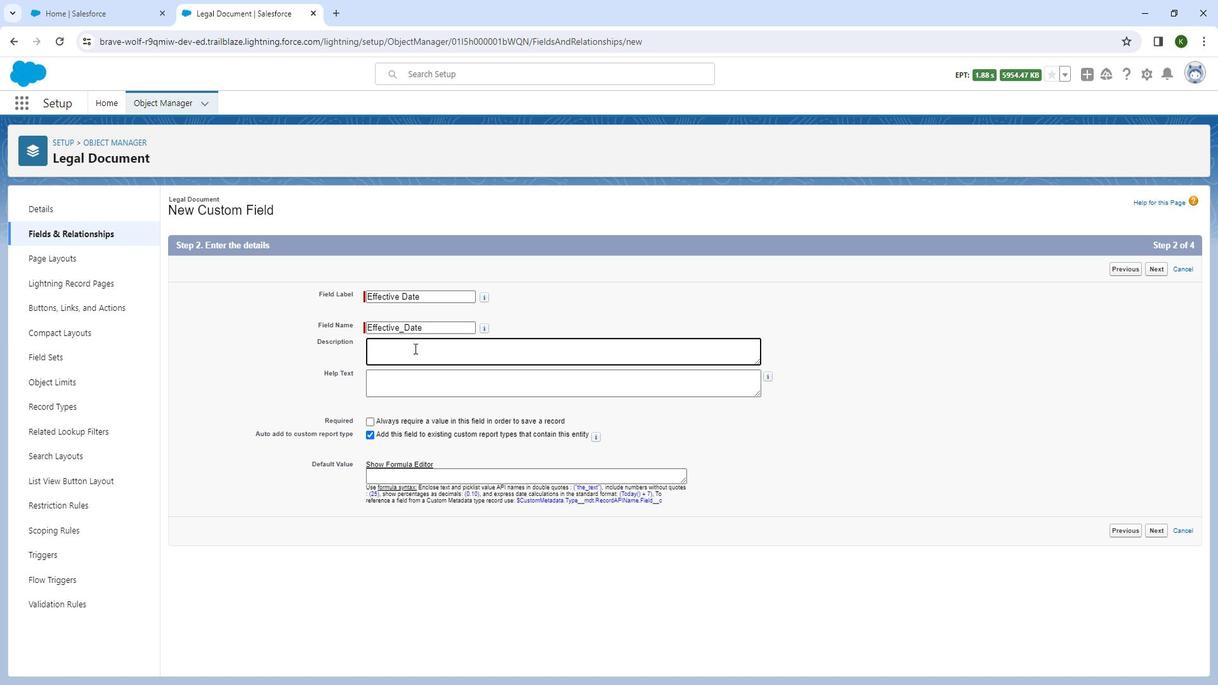 
Action: Mouse pressed left at (450, 350)
Screenshot: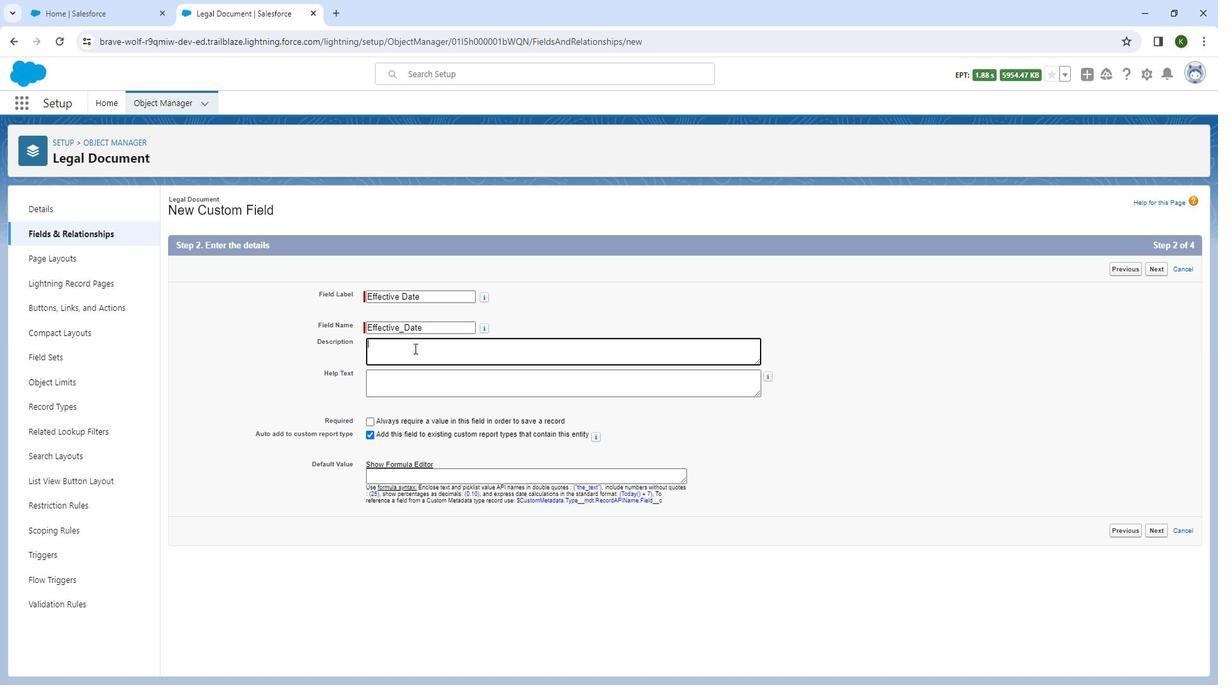 
Action: Key pressed <Key.shift_r>This<Key.space>field<Key.space>store<Key.space>the<Key.space>importent<Key.space>date<Key.space>of<Key.space>the<Key.space>documents<Key.space>that<Key.space>is<Key.space>importent<Key.space>to<Key.space>the<Key.space>case<Key.space>or<Key.space>the<Key.space>documents
Screenshot: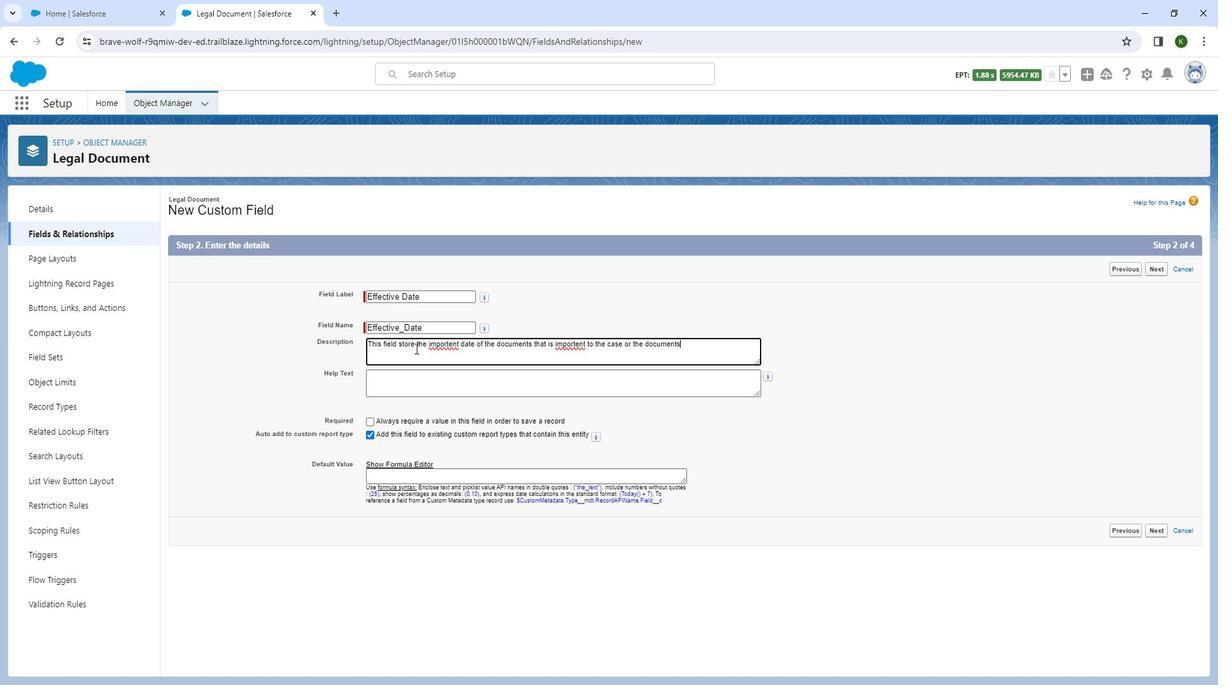 
Action: Mouse moved to (476, 347)
Screenshot: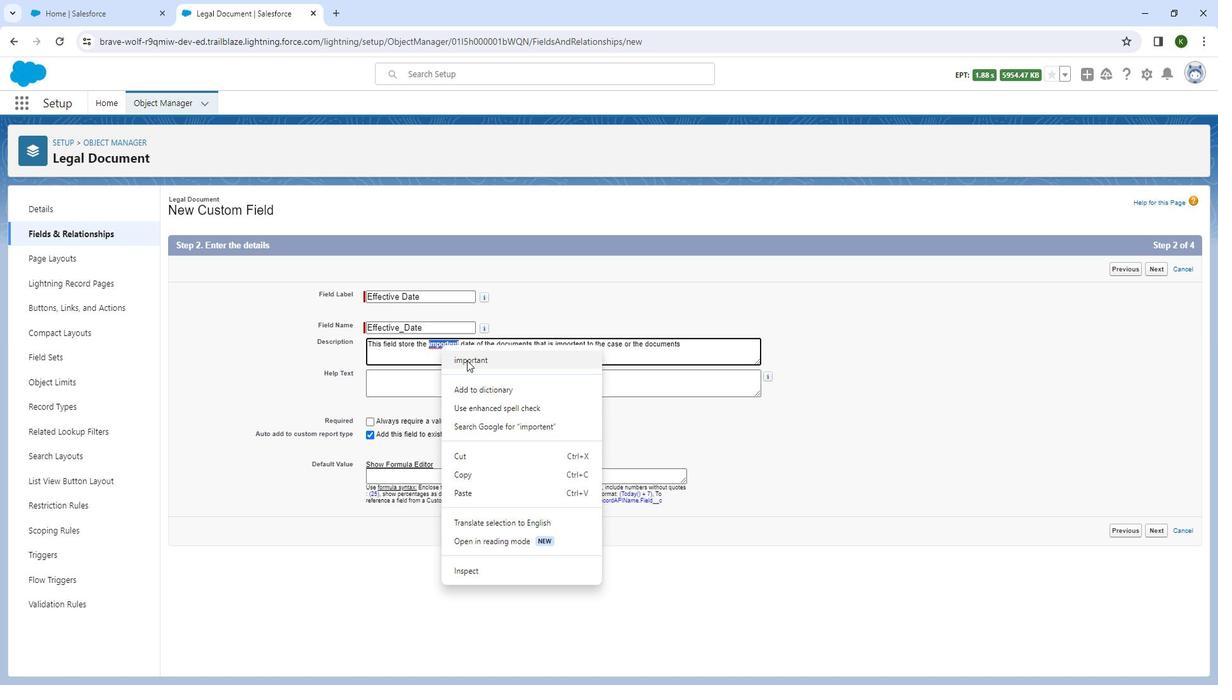 
Action: Mouse pressed right at (476, 347)
Screenshot: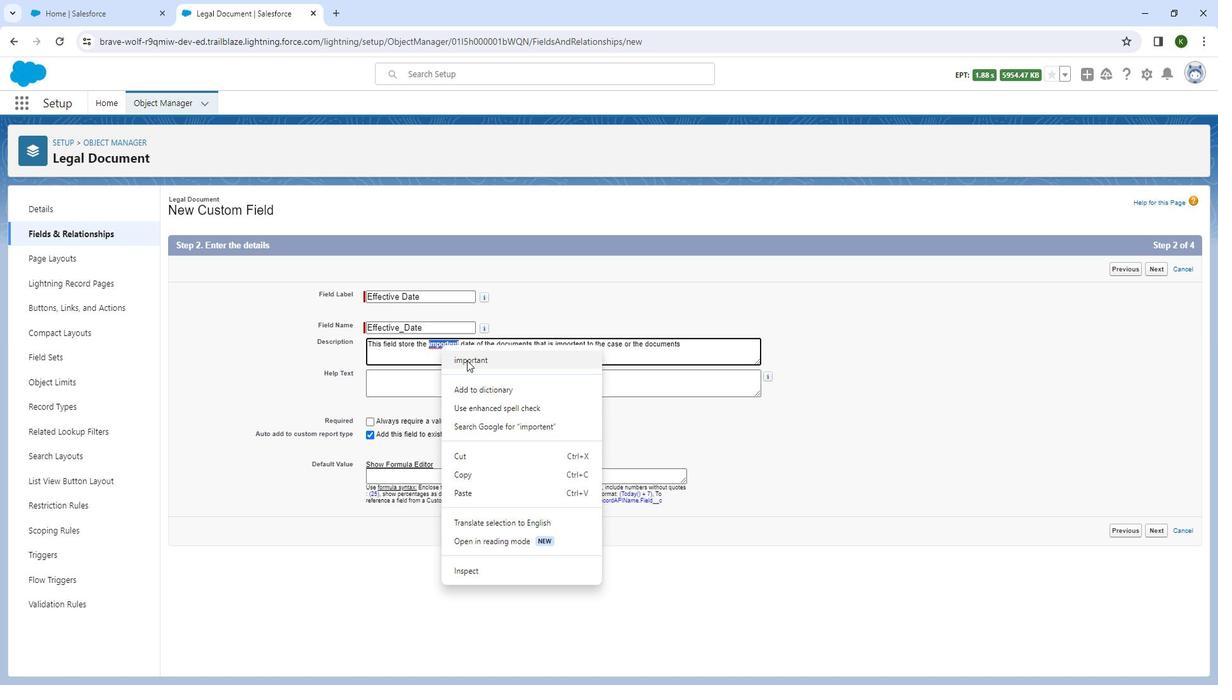 
Action: Mouse moved to (500, 362)
Screenshot: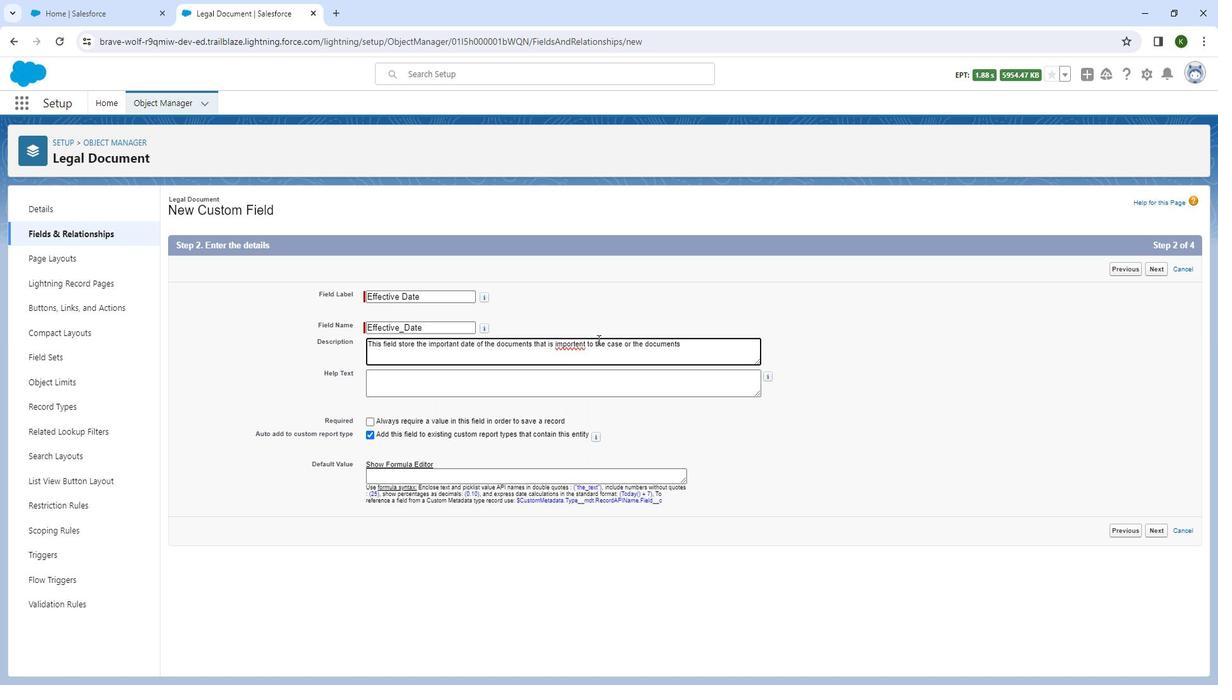 
Action: Mouse pressed left at (500, 362)
Screenshot: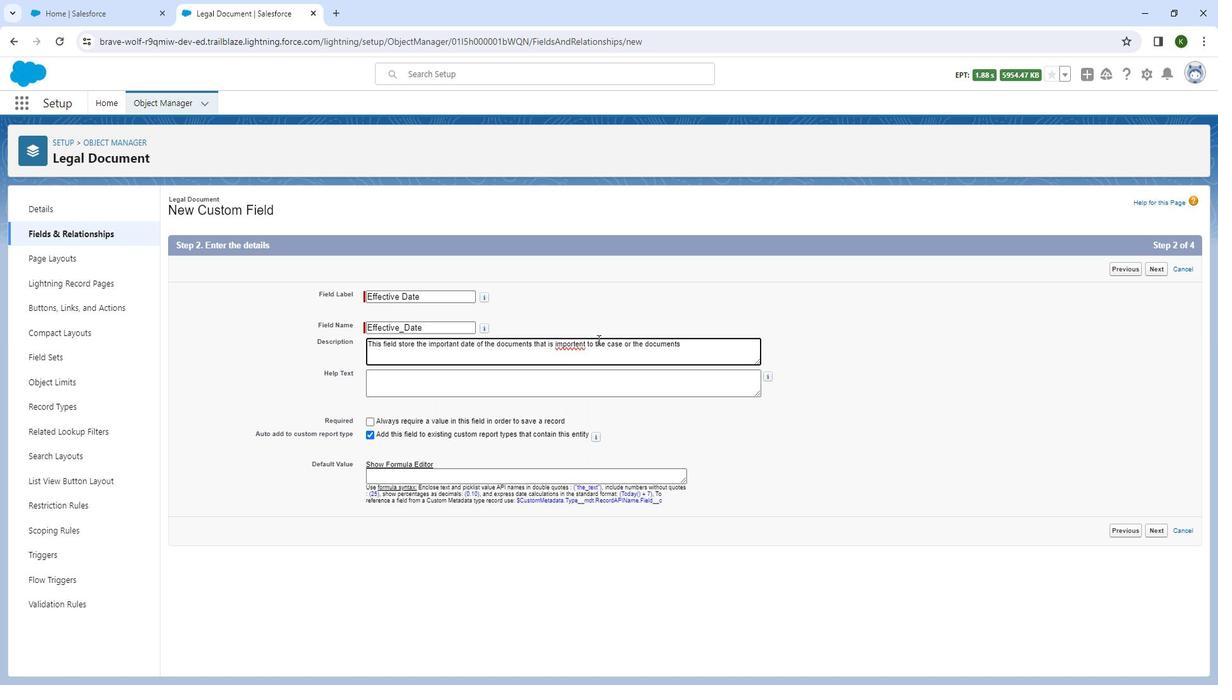
Action: Mouse moved to (607, 347)
Screenshot: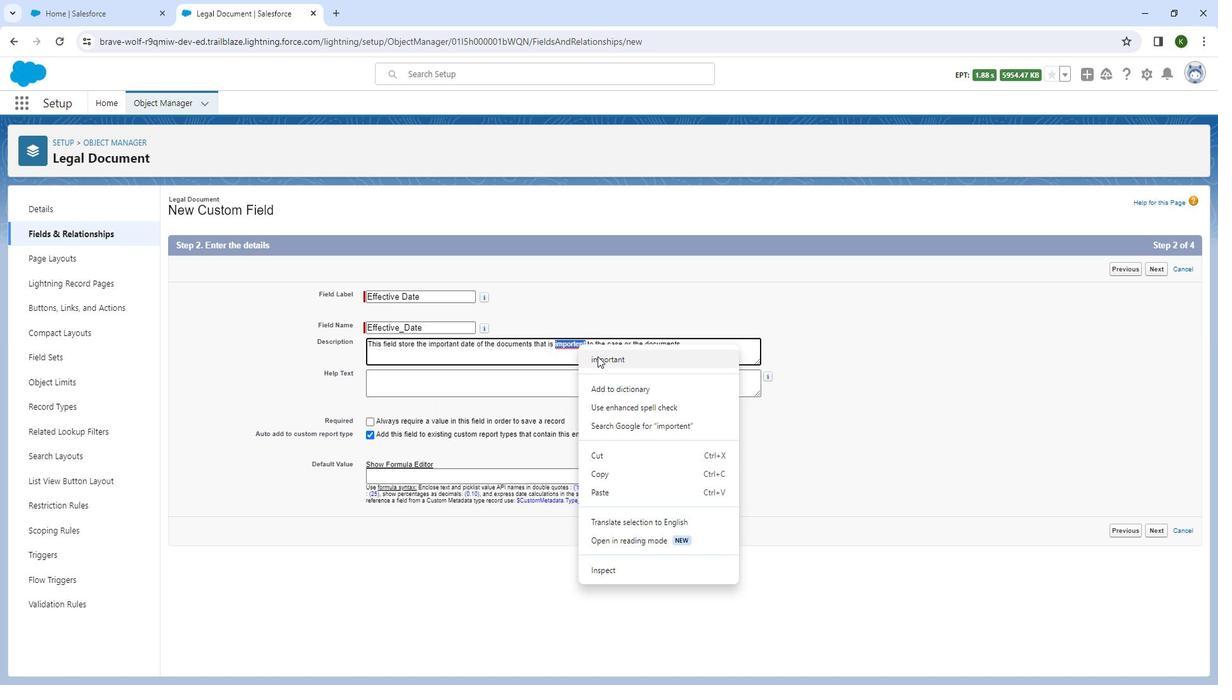 
Action: Mouse pressed right at (607, 347)
Screenshot: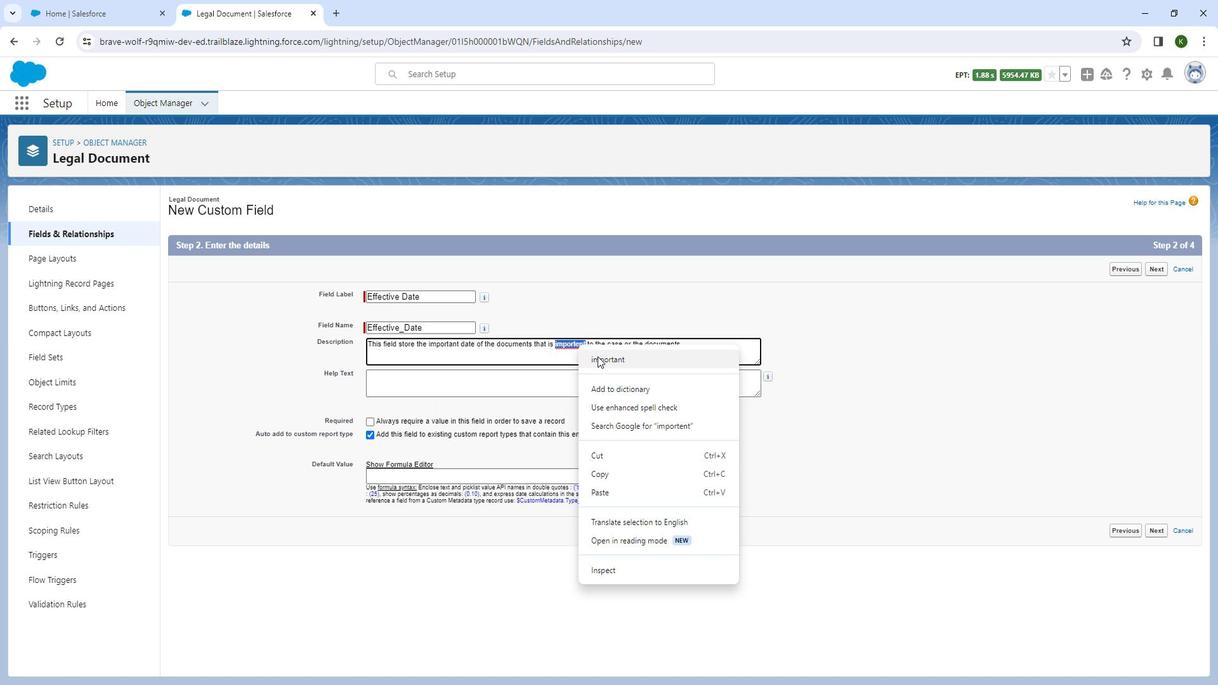 
Action: Mouse moved to (625, 358)
Screenshot: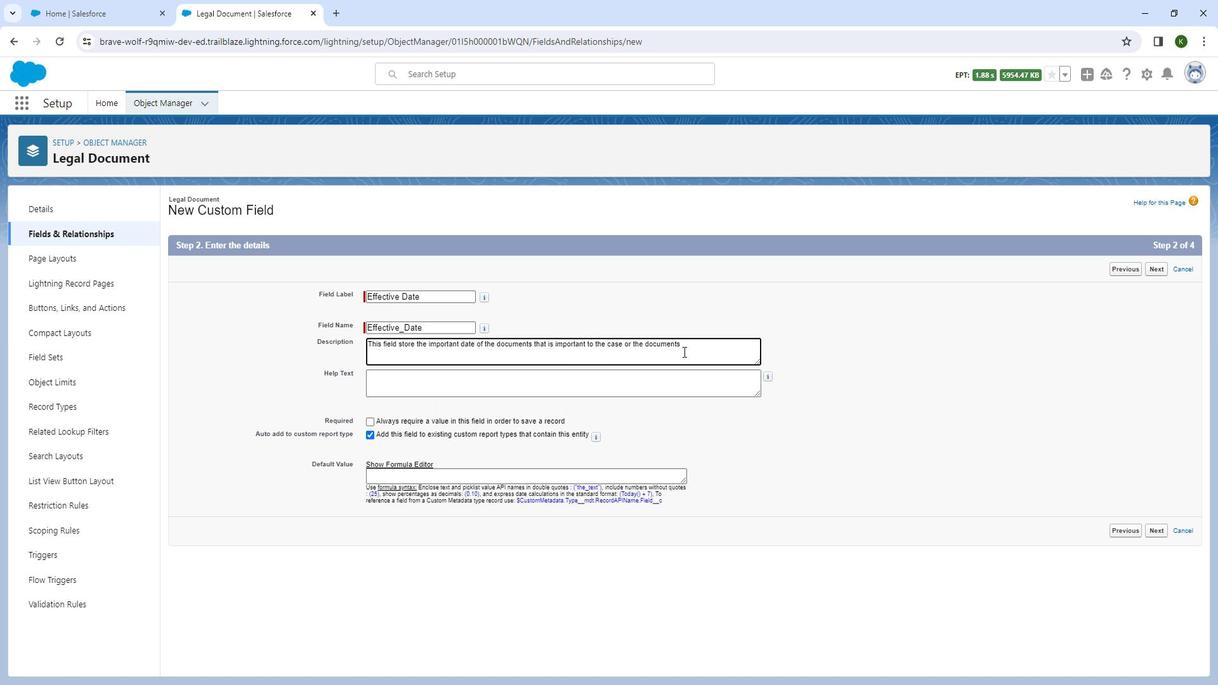 
Action: Mouse pressed left at (625, 358)
Screenshot: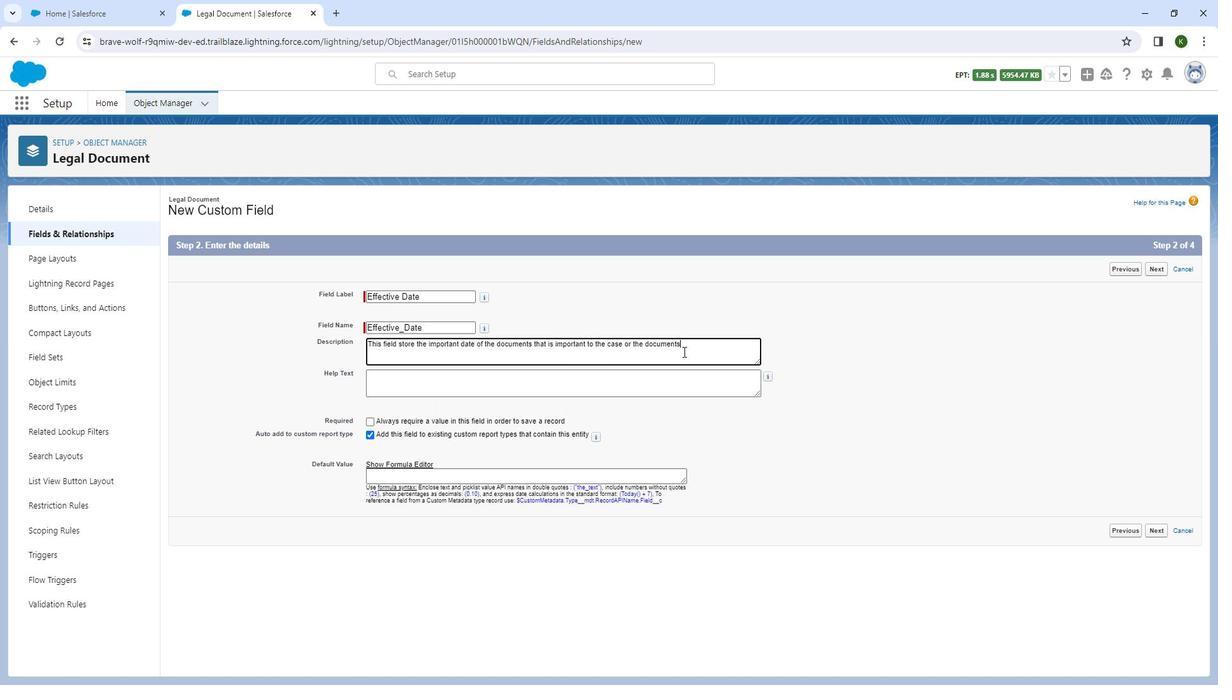 
Action: Mouse moved to (706, 354)
Screenshot: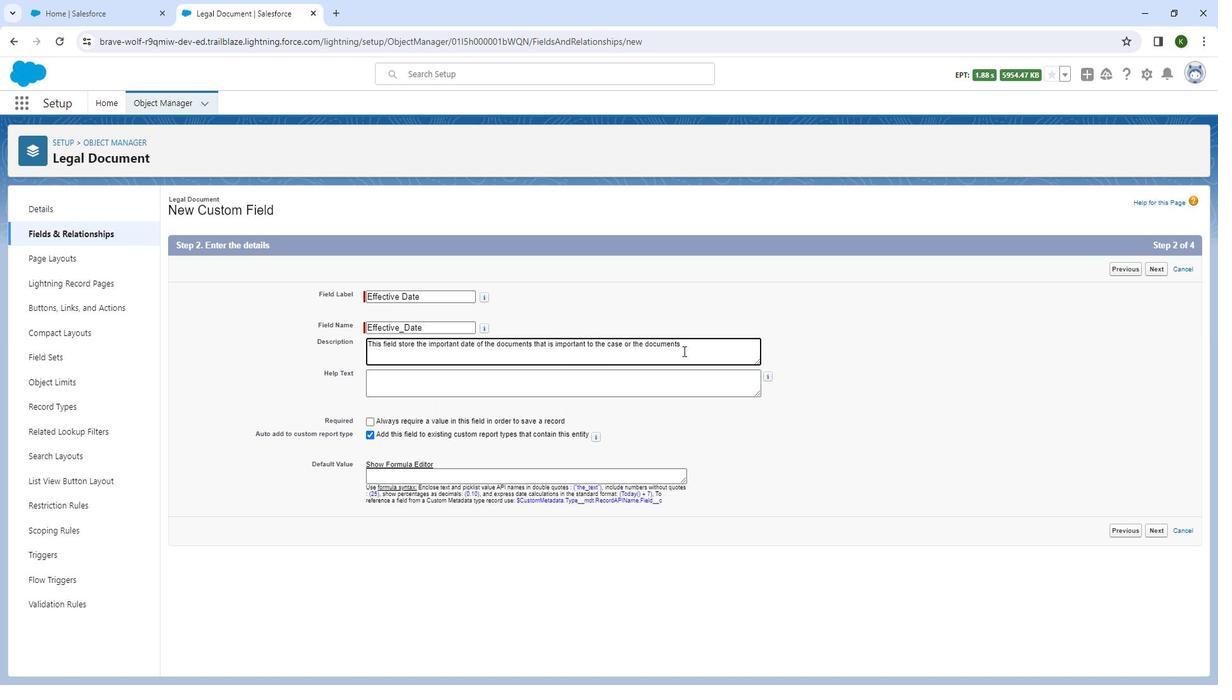 
Action: Mouse pressed left at (706, 354)
Screenshot: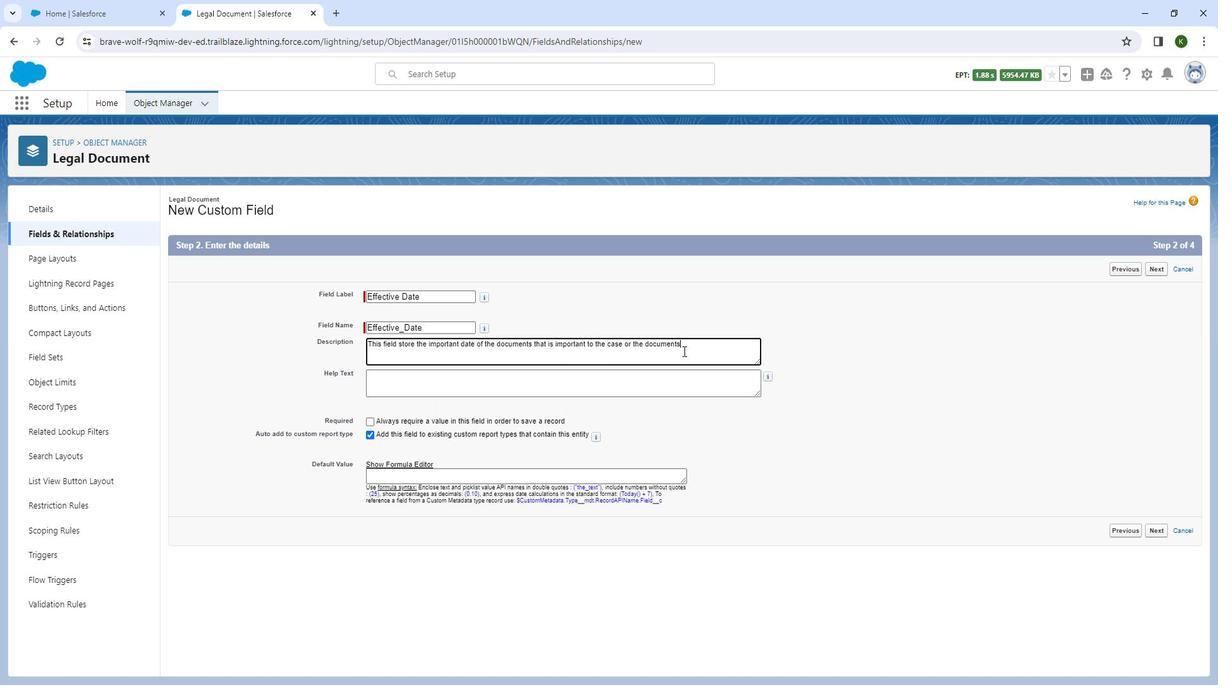 
Action: Mouse moved to (706, 353)
Screenshot: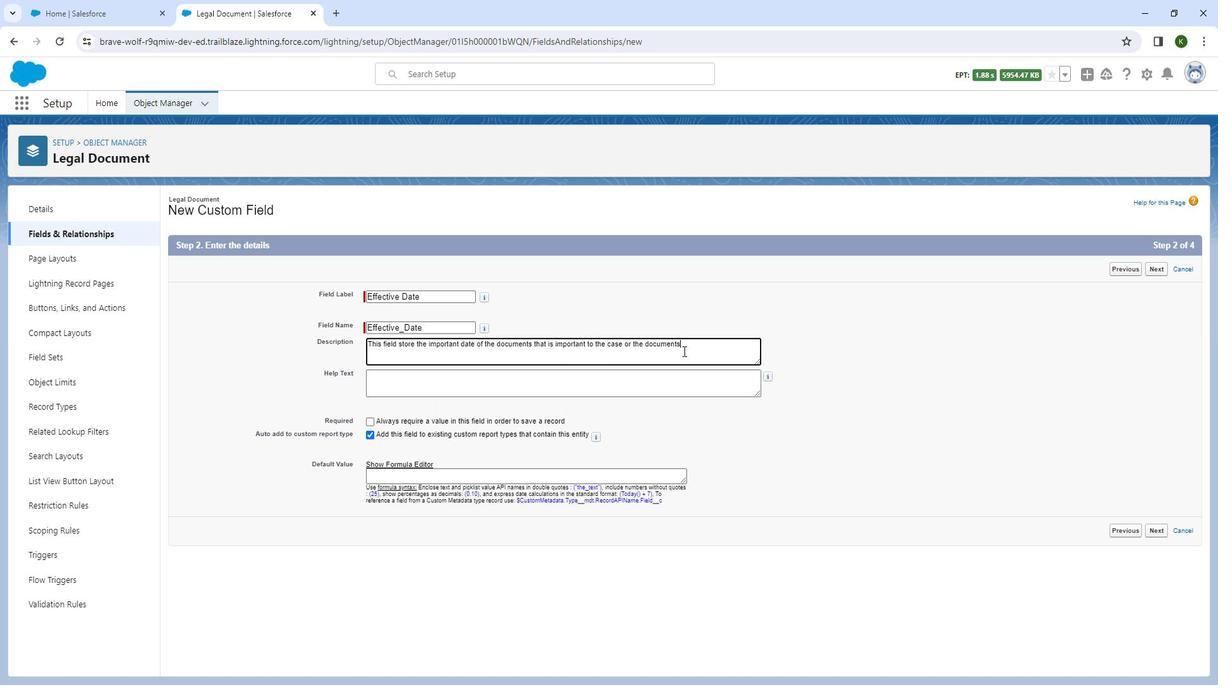 
Action: Key pressed .
Screenshot: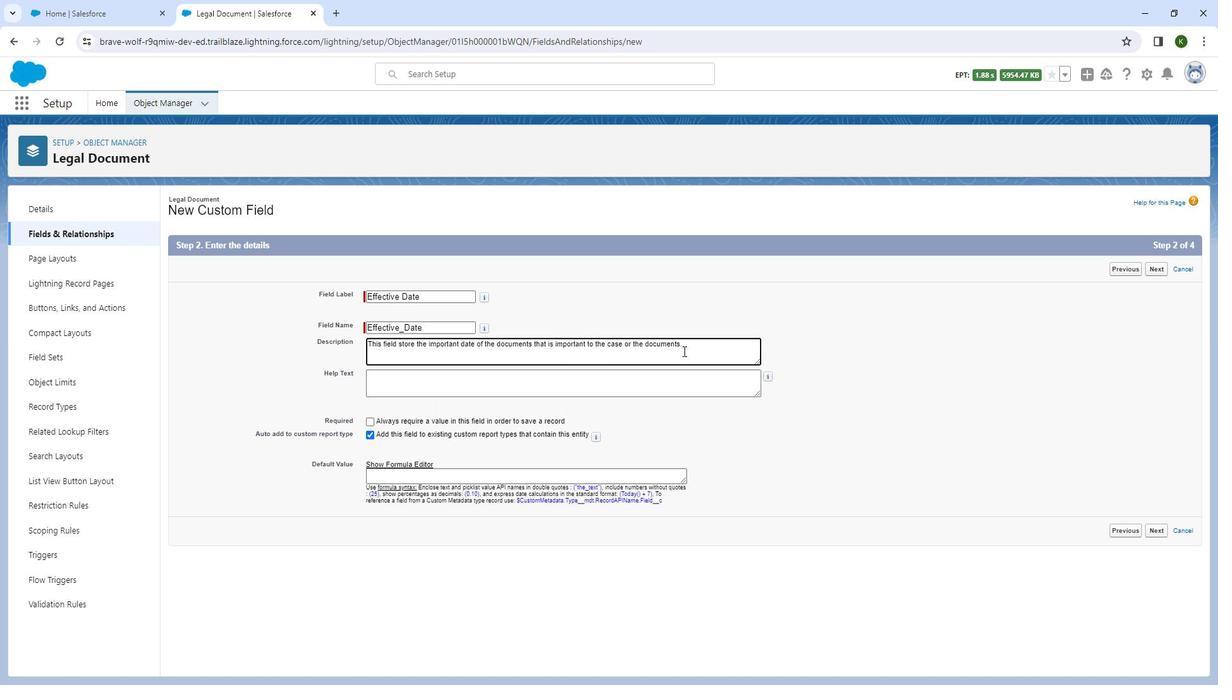 
Action: Mouse moved to (545, 381)
Screenshot: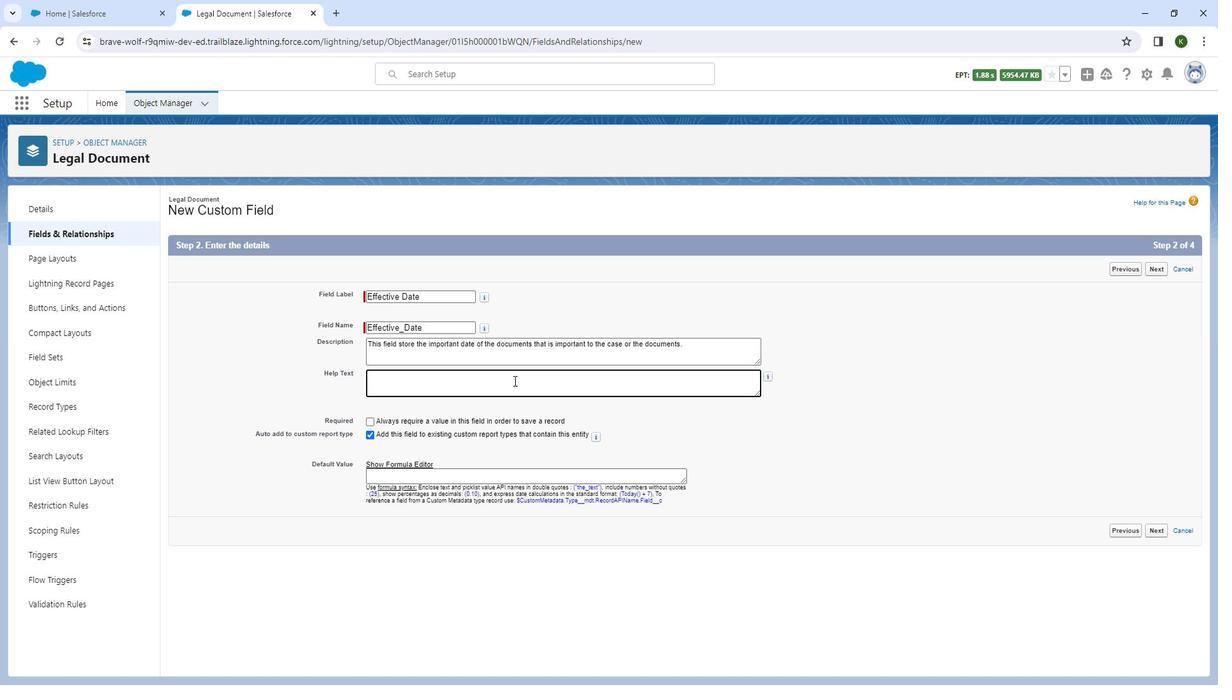 
Action: Mouse pressed left at (545, 381)
Screenshot: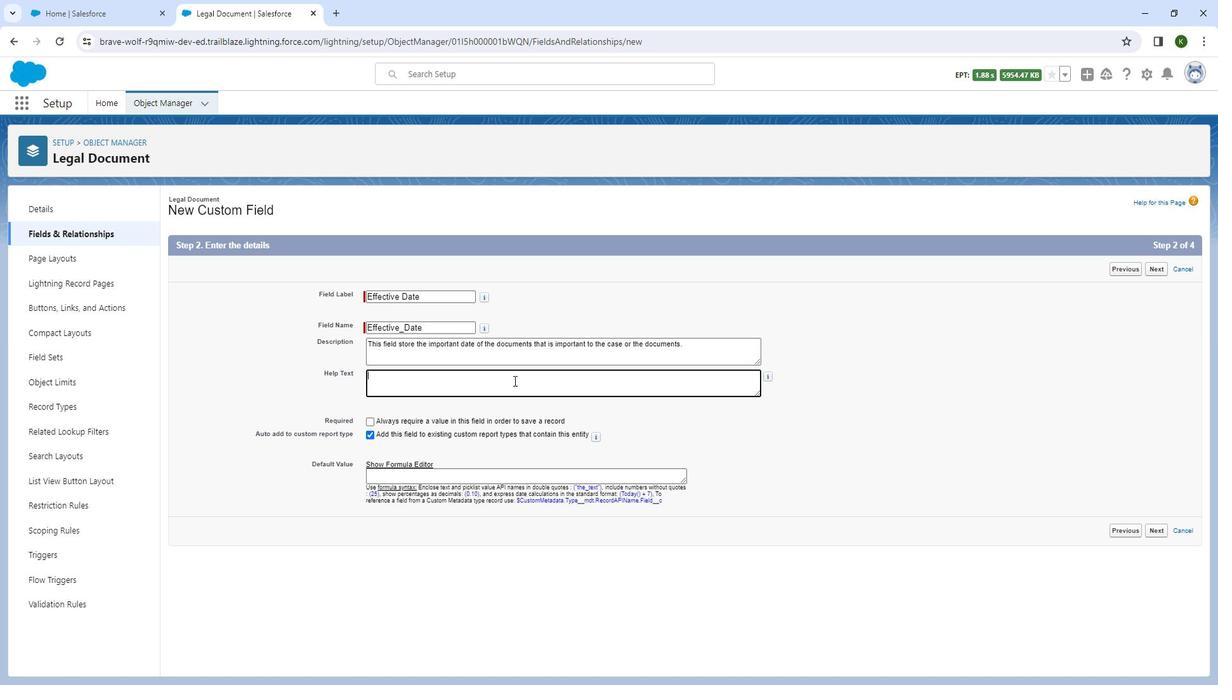 
Action: Mouse moved to (545, 382)
Screenshot: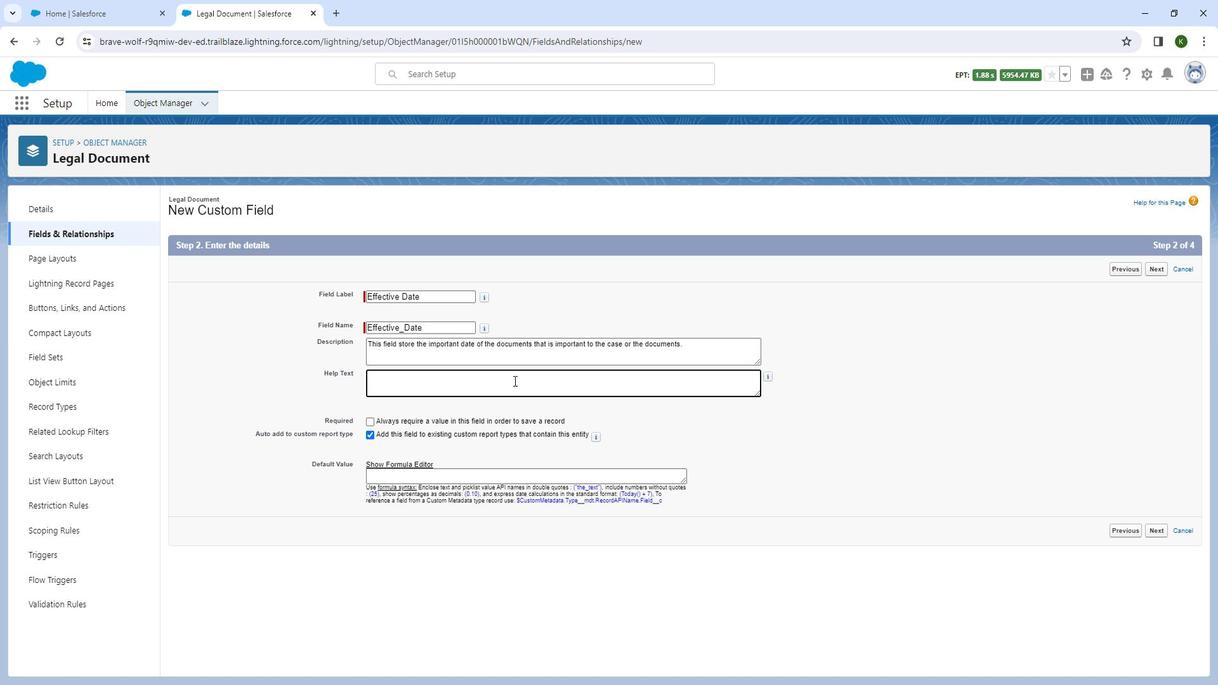 
Action: Key pressed <Key.shift_r><Key.shift_r><Key.shift_r>Please<Key.space>t<Key.backspace>mentioned<Key.space>the<Key.space>effective<Key.space>date<Key.space>of<Key.backspace><Key.backspace>related<Key.space>to<Key.space>documents.
Screenshot: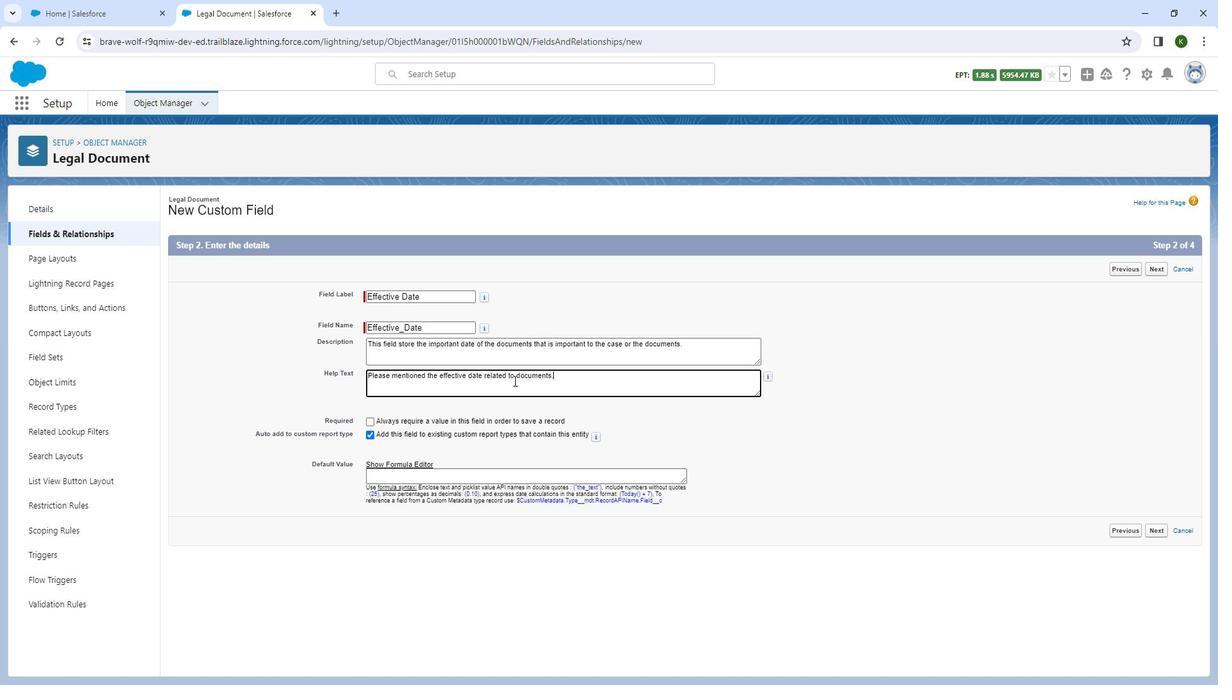 
Action: Mouse moved to (1156, 526)
Screenshot: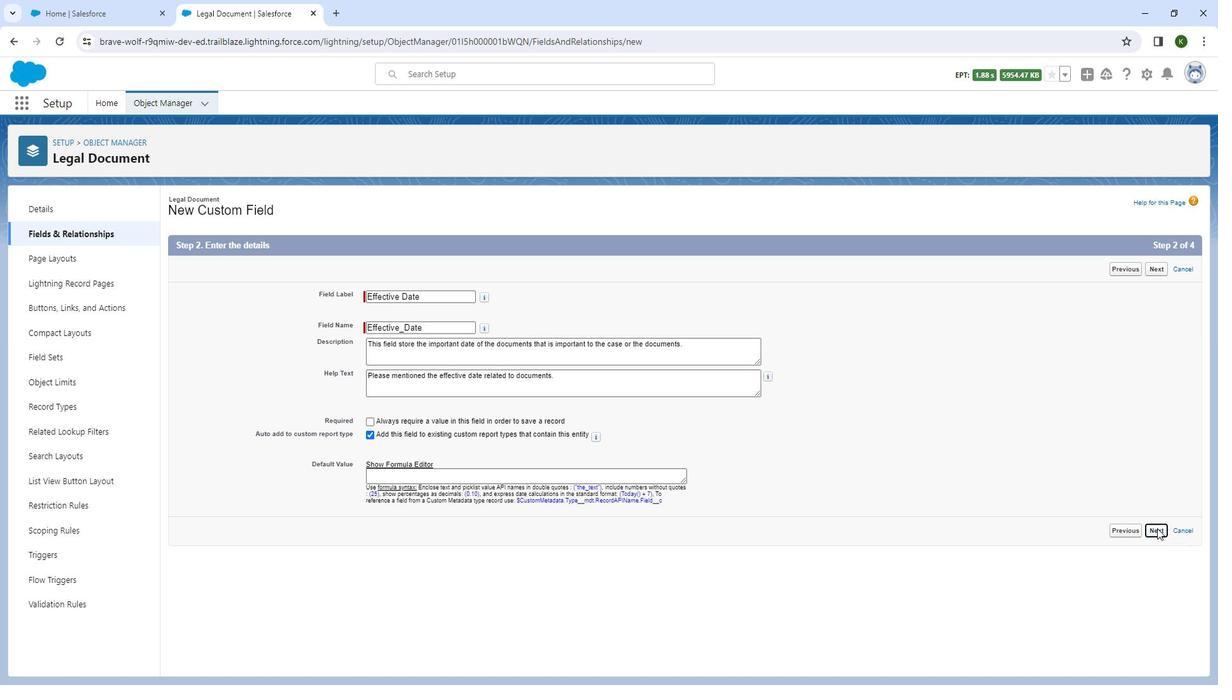 
Action: Mouse pressed left at (1156, 526)
Screenshot: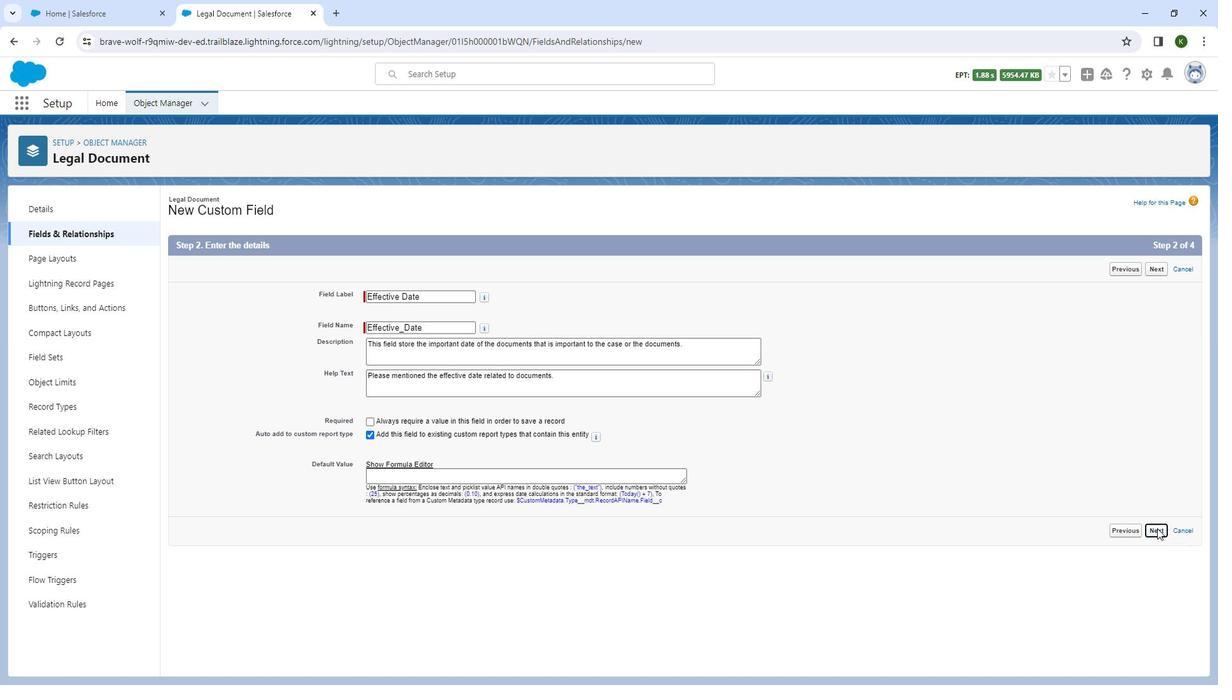 
Action: Mouse moved to (993, 561)
Screenshot: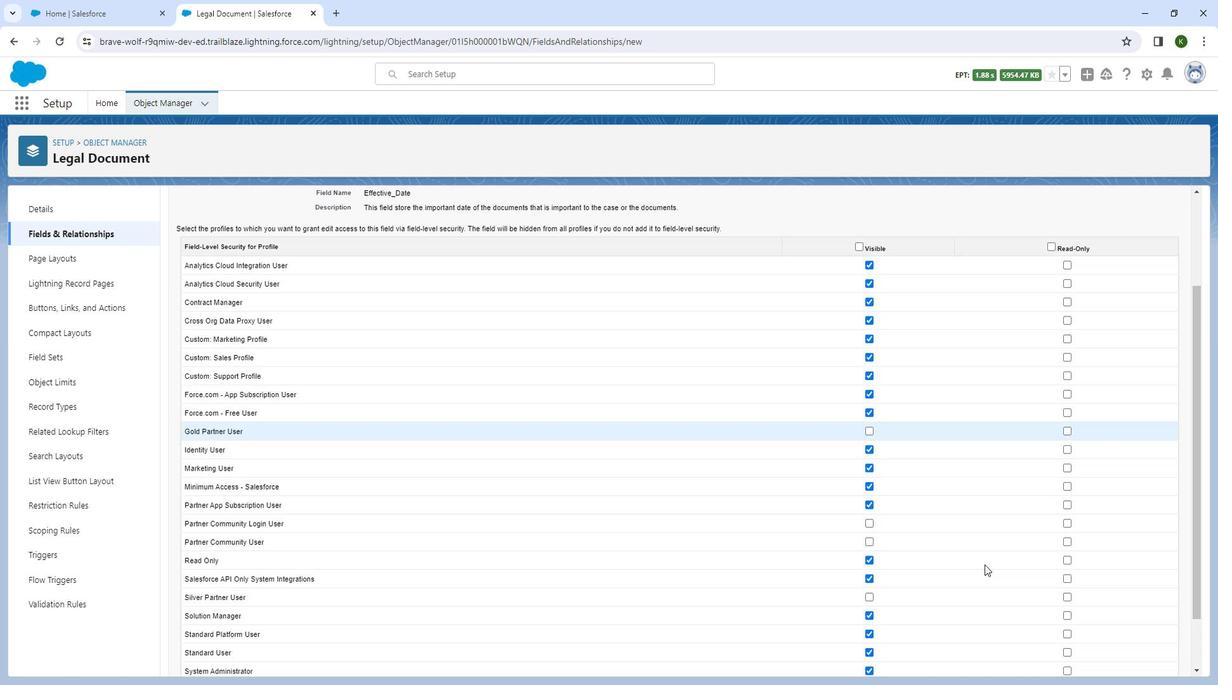 
Action: Mouse scrolled (993, 560) with delta (0, 0)
Screenshot: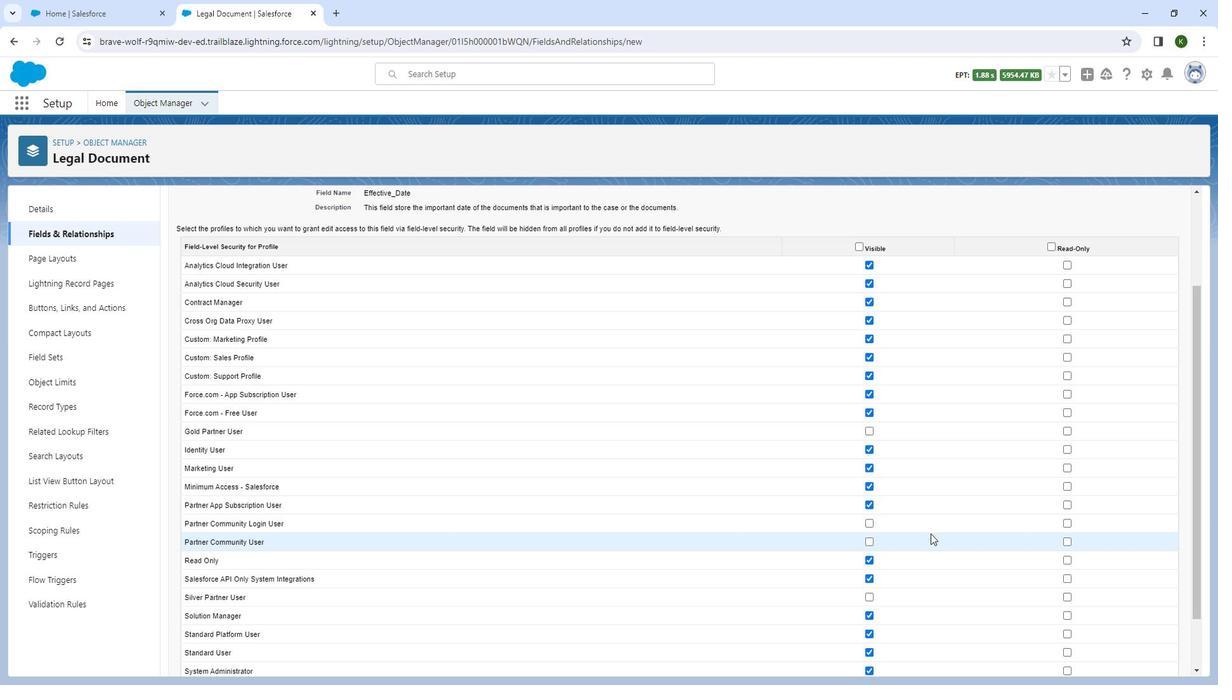 
Action: Mouse scrolled (993, 560) with delta (0, 0)
Screenshot: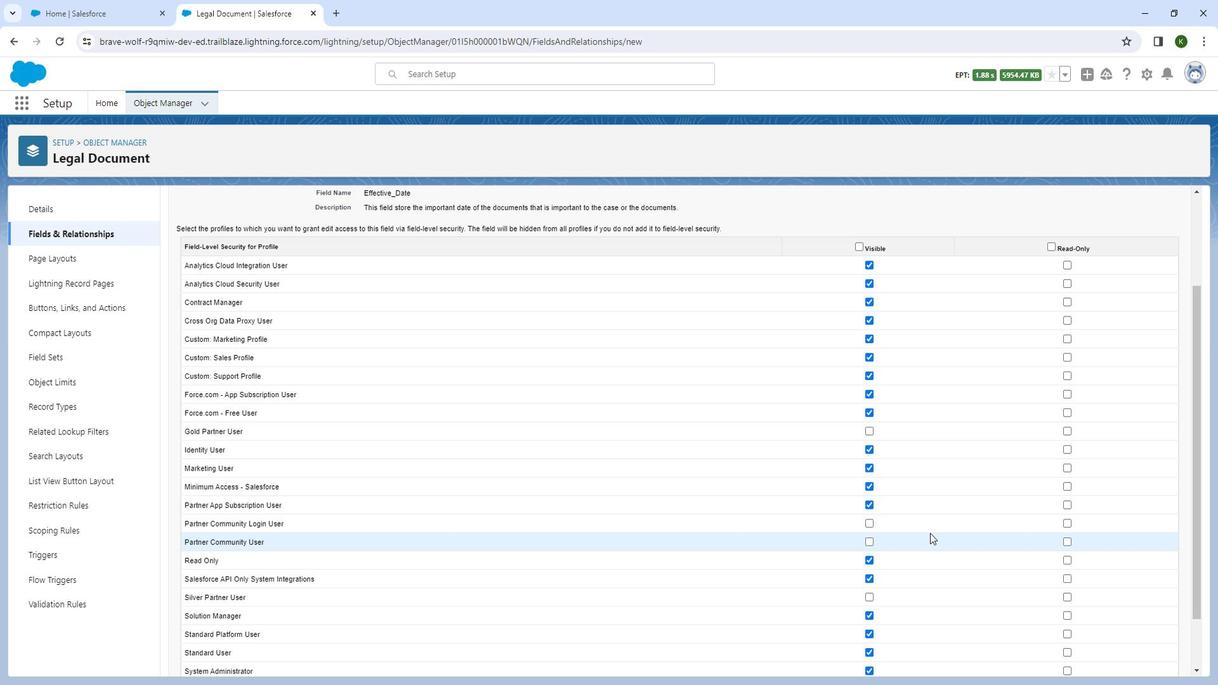 
Action: Mouse moved to (943, 538)
Screenshot: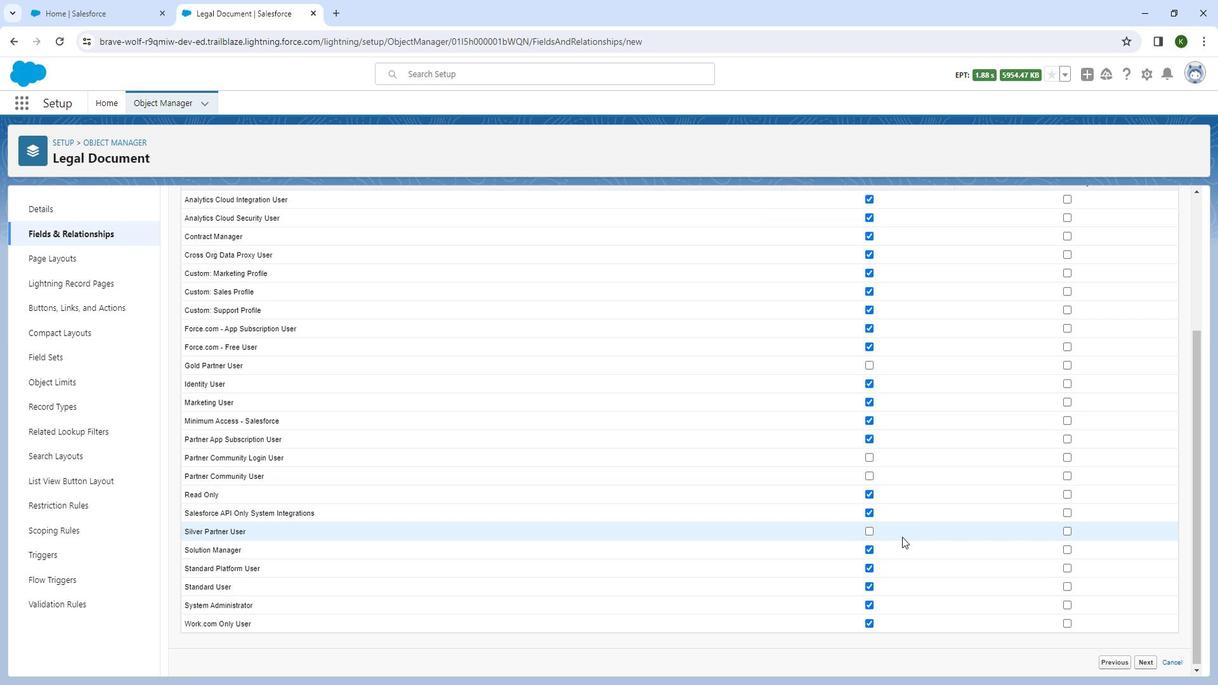 
Action: Mouse scrolled (943, 537) with delta (0, 0)
Screenshot: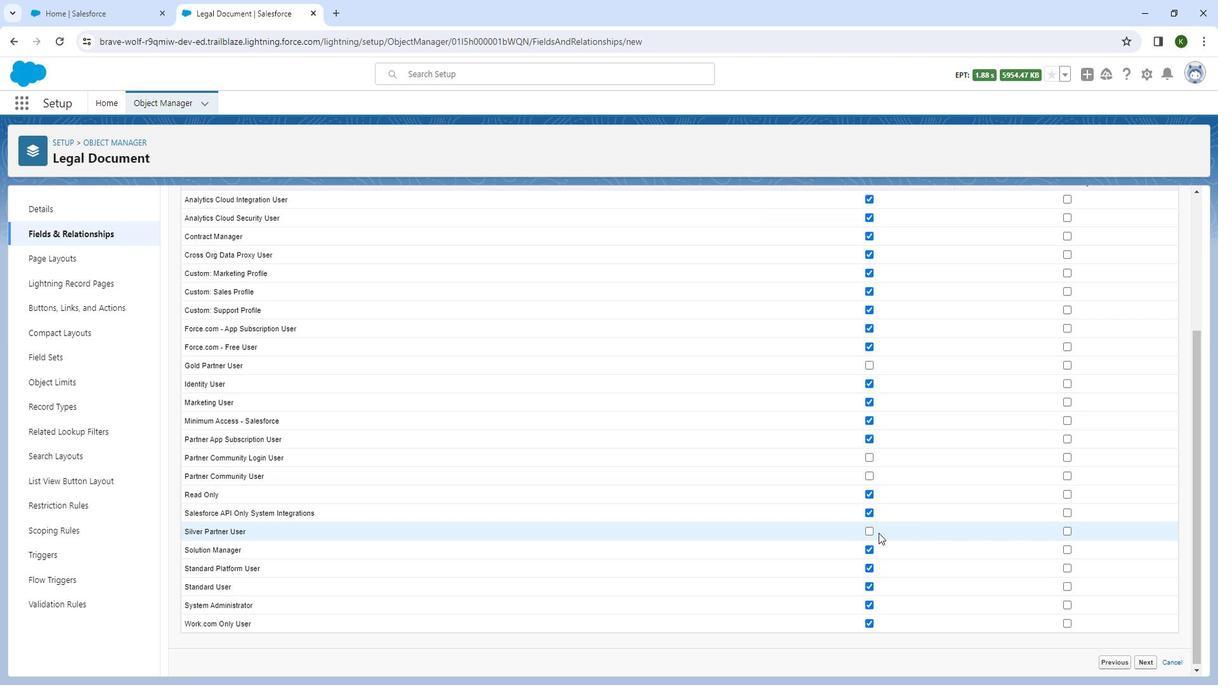
Action: Mouse moved to (884, 530)
Screenshot: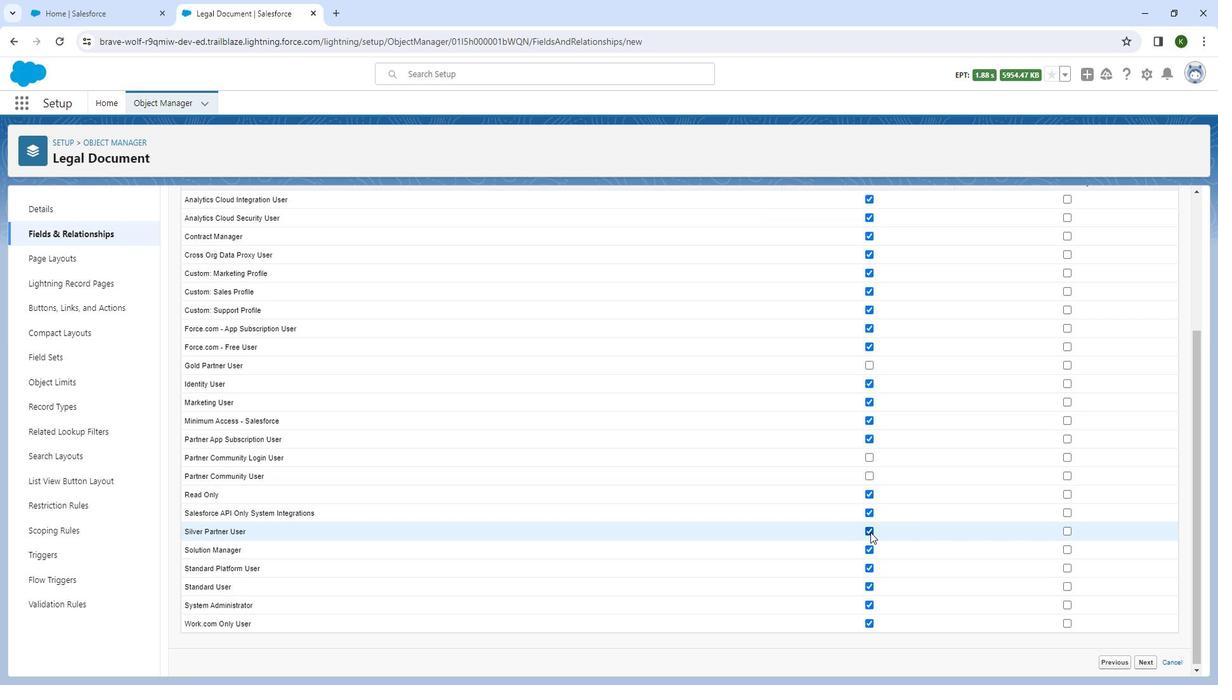 
Action: Mouse pressed left at (884, 530)
Screenshot: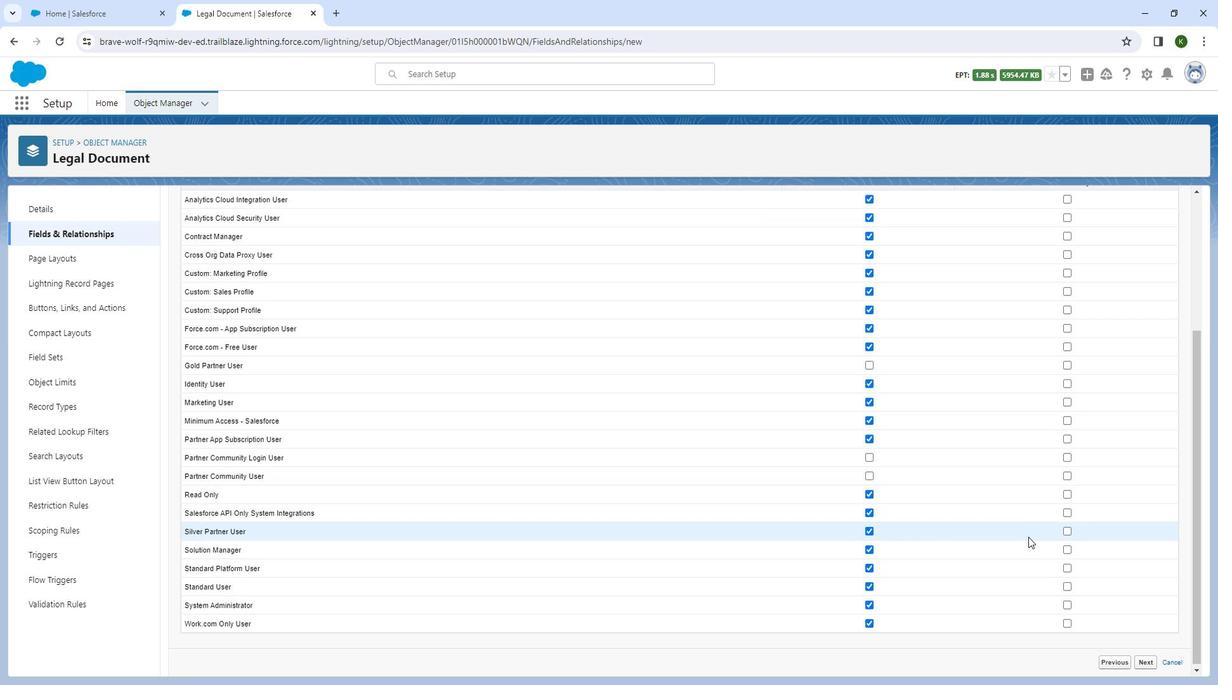 
Action: Mouse moved to (1152, 589)
Screenshot: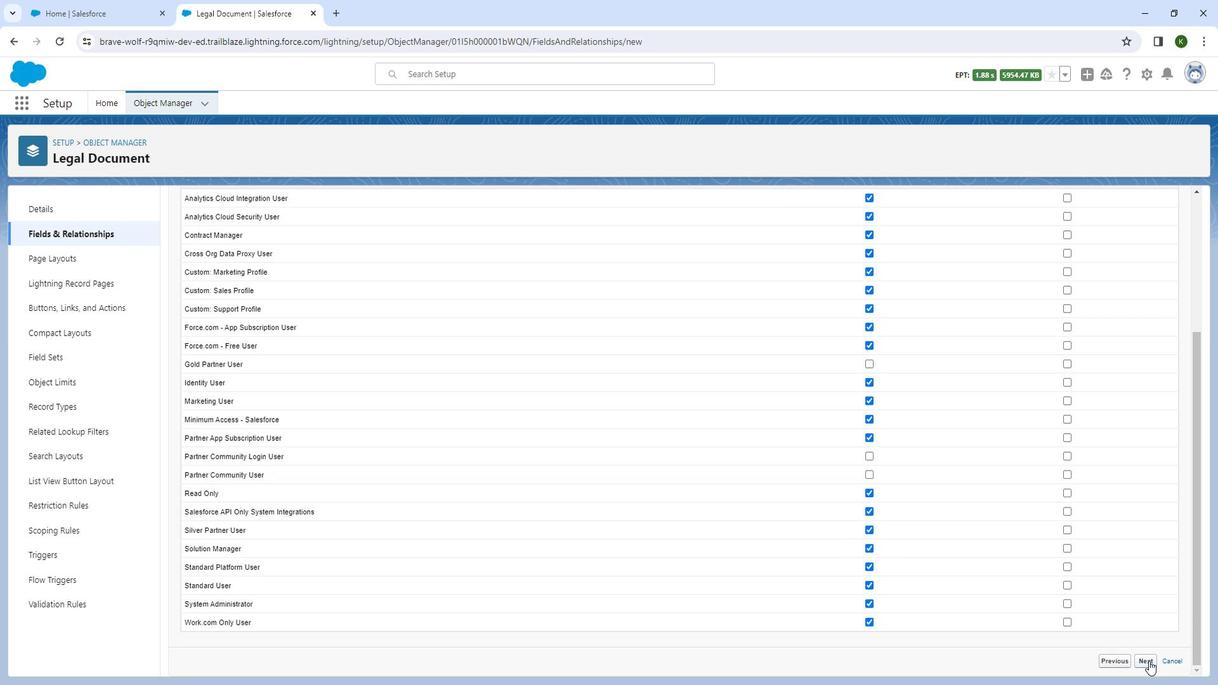 
Action: Mouse scrolled (1152, 588) with delta (0, 0)
Screenshot: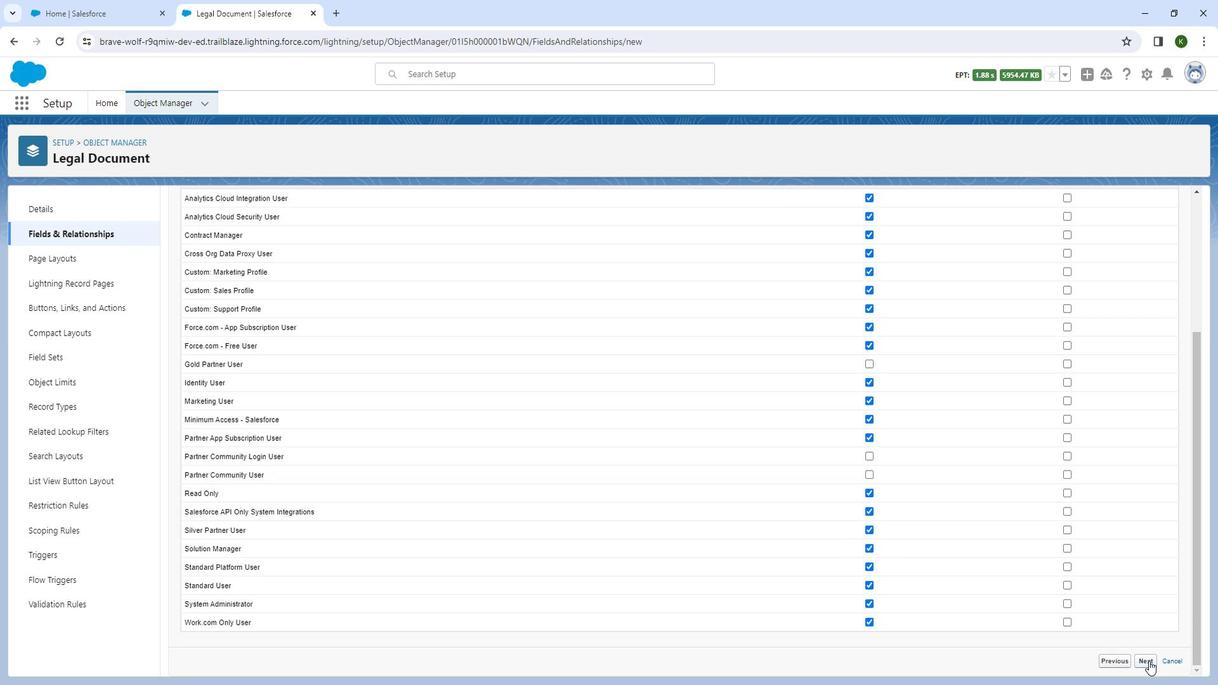 
Action: Mouse moved to (1151, 590)
Screenshot: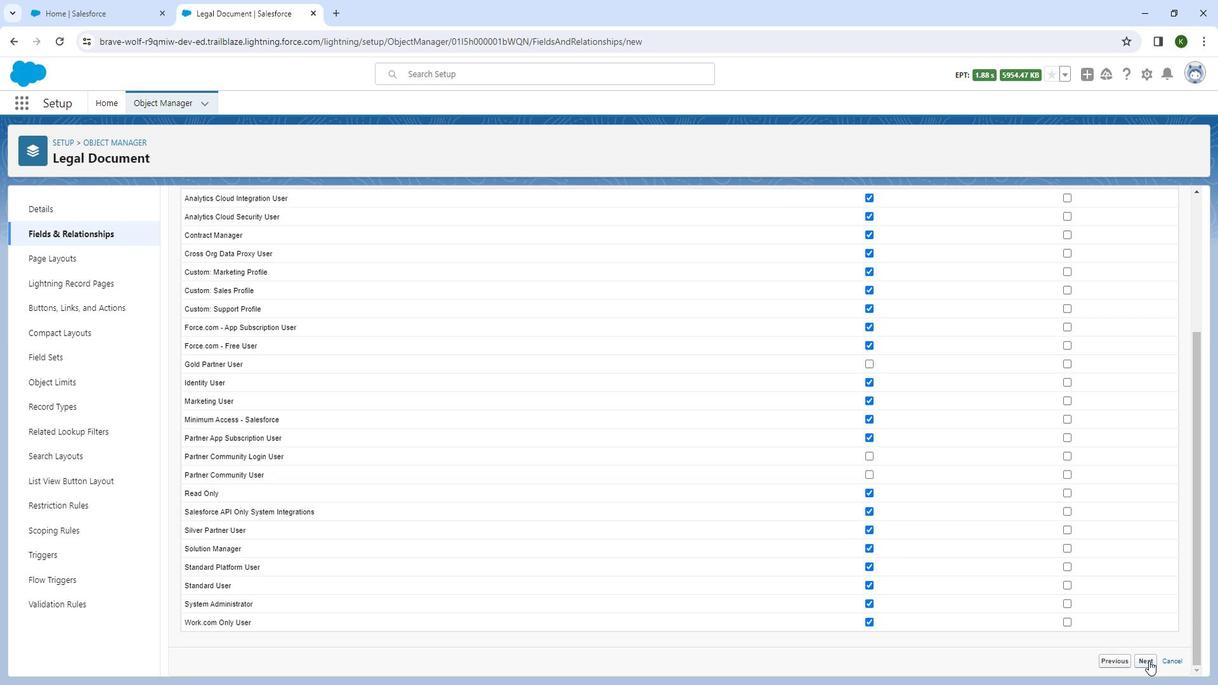 
Action: Mouse scrolled (1151, 589) with delta (0, 0)
Screenshot: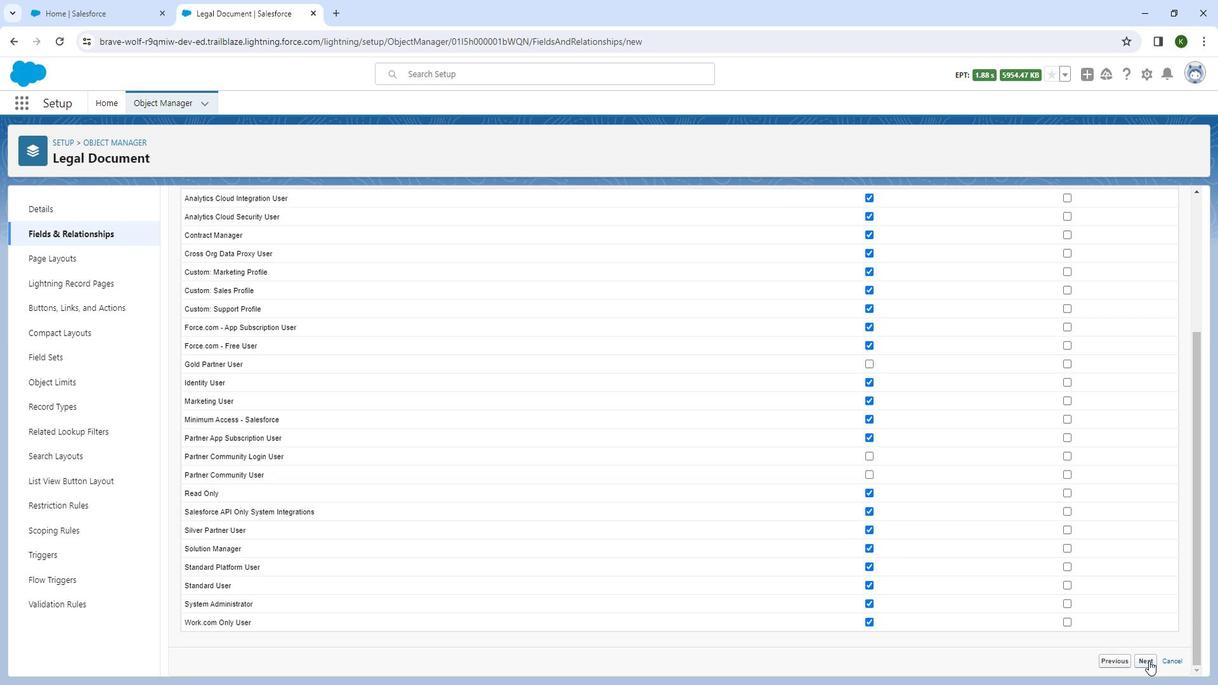 
Action: Mouse moved to (1149, 656)
Screenshot: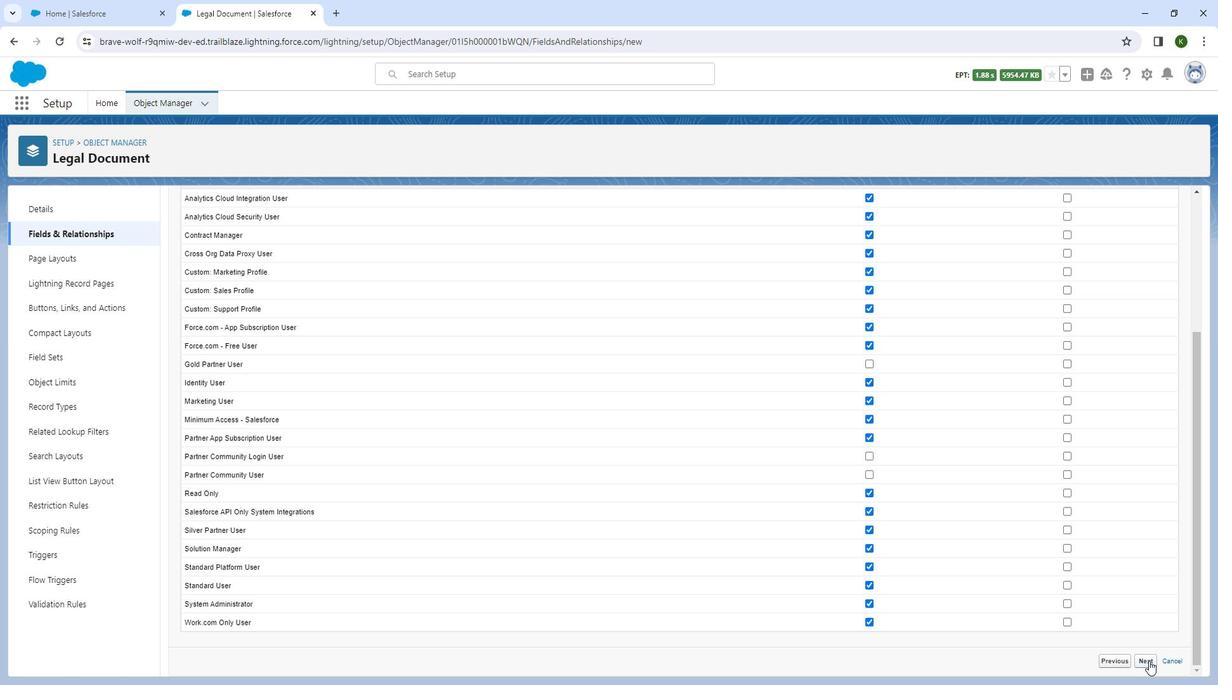 
Action: Mouse pressed left at (1149, 656)
Screenshot: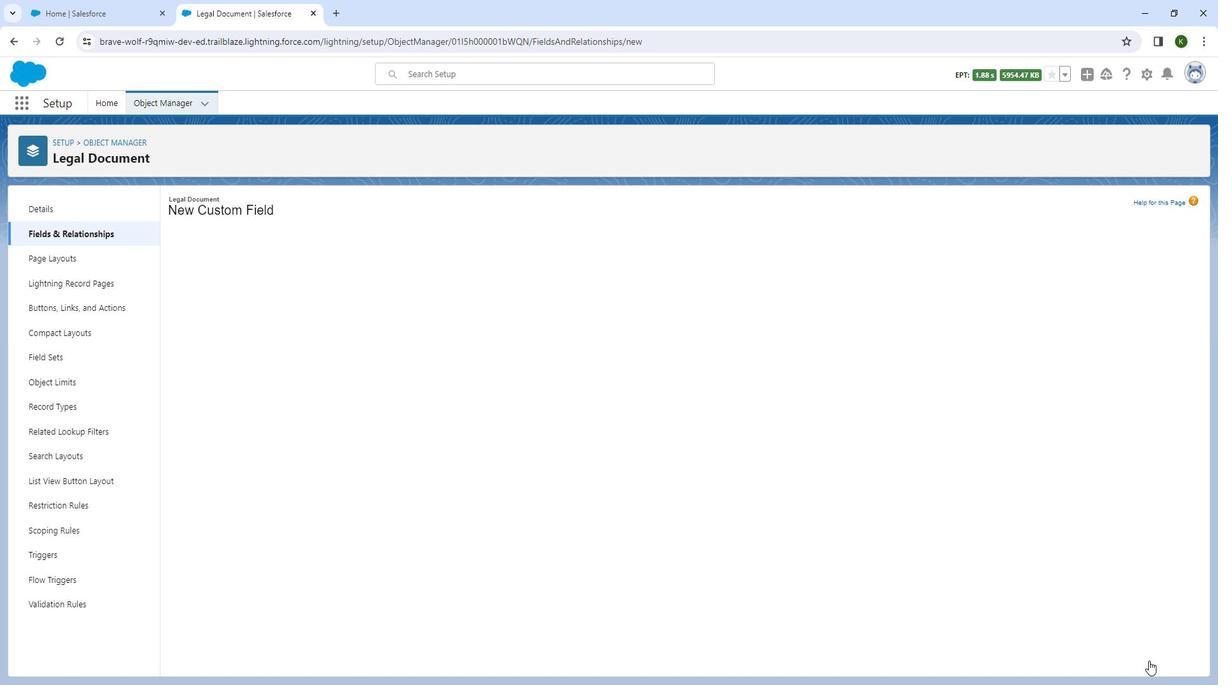 
Action: Mouse moved to (1158, 460)
Screenshot: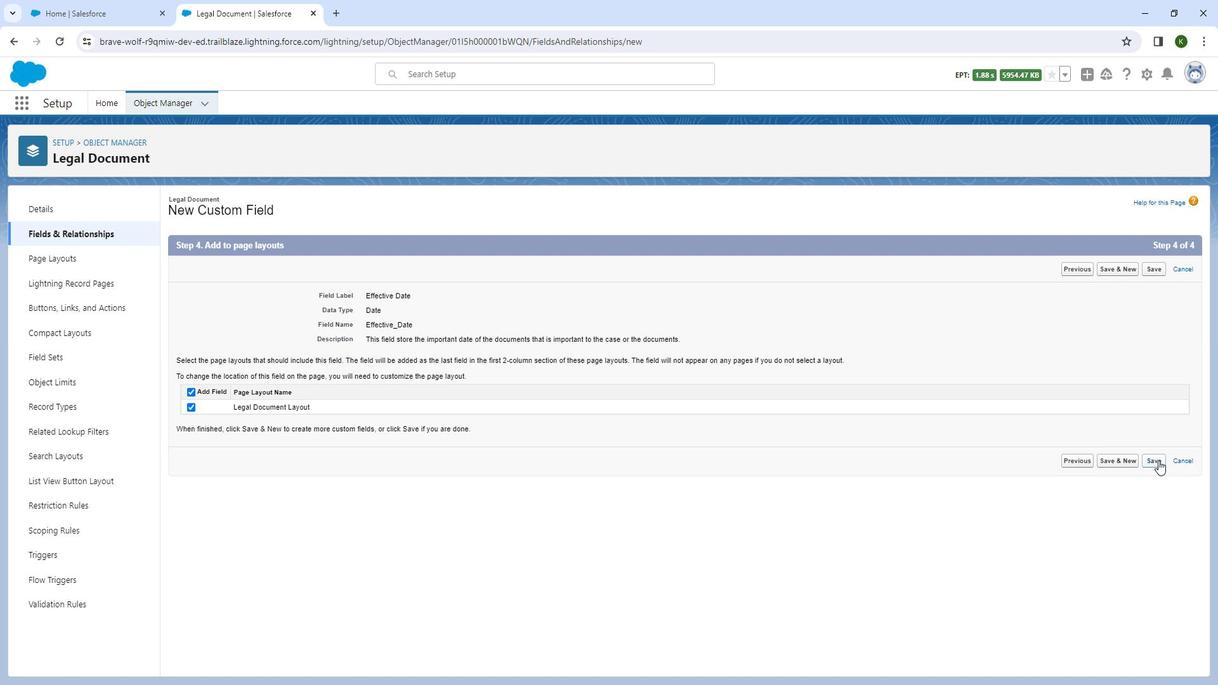 
Action: Mouse pressed left at (1158, 460)
Screenshot: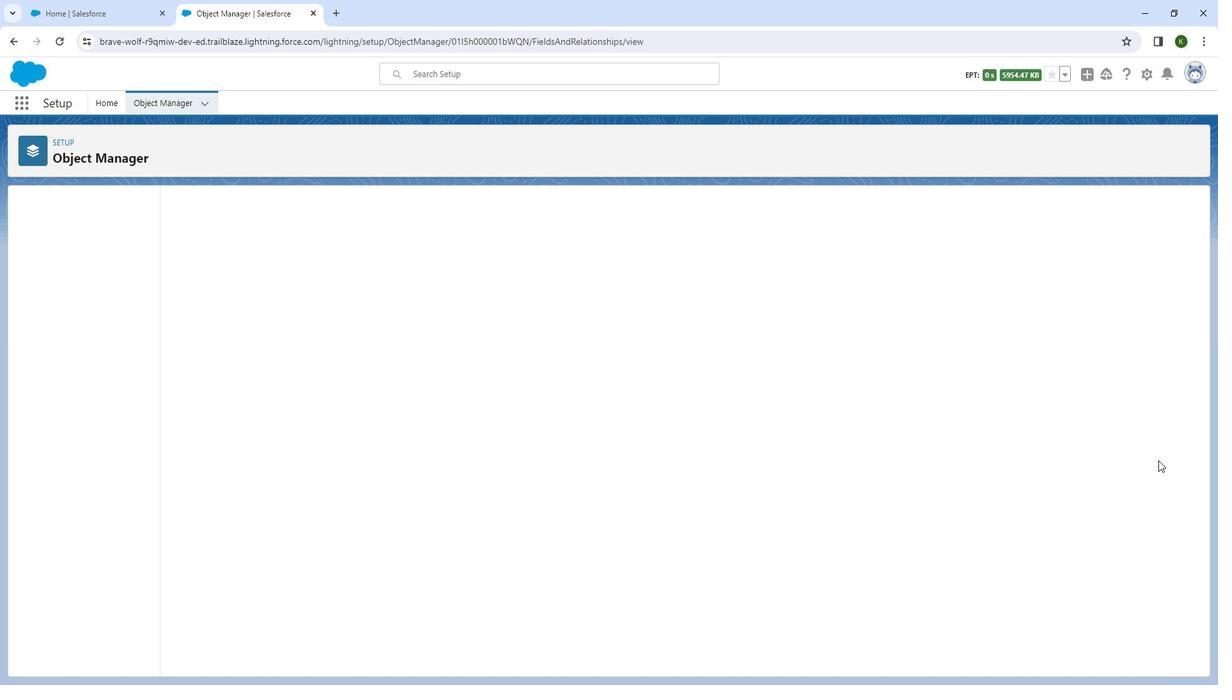 
Action: Mouse moved to (938, 213)
Screenshot: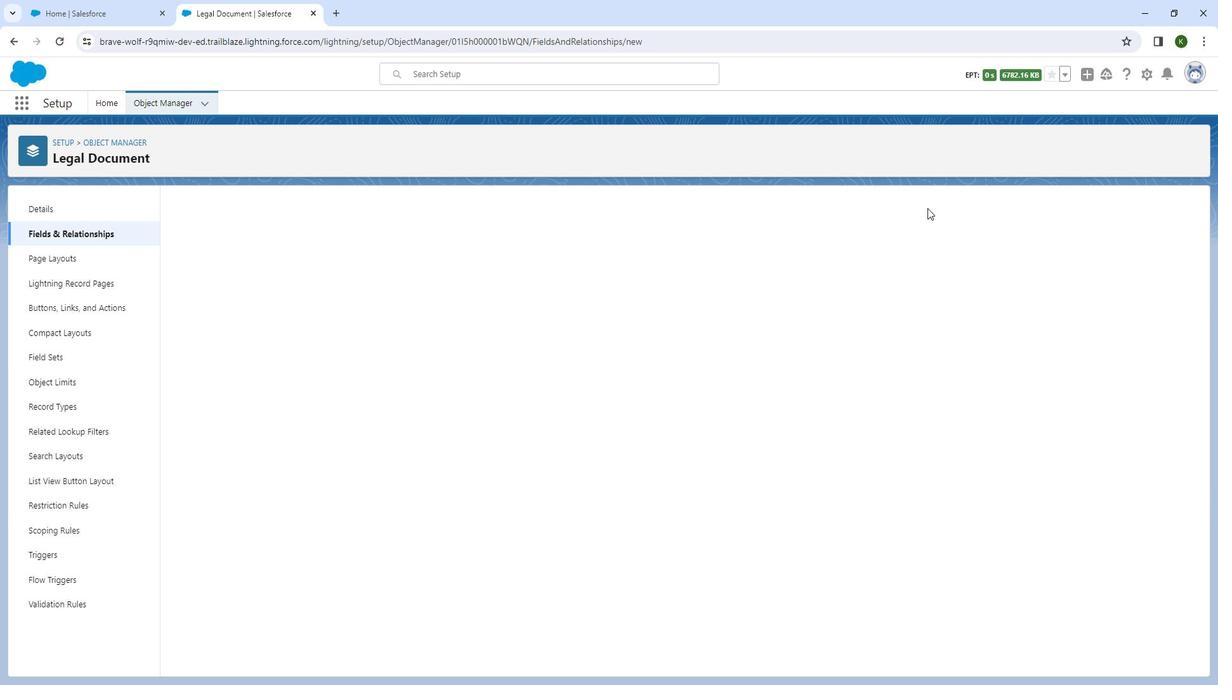 
Action: Mouse pressed left at (938, 213)
Screenshot: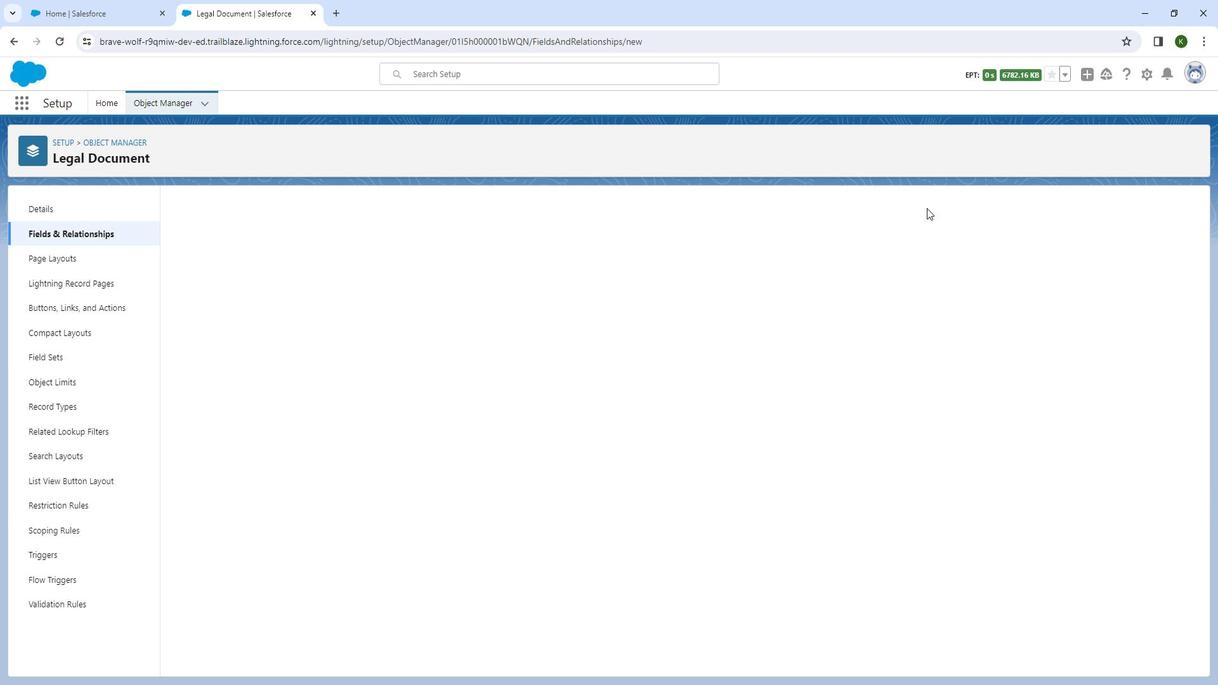 
Action: Mouse moved to (457, 435)
Screenshot: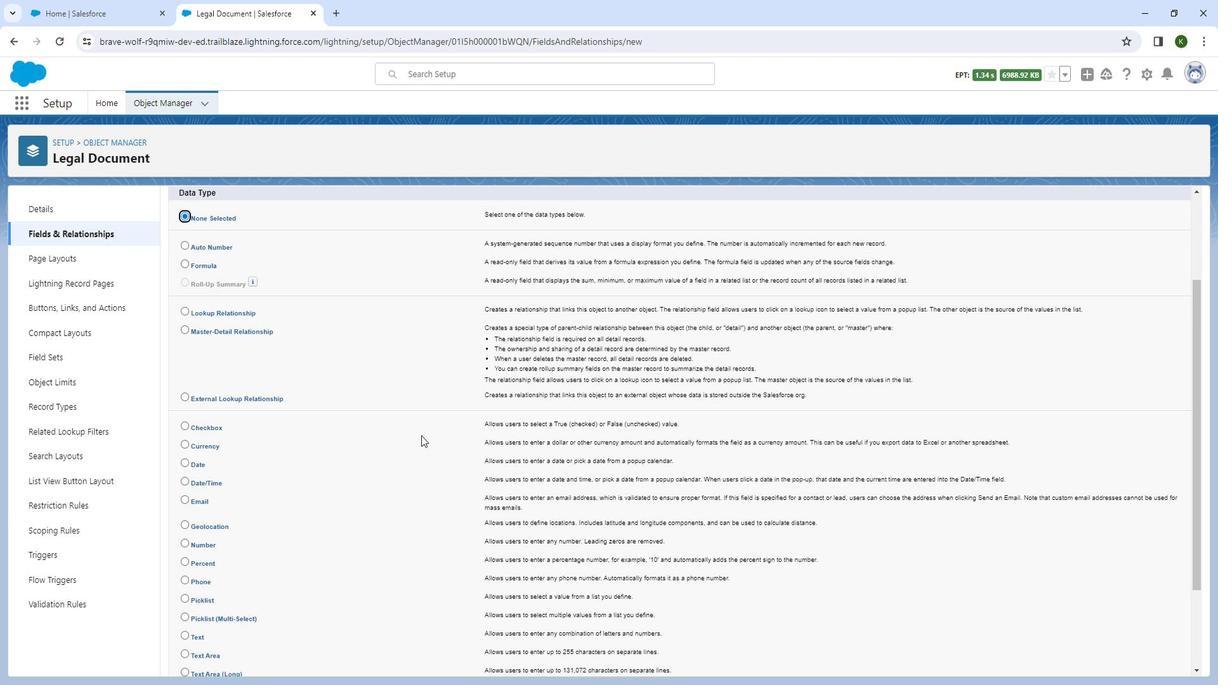 
Action: Mouse scrolled (457, 435) with delta (0, 0)
Screenshot: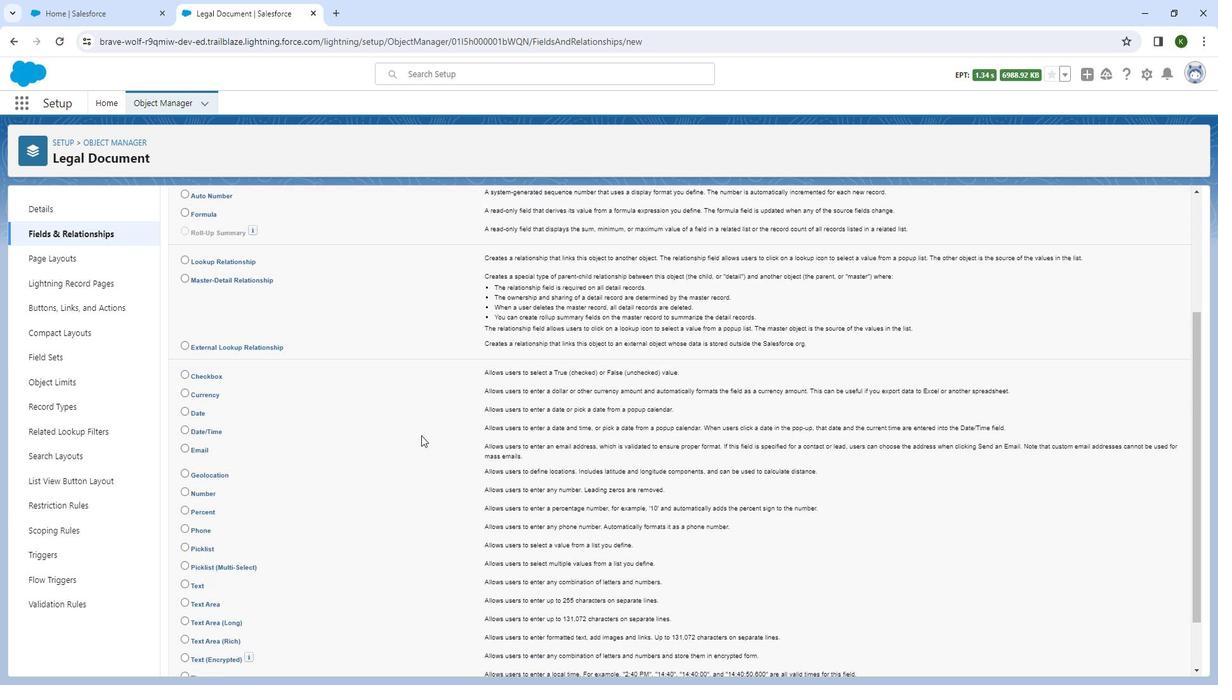 
Action: Mouse scrolled (457, 435) with delta (0, 0)
Screenshot: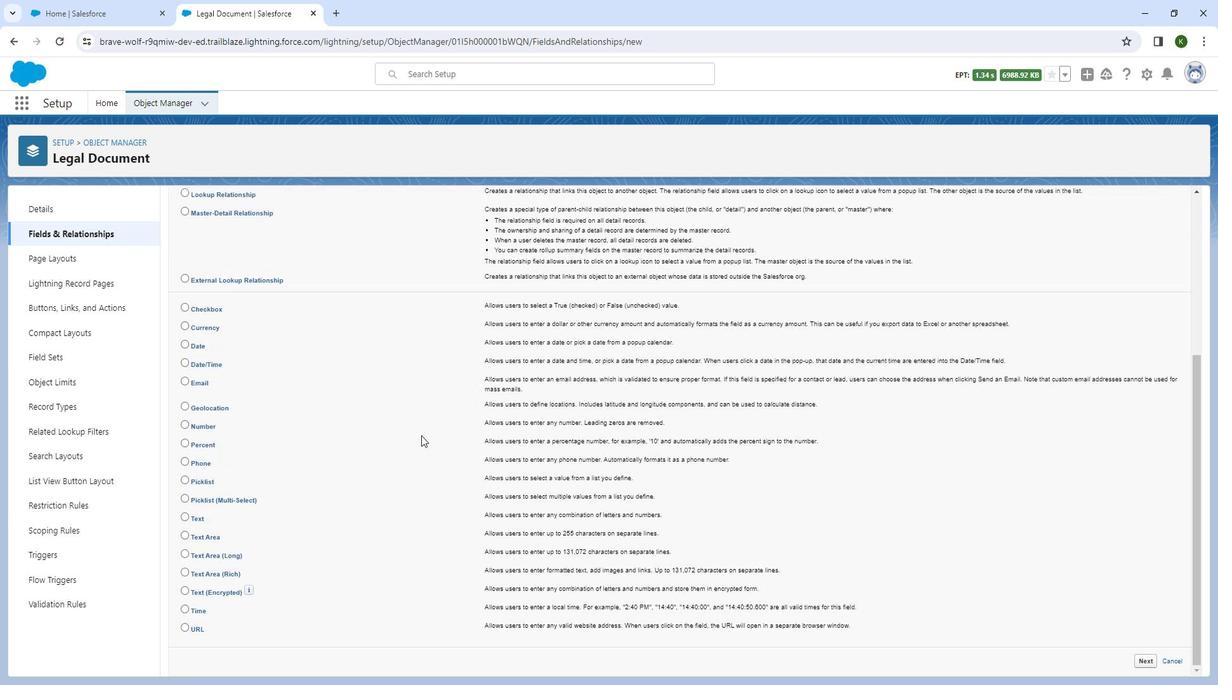 
Action: Mouse scrolled (457, 435) with delta (0, 0)
Screenshot: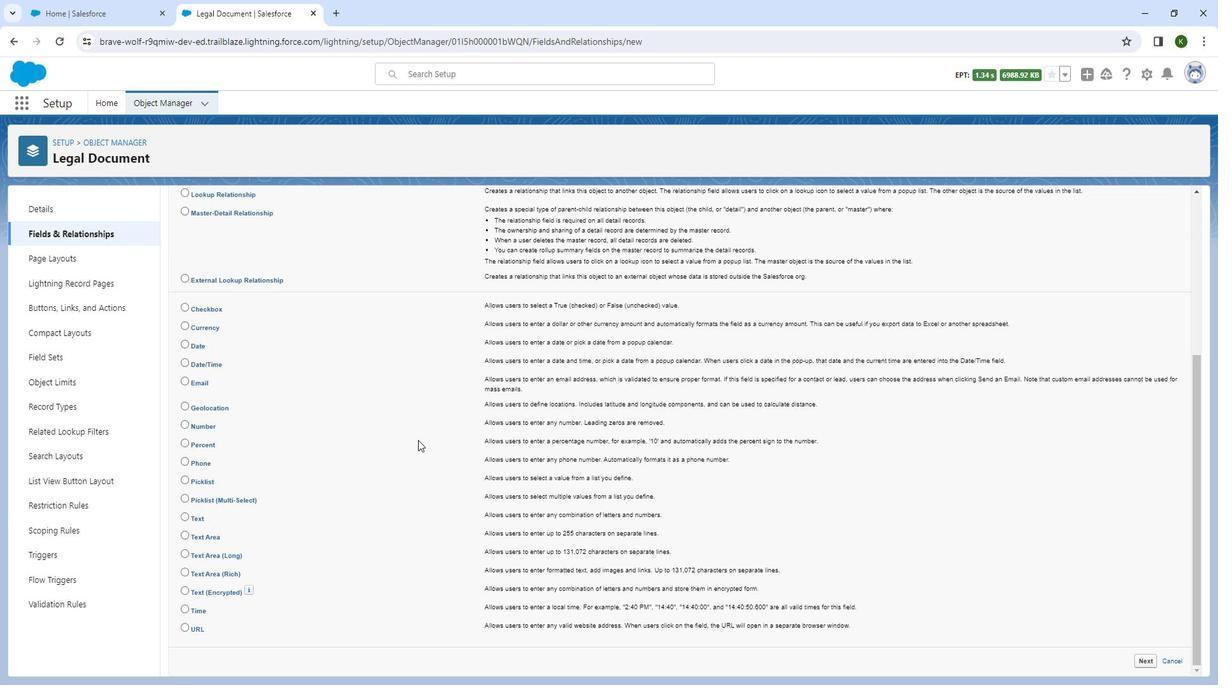 
Action: Mouse scrolled (457, 435) with delta (0, 0)
Screenshot: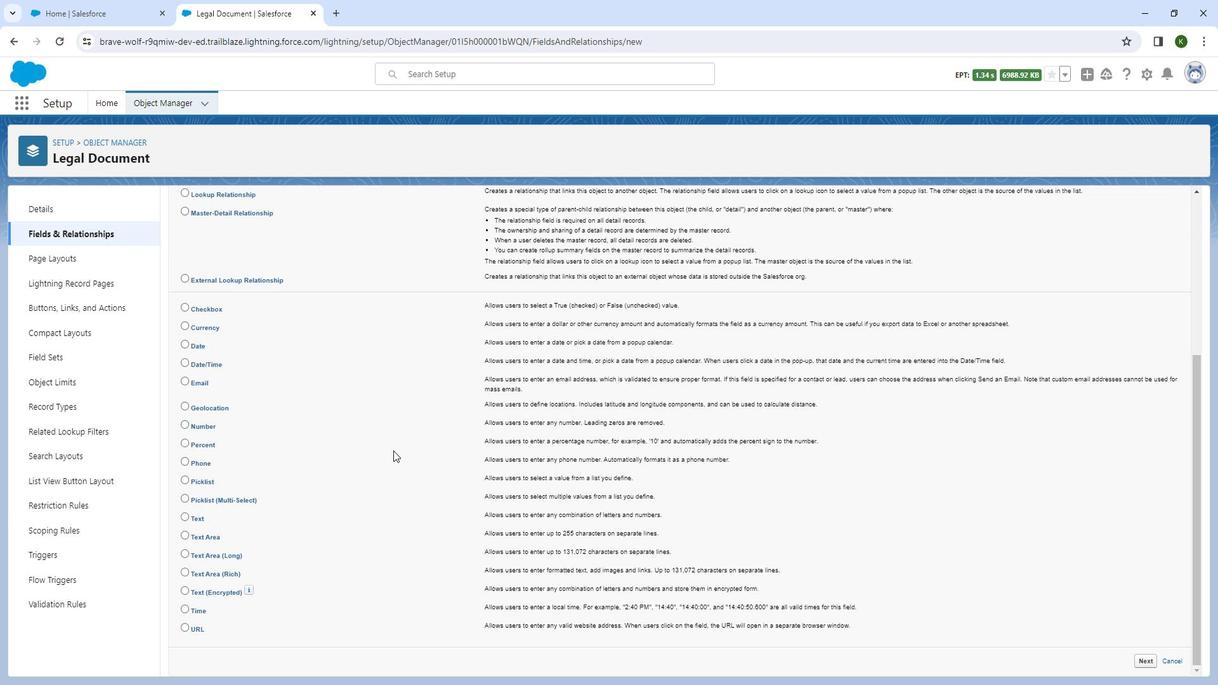 
Action: Mouse moved to (230, 550)
Screenshot: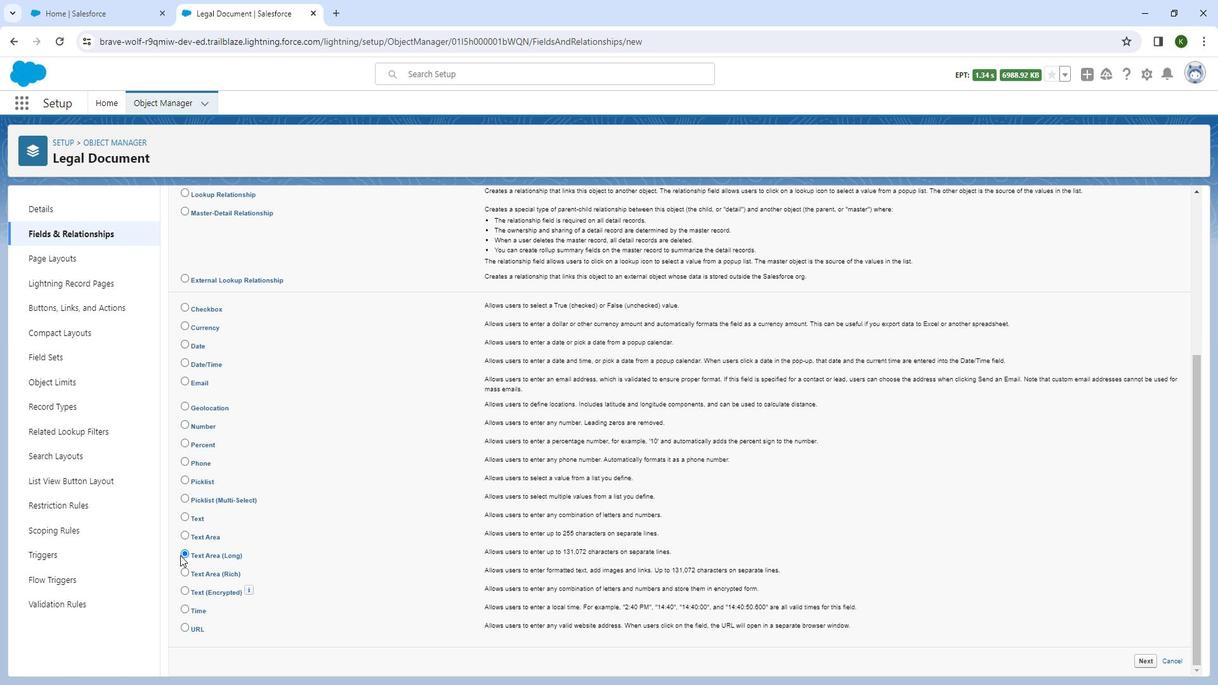 
Action: Mouse pressed left at (230, 550)
Screenshot: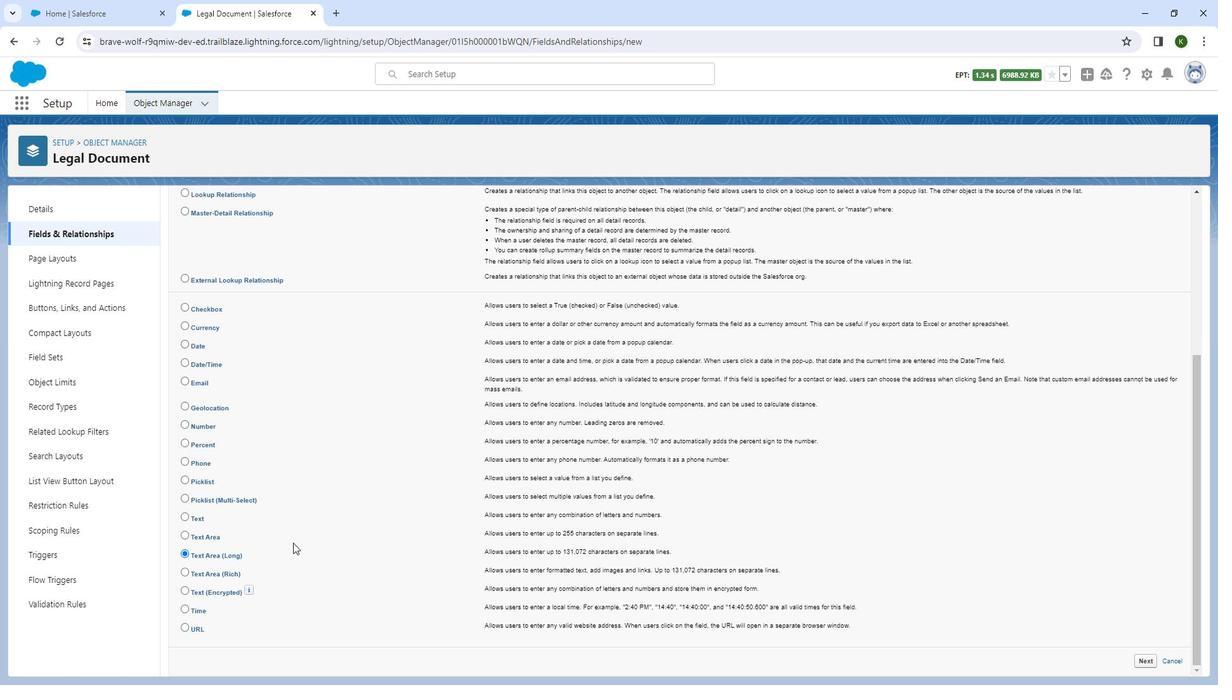 
Action: Mouse moved to (1147, 657)
Screenshot: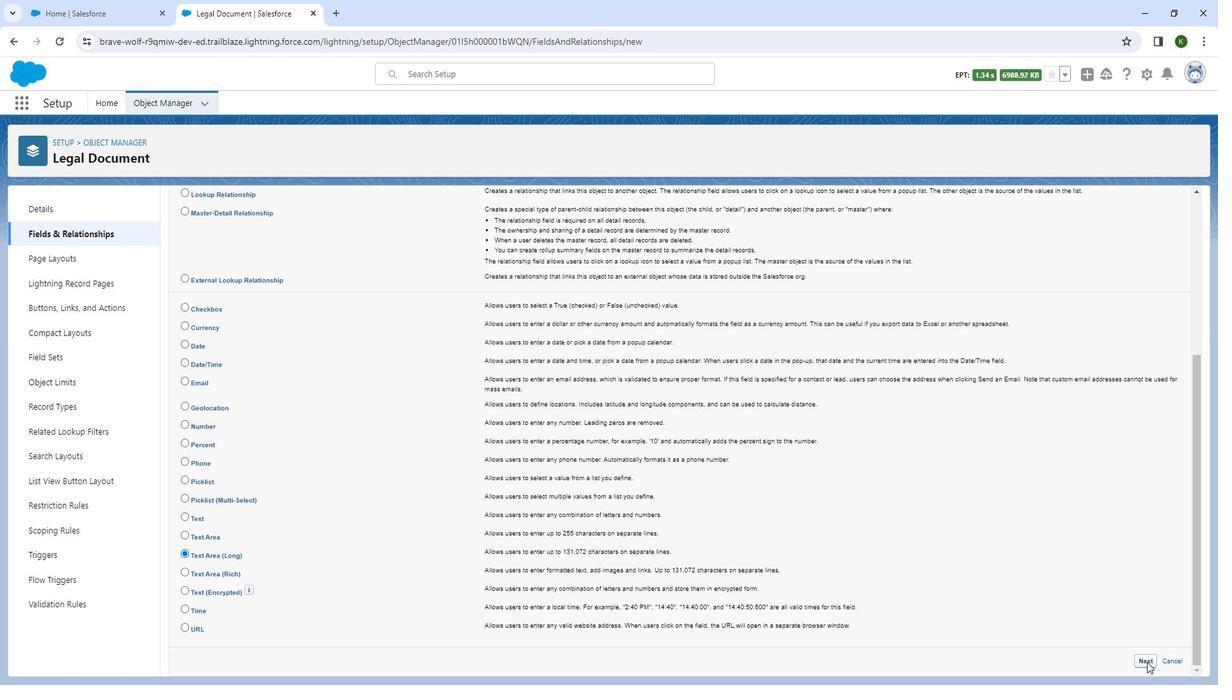 
Action: Mouse pressed left at (1147, 657)
Screenshot: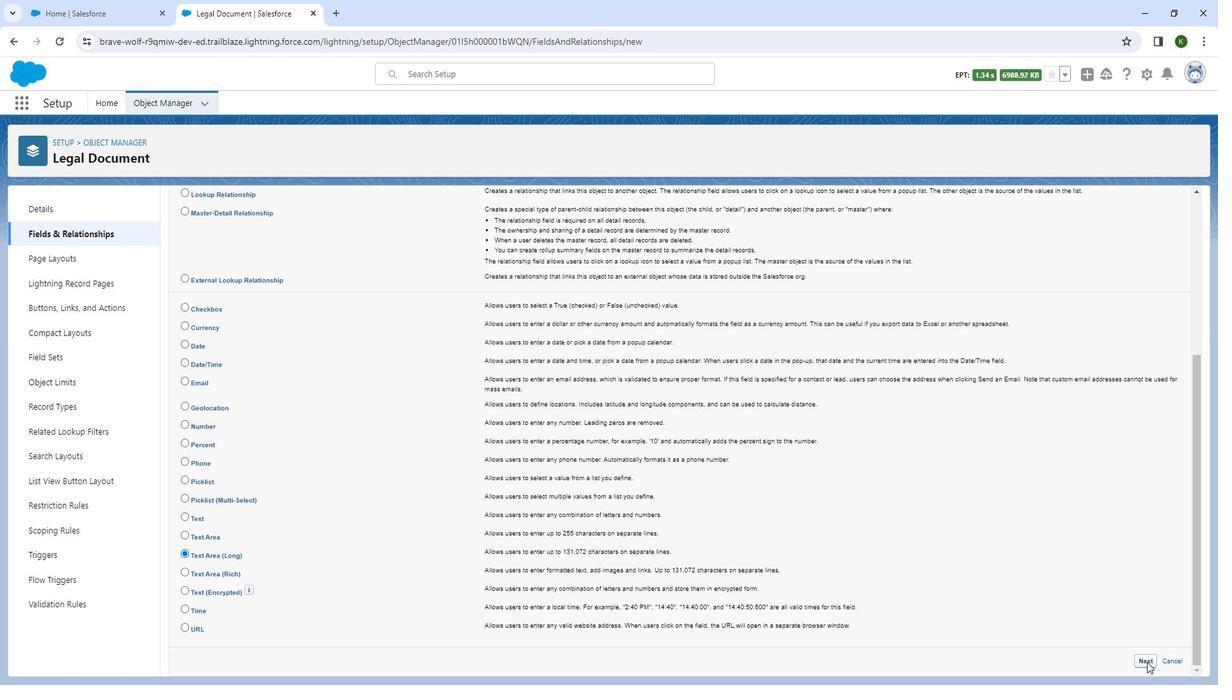 
Action: Mouse moved to (453, 298)
Screenshot: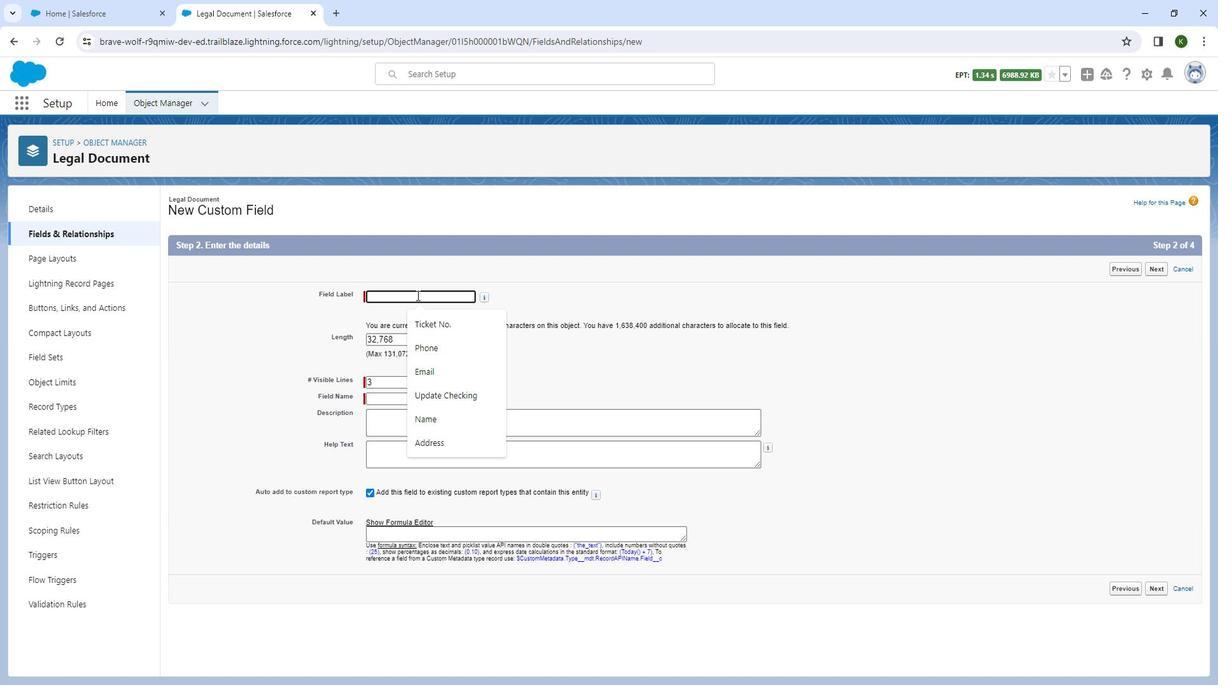 
Action: Mouse pressed left at (453, 298)
Screenshot: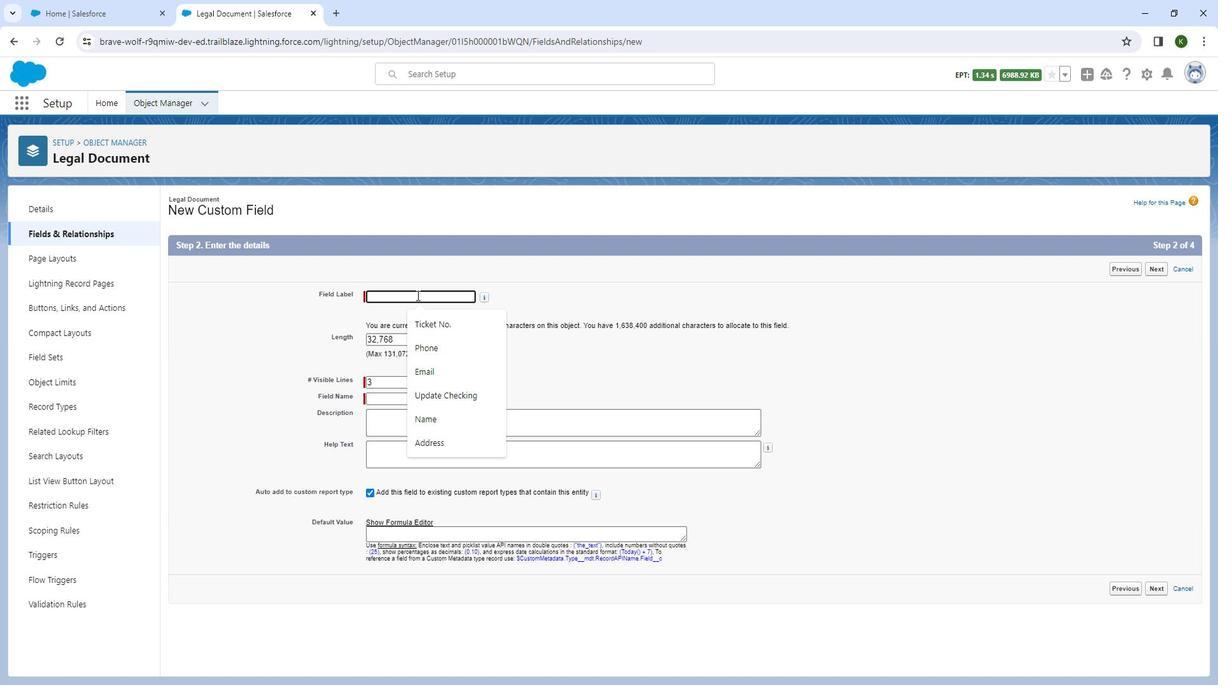 
Action: Key pressed <Key.shift_r>Jurisdiction
Screenshot: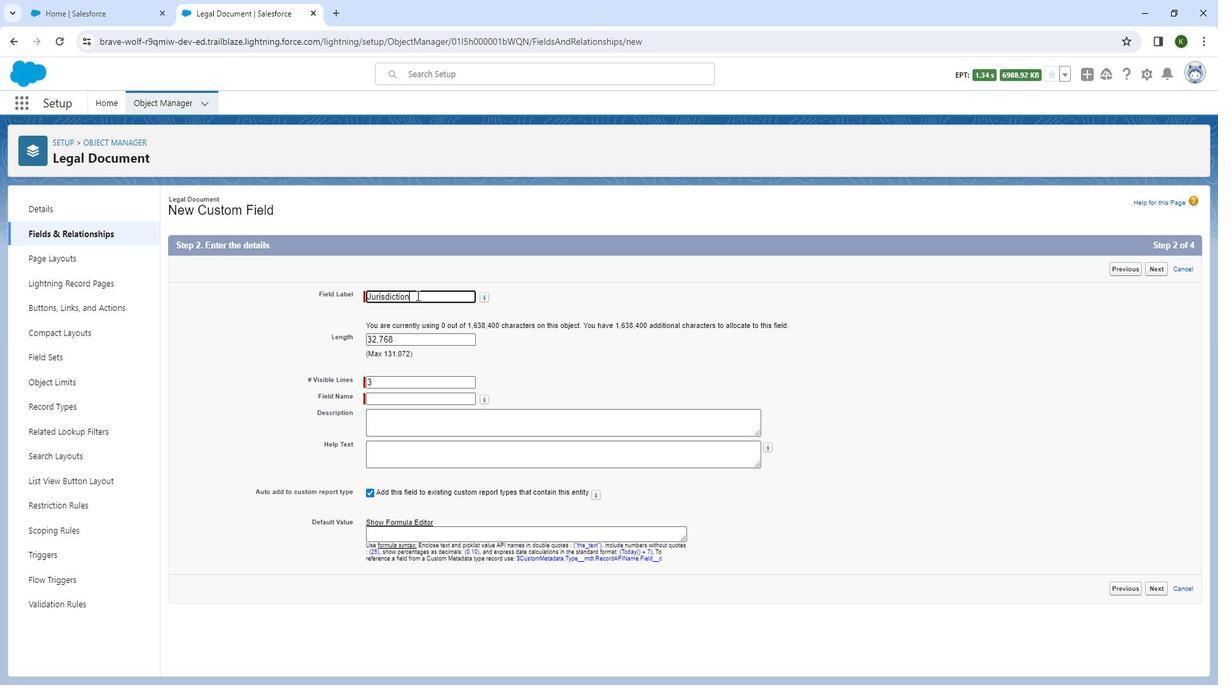 
Action: Mouse moved to (439, 390)
Screenshot: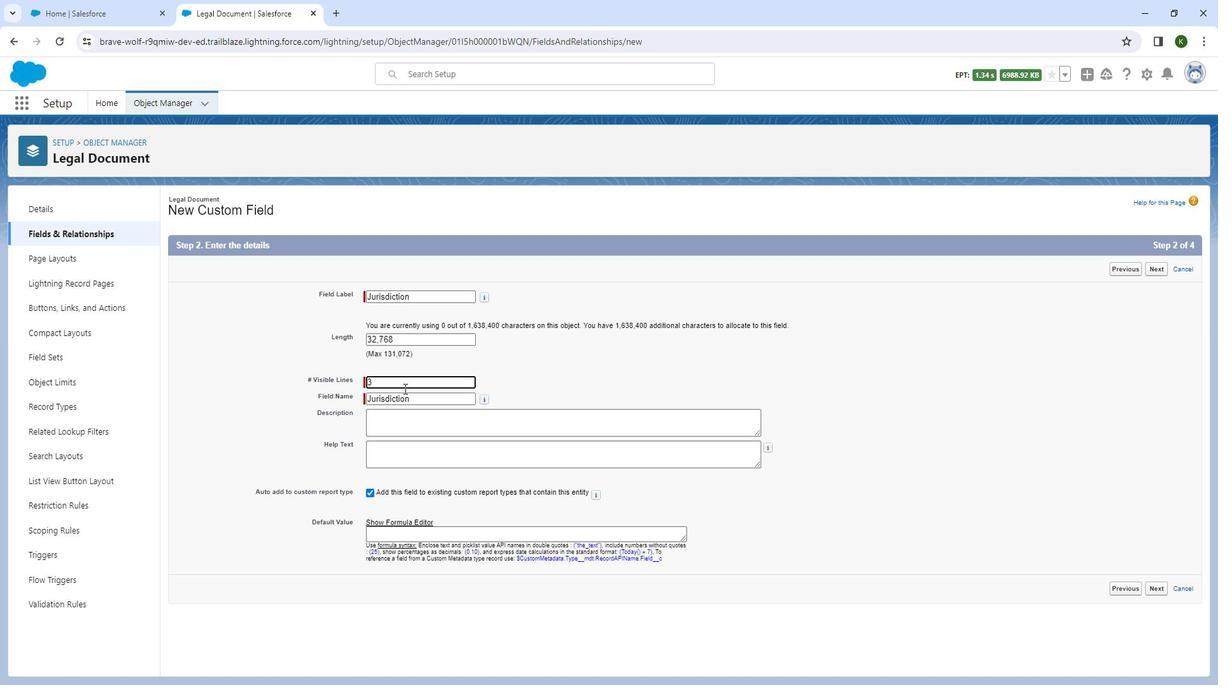 
Action: Mouse pressed left at (439, 390)
Screenshot: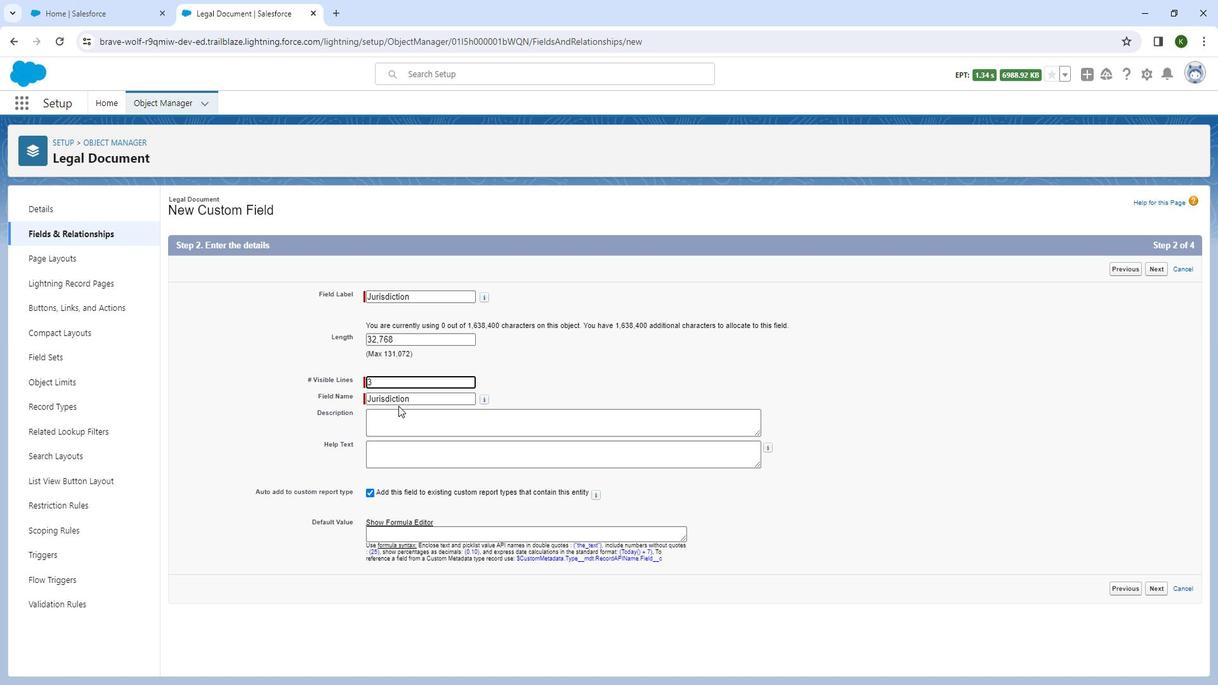 
Action: Mouse moved to (435, 412)
Screenshot: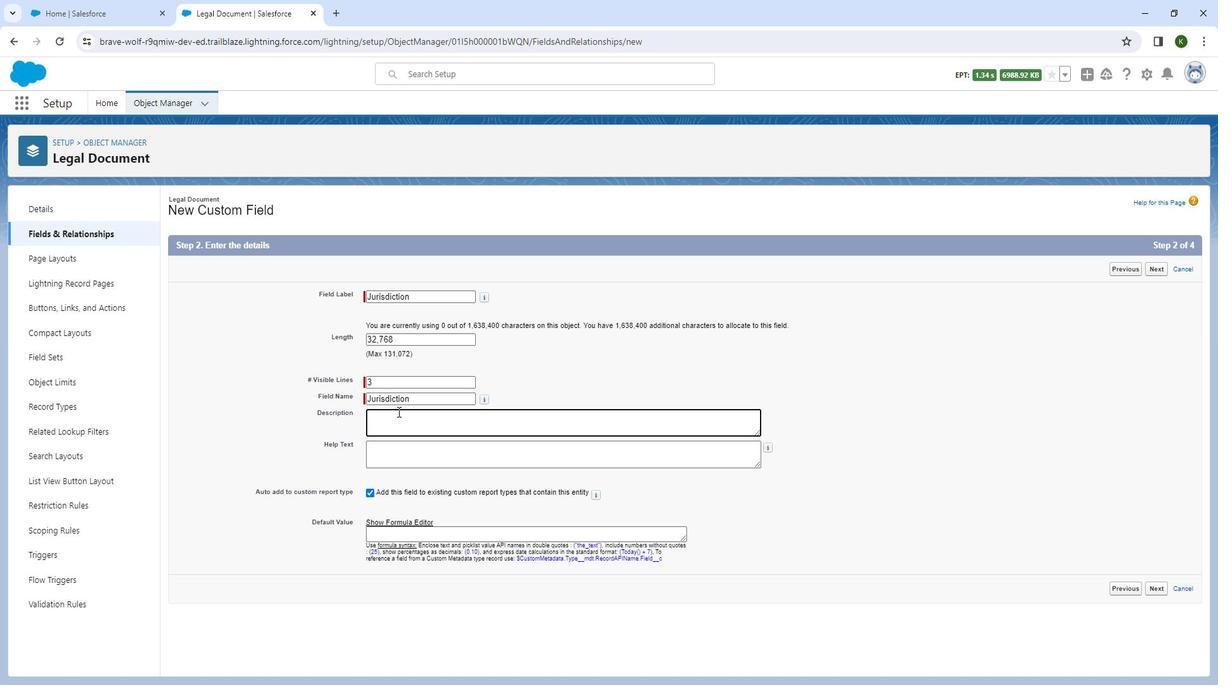 
Action: Mouse pressed left at (435, 412)
Screenshot: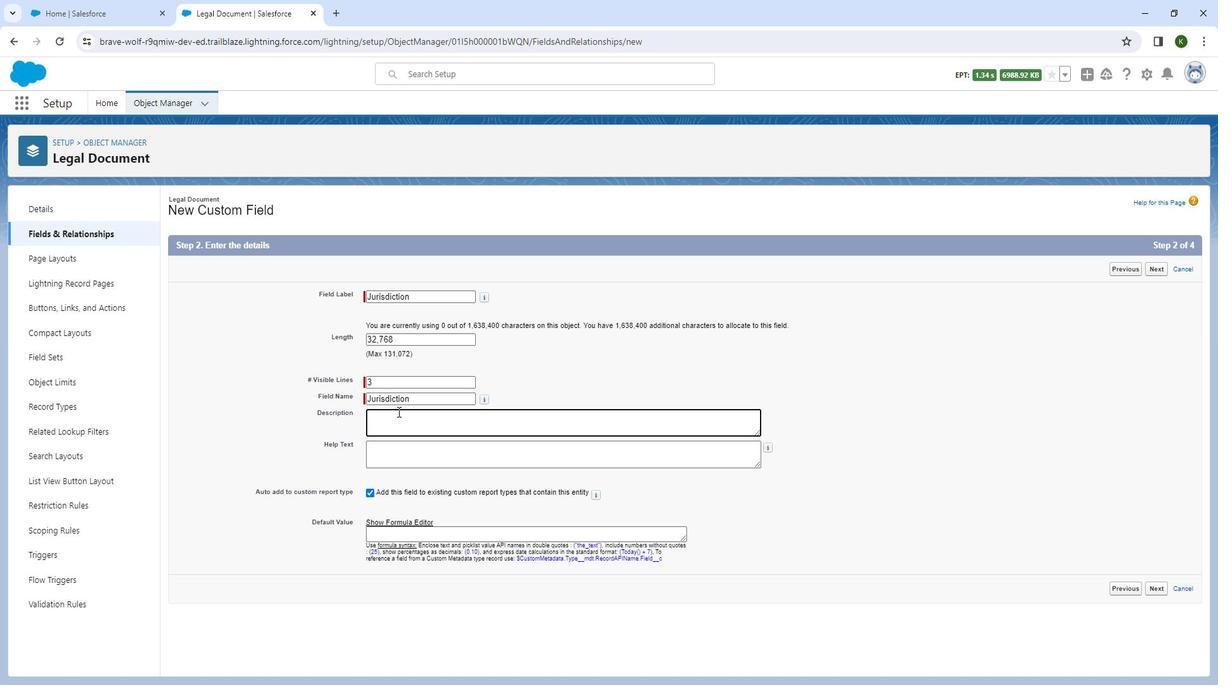 
Action: Key pressed <Key.shift_r>Jurisdiction<Key.space>means<Key.space>both<Key.space>the<Key.space>authority<Key.space>or<Key.space>power<Key.space>of<Key.space>the<Key.space>cour<Key.space><Key.backspace>t<Key.space>to<Key.space>determine<Key.space>a<Key.space>dispute<Key.space>between<Key.space>parties<Key.space>as<Key.space>well<Key.space>as<Key.space>the<Key.space>terrio<Key.backspace>tory<Key.space>which<Key.space>the<Key.space>legal<Key.space>authority<Key.space>of<Key.space>a<Key.space>court<Key.space>extends.
Screenshot: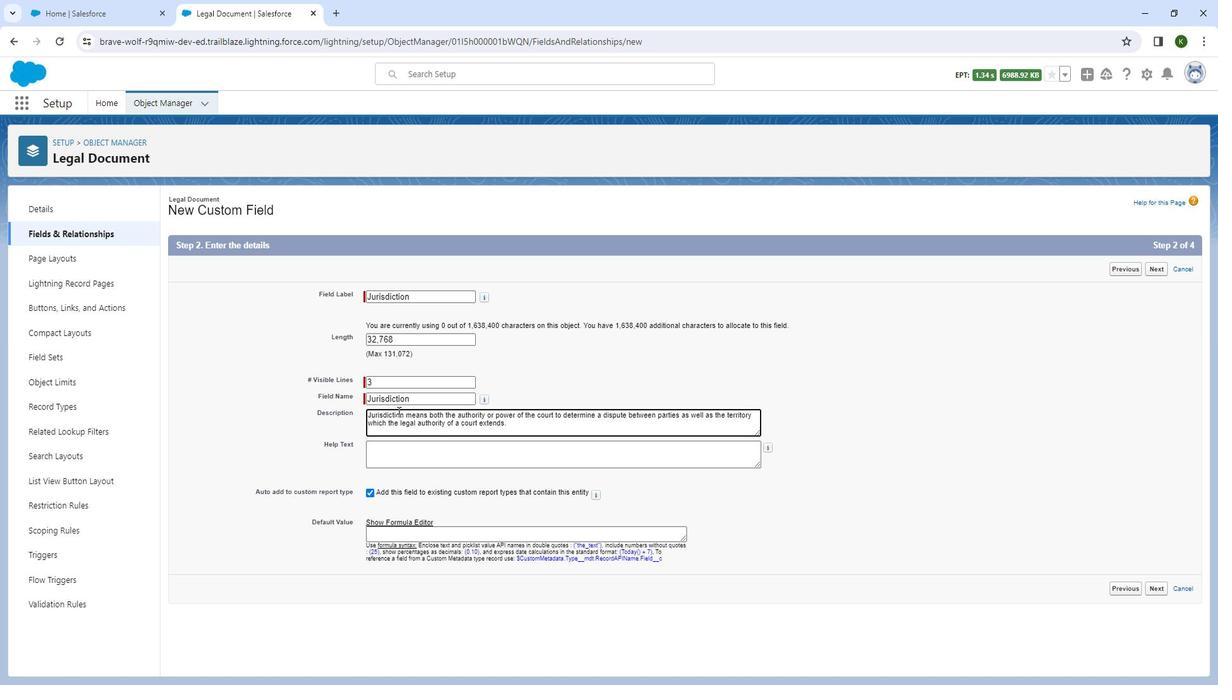
Action: Mouse moved to (434, 456)
Screenshot: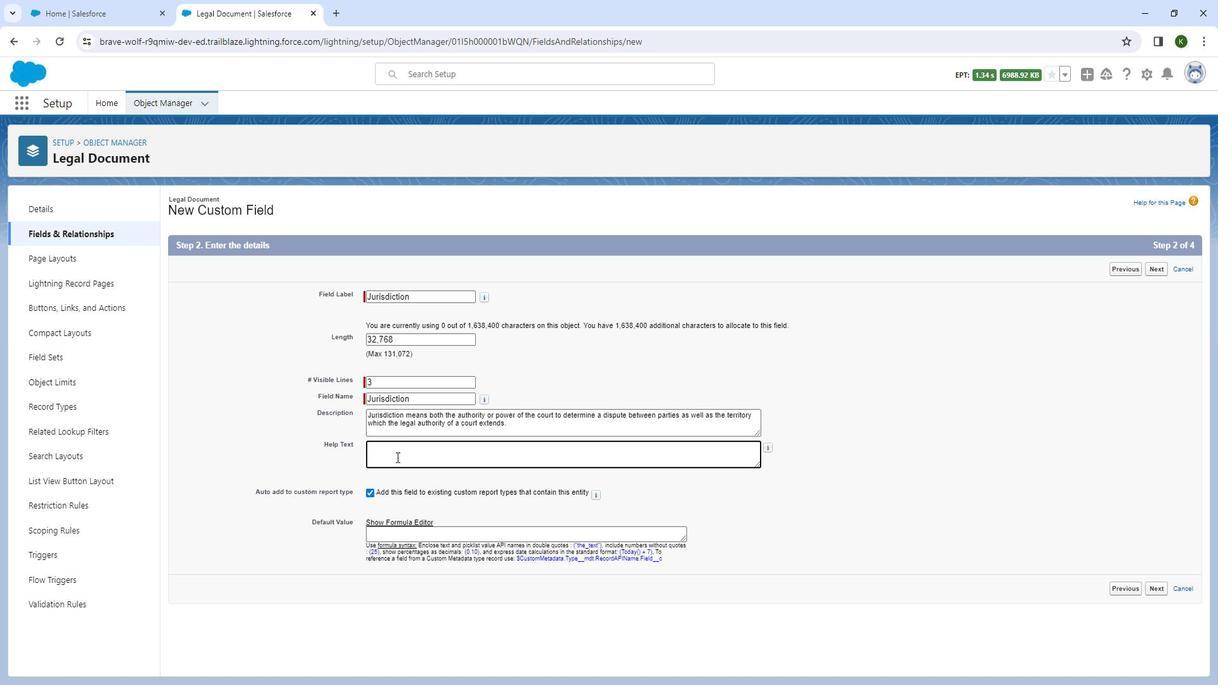 
Action: Mouse pressed left at (434, 456)
Screenshot: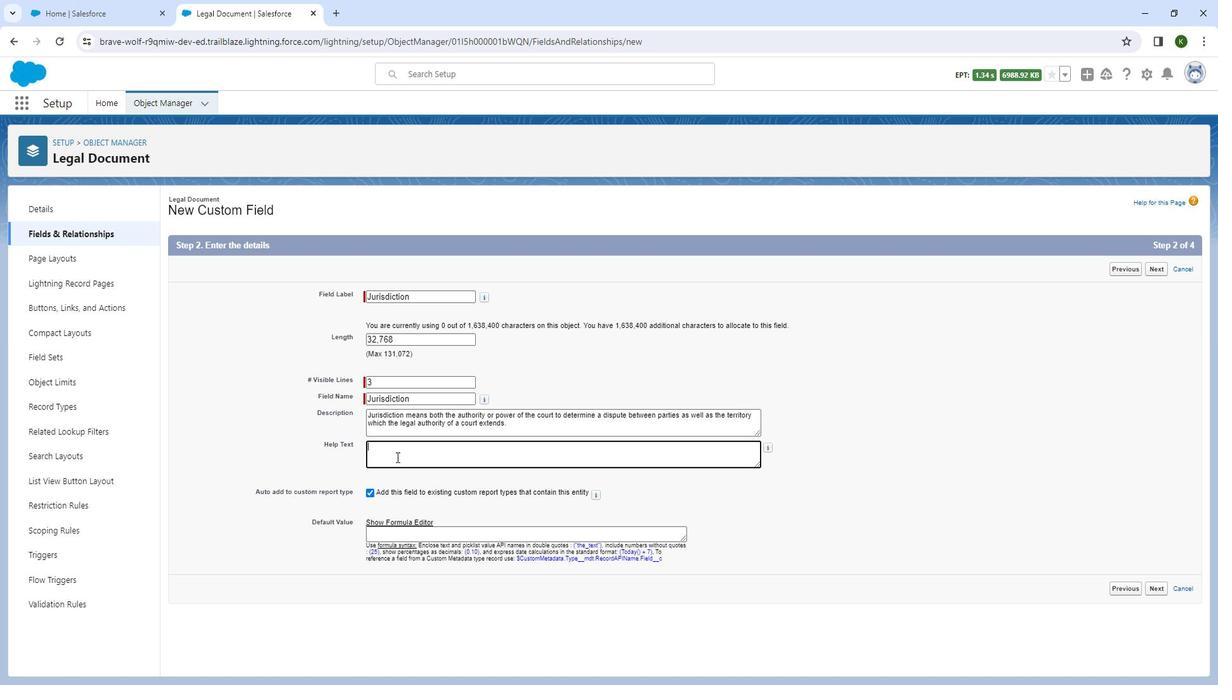 
Action: Key pressed <Key.shift_r>Please<Key.space>type<Key.space>your<Key.space><Key.shift_r>Jurisdiction<Key.space>here...
Screenshot: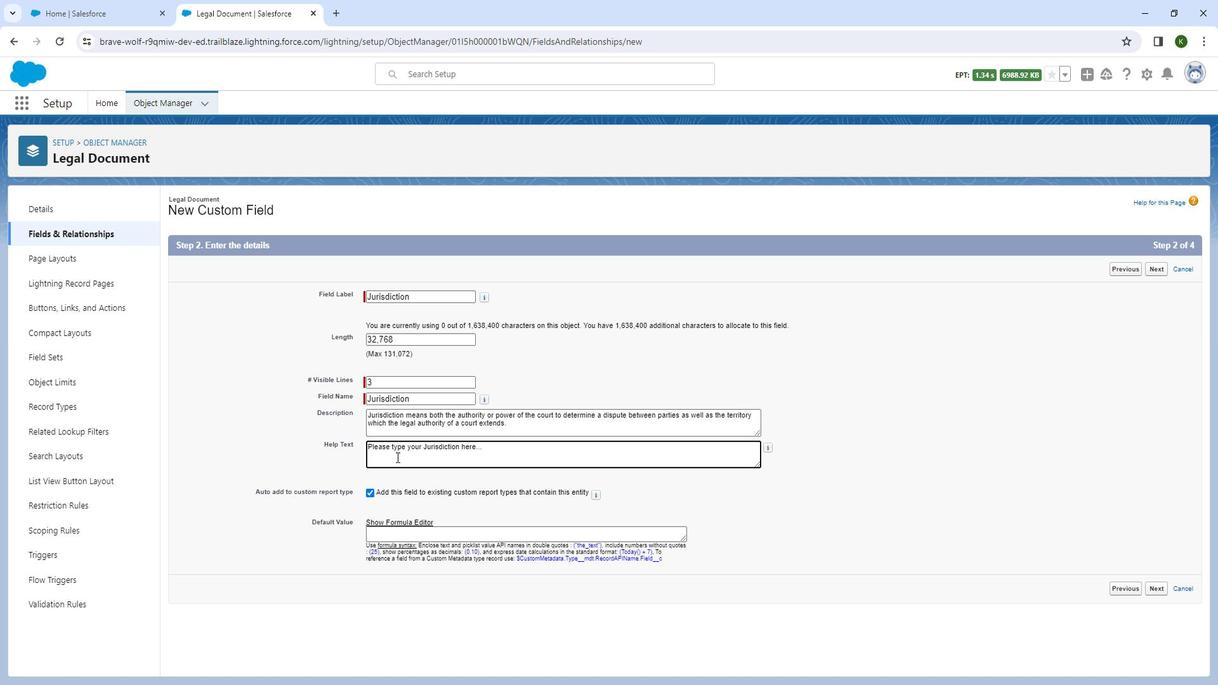 
Action: Mouse moved to (1153, 583)
Screenshot: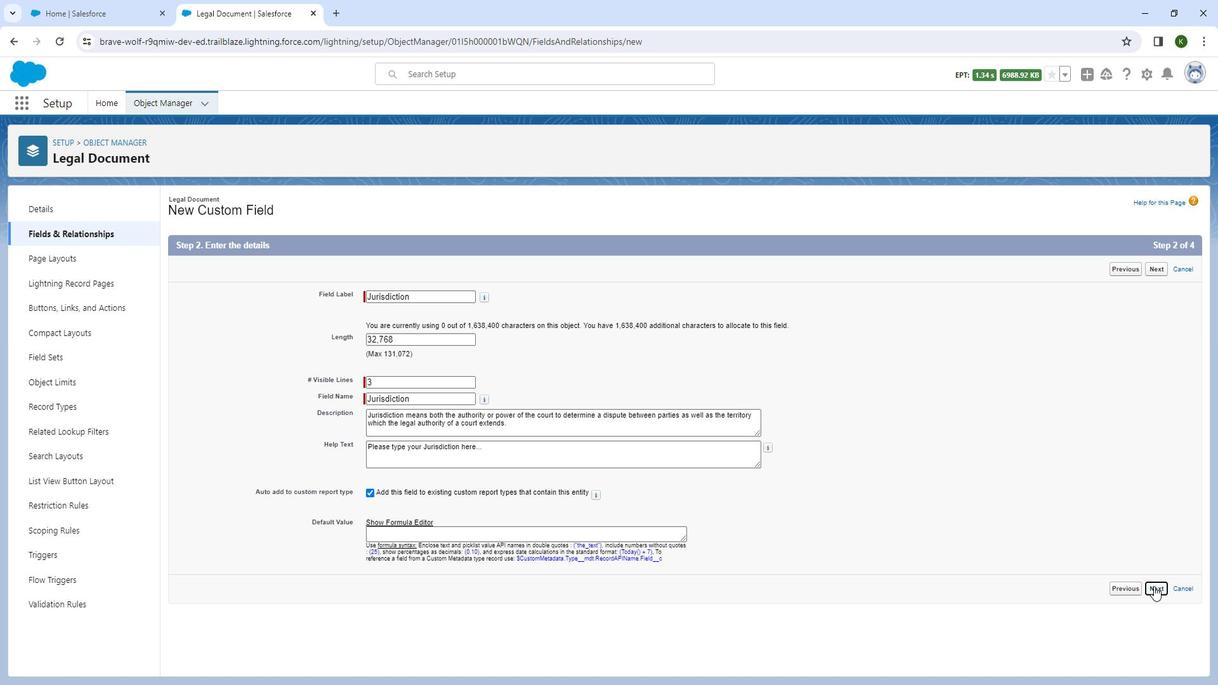 
Action: Mouse pressed left at (1153, 583)
Screenshot: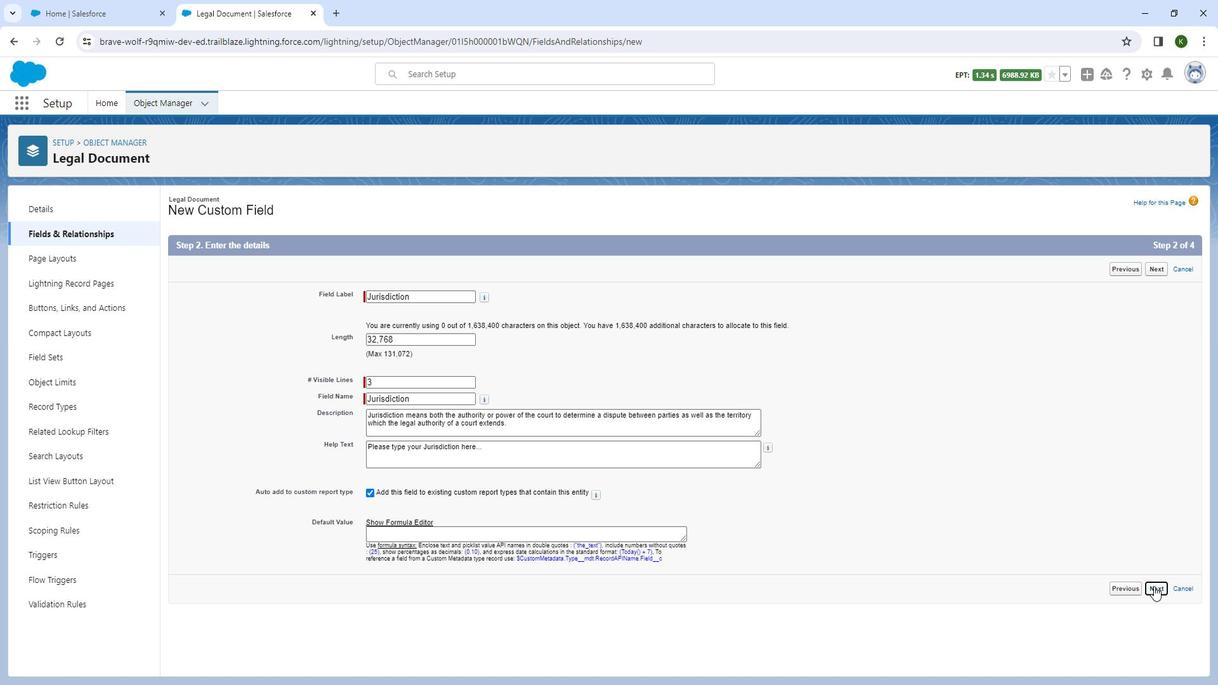 
Action: Mouse moved to (908, 557)
Screenshot: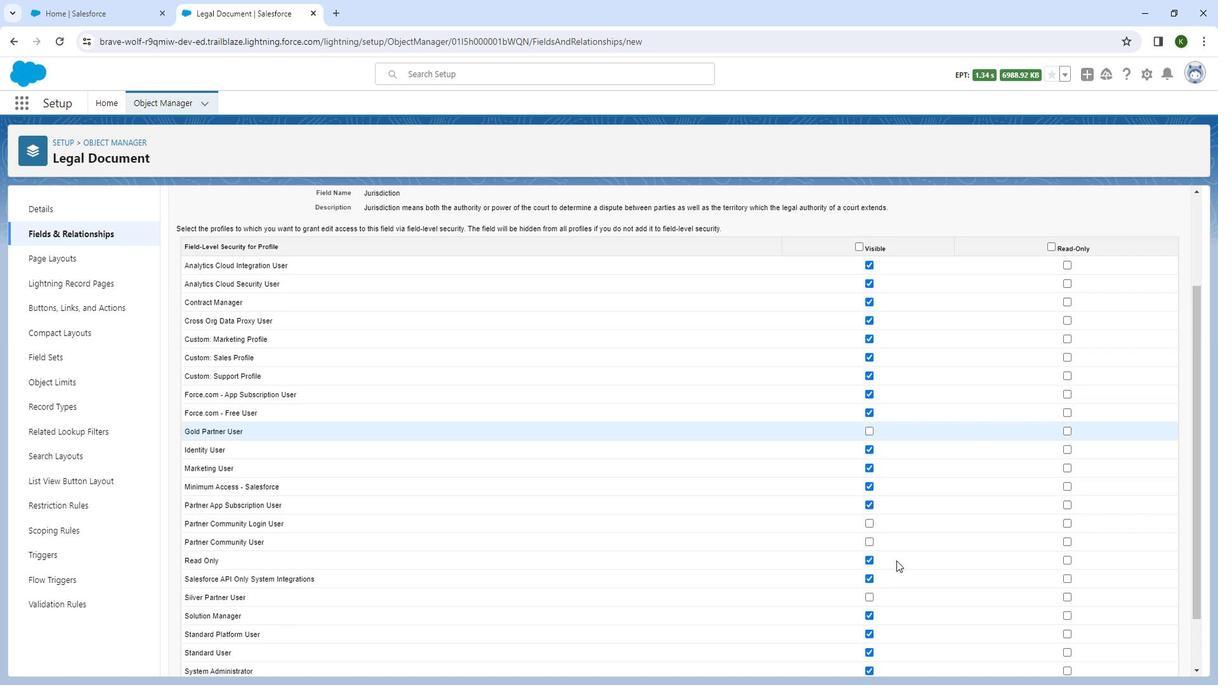 
Action: Mouse scrolled (908, 557) with delta (0, 0)
Screenshot: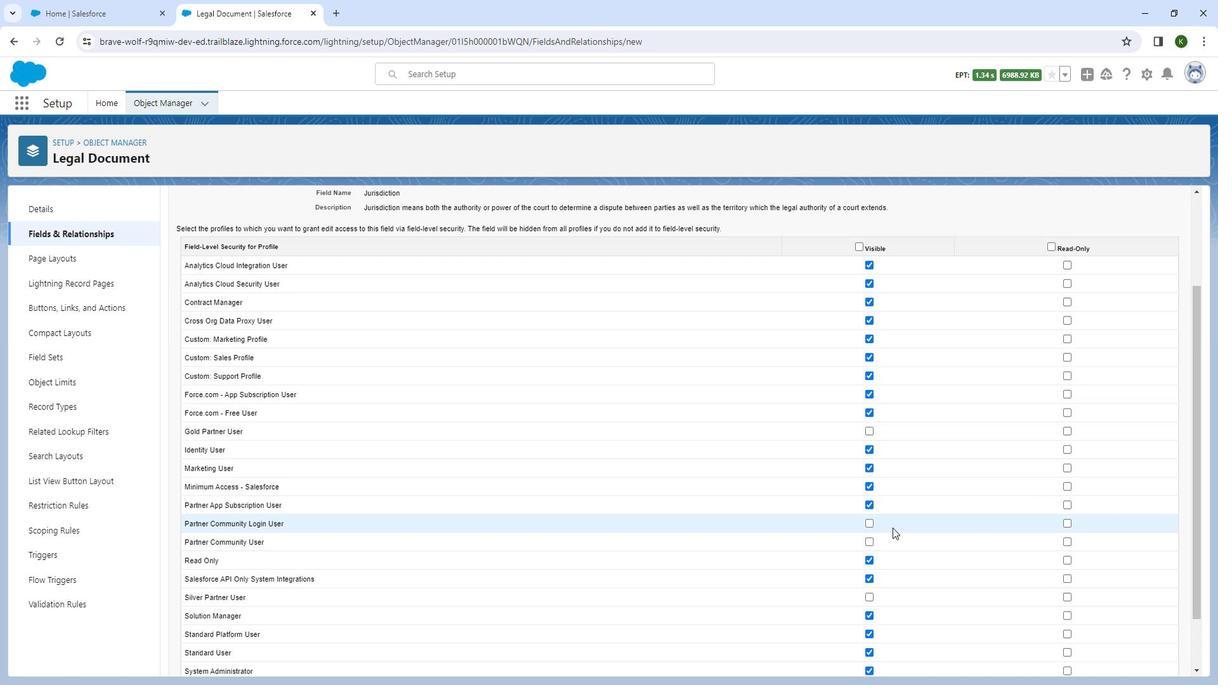 
Action: Mouse scrolled (908, 557) with delta (0, 0)
Screenshot: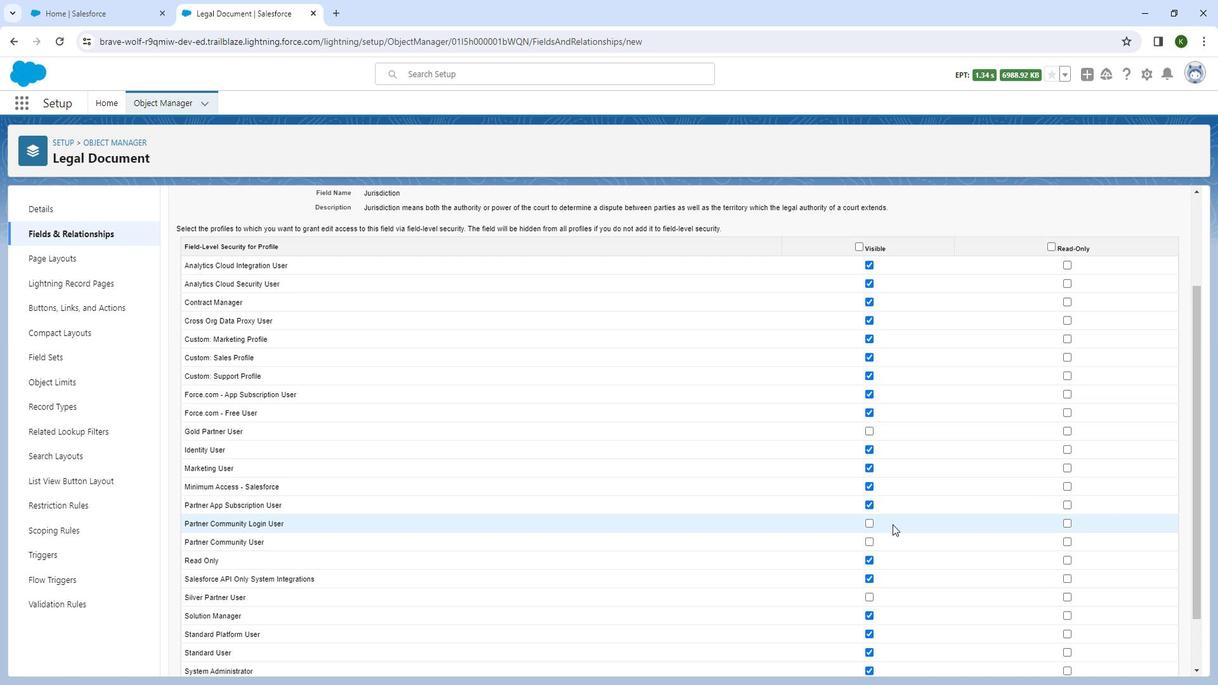 
Action: Mouse moved to (884, 593)
Screenshot: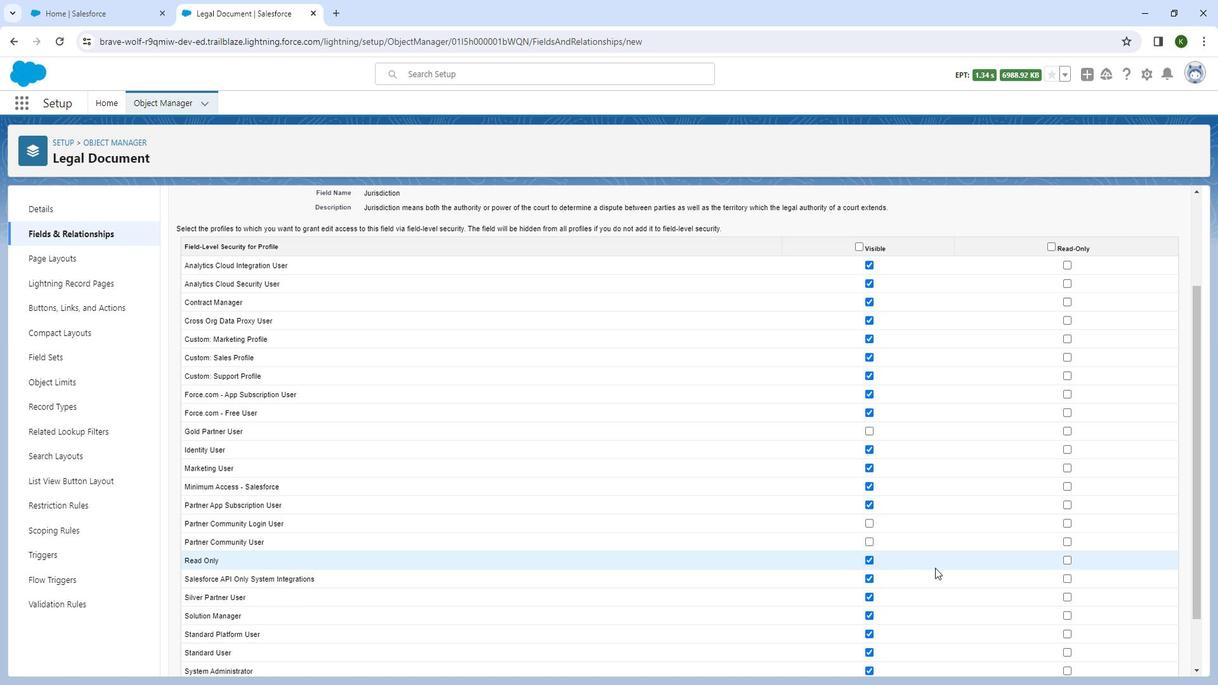 
Action: Mouse pressed left at (884, 593)
Screenshot: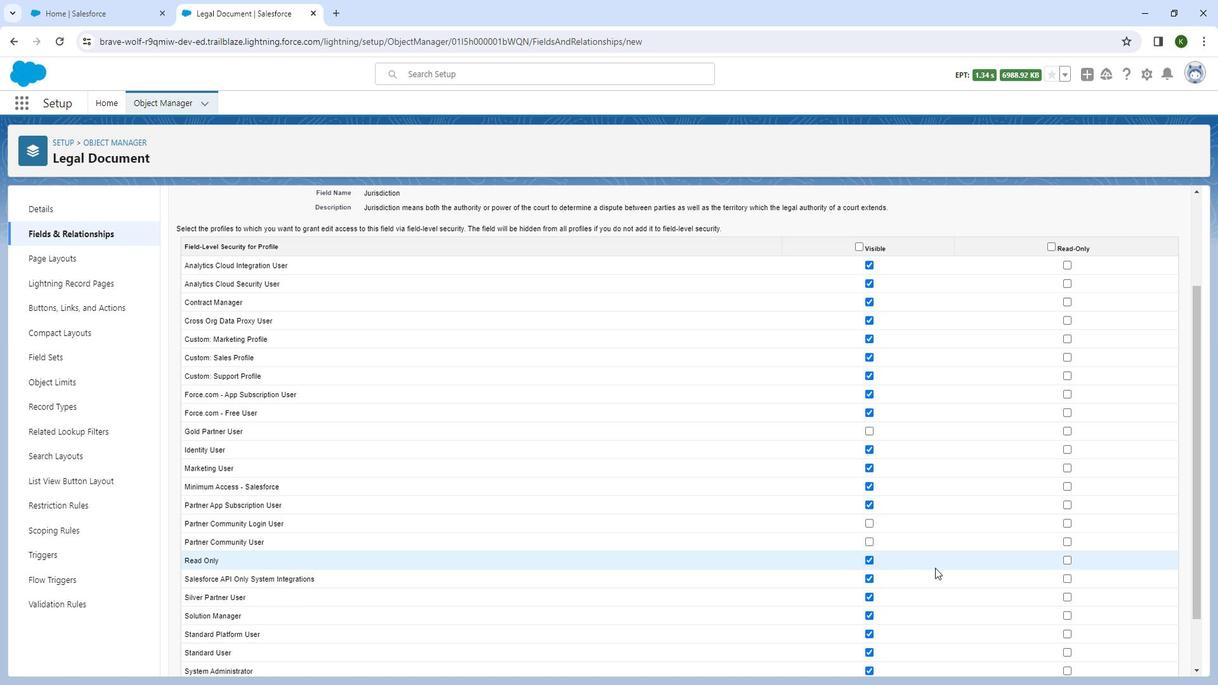 
Action: Mouse moved to (945, 564)
Screenshot: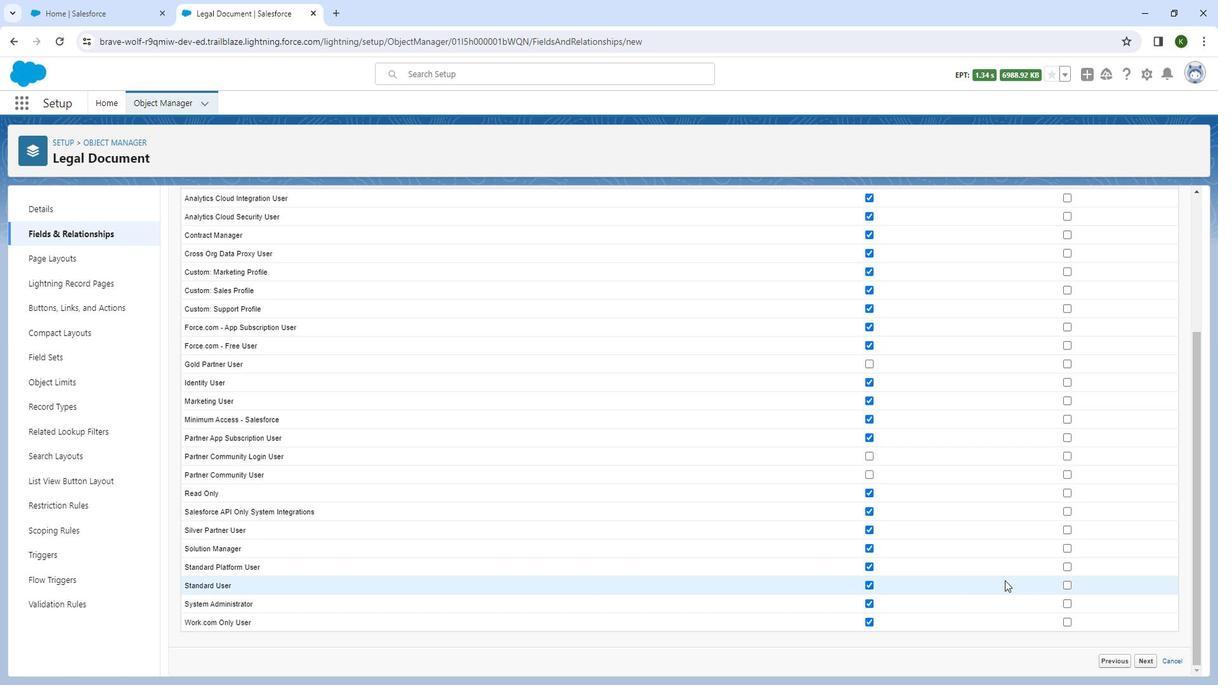 
Action: Mouse scrolled (945, 564) with delta (0, 0)
Screenshot: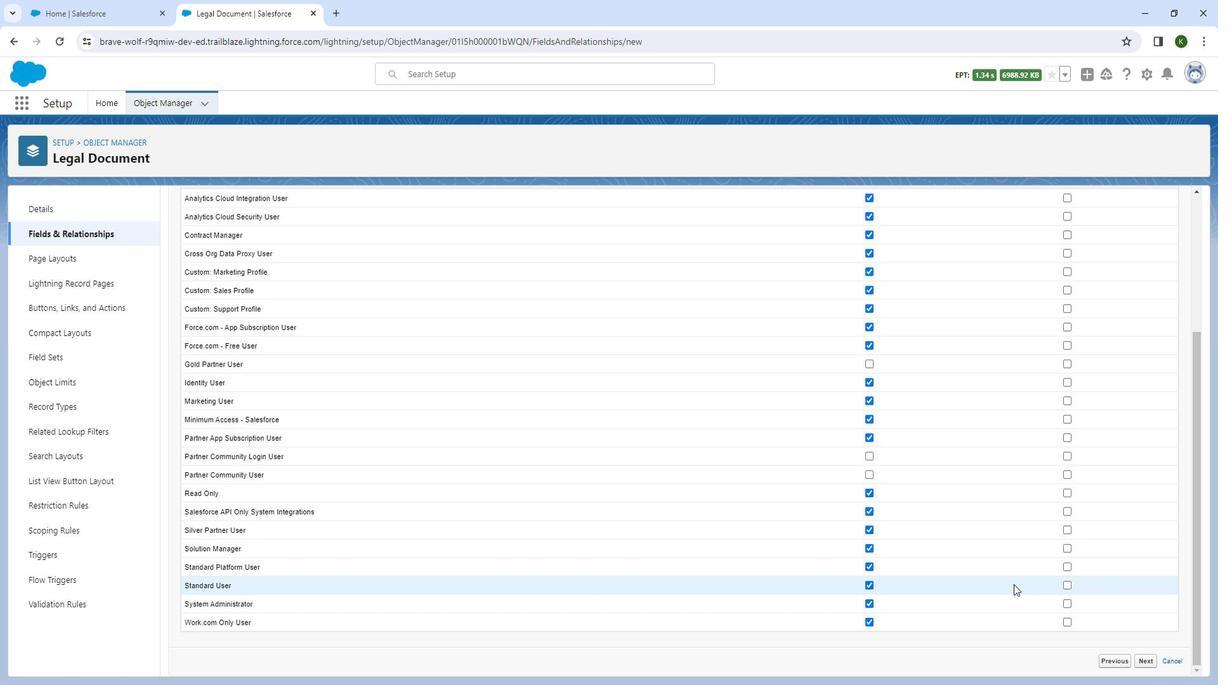 
Action: Mouse scrolled (945, 564) with delta (0, 0)
Screenshot: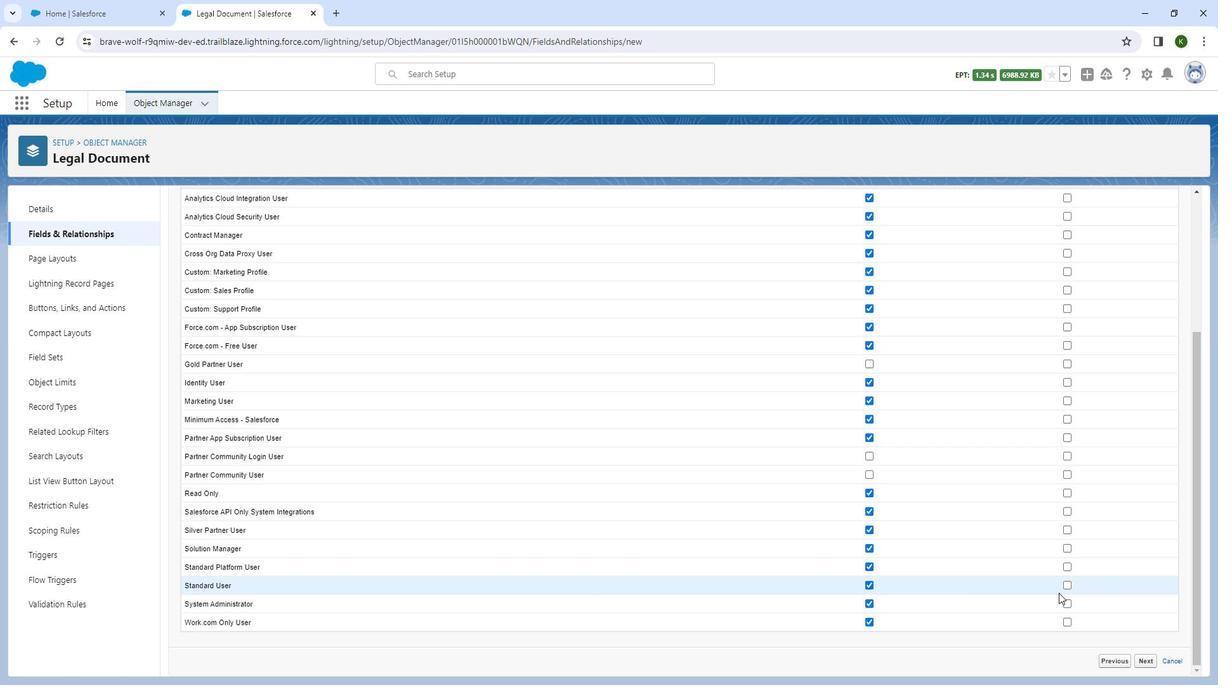 
Action: Mouse scrolled (945, 564) with delta (0, 0)
Screenshot: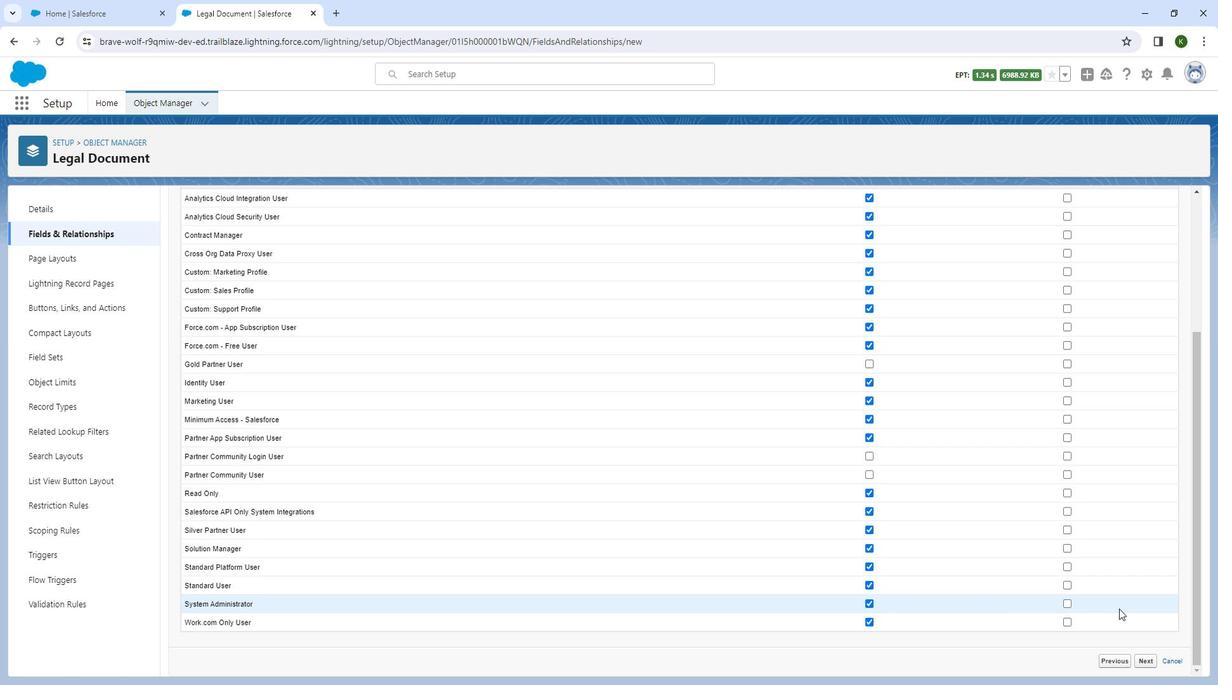 
Action: Mouse scrolled (945, 564) with delta (0, 0)
Screenshot: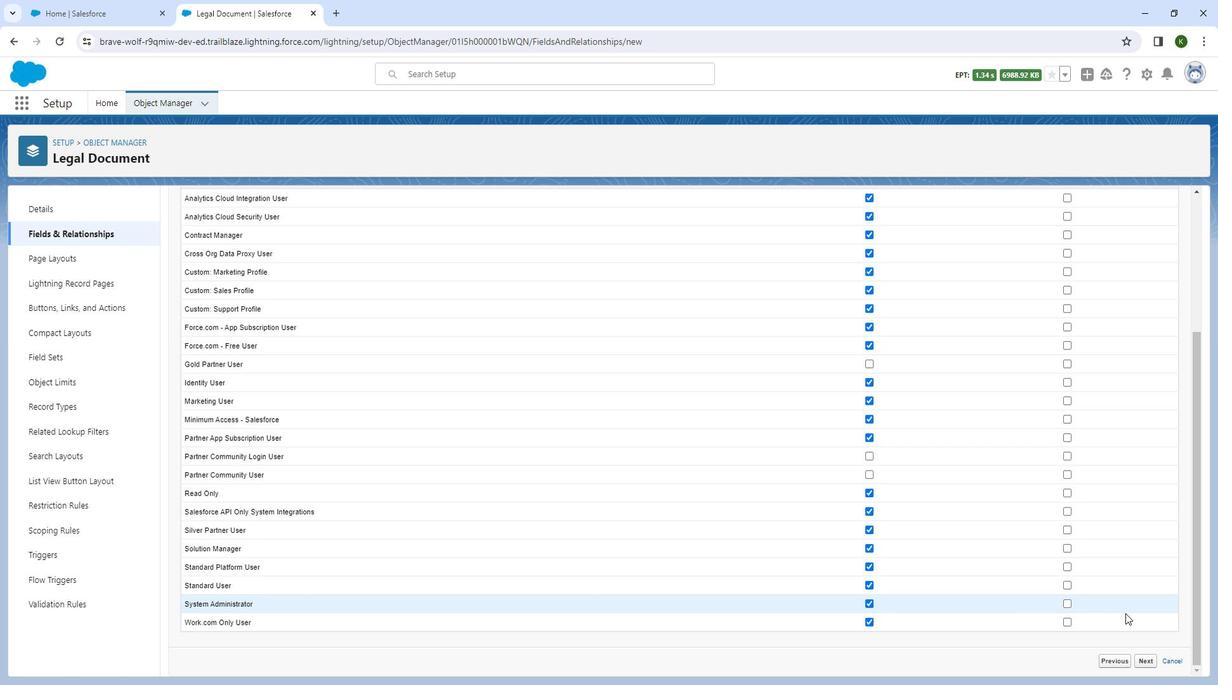 
Action: Mouse moved to (1149, 653)
Screenshot: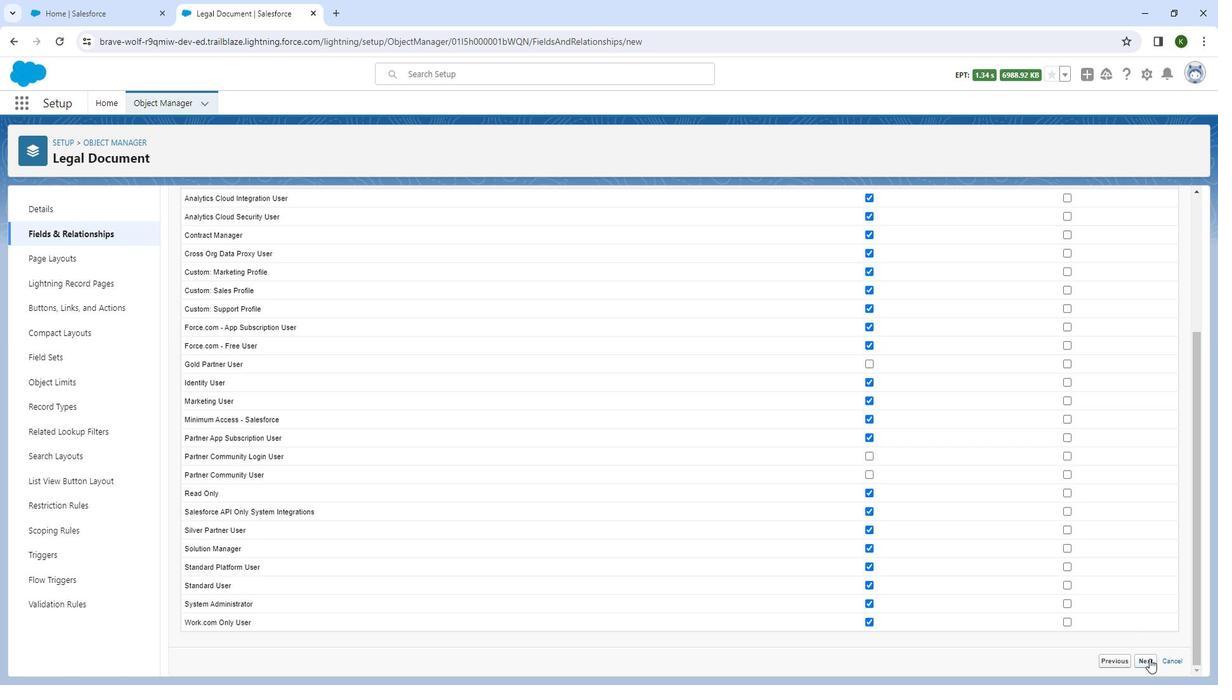 
Action: Mouse pressed left at (1149, 653)
Screenshot: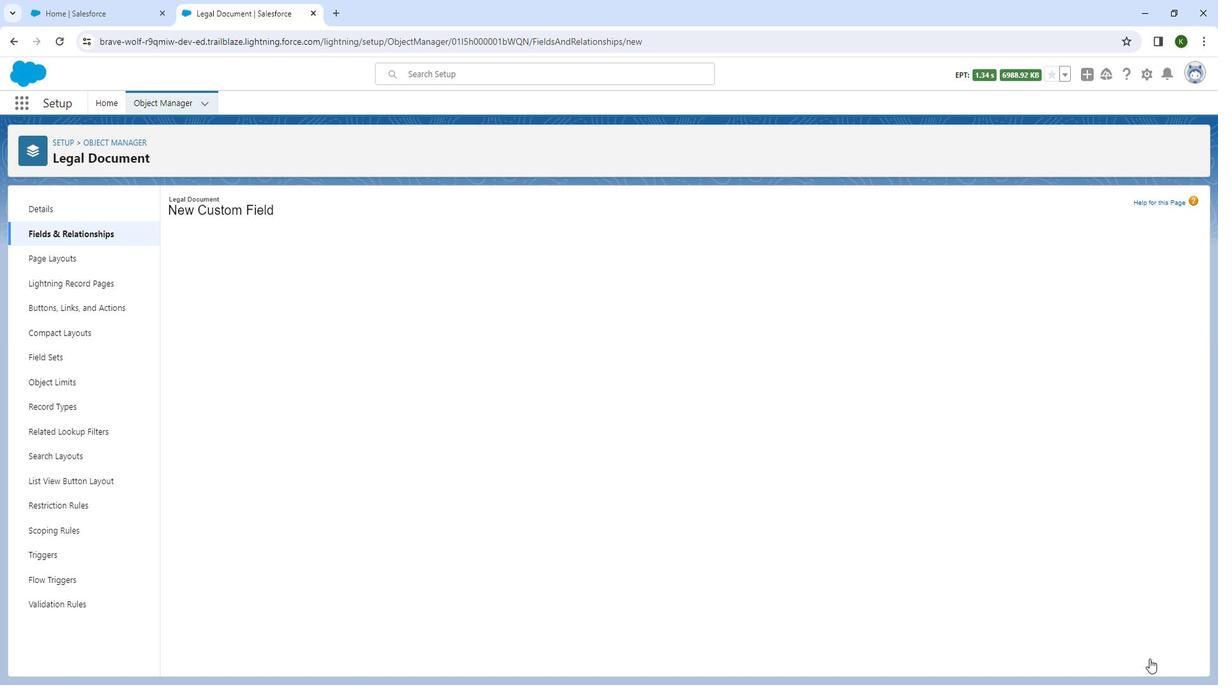 
Action: Mouse moved to (1156, 459)
Screenshot: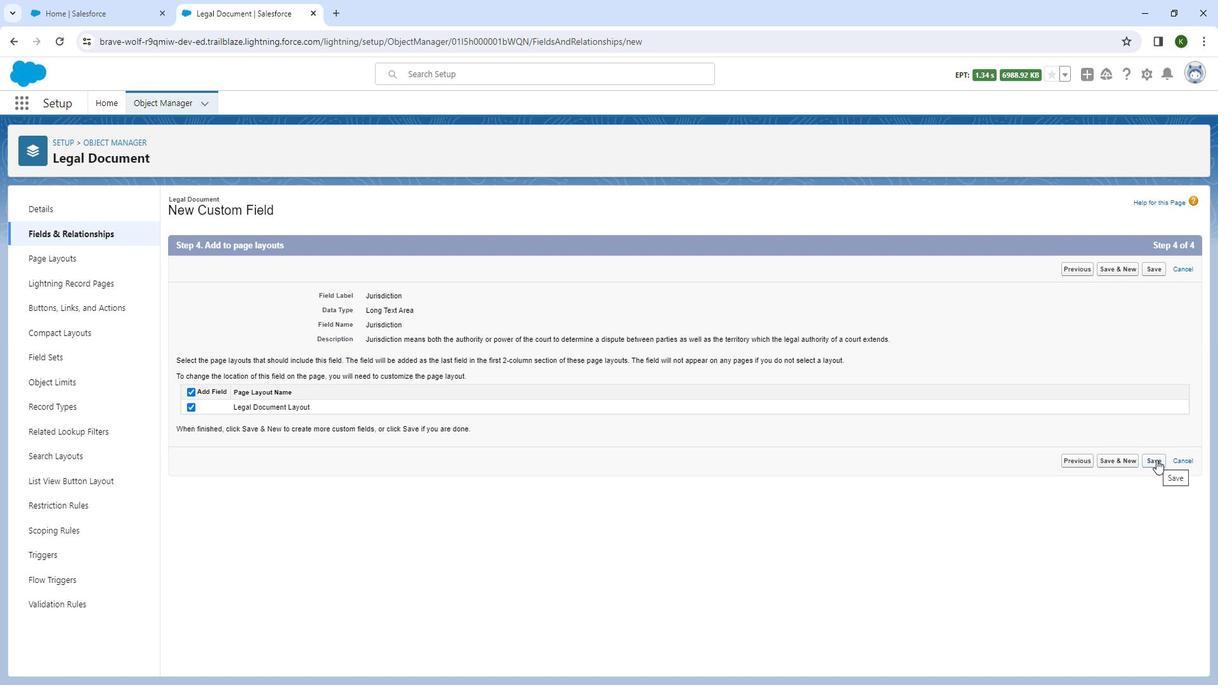 
Action: Mouse pressed left at (1156, 459)
Screenshot: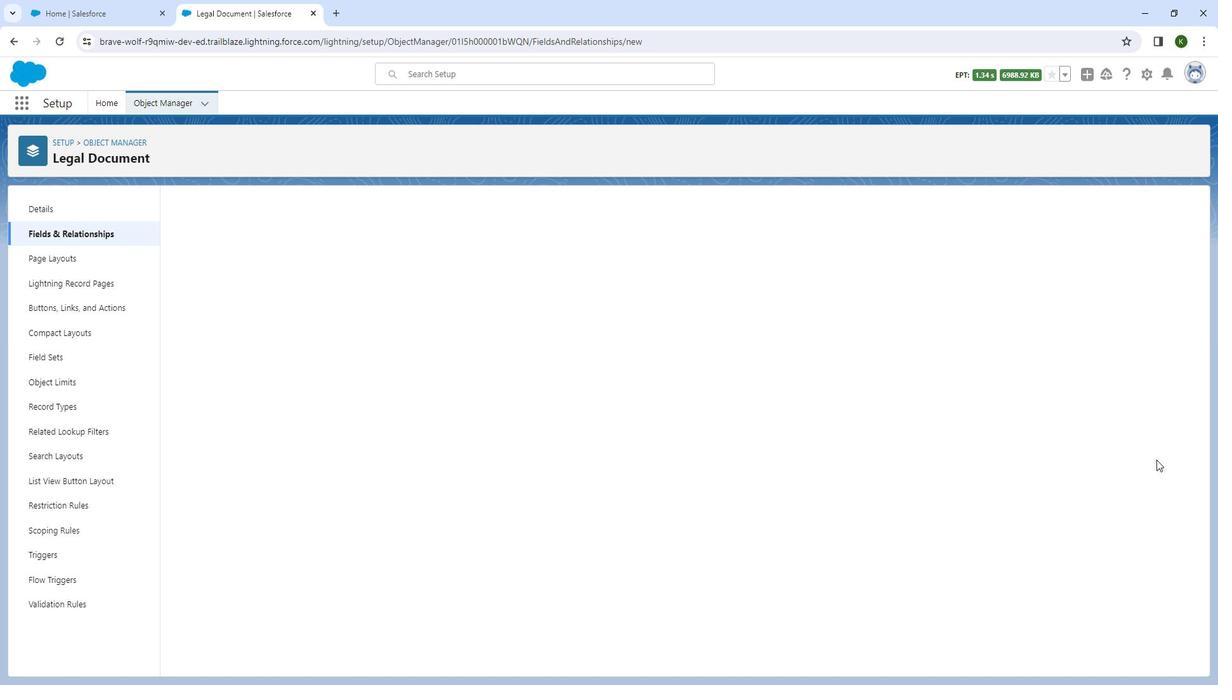 
Action: Mouse moved to (936, 207)
Screenshot: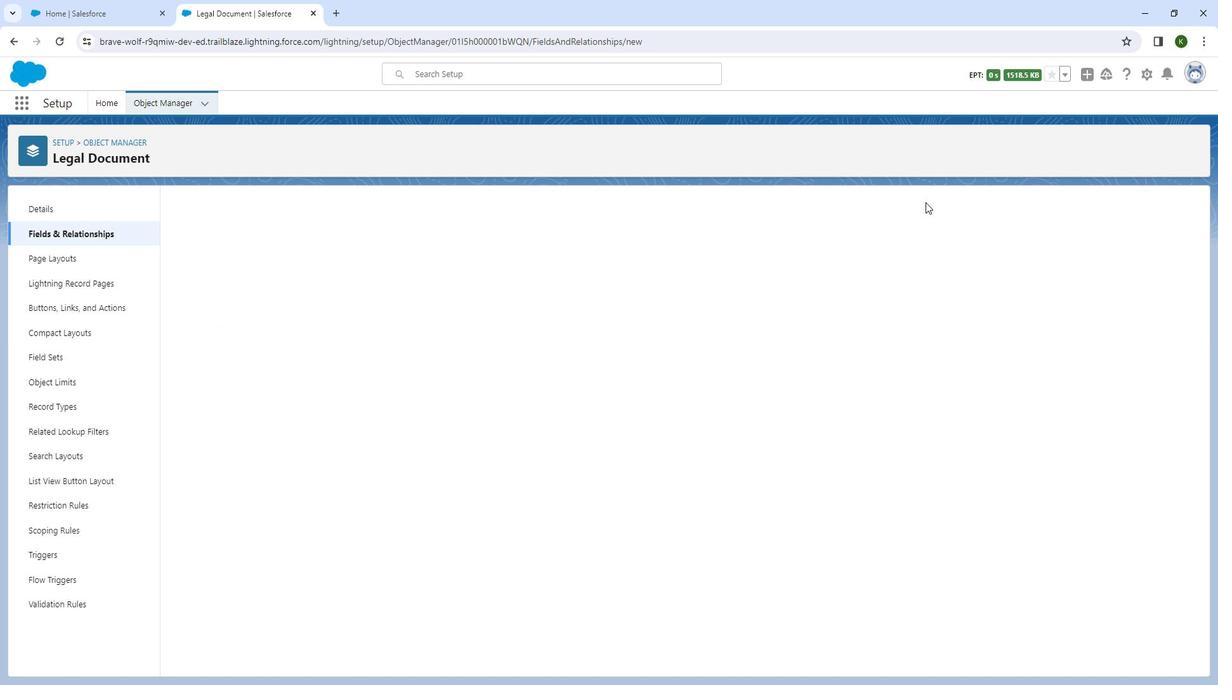 
Action: Mouse pressed left at (936, 207)
Screenshot: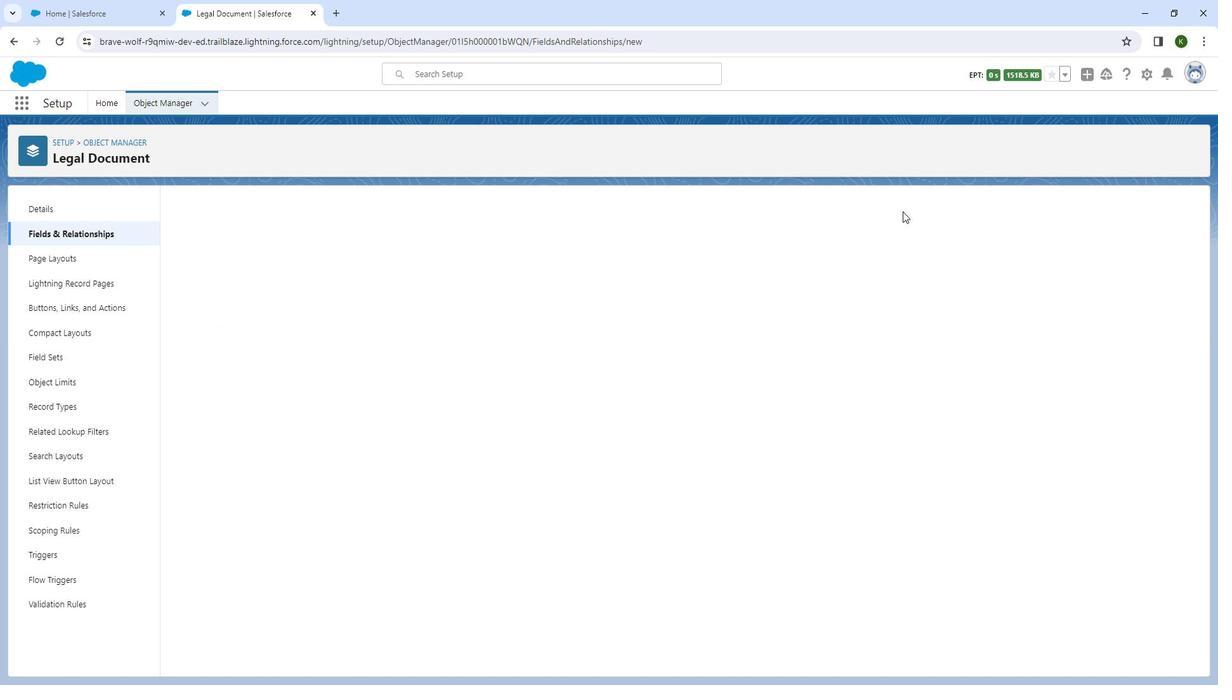 
Action: Mouse moved to (391, 416)
Screenshot: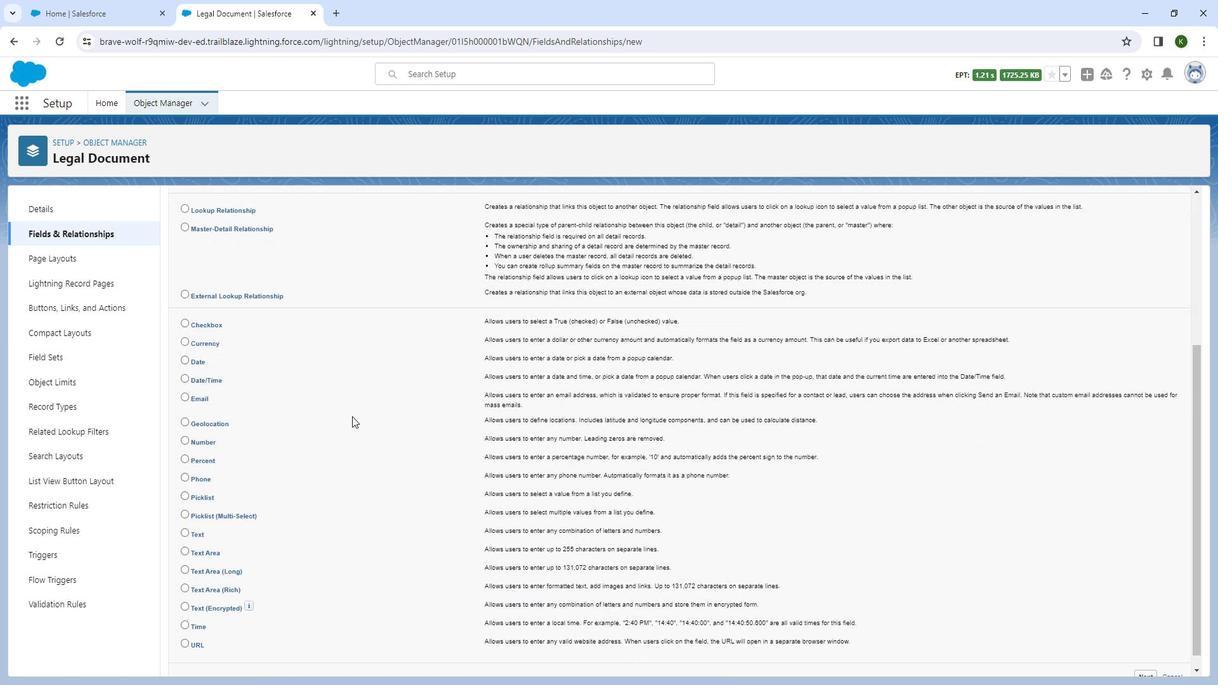 
Action: Mouse scrolled (391, 416) with delta (0, 0)
Screenshot: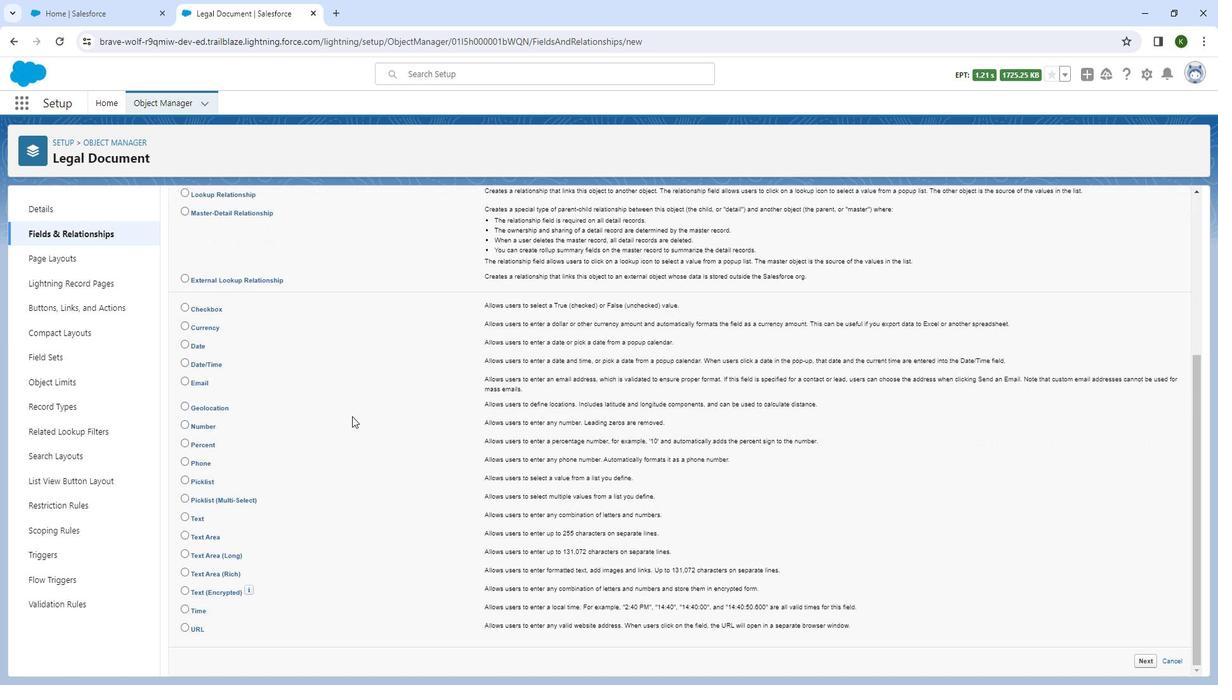 
Action: Mouse scrolled (391, 416) with delta (0, 0)
Screenshot: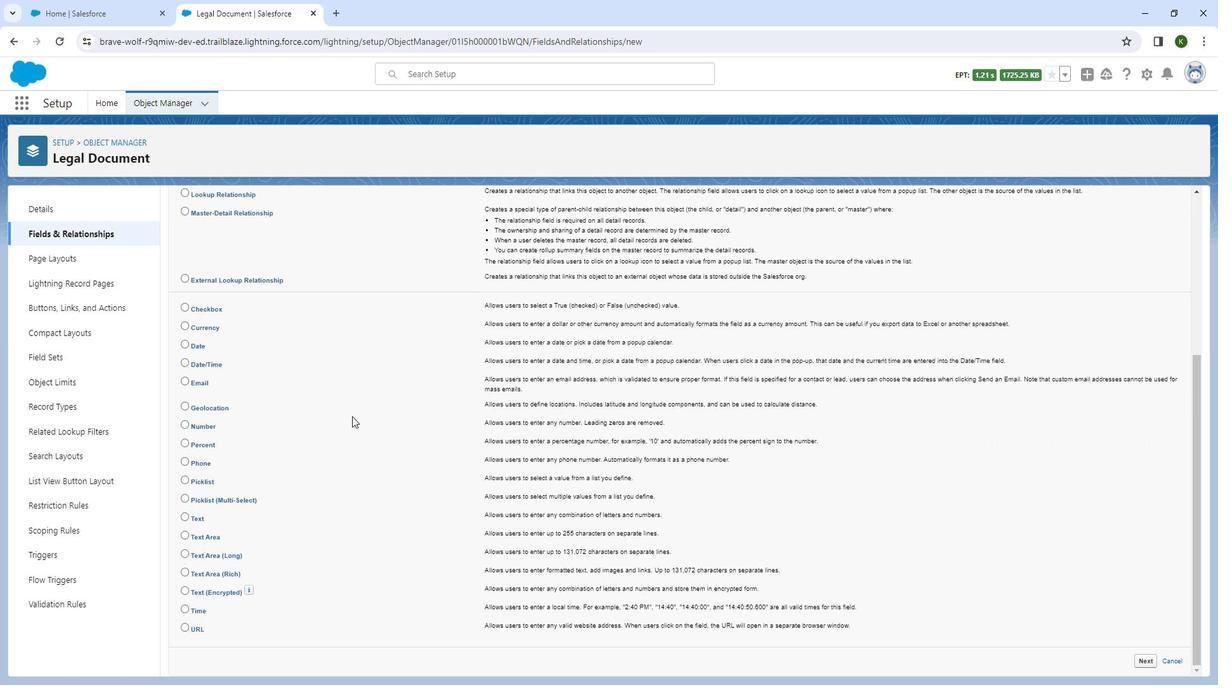 
Action: Mouse moved to (391, 416)
Screenshot: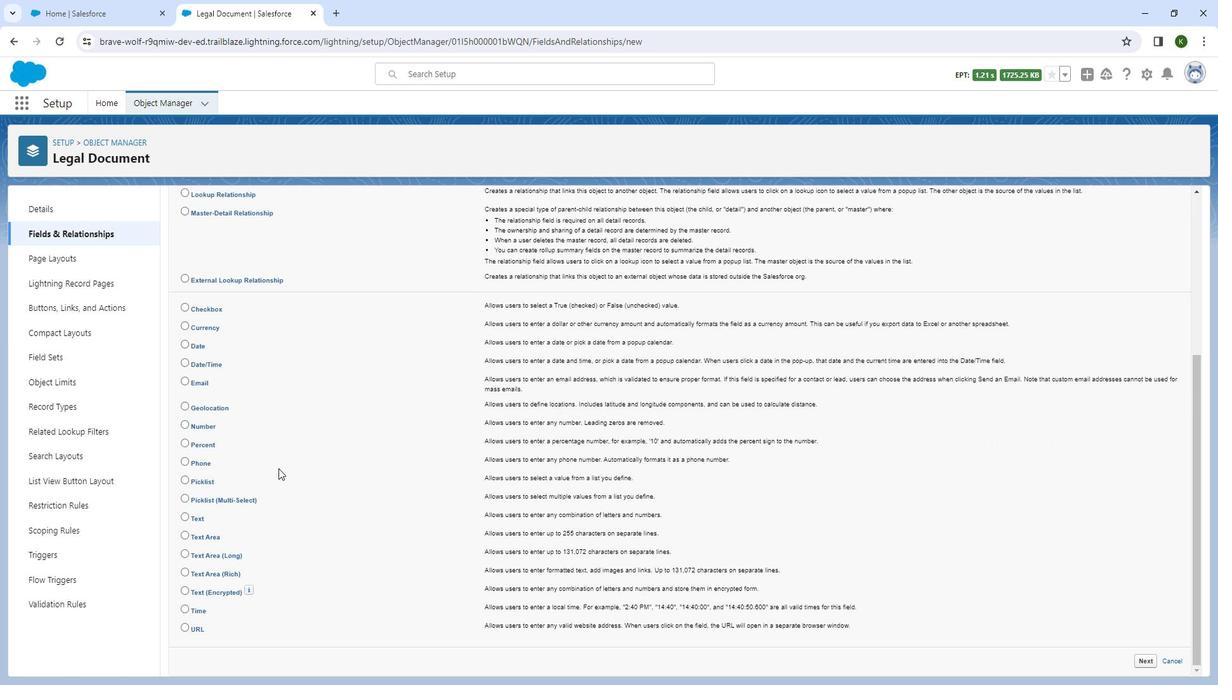 
Action: Mouse scrolled (391, 416) with delta (0, 0)
Screenshot: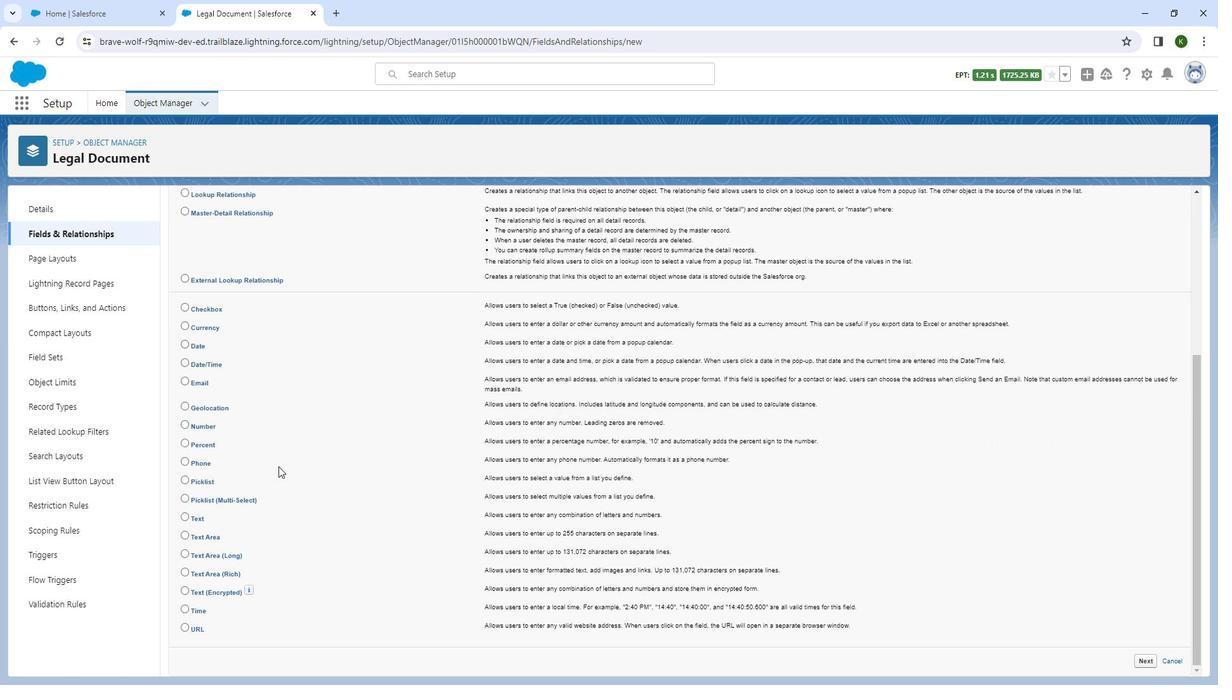
Action: Mouse scrolled (391, 416) with delta (0, 0)
Screenshot: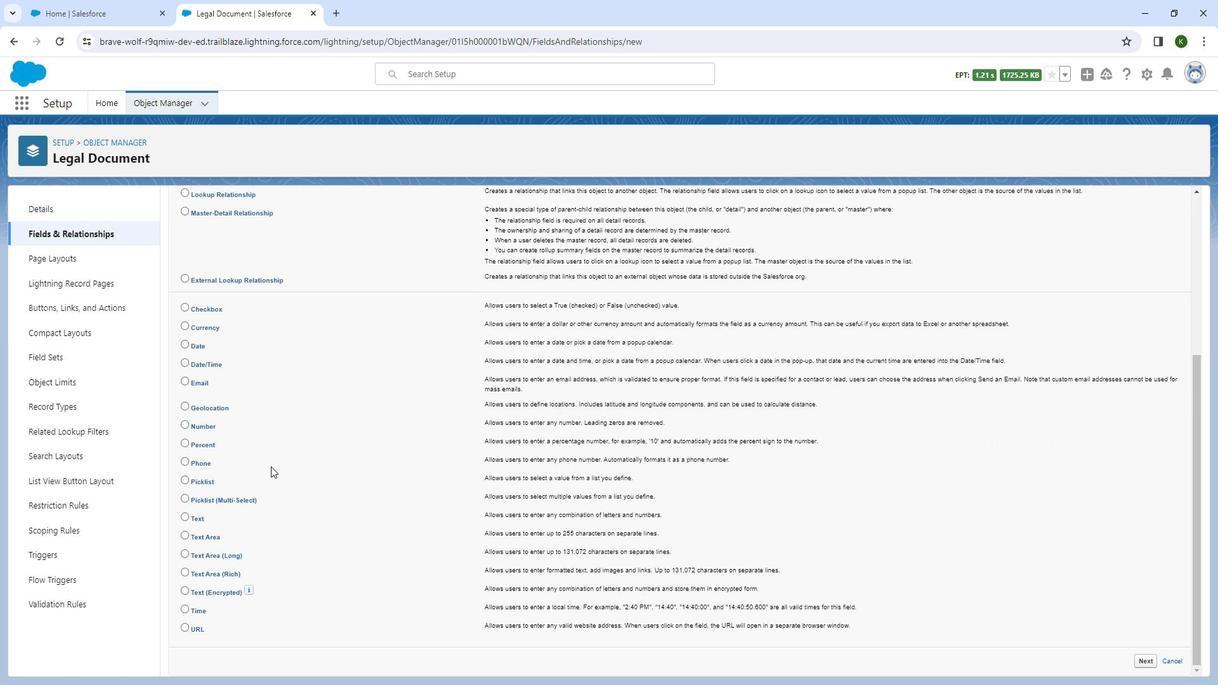 
Action: Mouse moved to (231, 533)
Screenshot: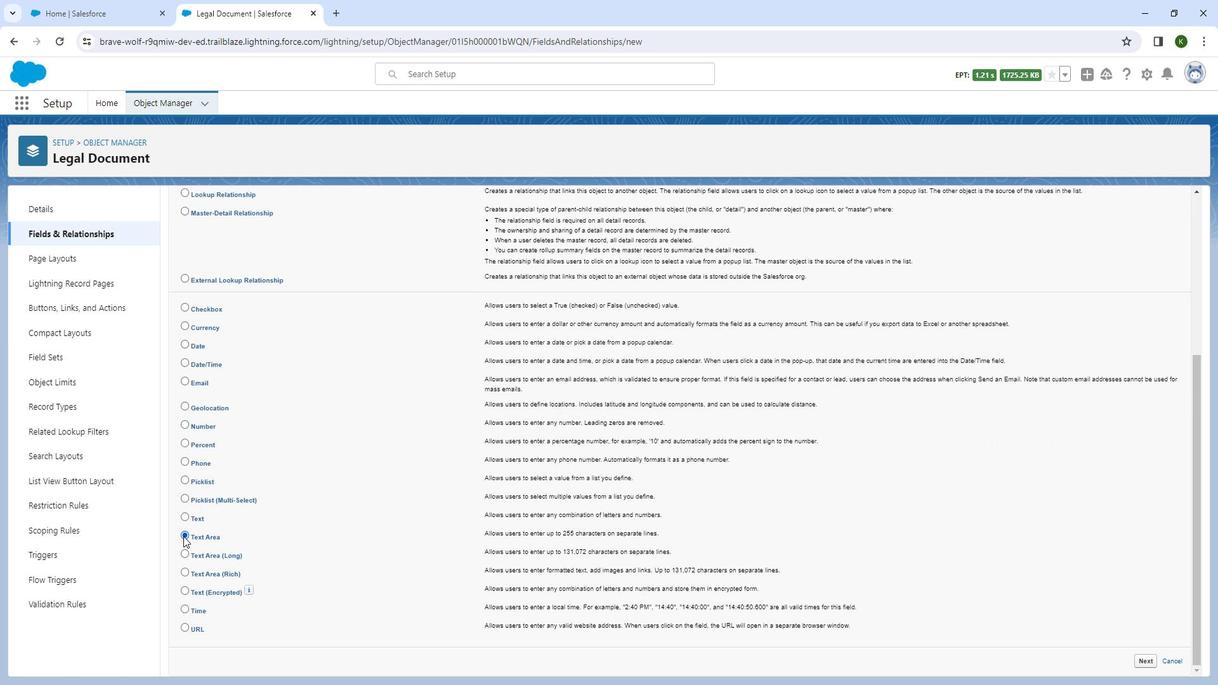 
Action: Mouse pressed left at (231, 533)
Screenshot: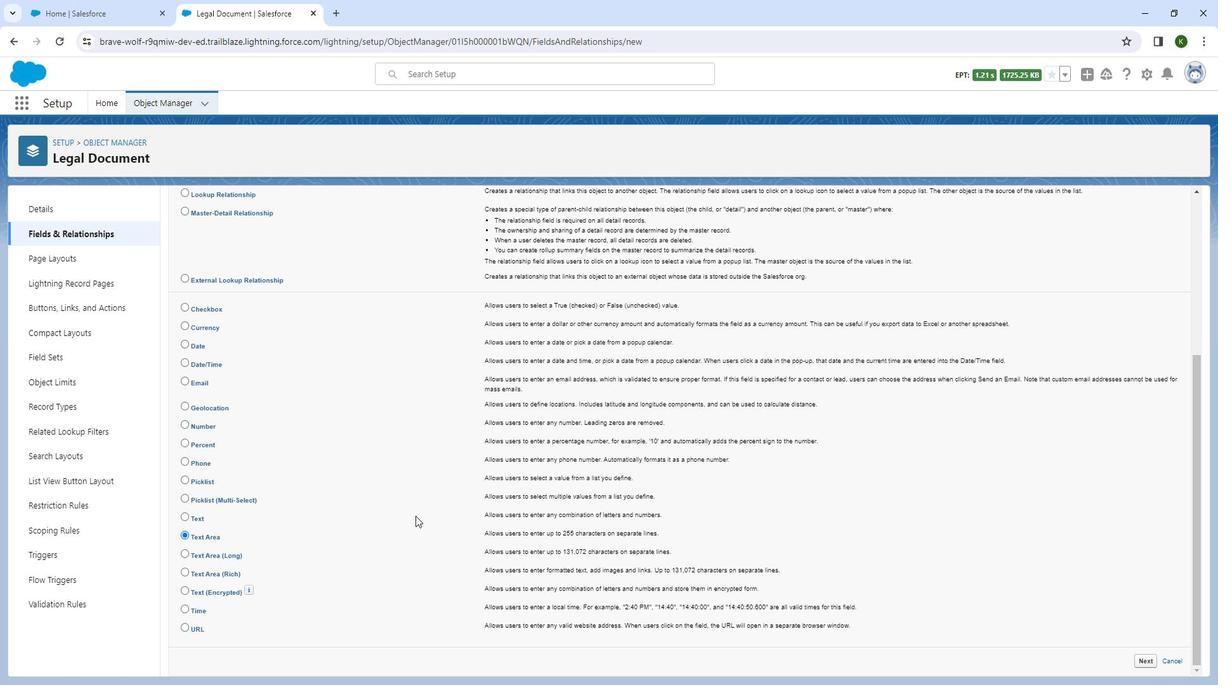 
Action: Mouse moved to (1142, 656)
Screenshot: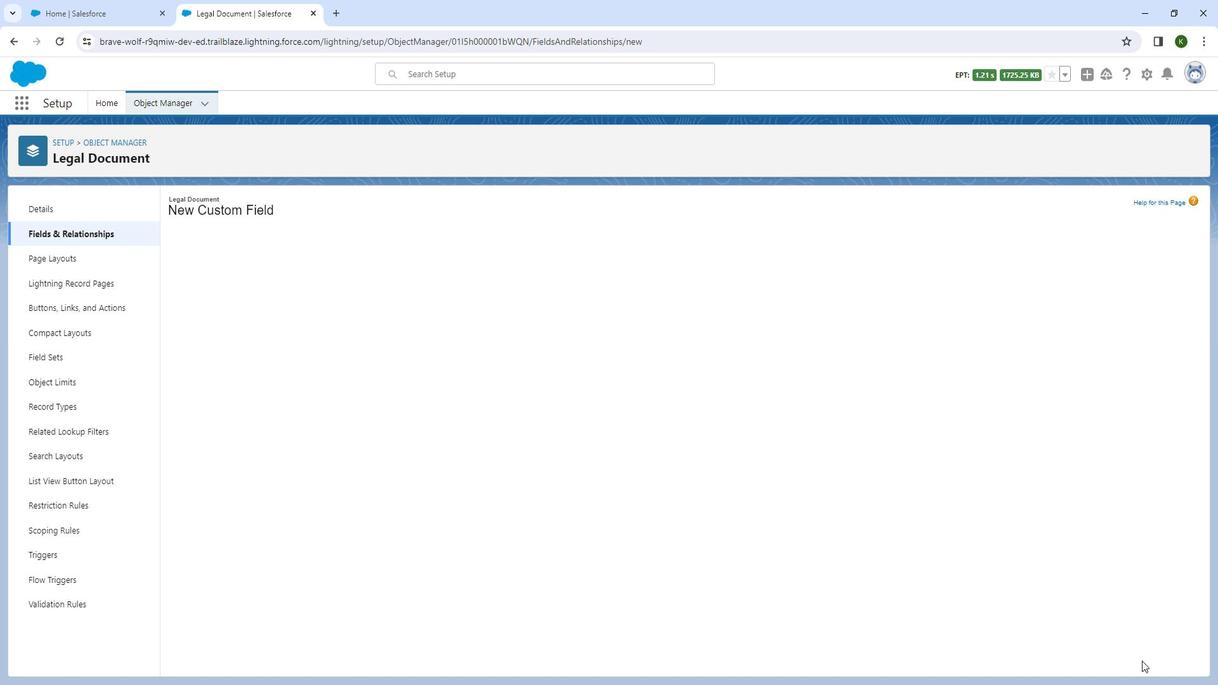
Action: Mouse pressed left at (1142, 656)
Screenshot: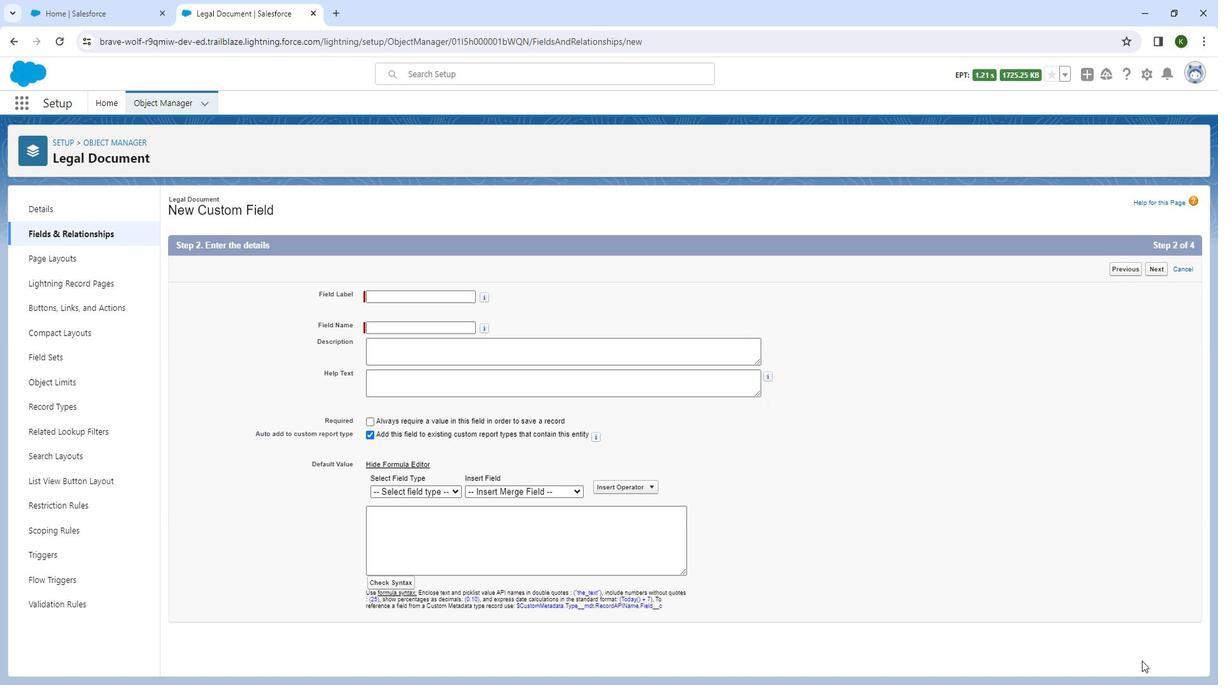 
Action: Mouse moved to (888, 383)
